 Task: Use the "Honey" extension to automatically apply coupon codes at checkout.
Action: Mouse moved to (1016, 27)
Screenshot: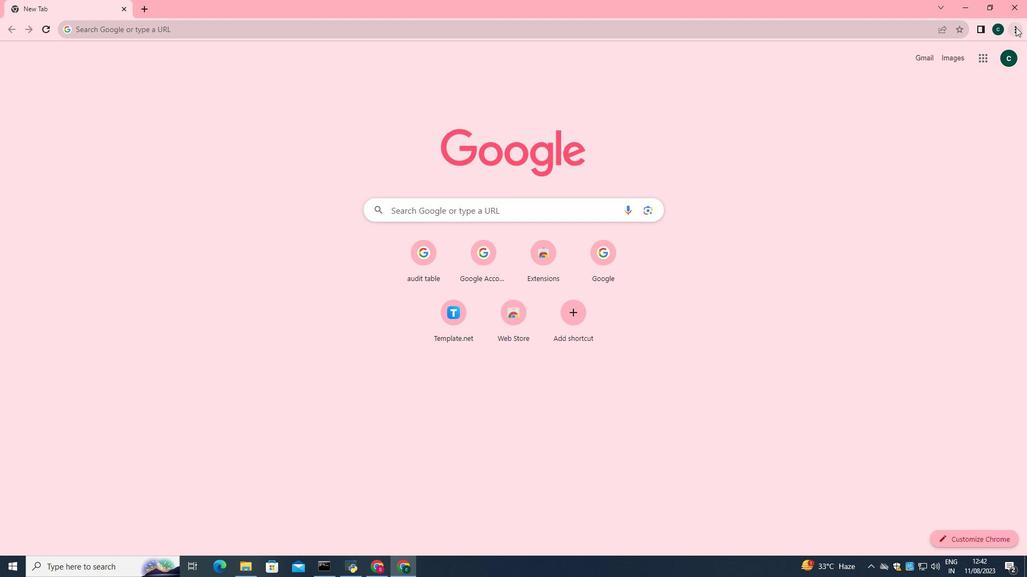 
Action: Mouse pressed left at (1016, 27)
Screenshot: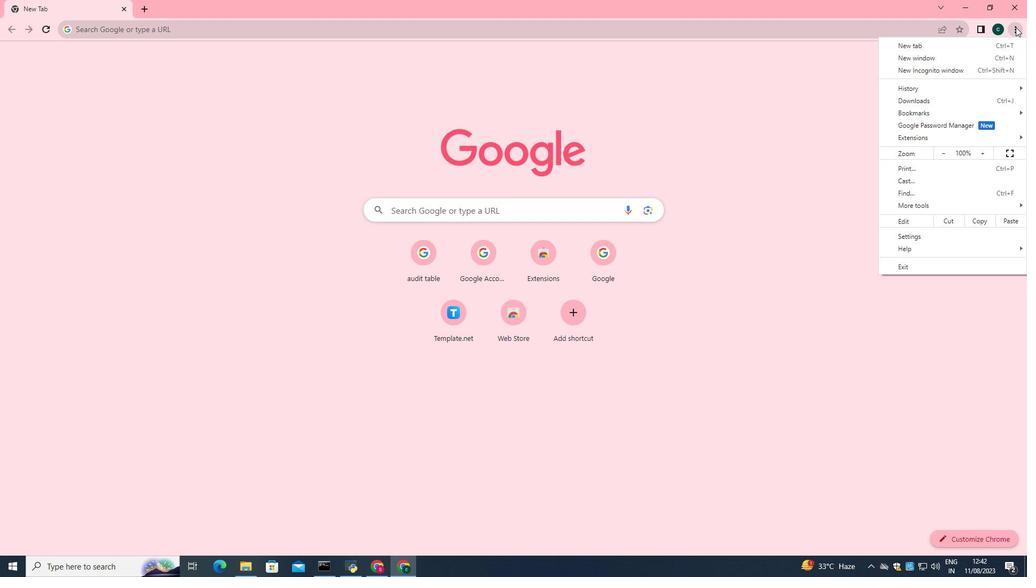 
Action: Mouse moved to (919, 136)
Screenshot: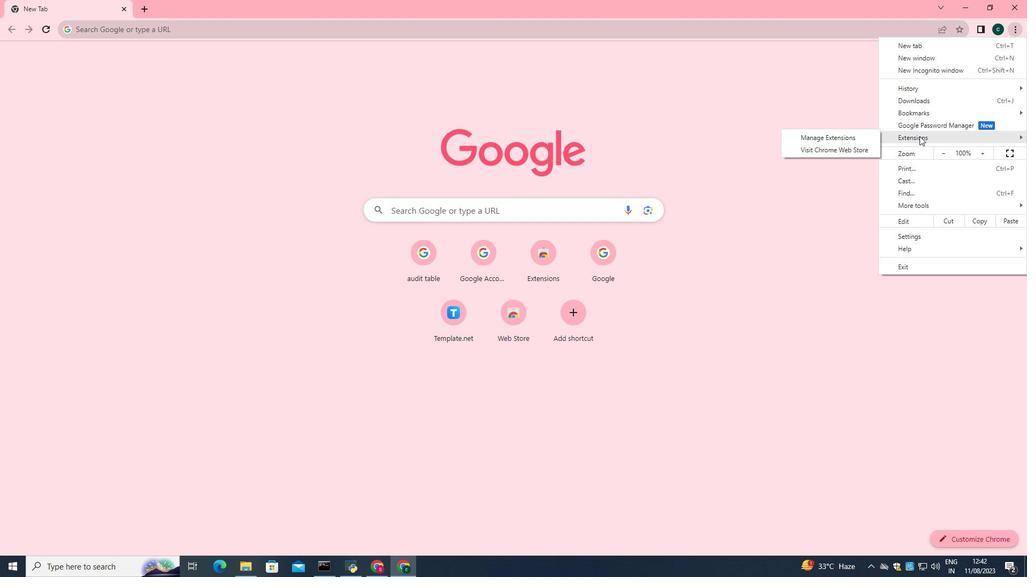 
Action: Mouse pressed left at (919, 136)
Screenshot: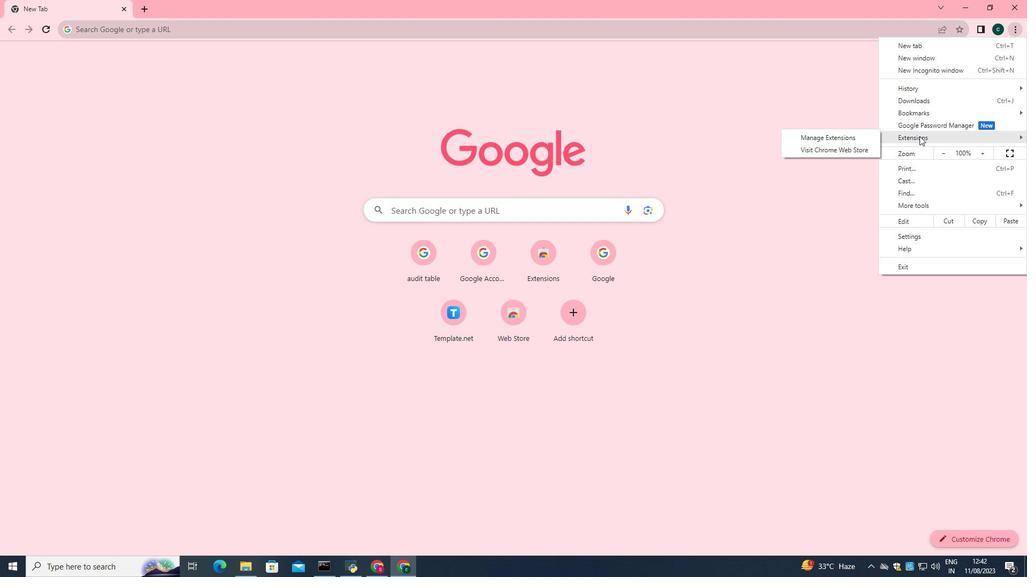 
Action: Mouse moved to (830, 150)
Screenshot: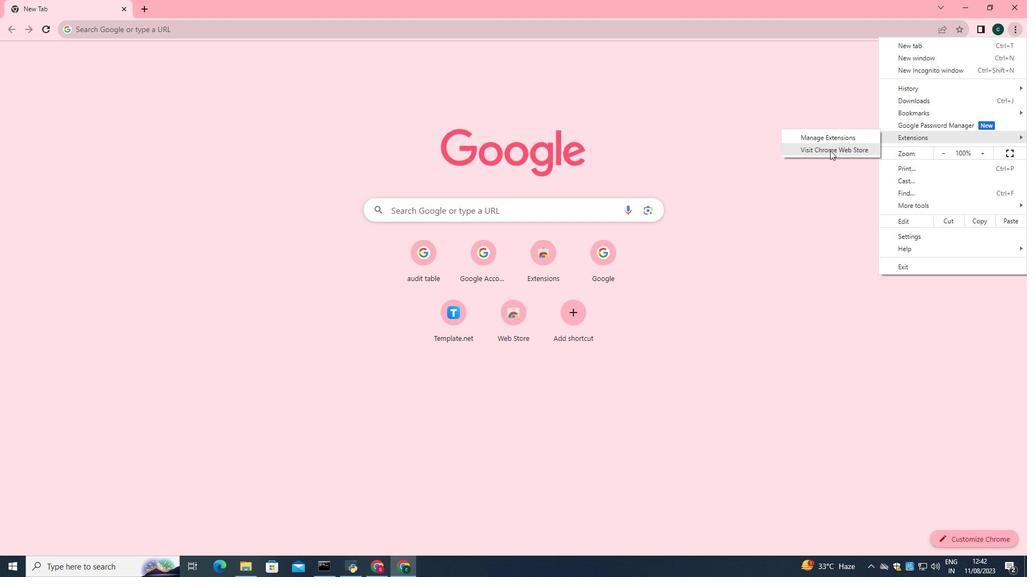 
Action: Mouse pressed left at (830, 150)
Screenshot: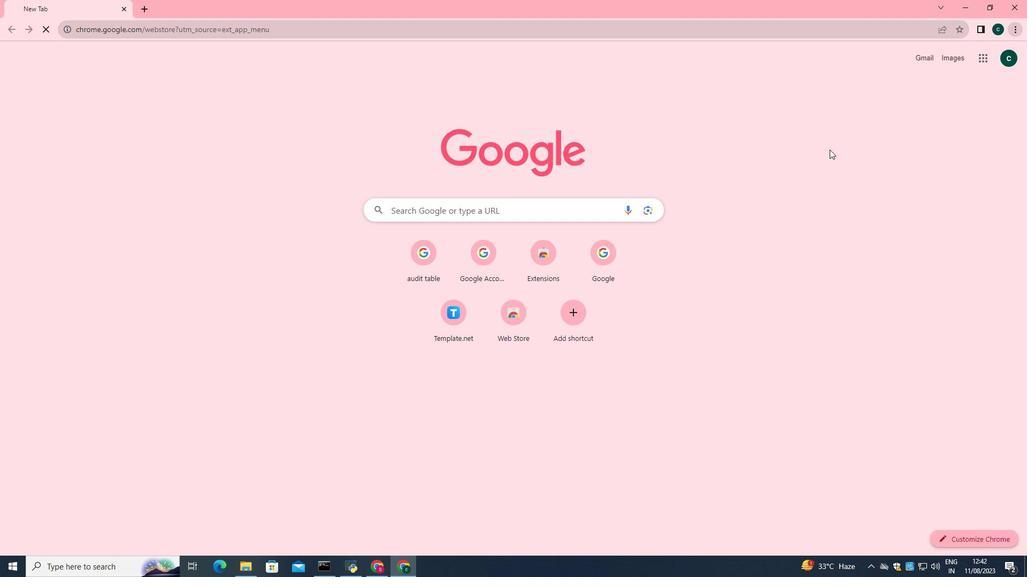 
Action: Mouse moved to (284, 92)
Screenshot: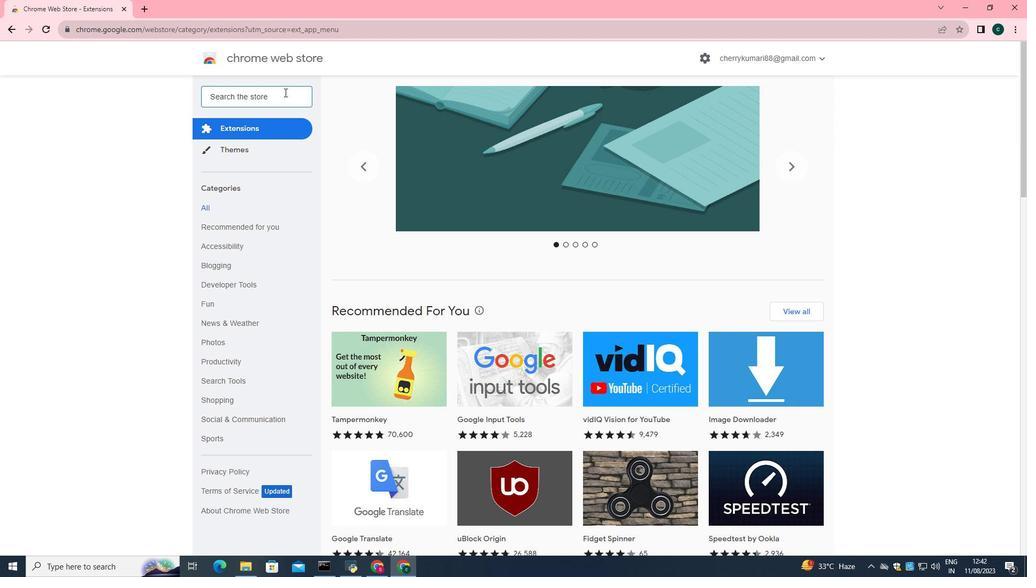 
Action: Mouse pressed left at (284, 92)
Screenshot: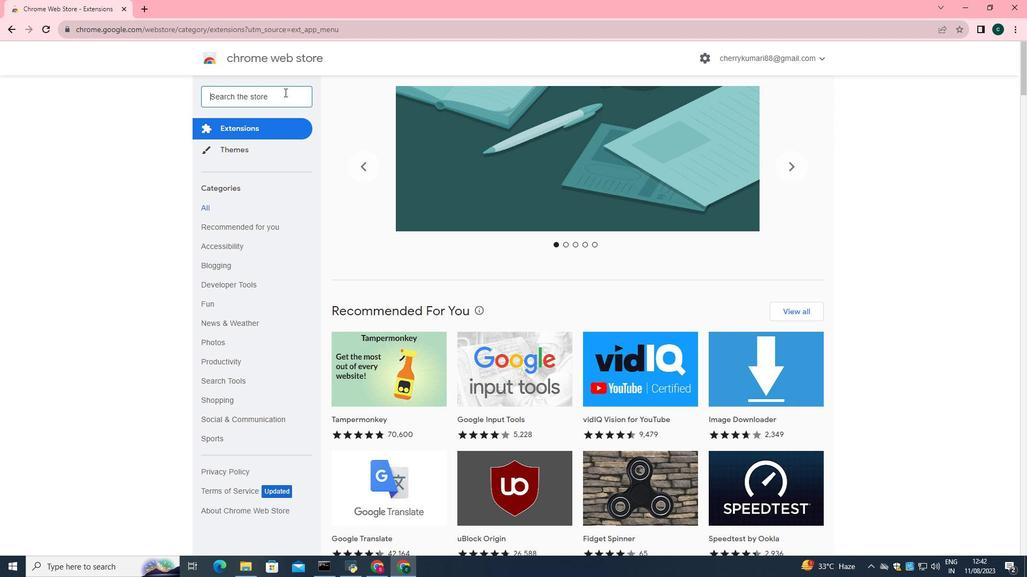 
Action: Key pressed <Key.shift>Honey<Key.enter>
Screenshot: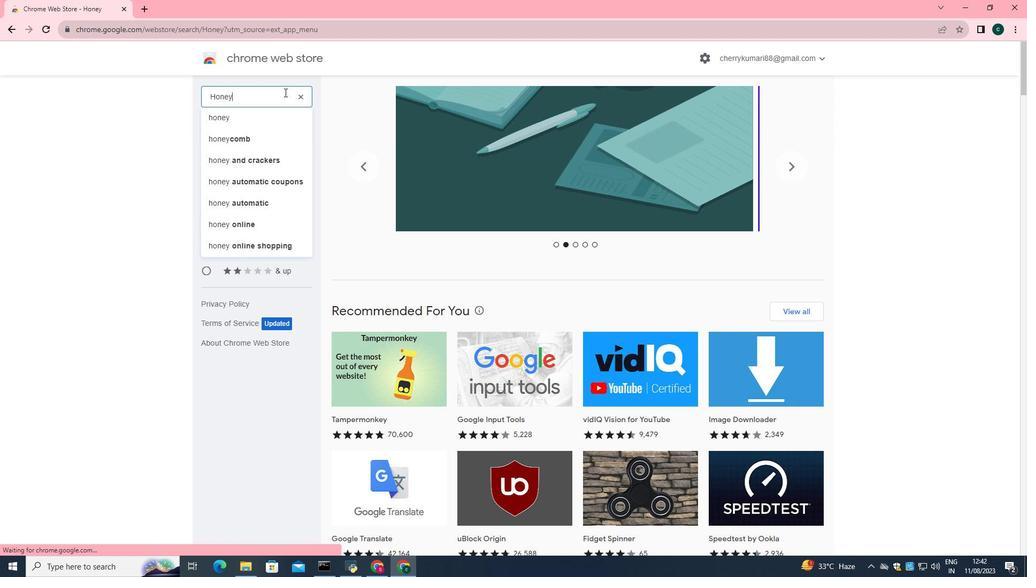 
Action: Mouse moved to (600, 250)
Screenshot: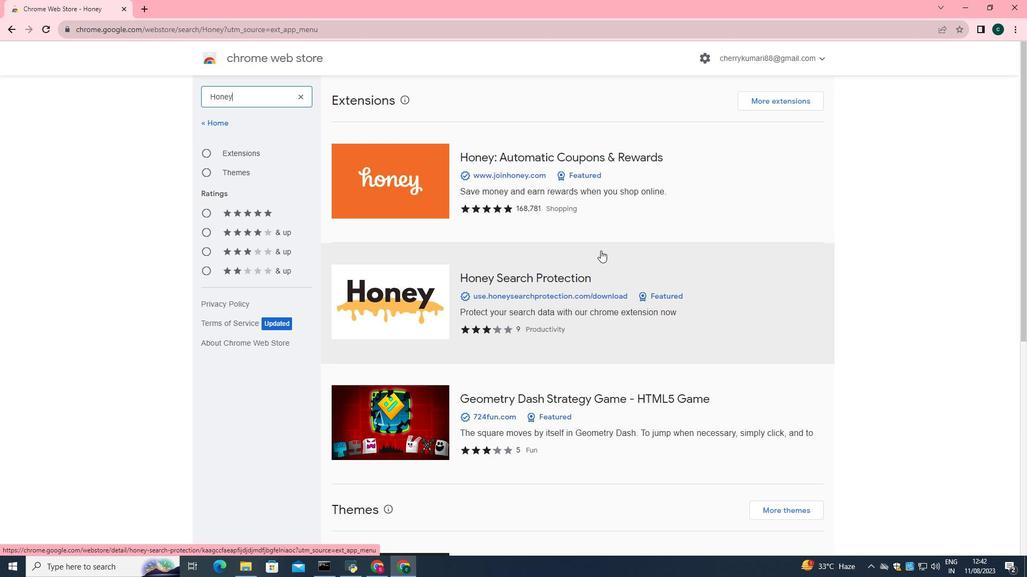 
Action: Mouse scrolled (600, 250) with delta (0, 0)
Screenshot: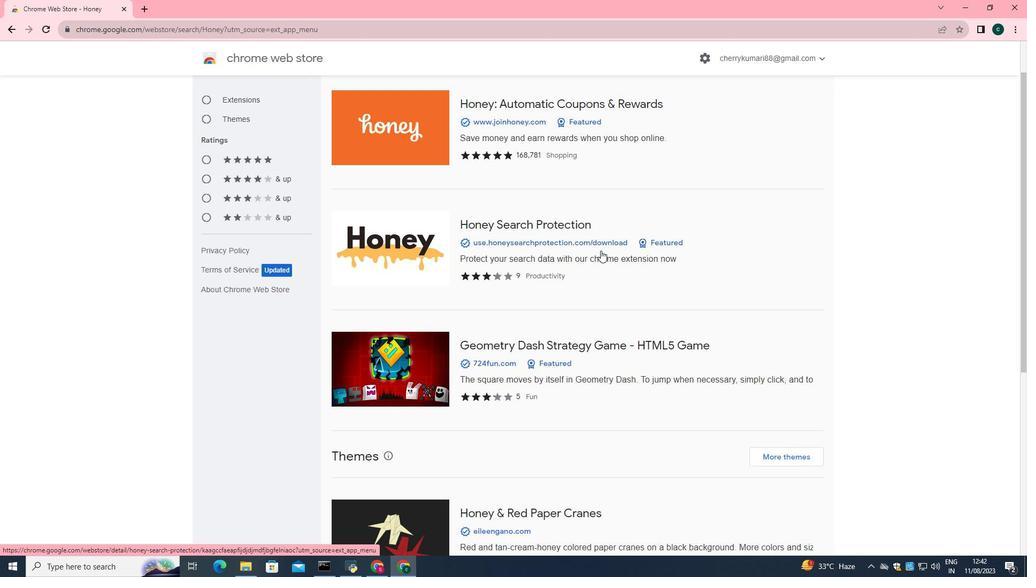 
Action: Mouse moved to (600, 246)
Screenshot: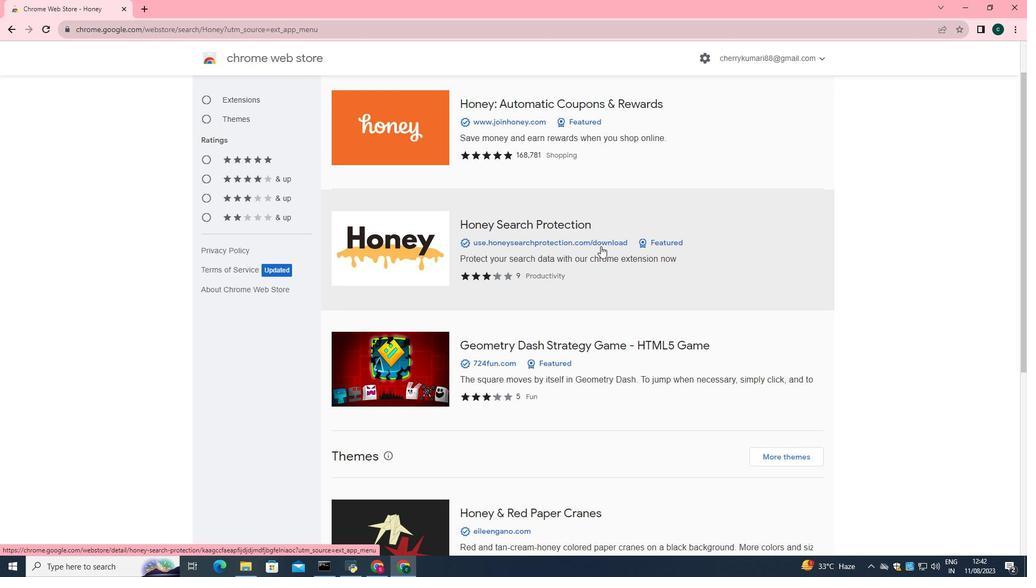 
Action: Mouse scrolled (600, 246) with delta (0, 0)
Screenshot: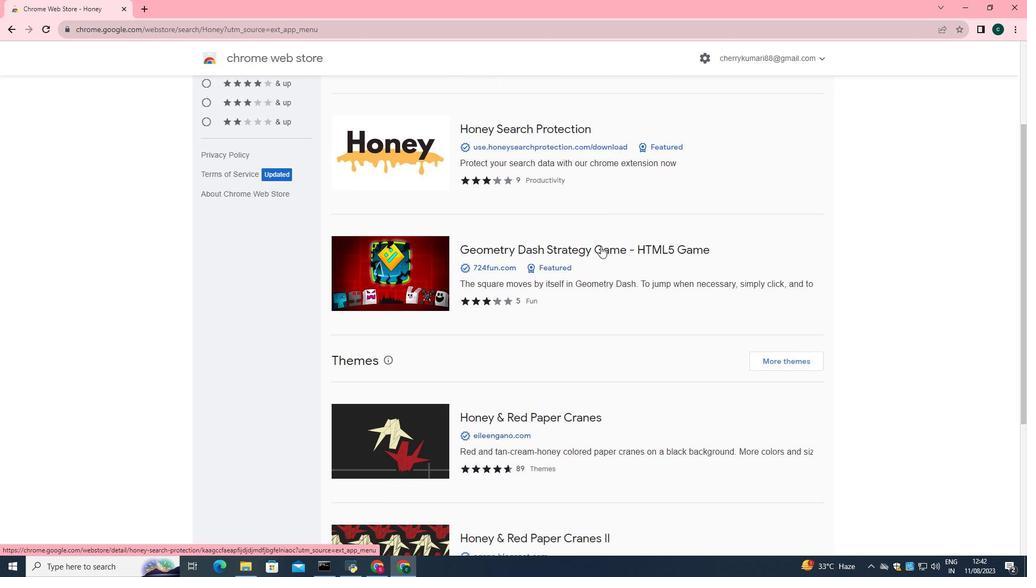 
Action: Mouse scrolled (600, 246) with delta (0, 0)
Screenshot: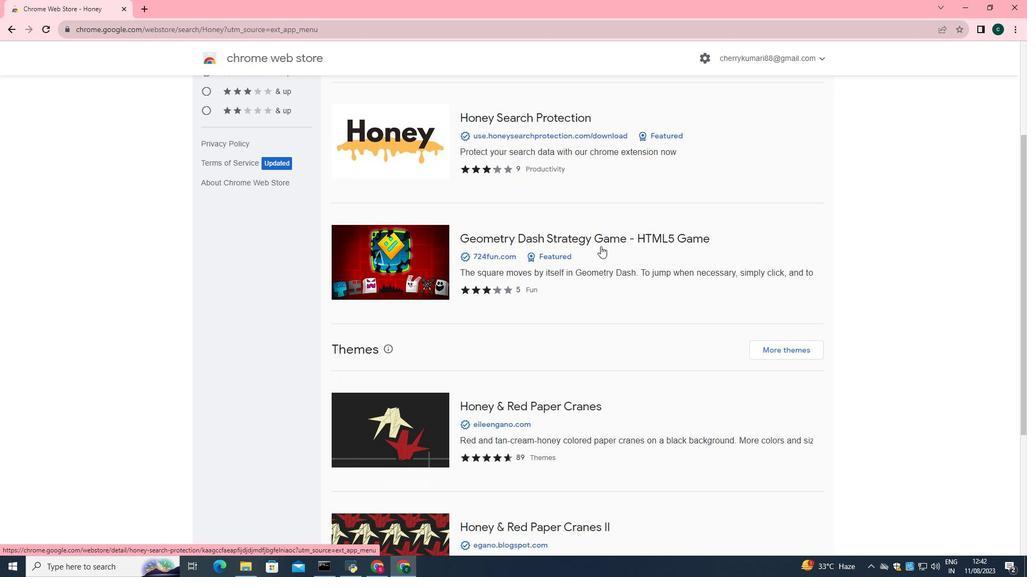 
Action: Mouse moved to (637, 248)
Screenshot: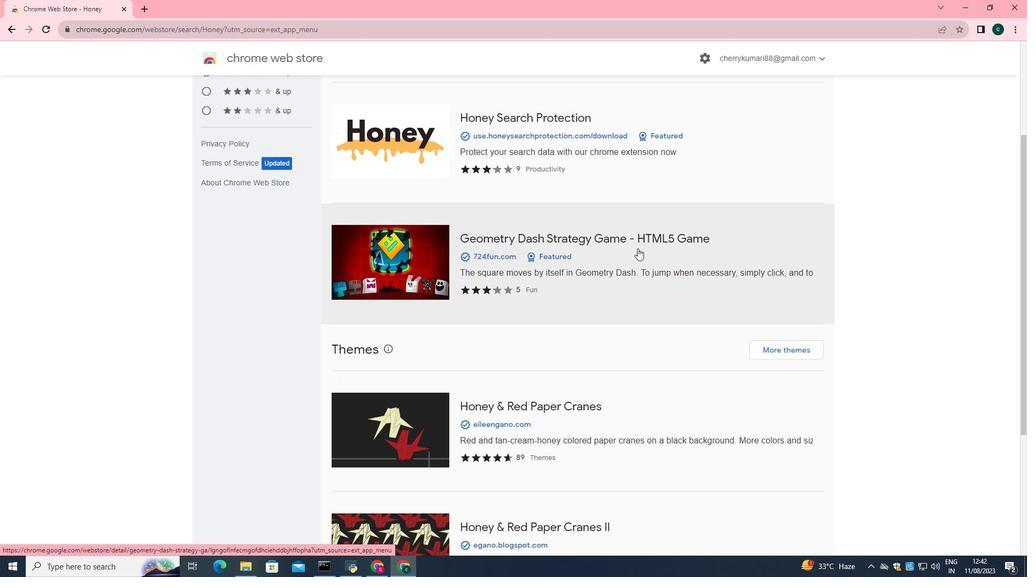 
Action: Mouse scrolled (637, 248) with delta (0, 0)
Screenshot: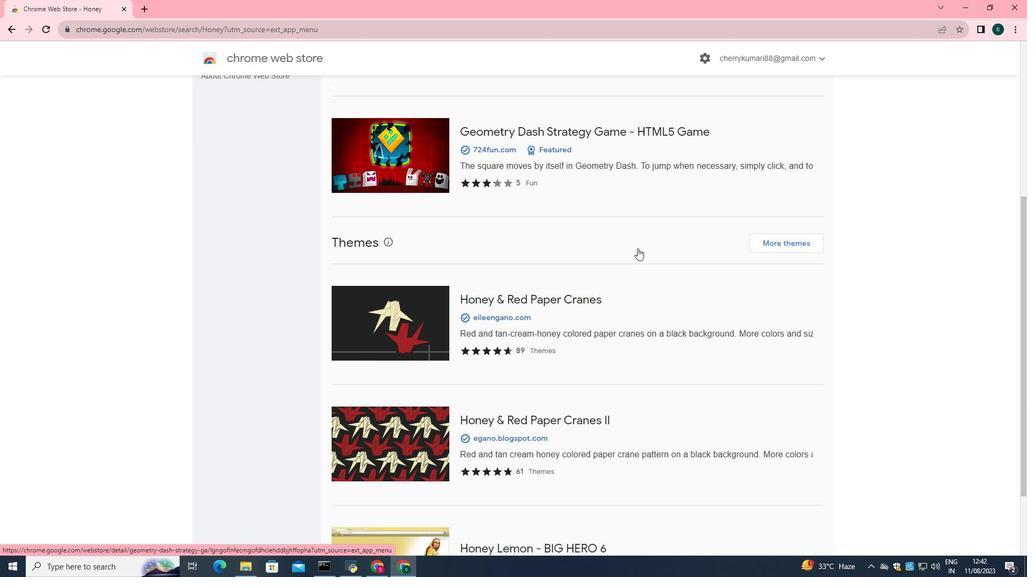 
Action: Mouse scrolled (637, 248) with delta (0, 0)
Screenshot: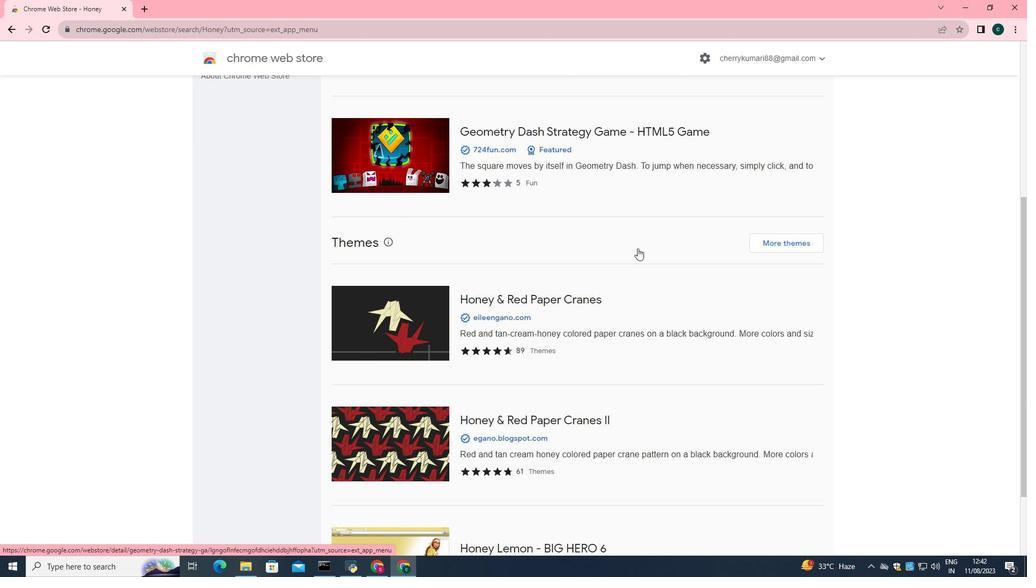 
Action: Mouse moved to (634, 250)
Screenshot: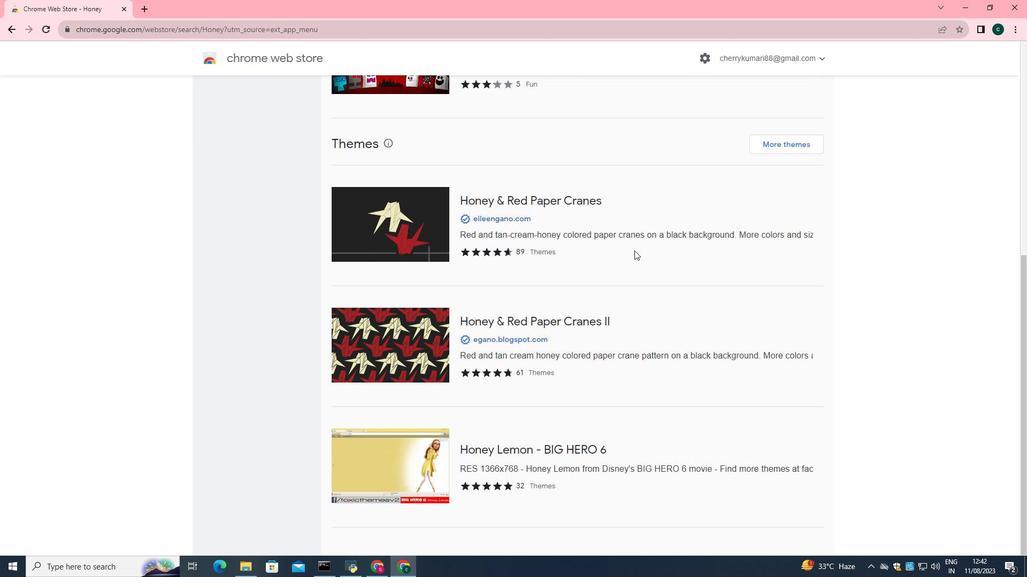 
Action: Mouse scrolled (634, 250) with delta (0, 0)
Screenshot: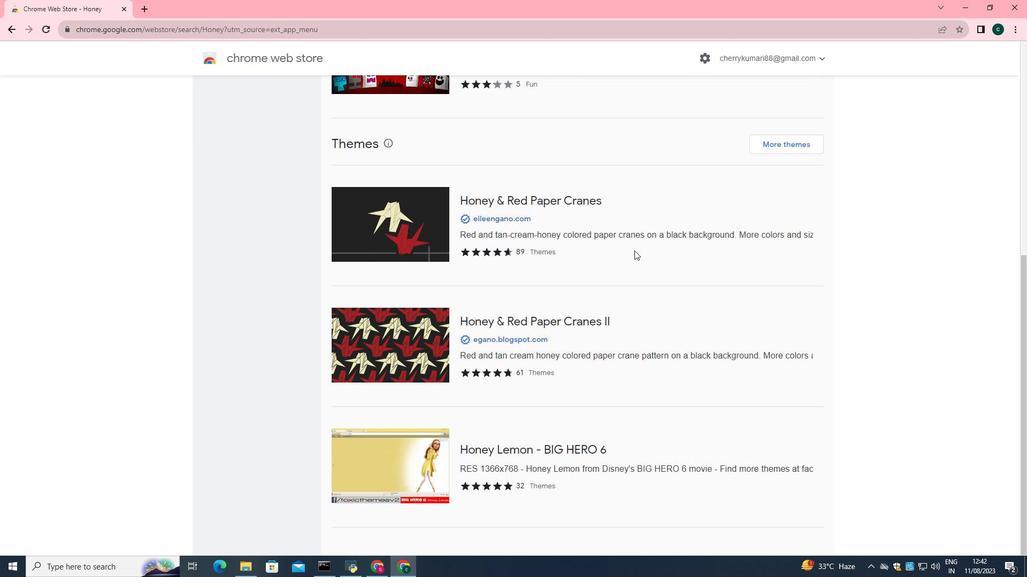 
Action: Mouse scrolled (634, 250) with delta (0, 0)
Screenshot: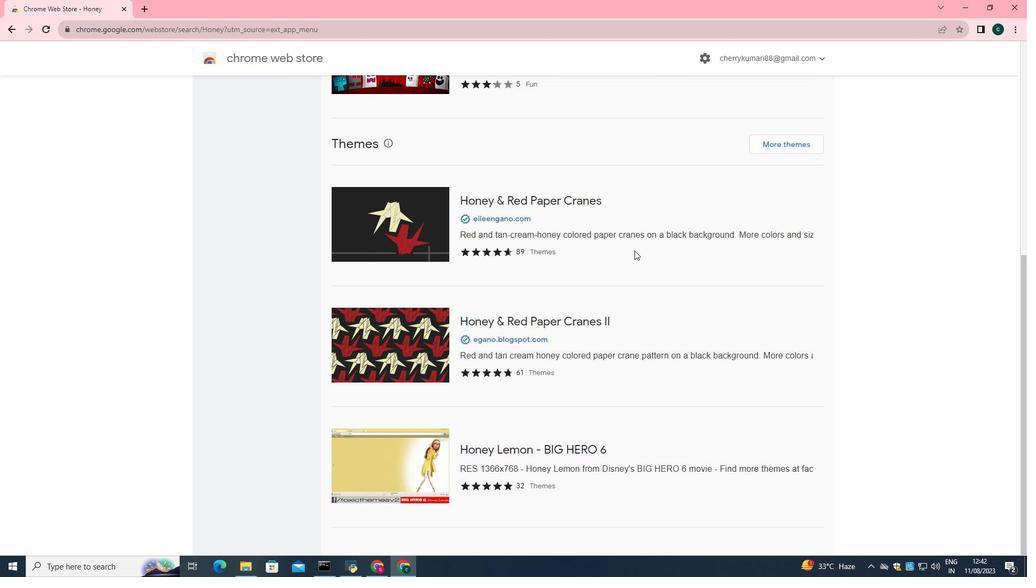 
Action: Mouse moved to (634, 249)
Screenshot: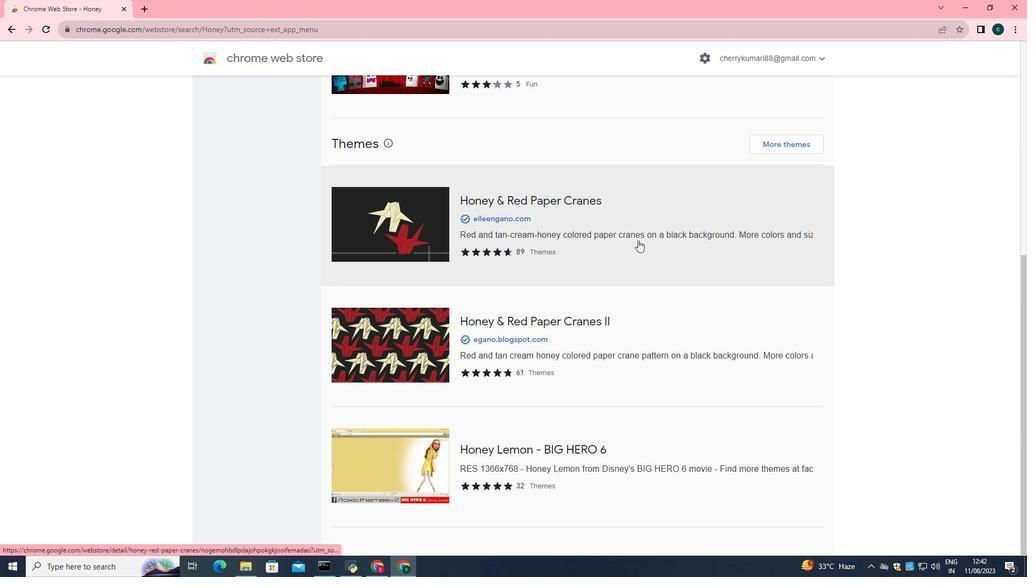 
Action: Mouse scrolled (634, 248) with delta (0, 0)
Screenshot: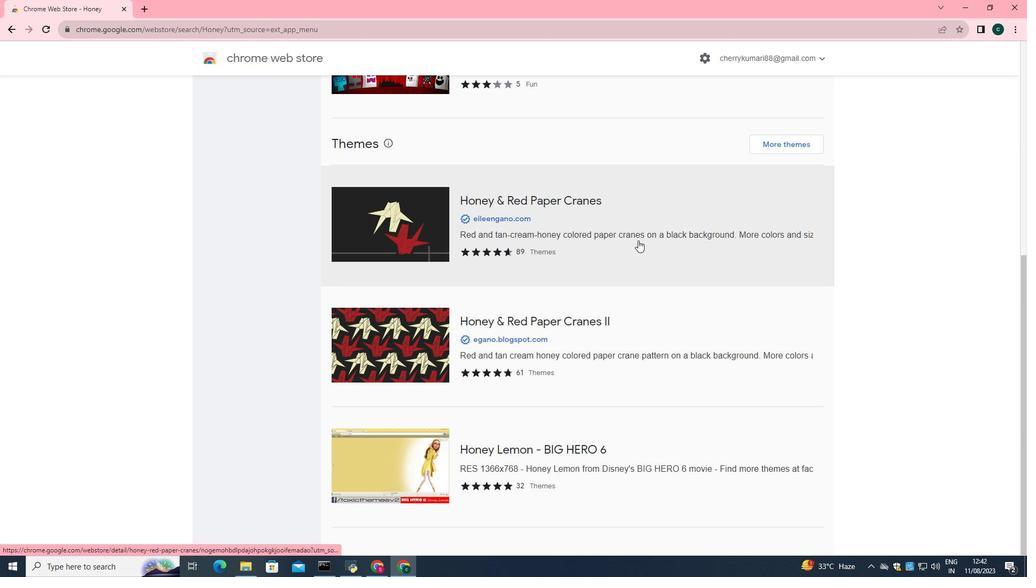 
Action: Mouse scrolled (634, 248) with delta (0, 0)
Screenshot: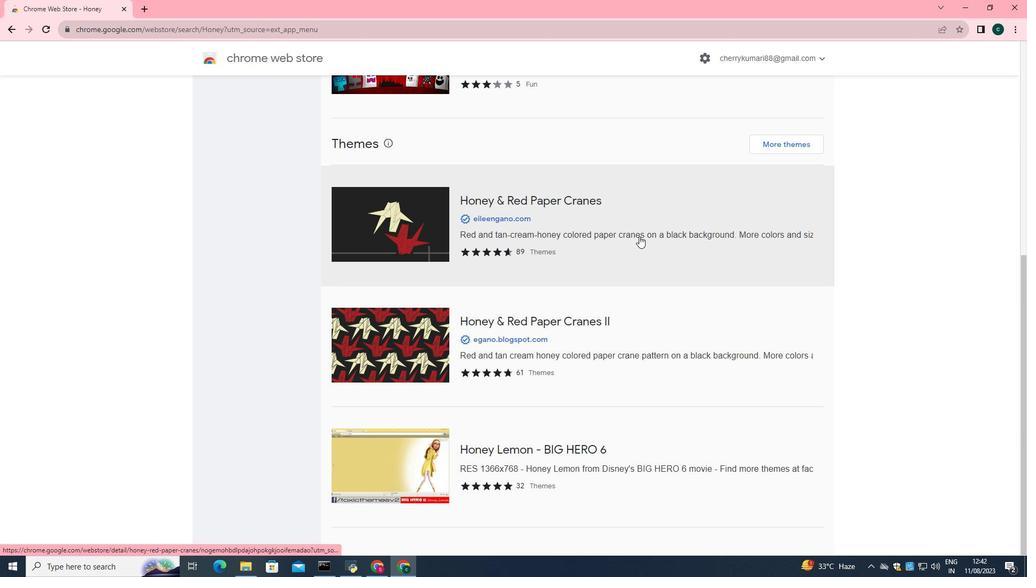 
Action: Mouse moved to (639, 236)
Screenshot: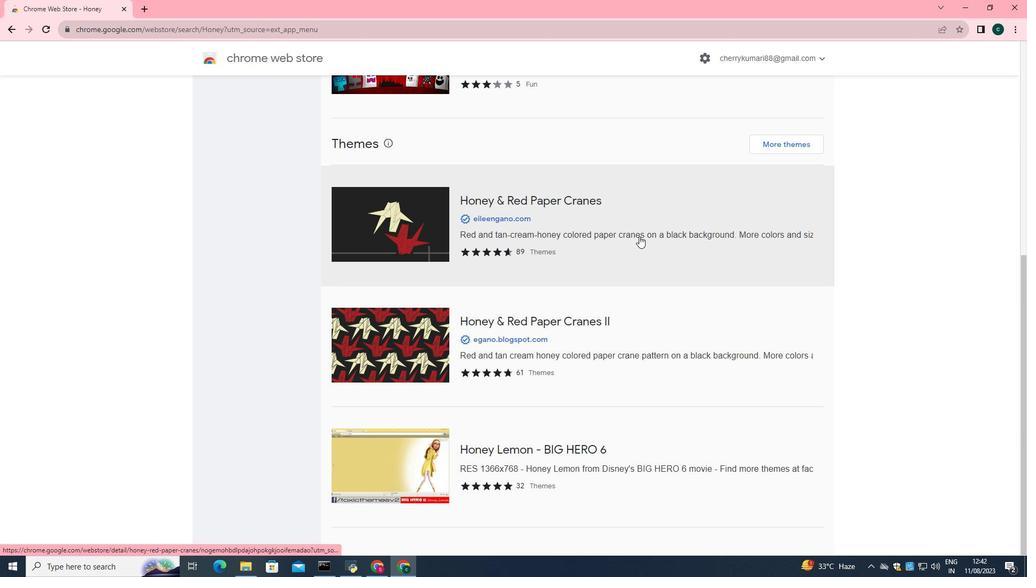 
Action: Mouse scrolled (638, 236) with delta (0, 0)
Screenshot: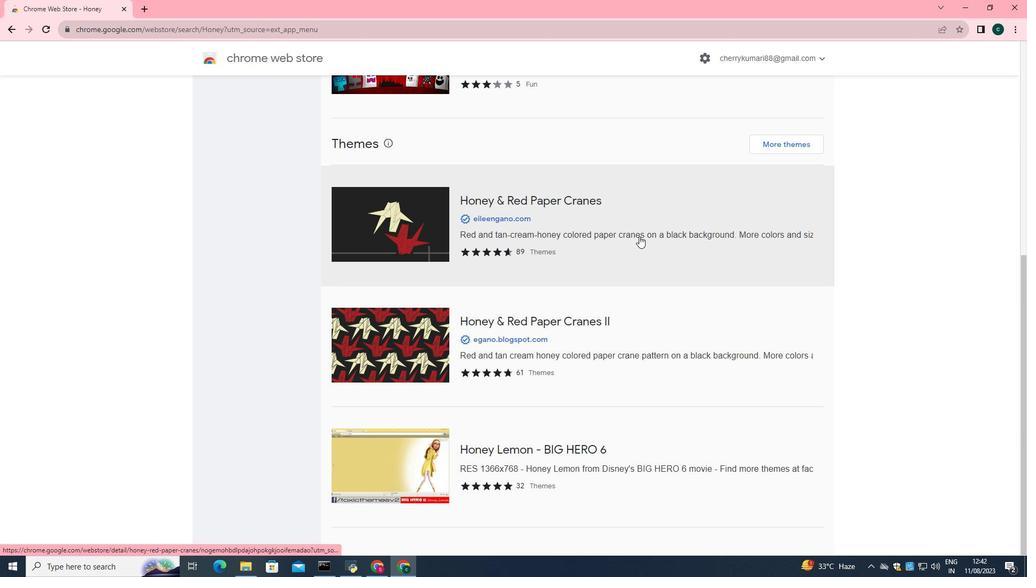 
Action: Mouse scrolled (639, 235) with delta (0, 0)
Screenshot: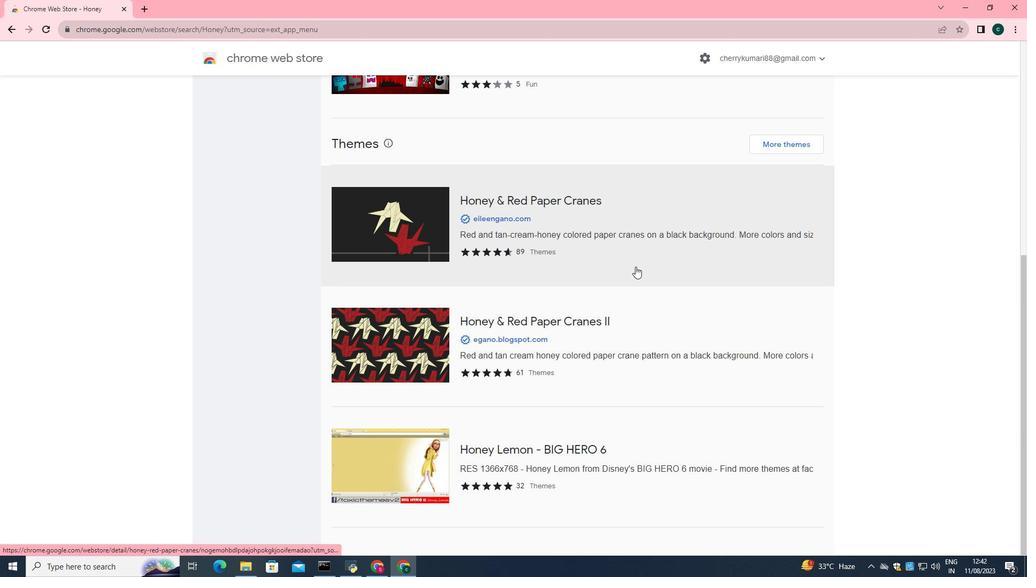 
Action: Mouse moved to (609, 331)
Screenshot: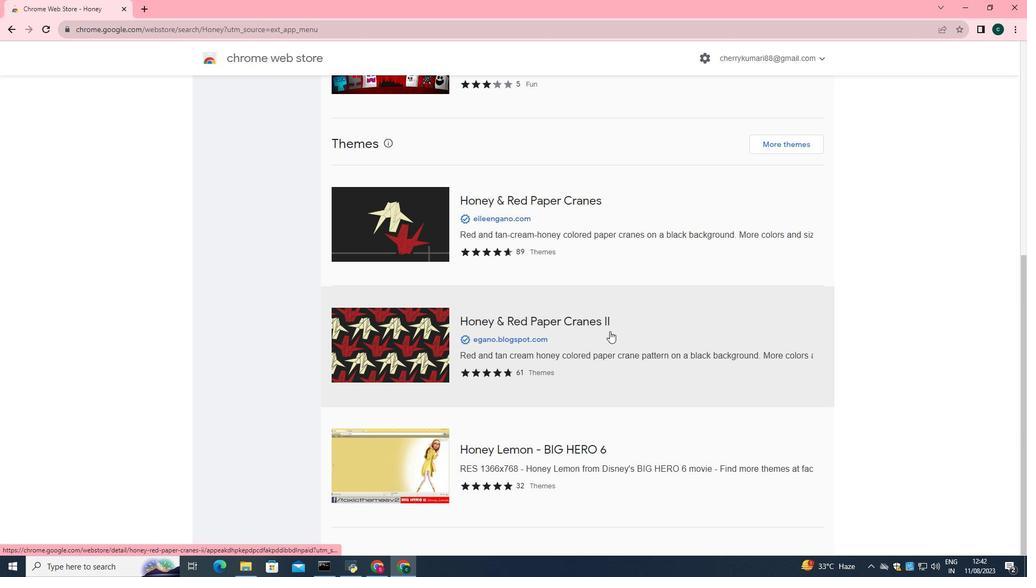 
Action: Mouse scrolled (609, 331) with delta (0, 0)
Screenshot: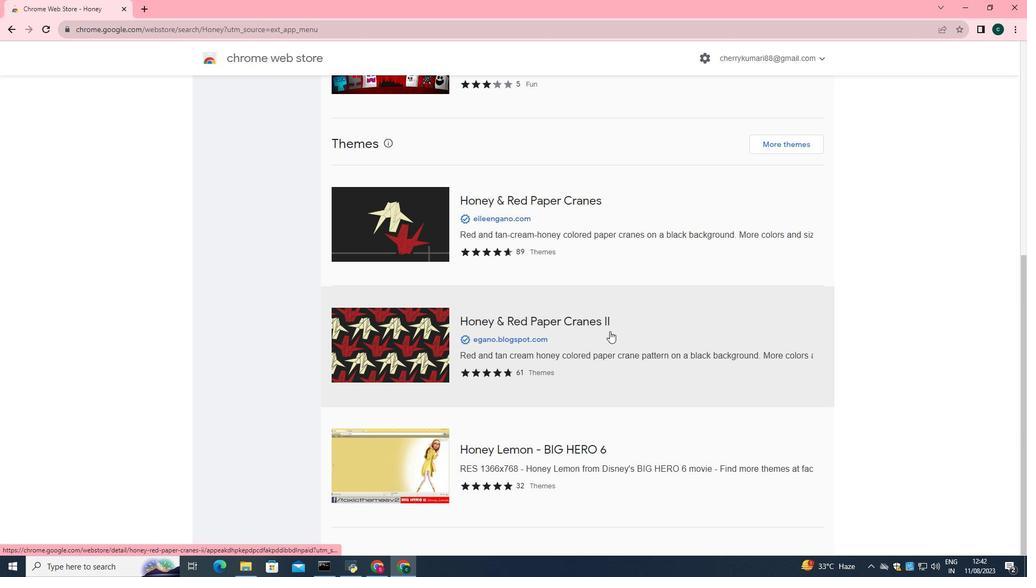 
Action: Mouse scrolled (609, 331) with delta (0, 0)
Screenshot: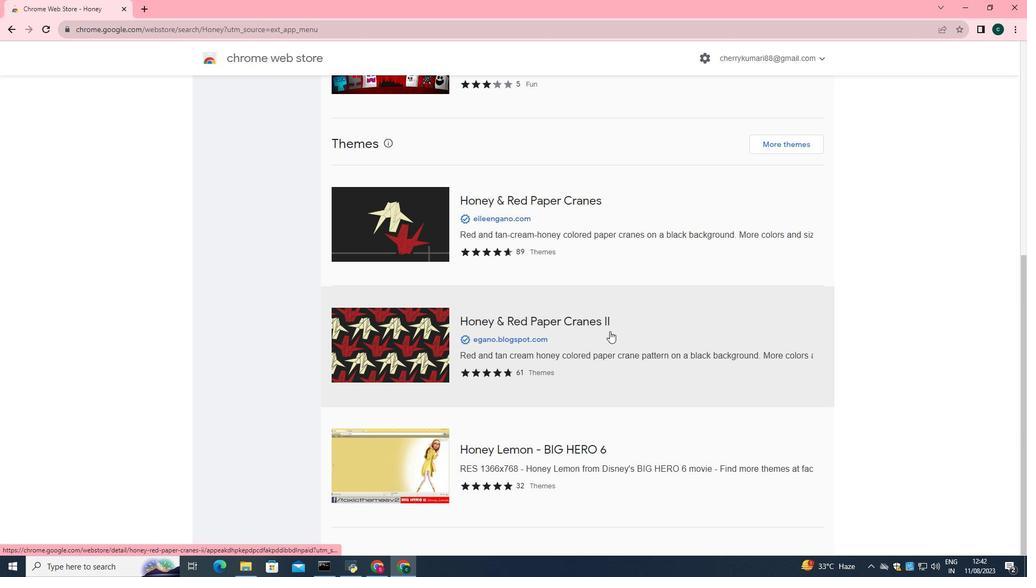 
Action: Mouse scrolled (609, 331) with delta (0, 0)
Screenshot: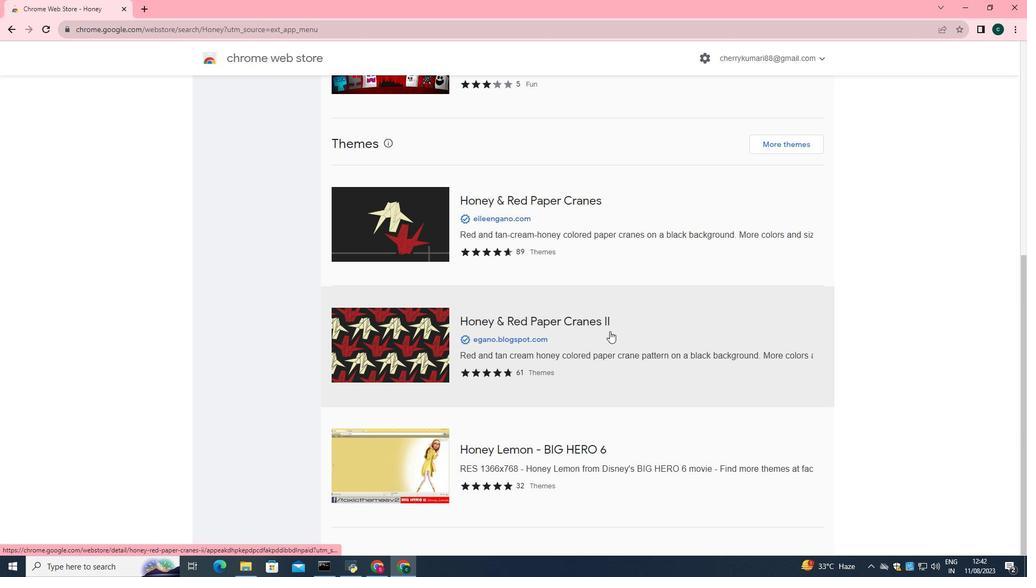 
Action: Mouse scrolled (609, 332) with delta (0, 0)
Screenshot: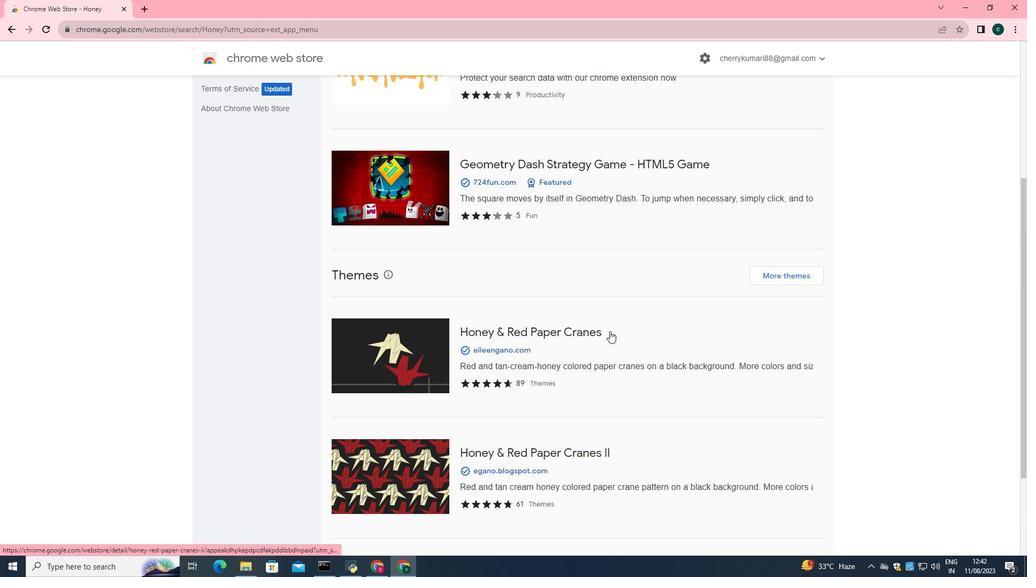 
Action: Mouse scrolled (609, 332) with delta (0, 0)
Screenshot: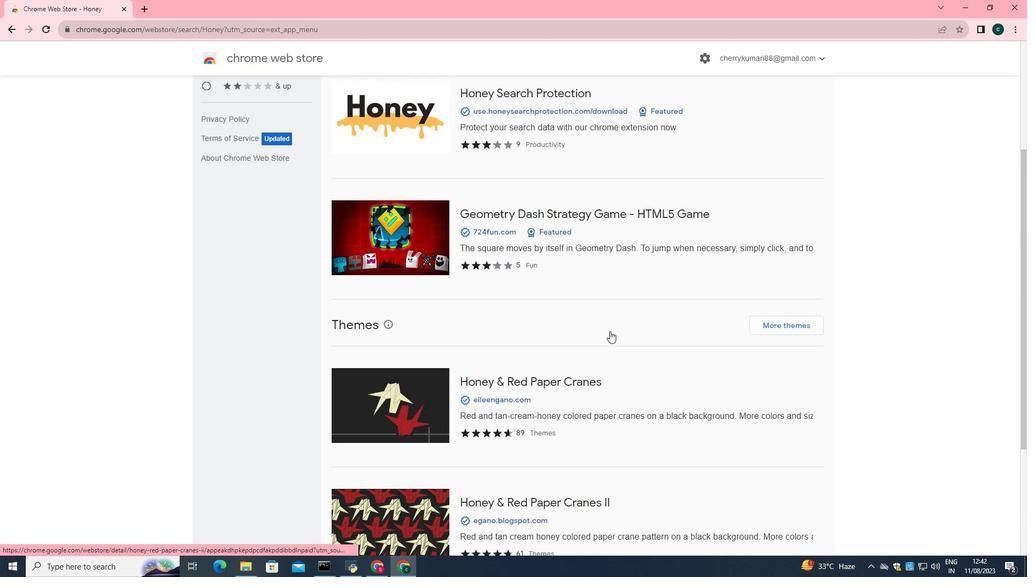 
Action: Mouse scrolled (609, 332) with delta (0, 0)
Screenshot: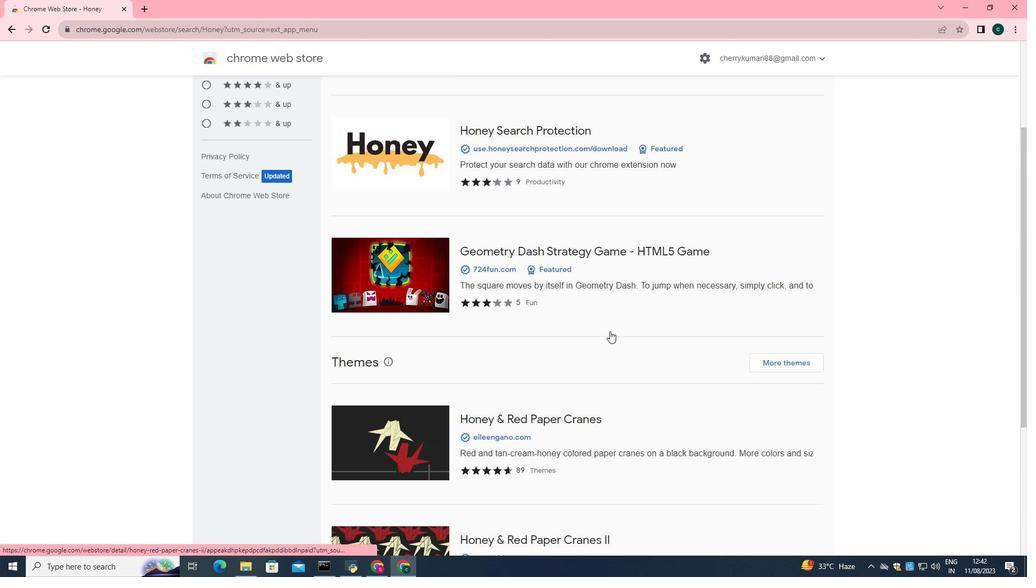 
Action: Mouse scrolled (609, 332) with delta (0, 0)
Screenshot: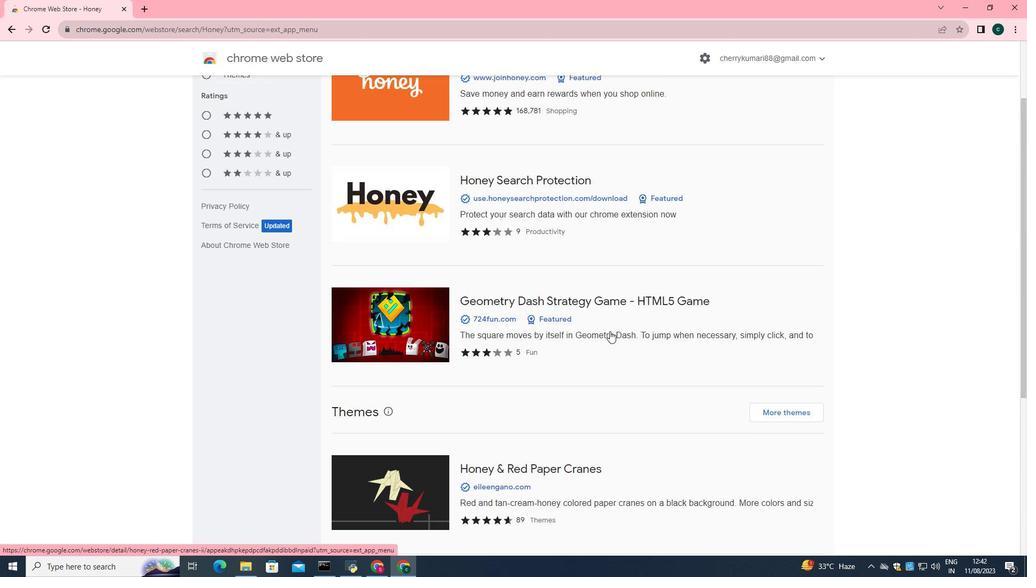 
Action: Mouse scrolled (609, 332) with delta (0, 0)
Screenshot: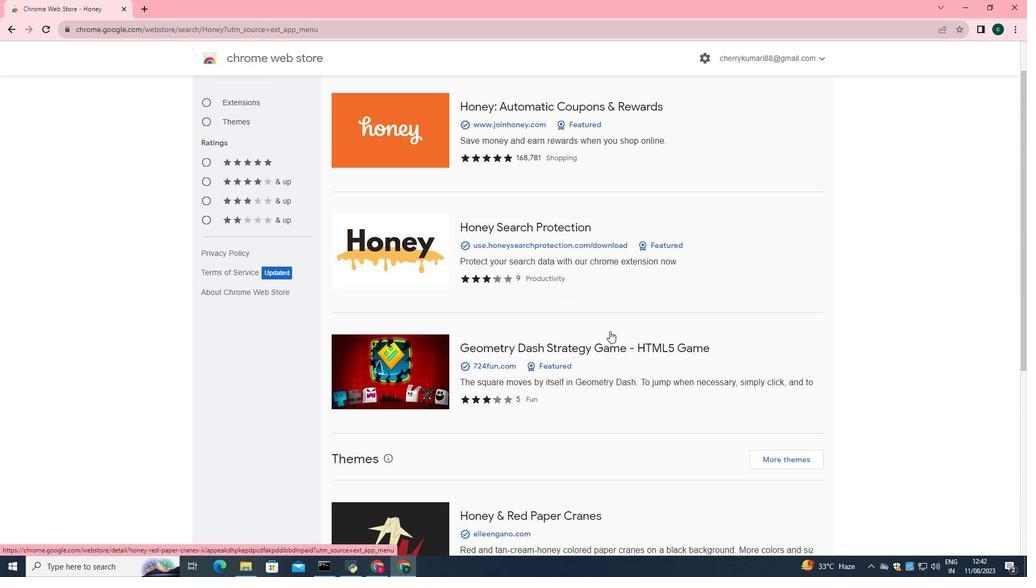 
Action: Mouse scrolled (609, 332) with delta (0, 0)
Screenshot: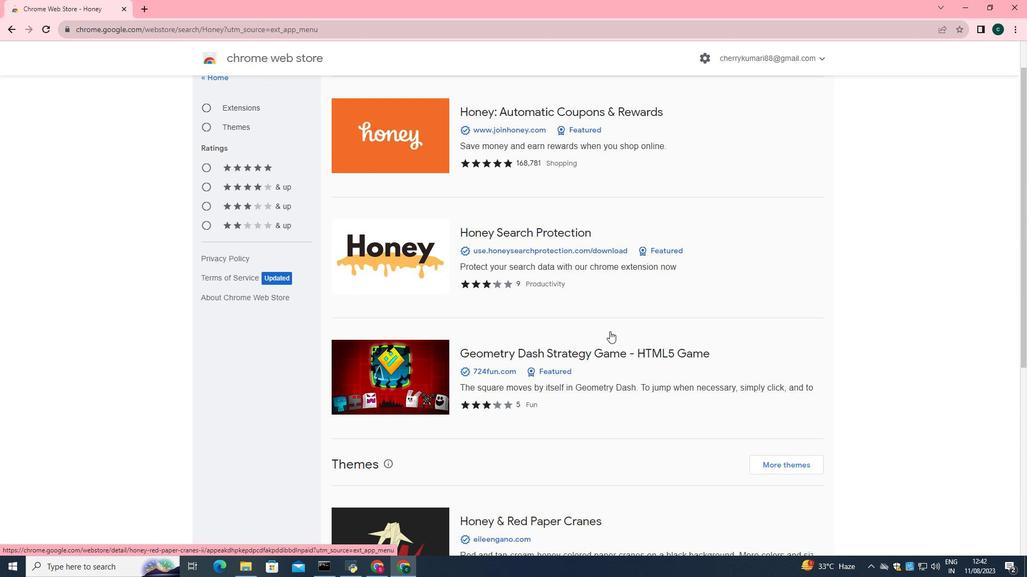 
Action: Mouse scrolled (609, 332) with delta (0, 0)
Screenshot: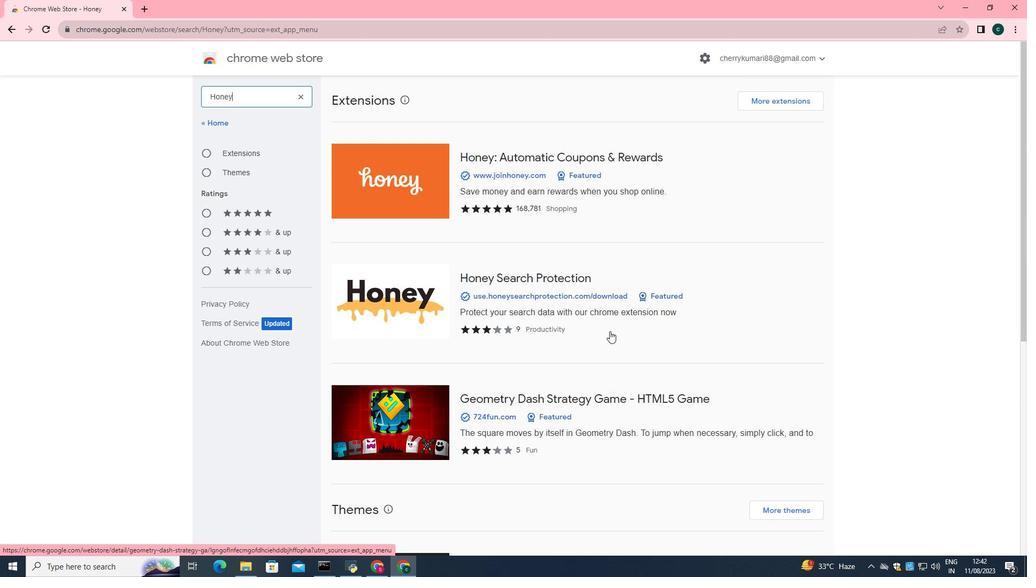 
Action: Mouse scrolled (609, 332) with delta (0, 0)
Screenshot: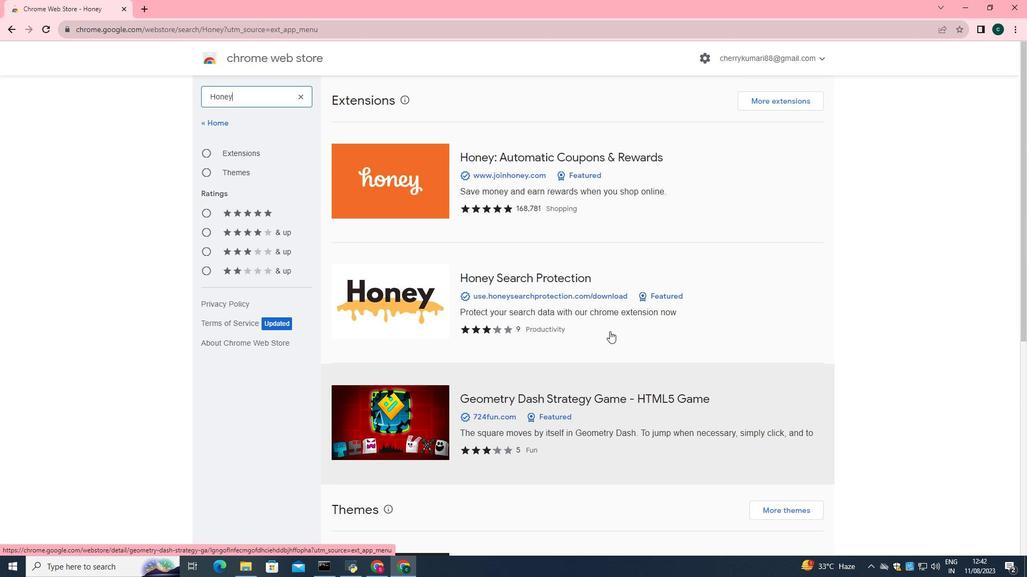 
Action: Mouse scrolled (609, 332) with delta (0, 0)
Screenshot: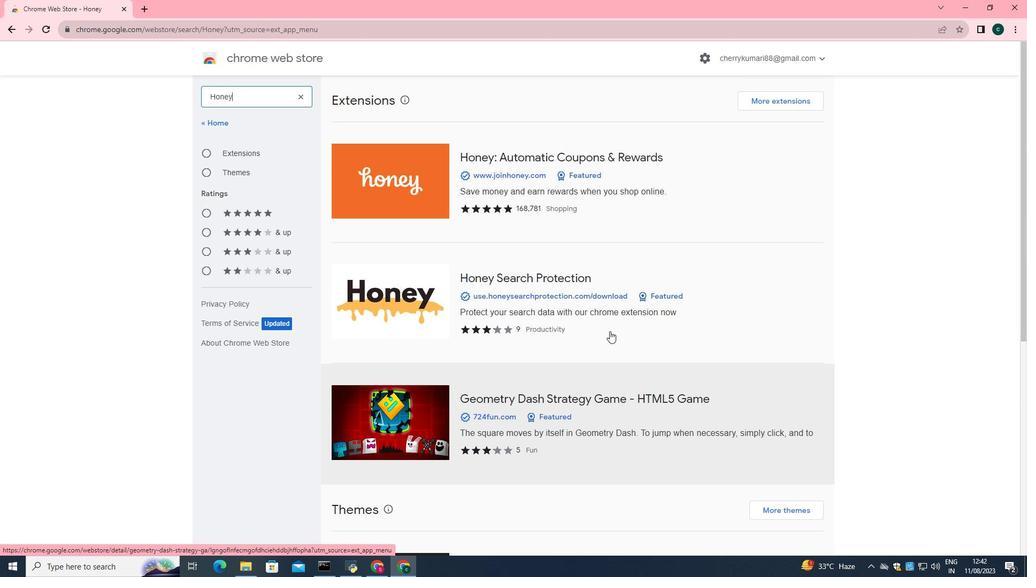 
Action: Mouse scrolled (609, 332) with delta (0, 0)
Screenshot: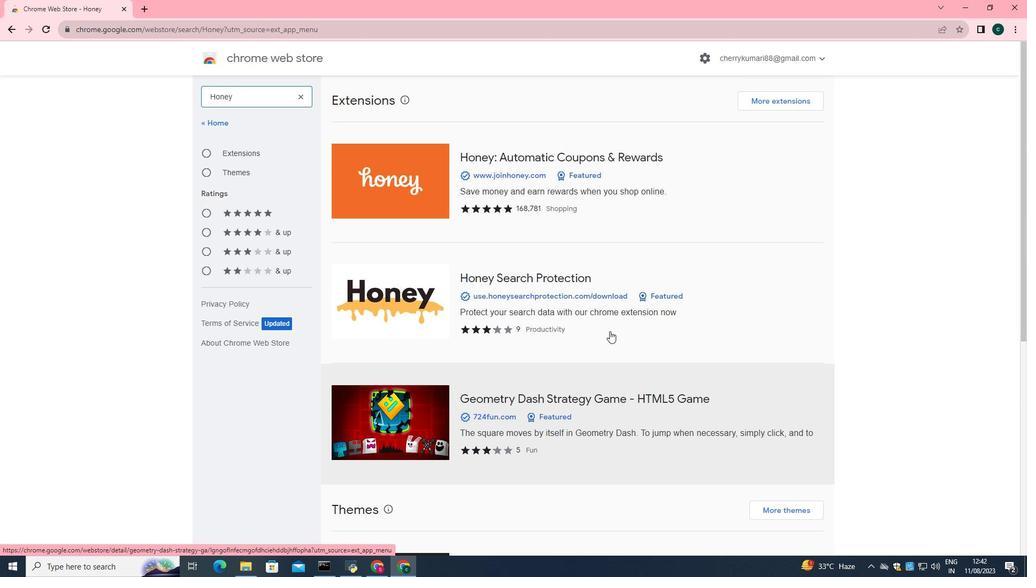 
Action: Mouse moved to (754, 98)
Screenshot: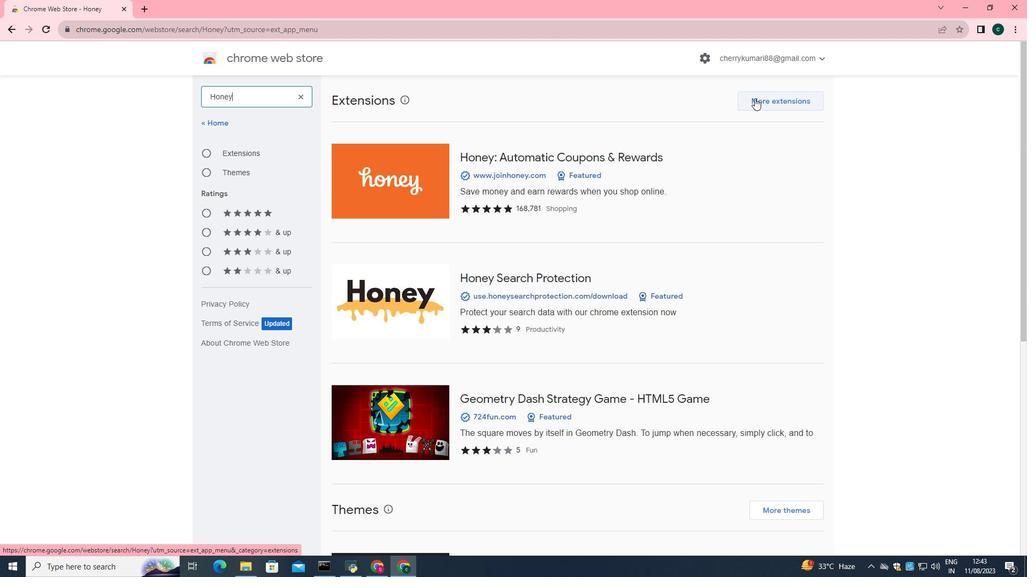 
Action: Mouse pressed left at (754, 98)
Screenshot: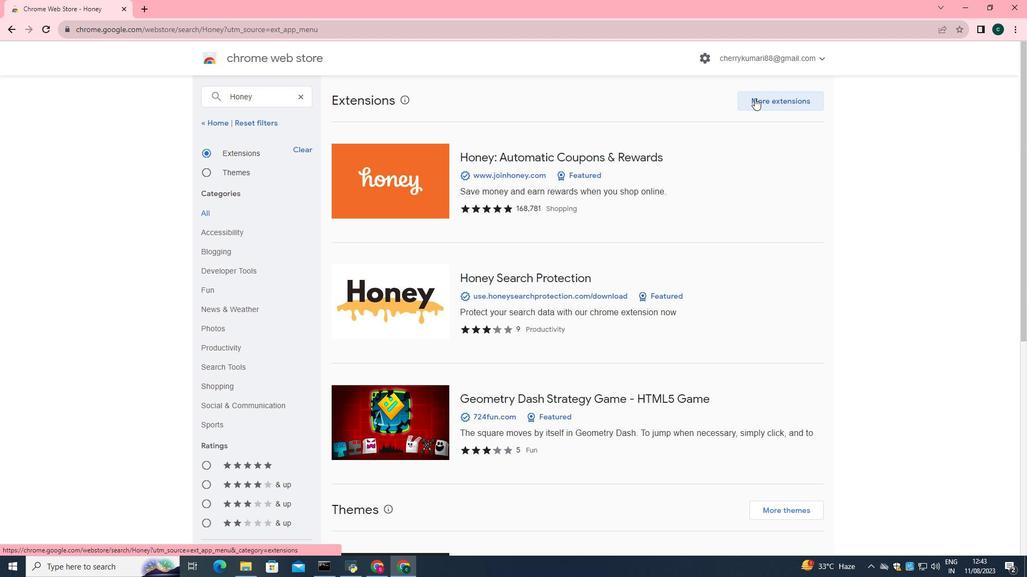 
Action: Mouse moved to (616, 226)
Screenshot: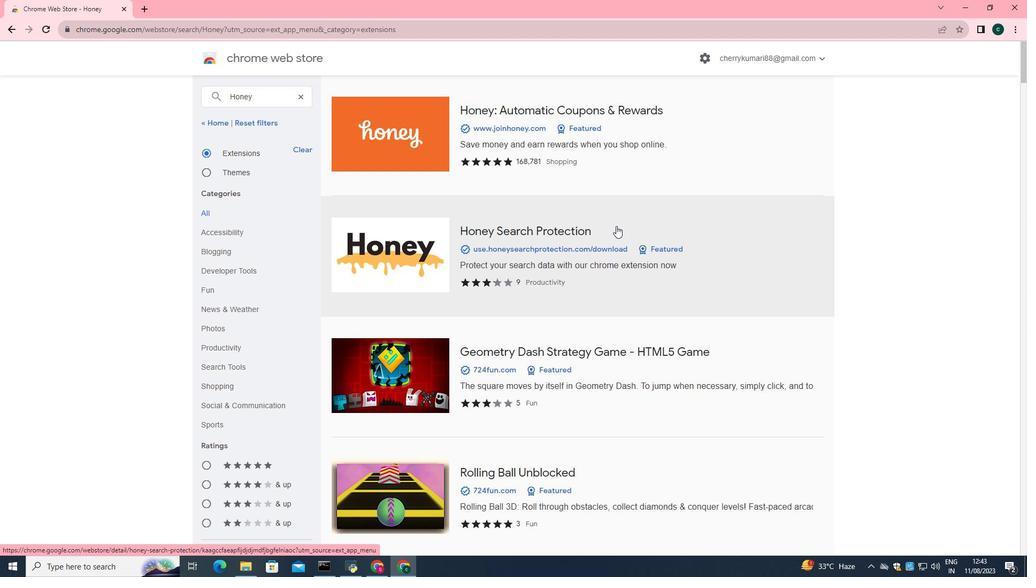 
Action: Mouse scrolled (616, 225) with delta (0, 0)
Screenshot: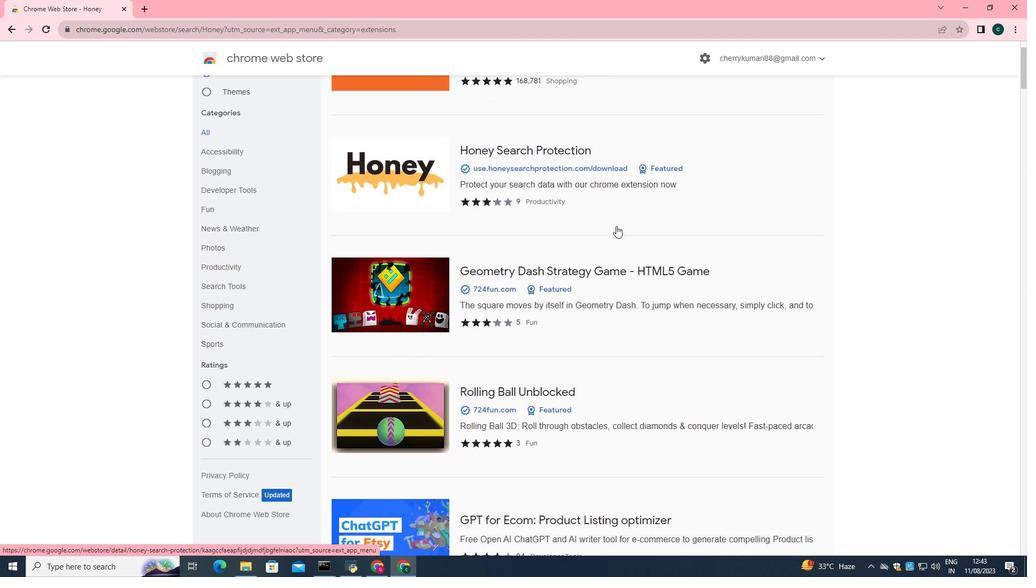 
Action: Mouse scrolled (616, 225) with delta (0, 0)
Screenshot: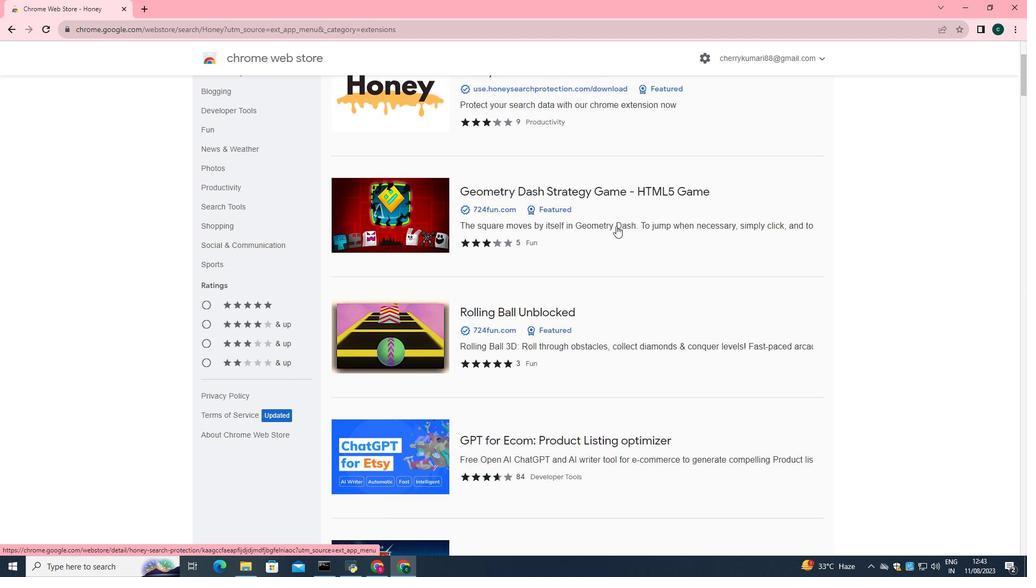 
Action: Mouse scrolled (616, 225) with delta (0, 0)
Screenshot: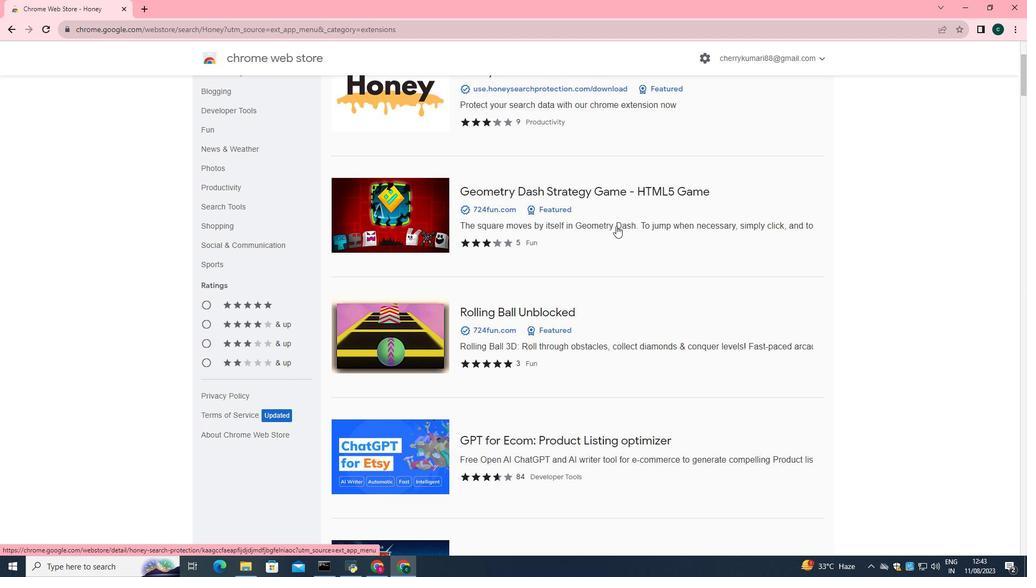 
Action: Mouse moved to (616, 226)
Screenshot: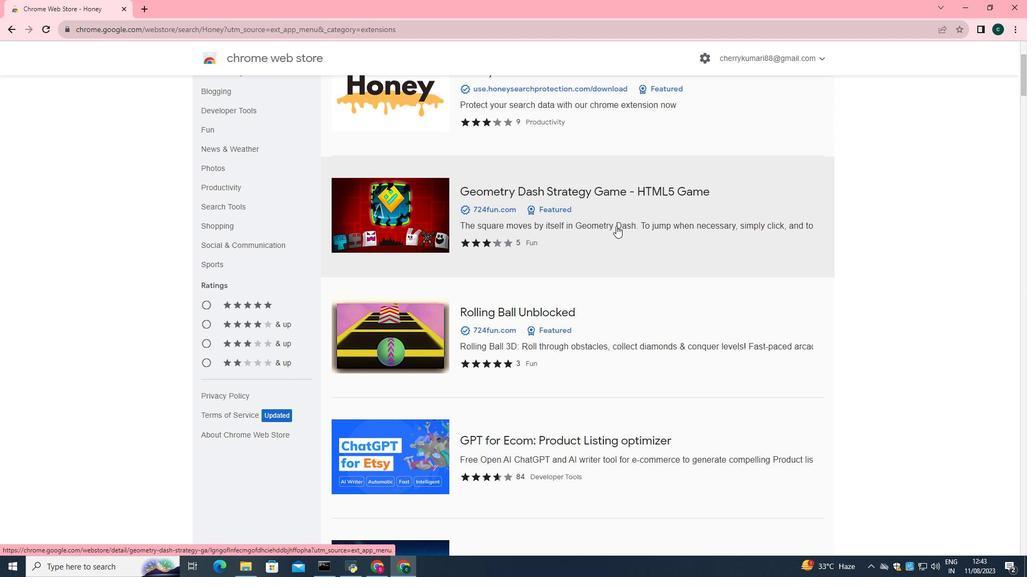
Action: Mouse scrolled (616, 225) with delta (0, 0)
Screenshot: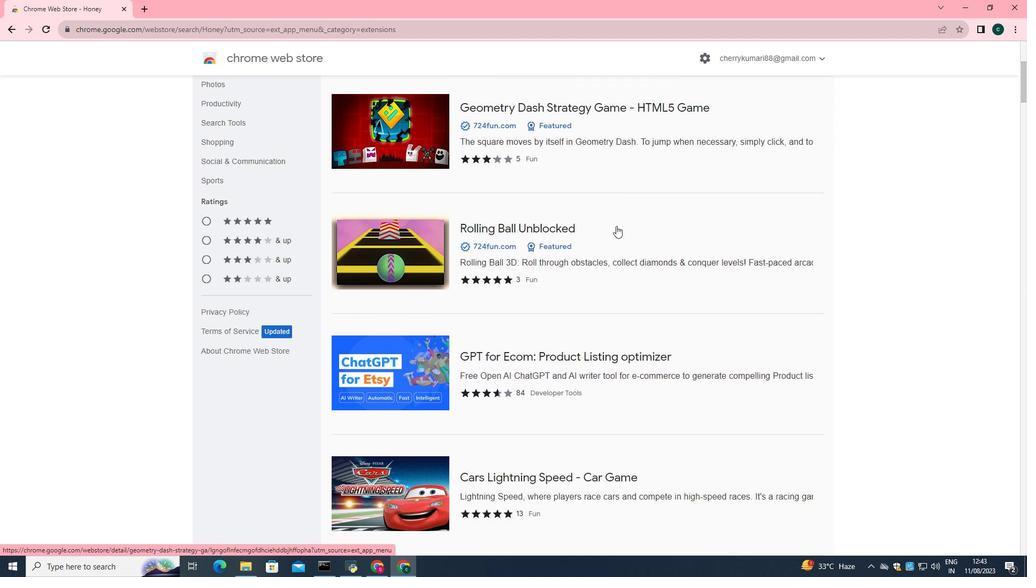 
Action: Mouse scrolled (616, 225) with delta (0, 0)
Screenshot: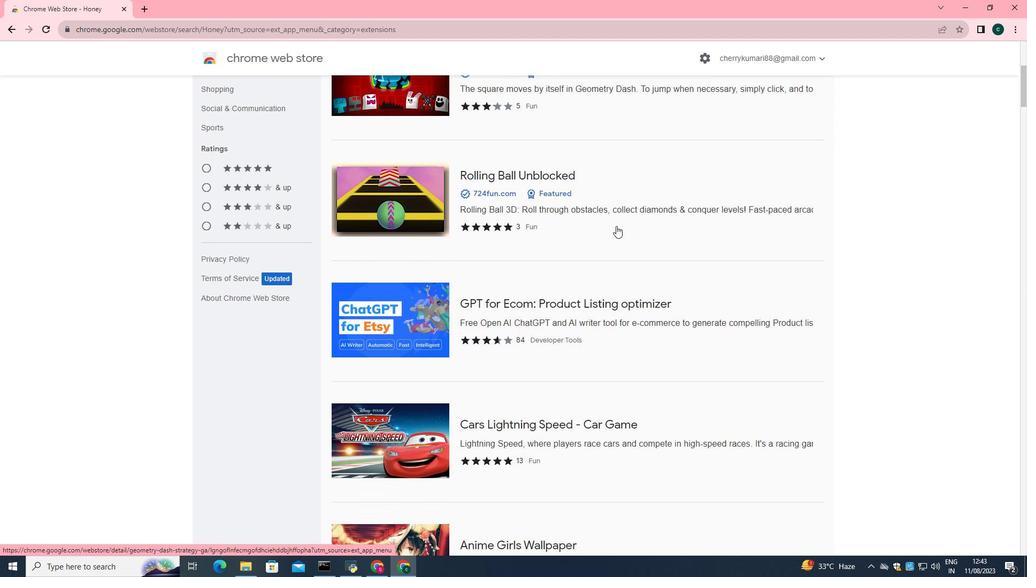 
Action: Mouse scrolled (616, 225) with delta (0, 0)
Screenshot: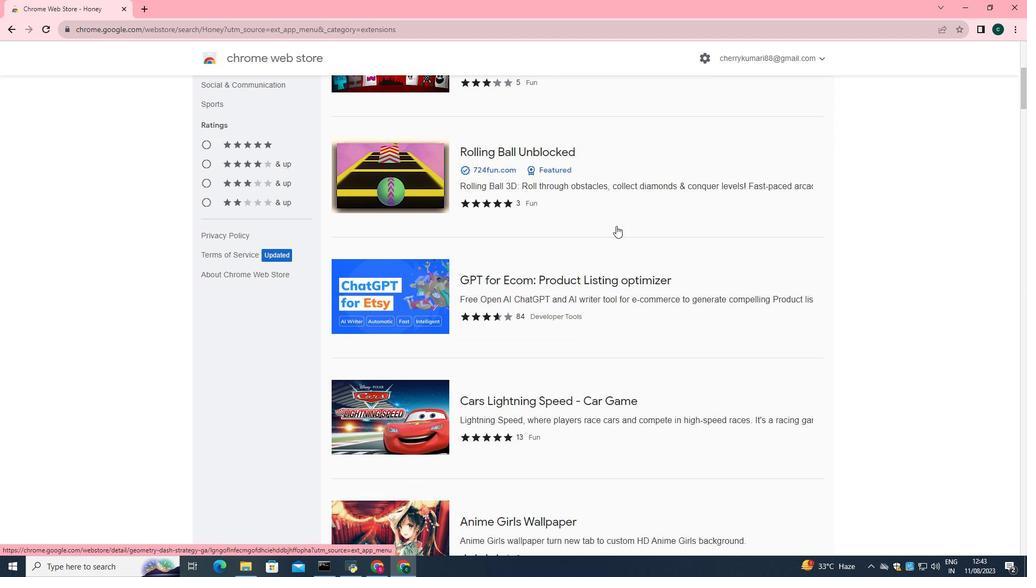 
Action: Mouse scrolled (616, 225) with delta (0, 0)
Screenshot: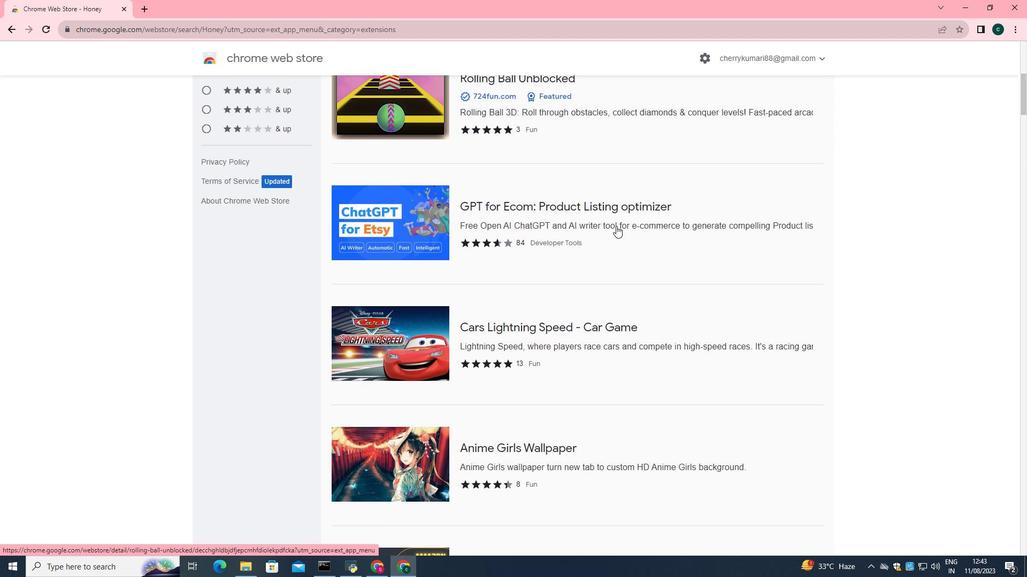 
Action: Mouse scrolled (616, 225) with delta (0, 0)
Screenshot: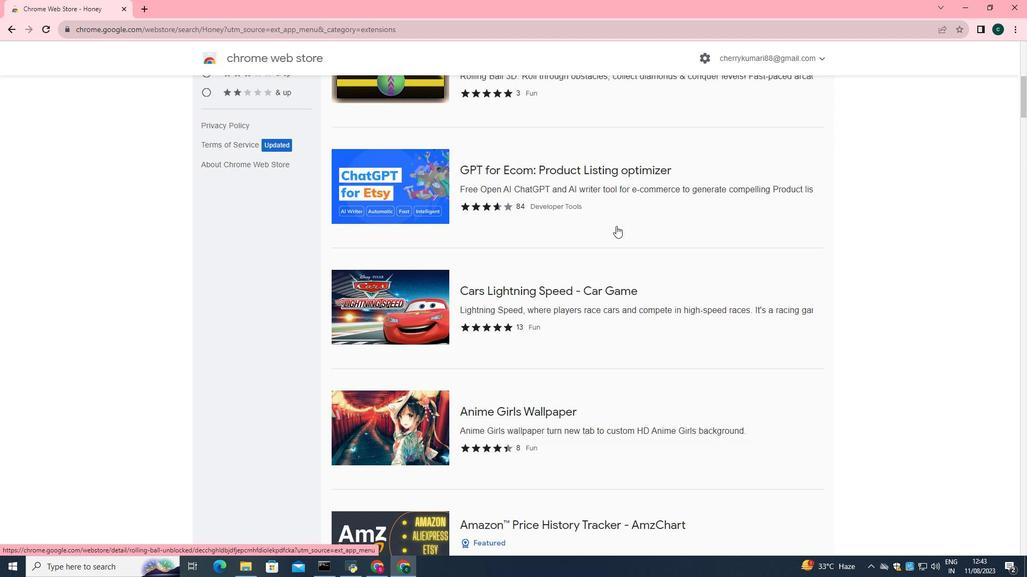 
Action: Mouse scrolled (616, 225) with delta (0, 0)
Screenshot: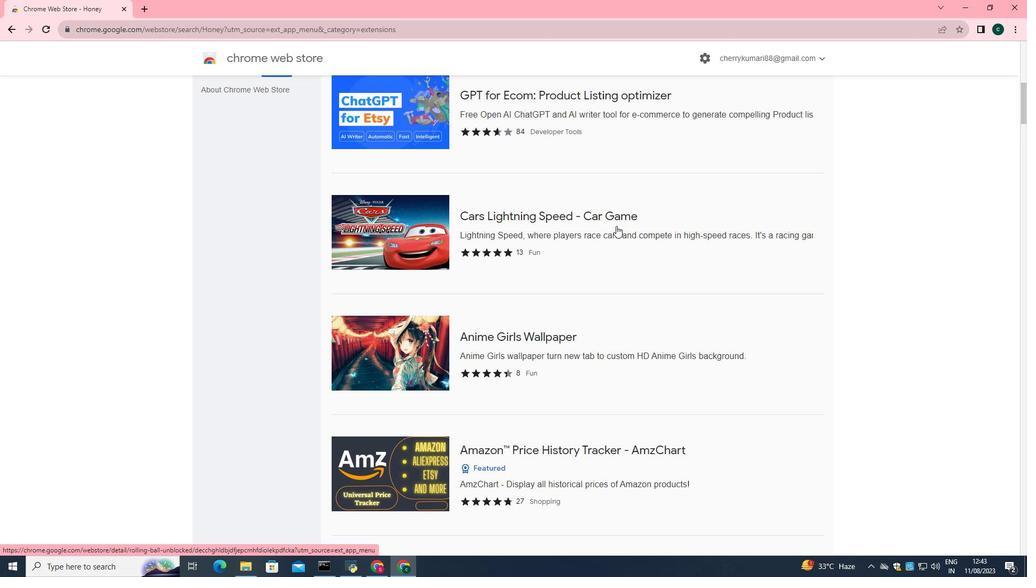
Action: Mouse scrolled (616, 225) with delta (0, 0)
Screenshot: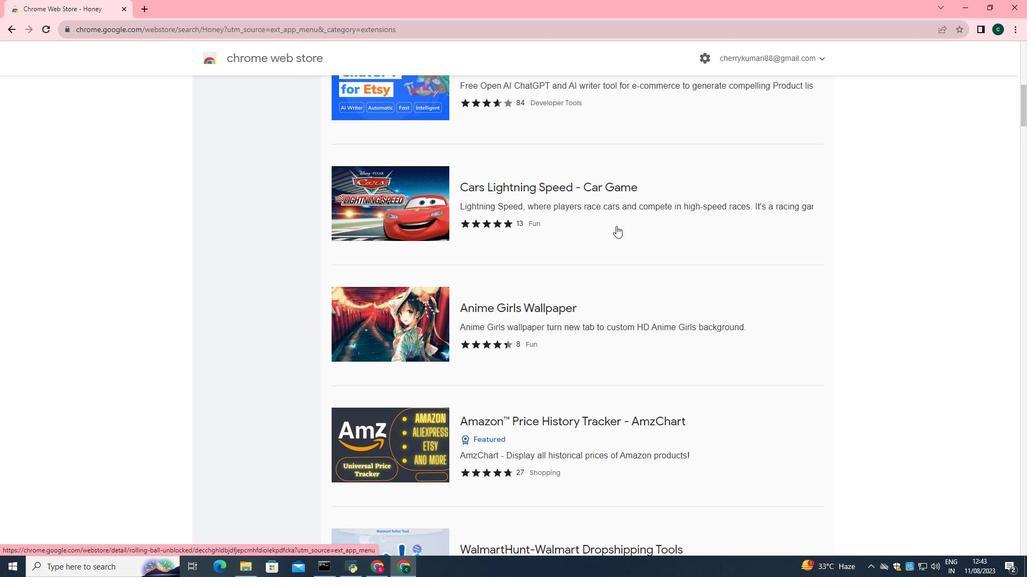 
Action: Mouse scrolled (616, 225) with delta (0, 0)
Screenshot: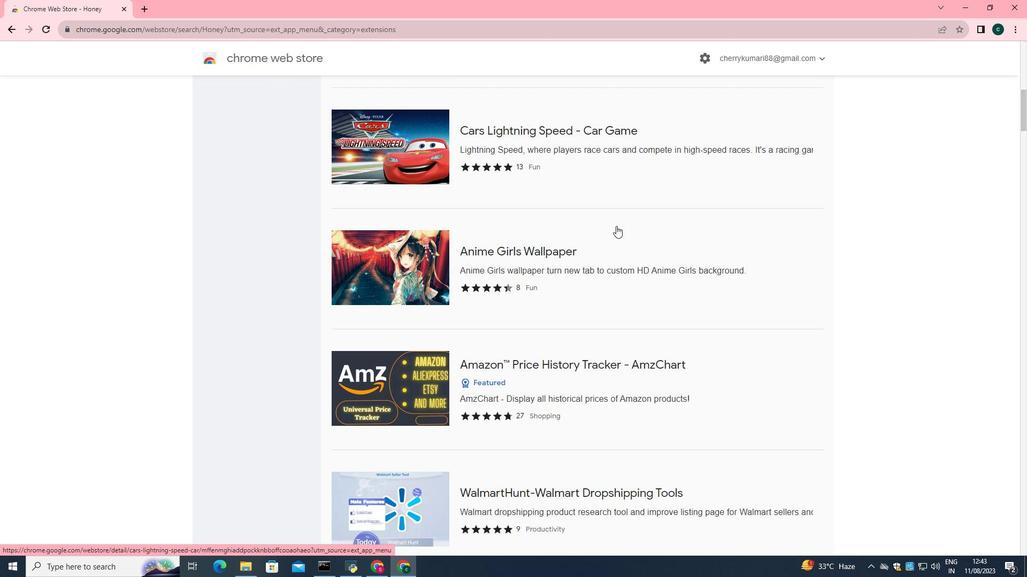 
Action: Mouse scrolled (616, 225) with delta (0, 0)
Screenshot: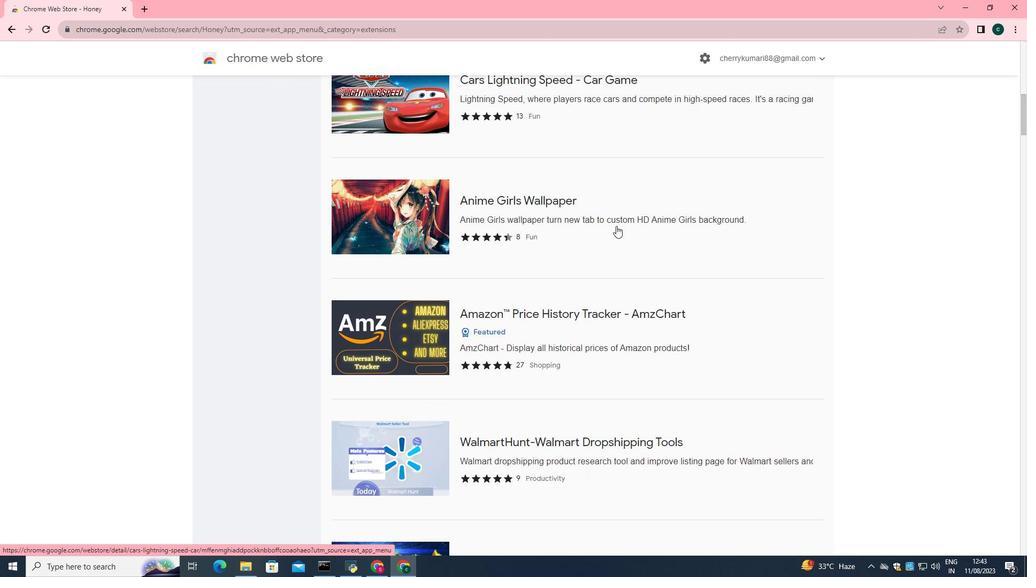 
Action: Mouse scrolled (616, 225) with delta (0, 0)
Screenshot: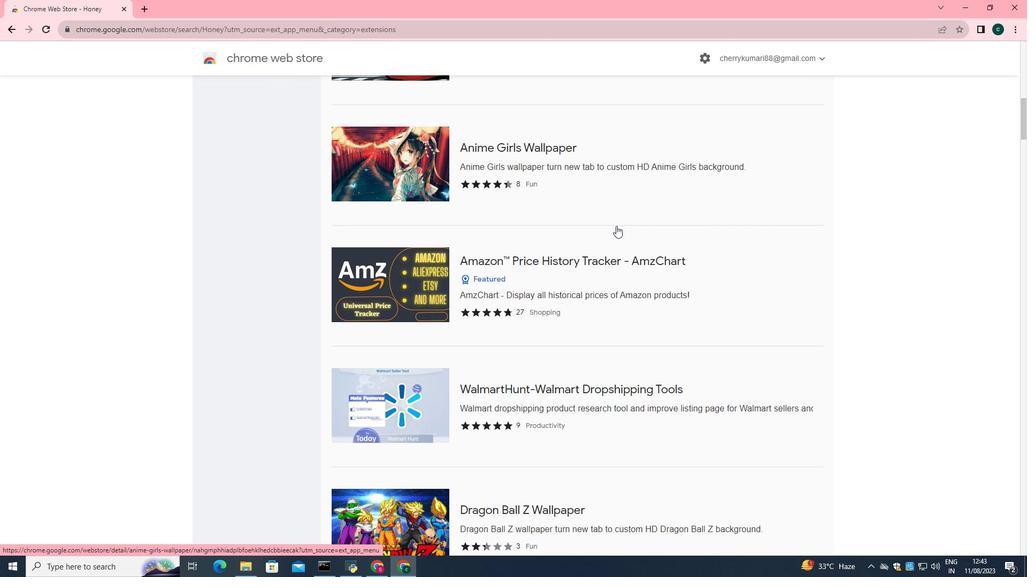 
Action: Mouse scrolled (616, 225) with delta (0, 0)
Screenshot: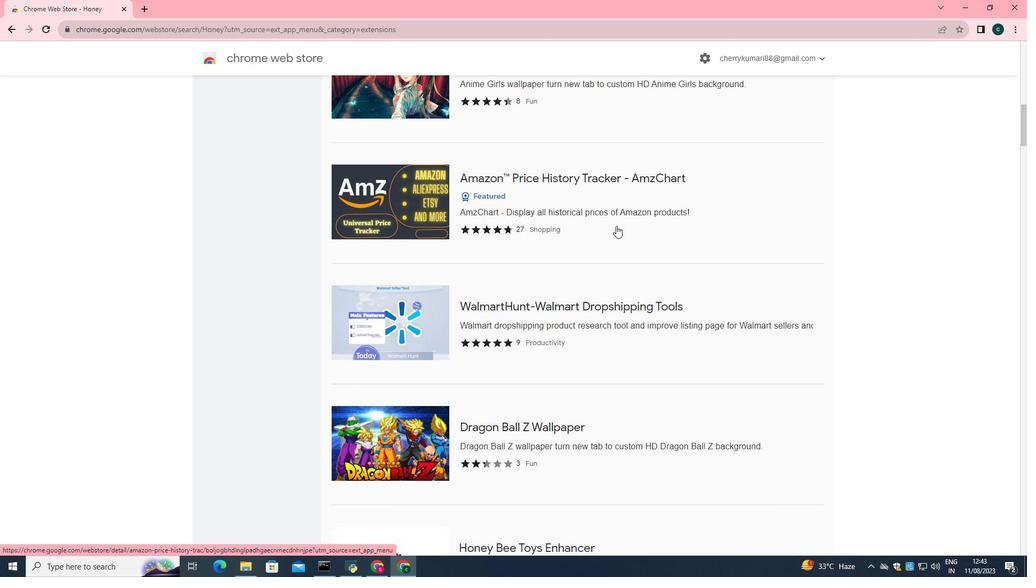 
Action: Mouse scrolled (616, 225) with delta (0, 0)
Screenshot: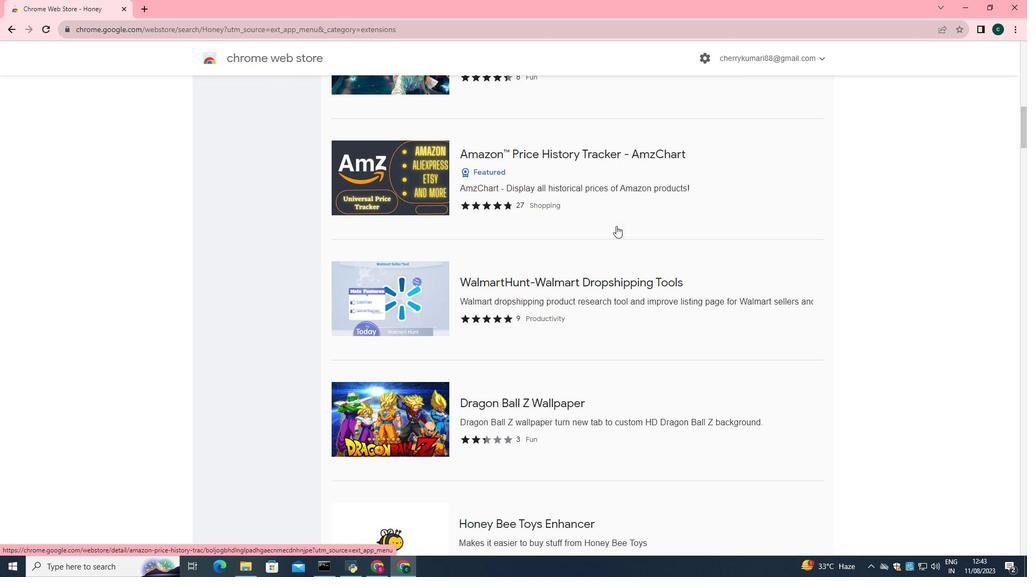 
Action: Mouse scrolled (616, 225) with delta (0, 0)
Screenshot: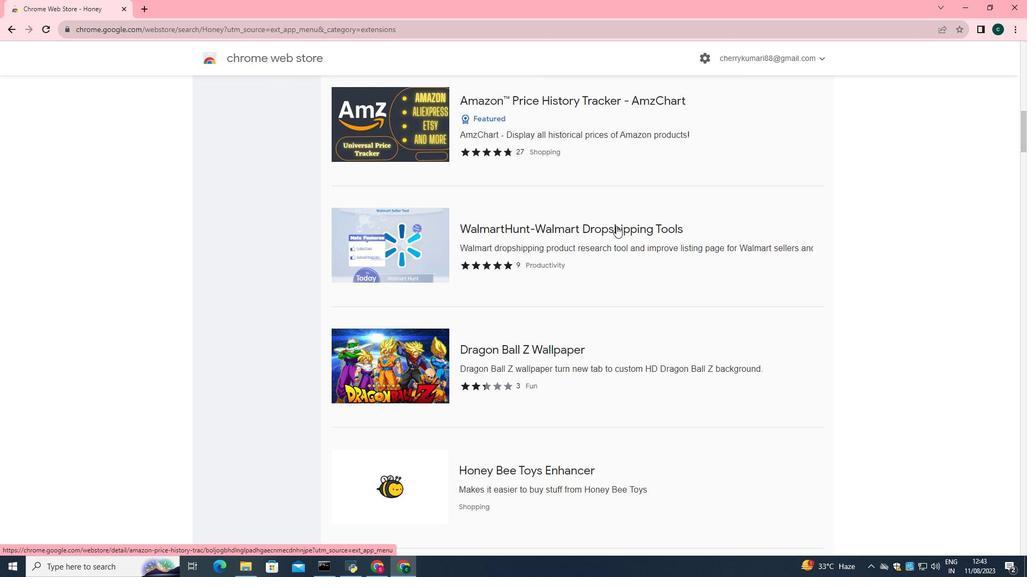 
Action: Mouse scrolled (616, 225) with delta (0, 0)
Screenshot: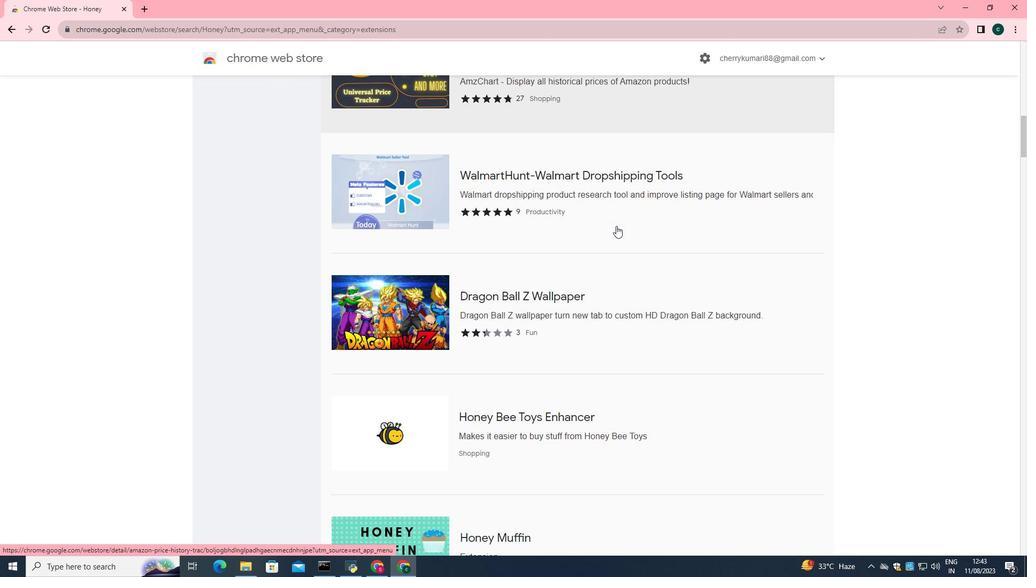 
Action: Mouse scrolled (616, 225) with delta (0, 0)
Screenshot: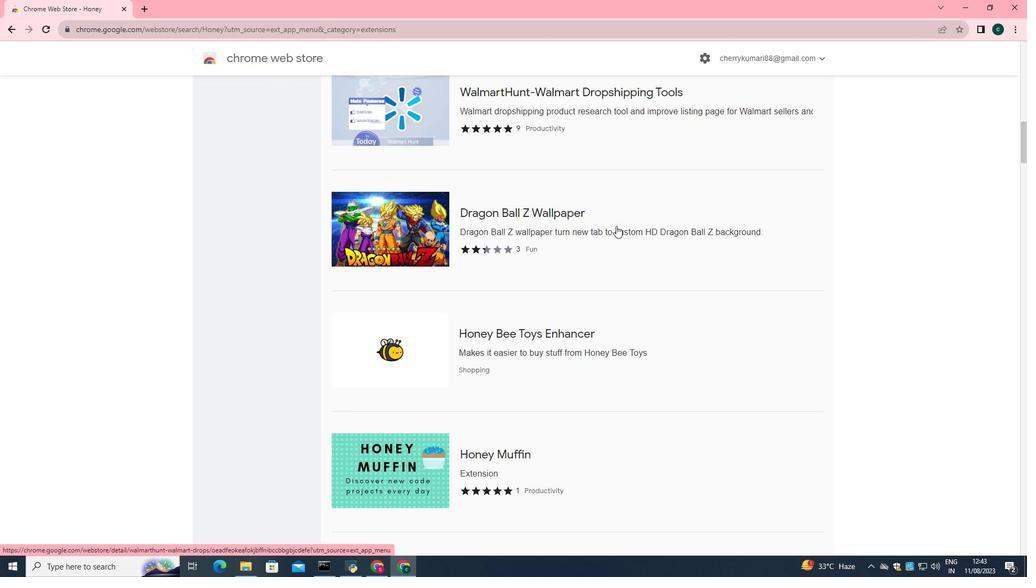 
Action: Mouse scrolled (616, 225) with delta (0, 0)
Screenshot: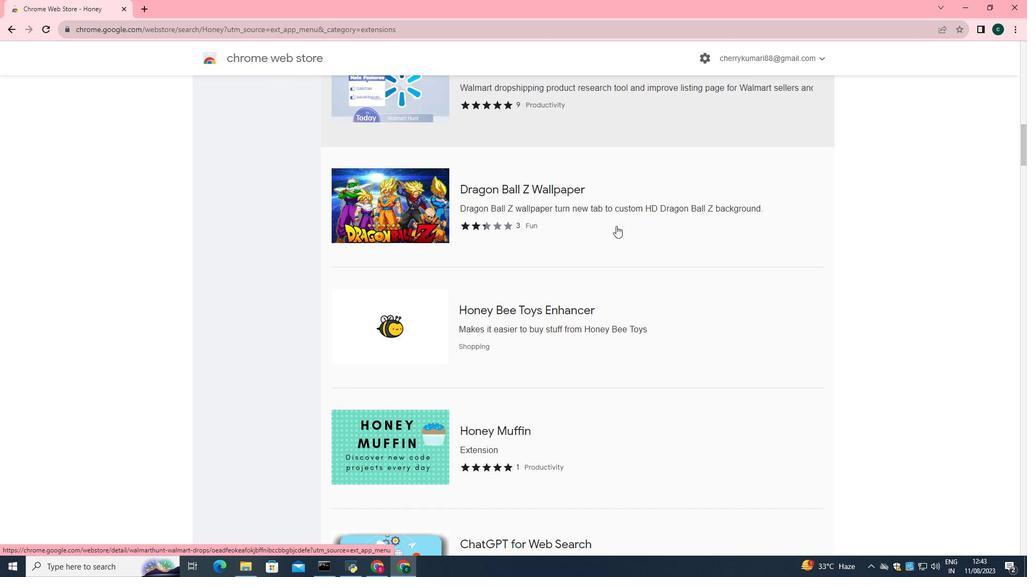 
Action: Mouse scrolled (616, 225) with delta (0, 0)
Screenshot: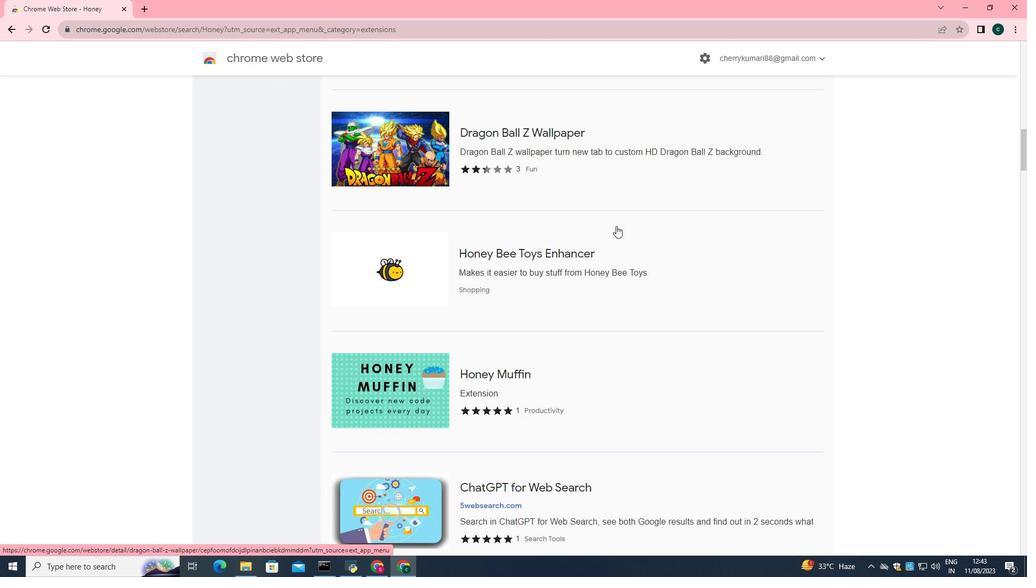 
Action: Mouse scrolled (616, 225) with delta (0, 0)
Screenshot: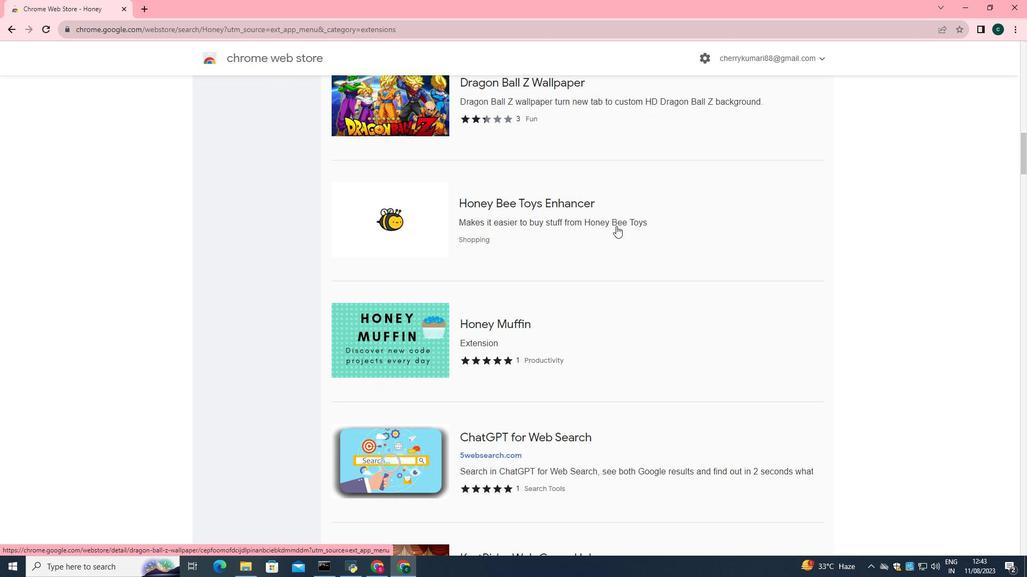 
Action: Mouse scrolled (616, 225) with delta (0, 0)
Screenshot: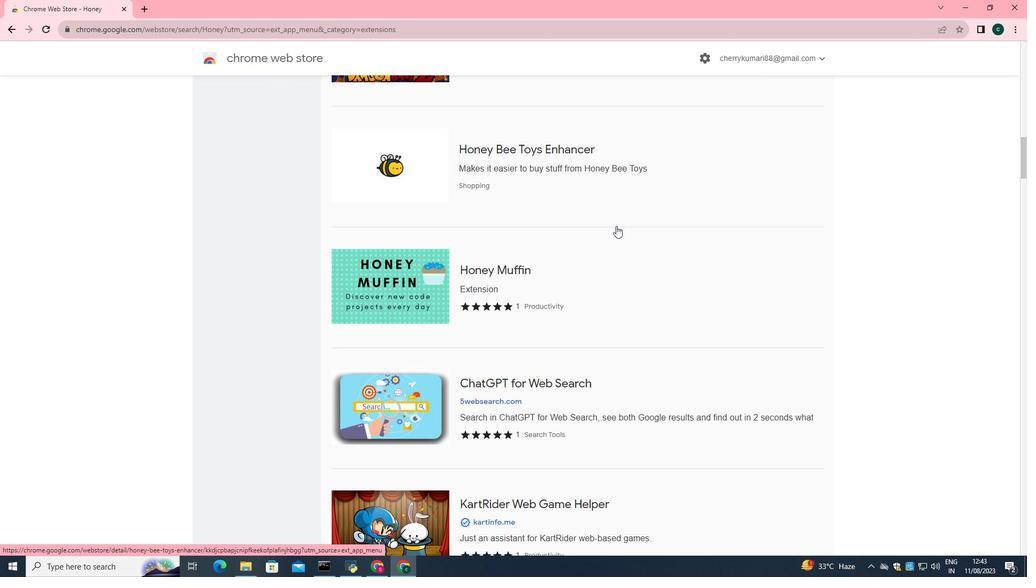 
Action: Mouse scrolled (616, 225) with delta (0, 0)
Screenshot: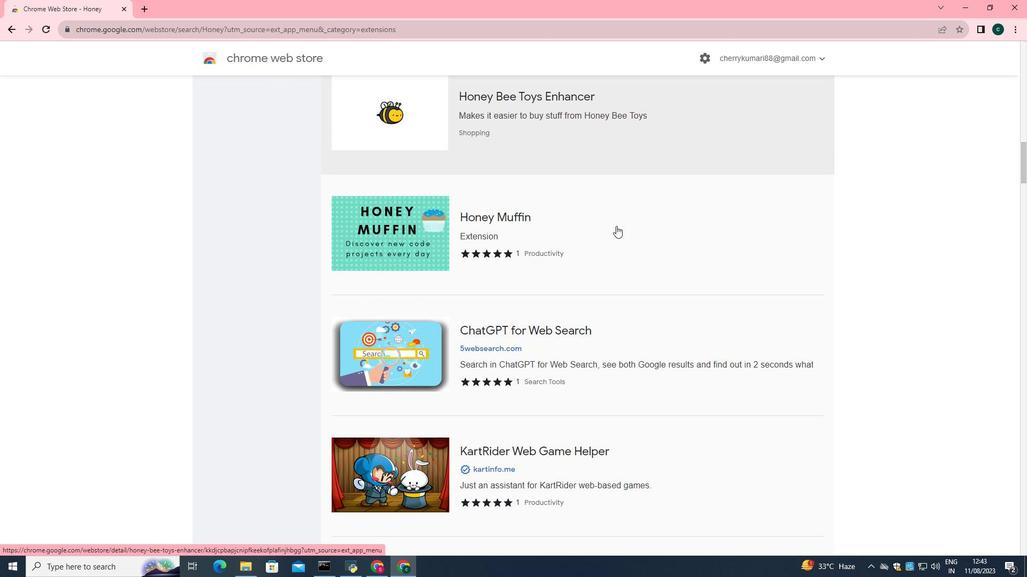 
Action: Mouse scrolled (616, 225) with delta (0, 0)
Screenshot: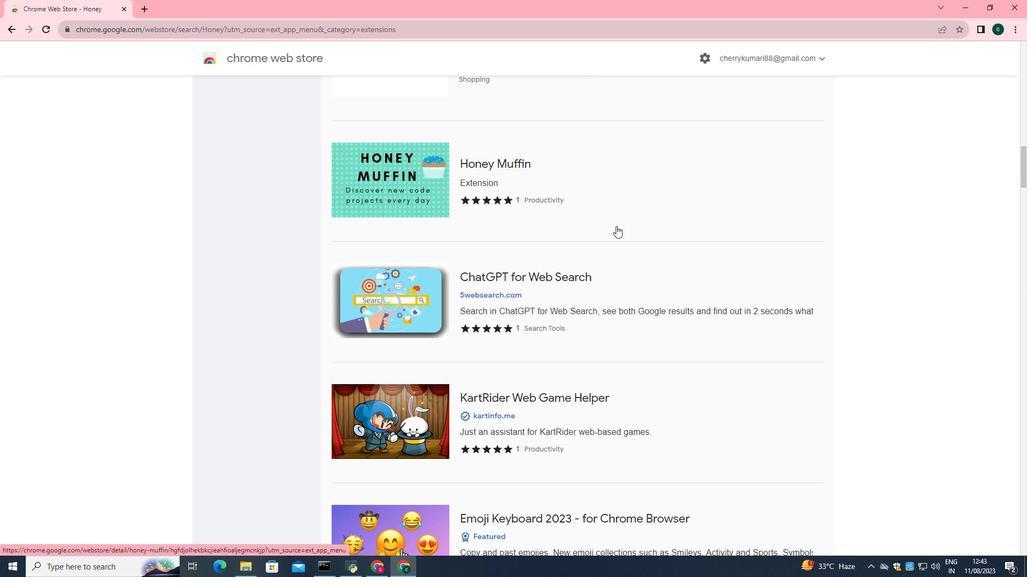 
Action: Mouse scrolled (616, 225) with delta (0, 0)
Screenshot: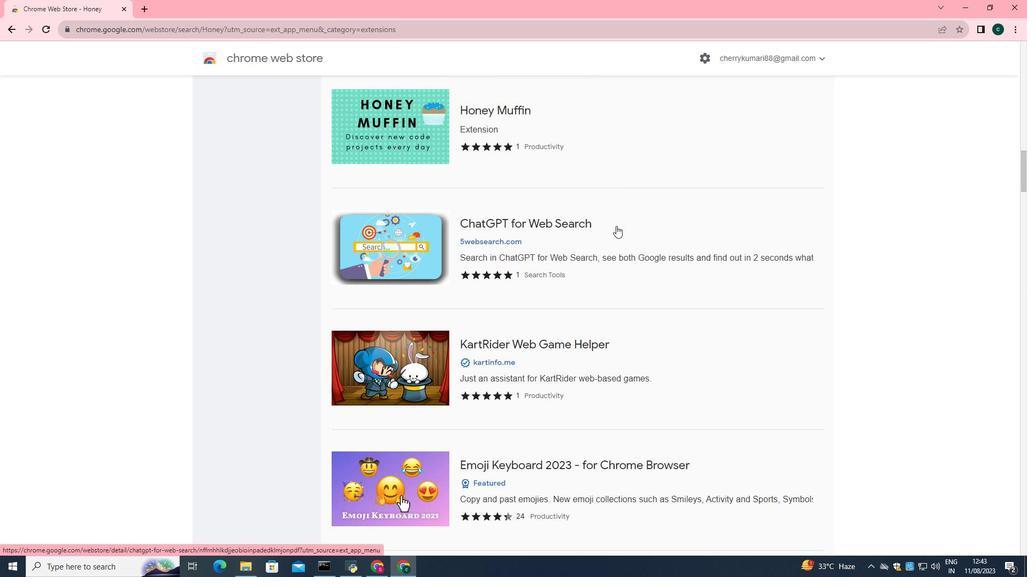 
Action: Mouse scrolled (616, 225) with delta (0, 0)
Screenshot: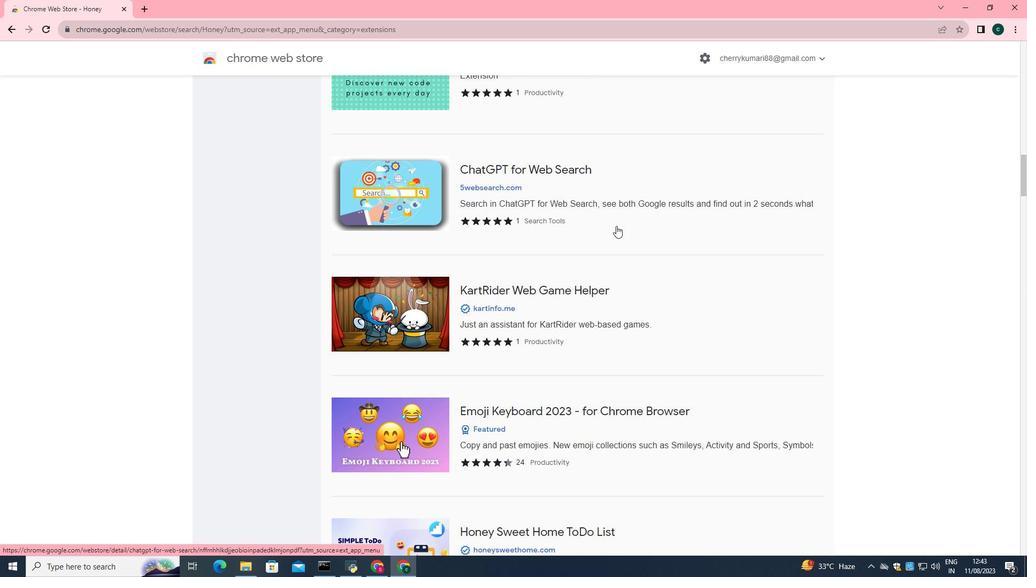 
Action: Mouse scrolled (616, 225) with delta (0, 0)
Screenshot: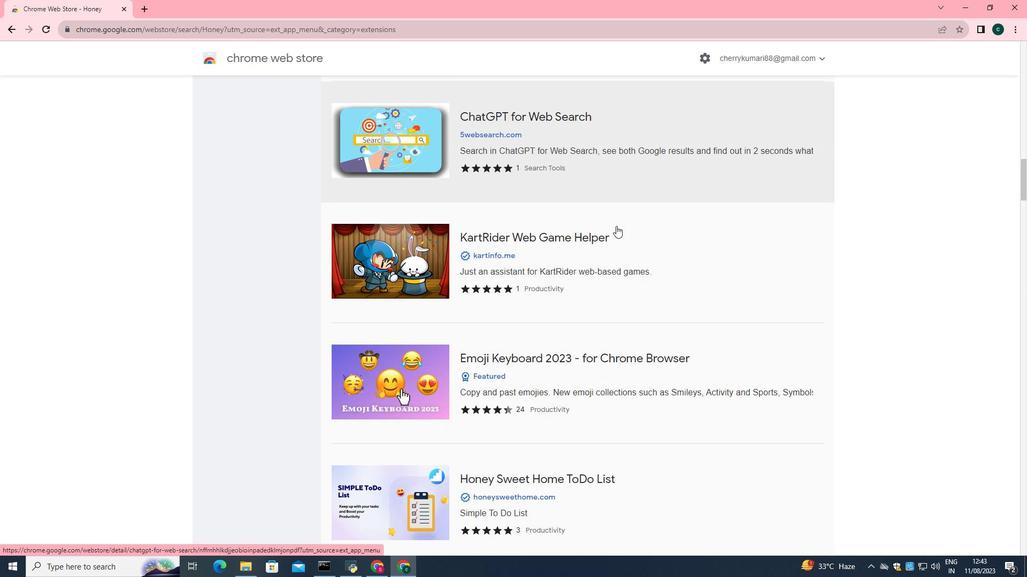
Action: Mouse scrolled (616, 225) with delta (0, 0)
Screenshot: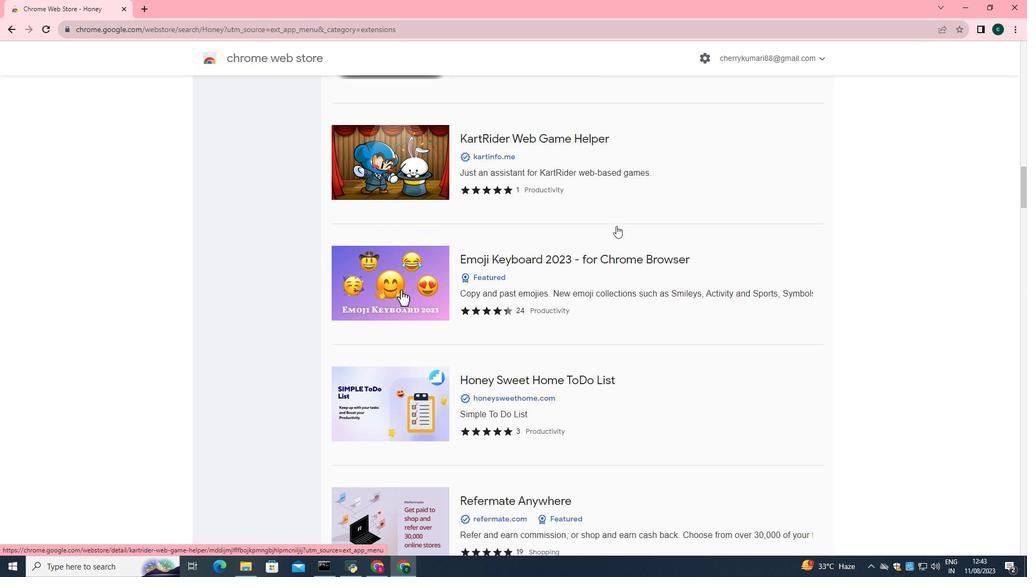 
Action: Mouse scrolled (616, 225) with delta (0, 0)
Screenshot: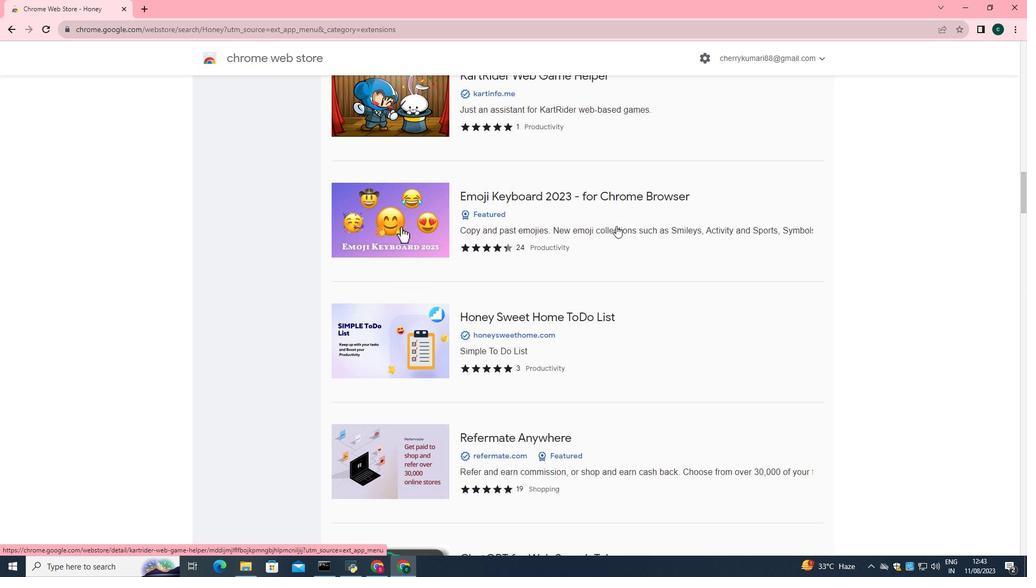 
Action: Mouse scrolled (616, 225) with delta (0, 0)
Screenshot: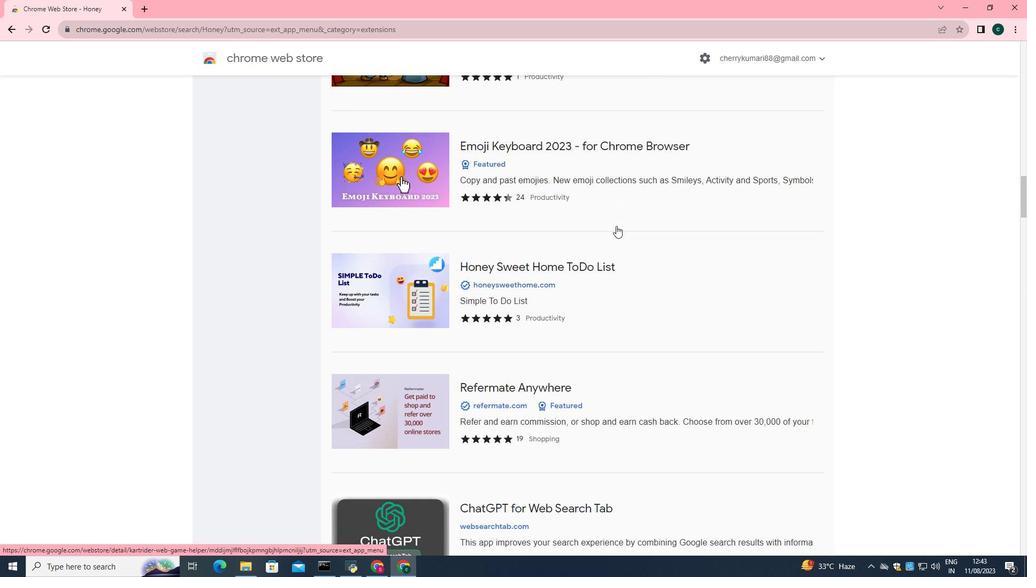
Action: Mouse scrolled (616, 225) with delta (0, 0)
Screenshot: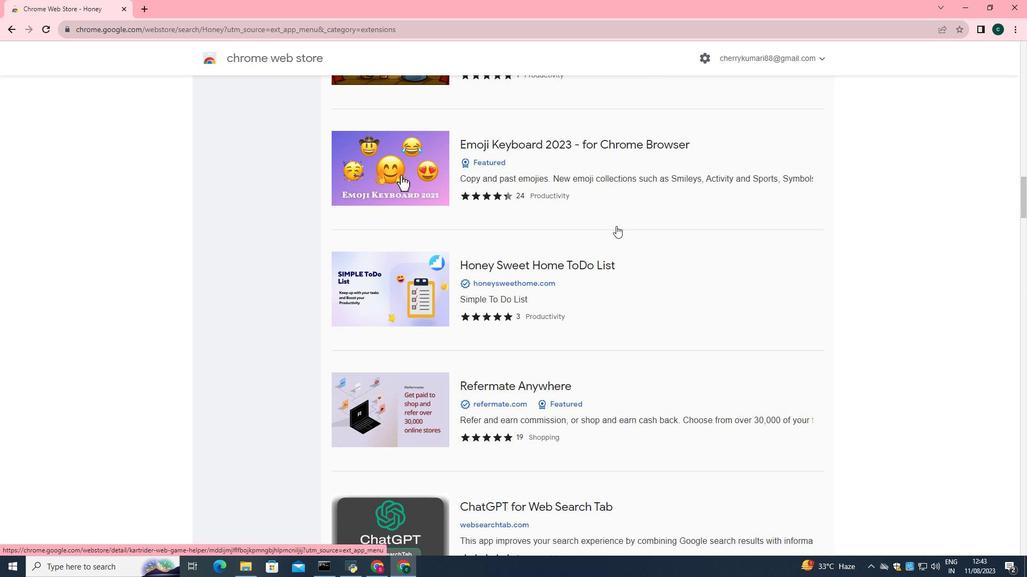 
Action: Mouse scrolled (616, 225) with delta (0, 0)
Screenshot: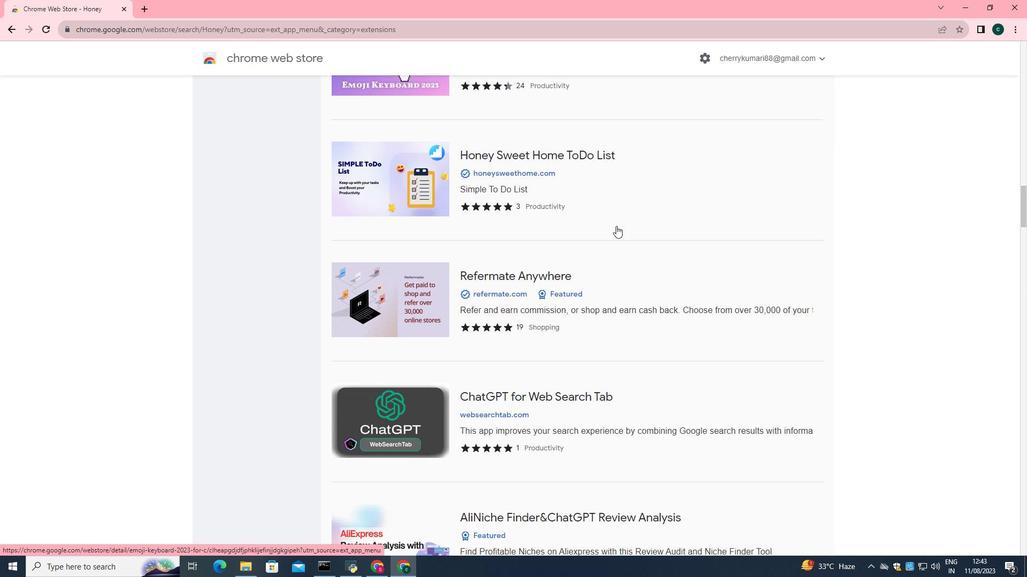 
Action: Mouse scrolled (616, 225) with delta (0, 0)
Screenshot: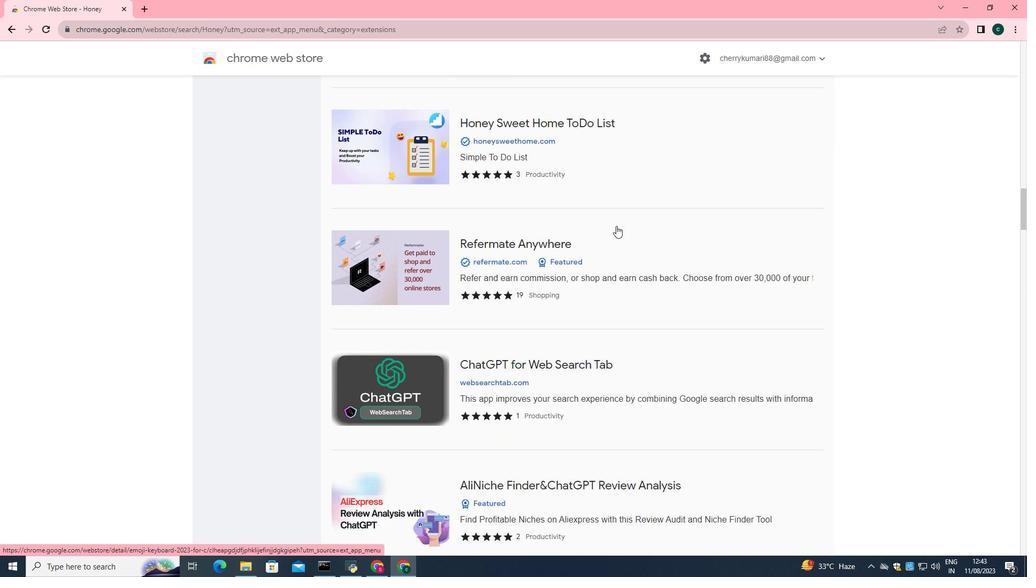 
Action: Mouse scrolled (616, 225) with delta (0, 0)
Screenshot: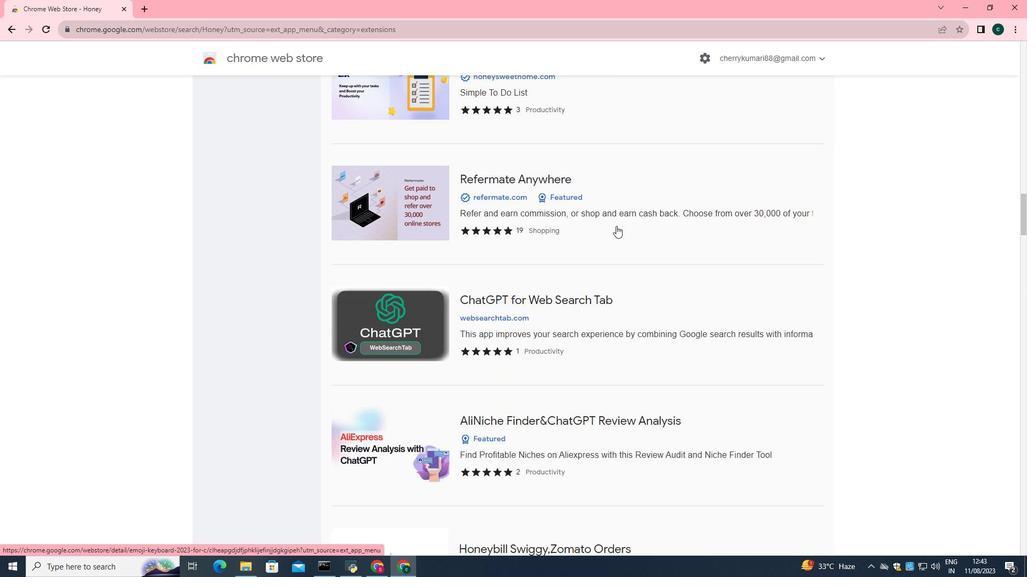
Action: Mouse scrolled (616, 225) with delta (0, 0)
Screenshot: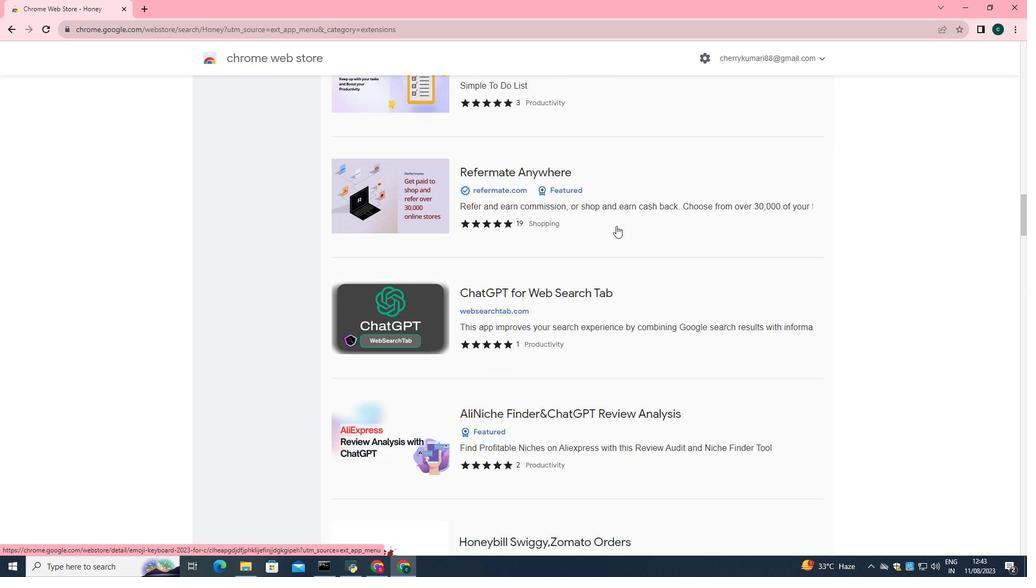 
Action: Mouse scrolled (616, 225) with delta (0, 0)
Screenshot: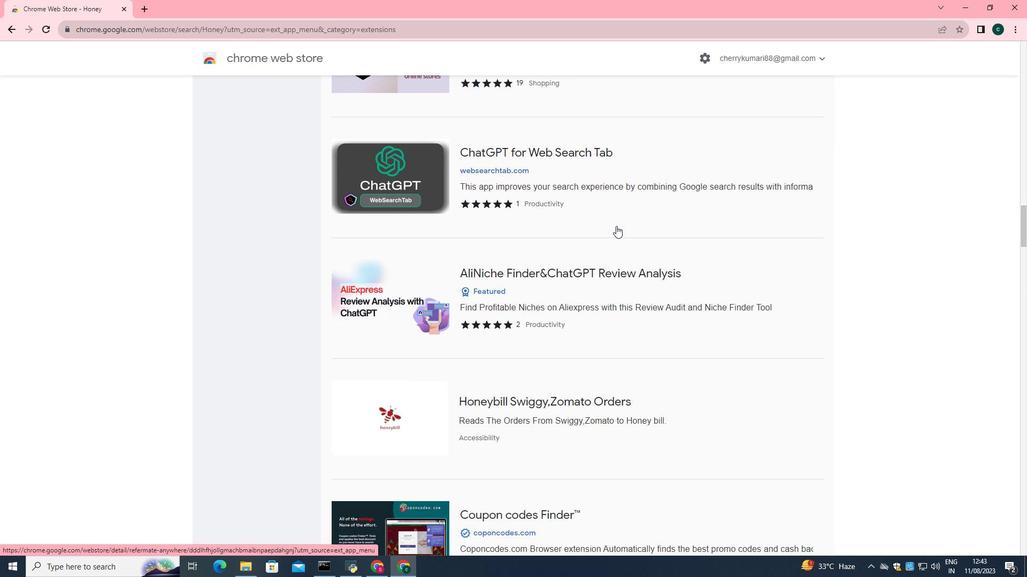 
Action: Mouse scrolled (616, 225) with delta (0, 0)
Screenshot: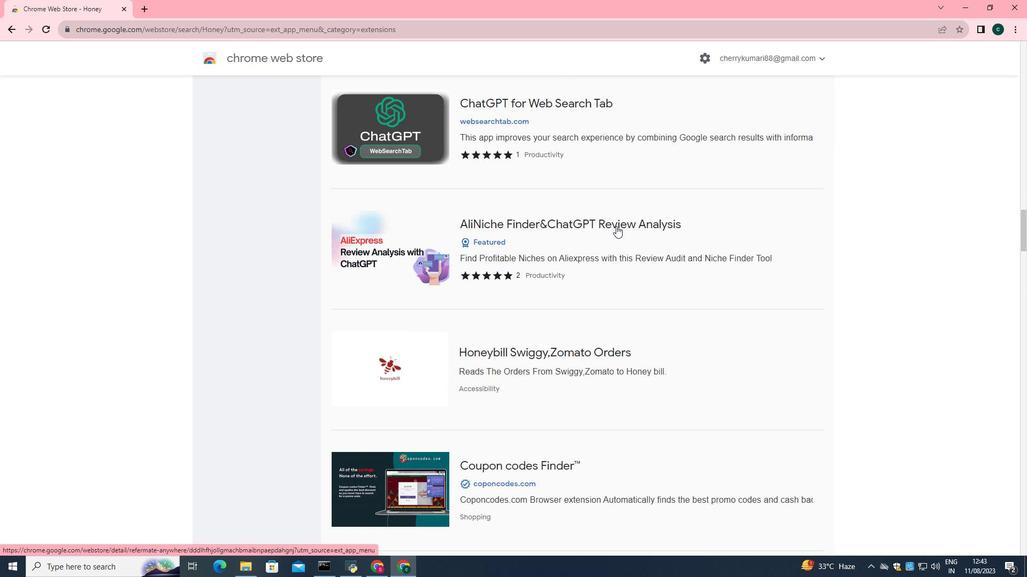 
Action: Mouse scrolled (616, 225) with delta (0, 0)
Screenshot: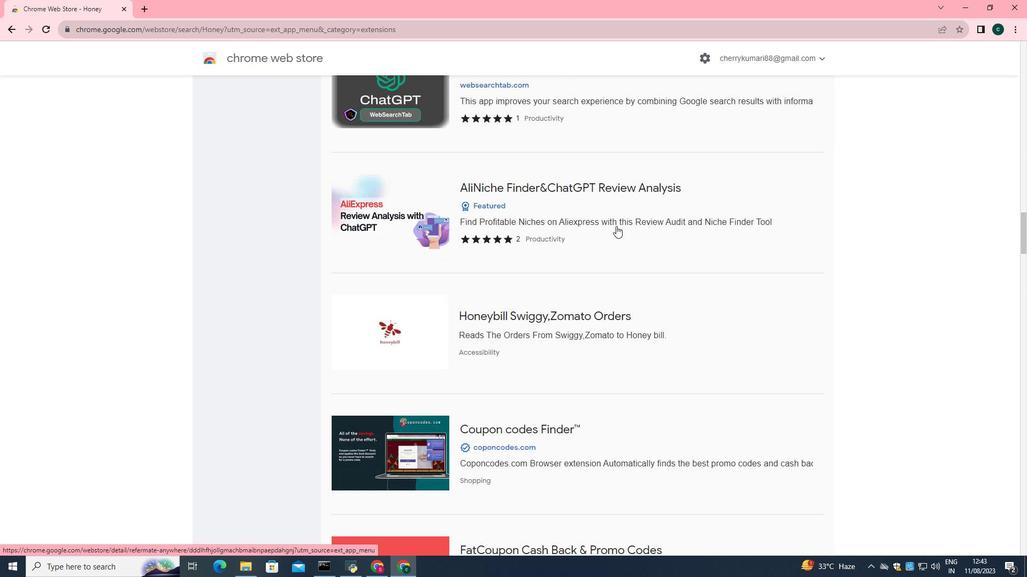 
Action: Mouse scrolled (616, 225) with delta (0, 0)
Screenshot: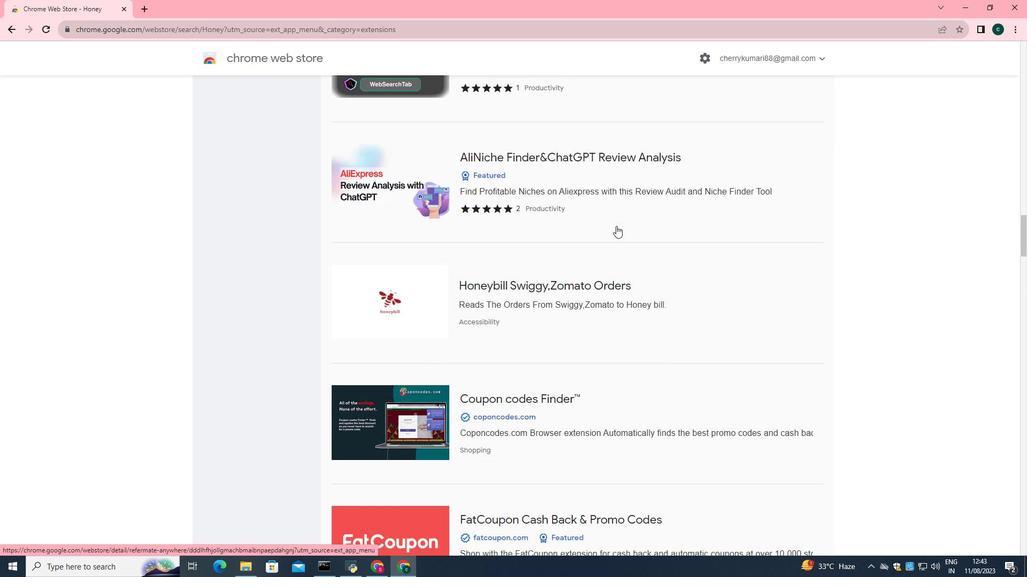 
Action: Mouse scrolled (616, 225) with delta (0, 0)
Screenshot: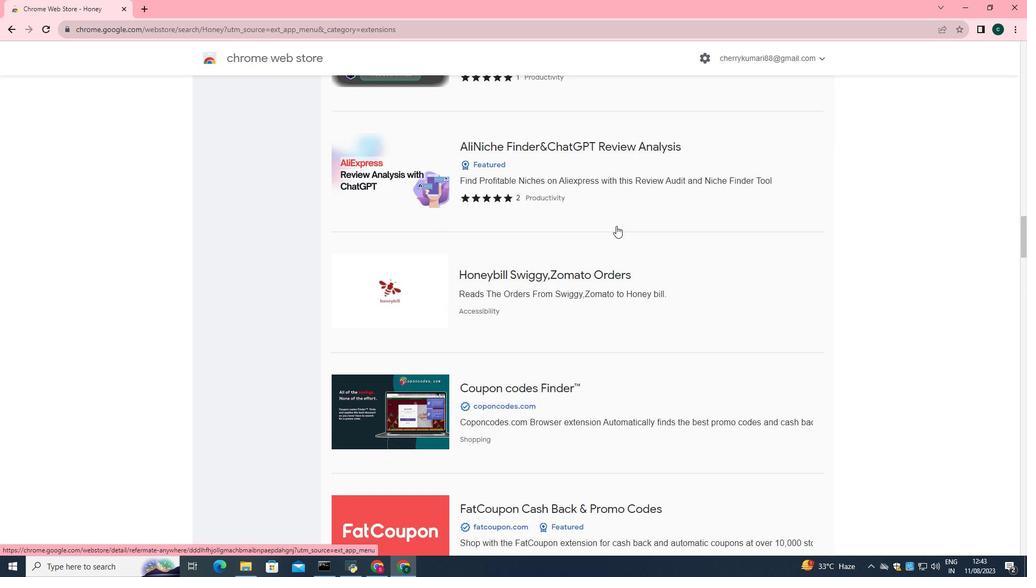 
Action: Mouse scrolled (616, 225) with delta (0, 0)
Screenshot: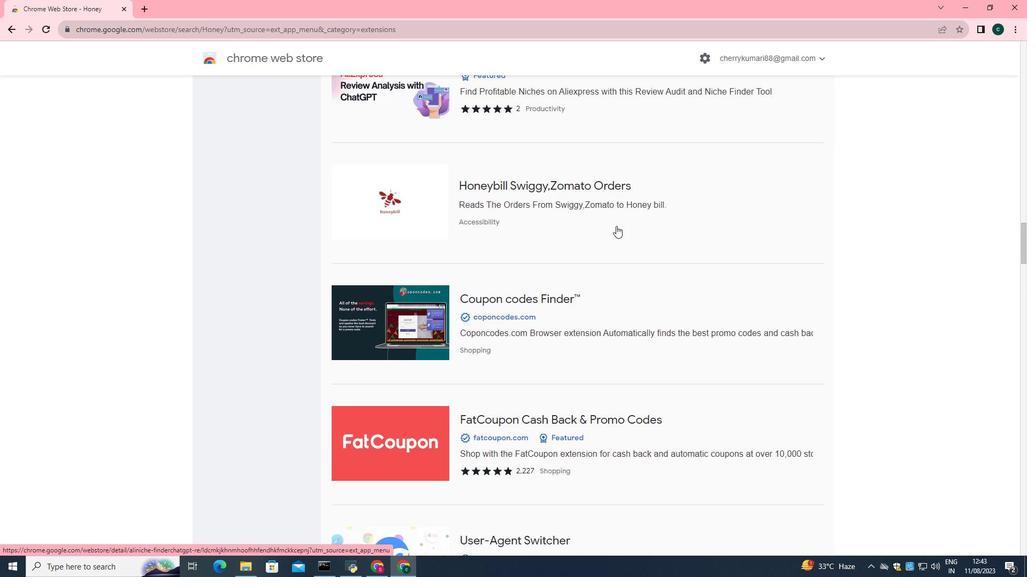 
Action: Mouse scrolled (616, 225) with delta (0, 0)
Screenshot: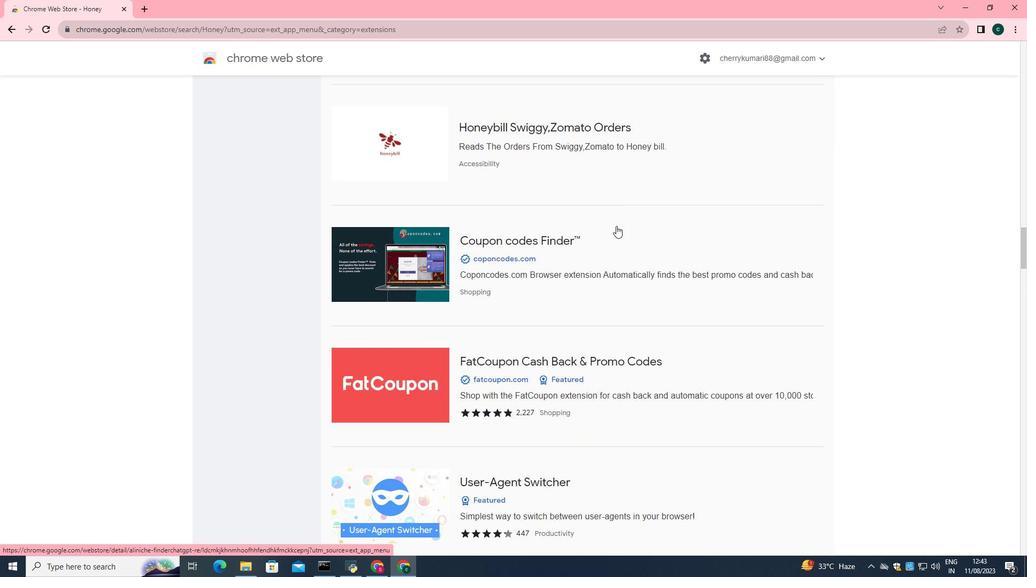 
Action: Mouse scrolled (616, 225) with delta (0, 0)
Screenshot: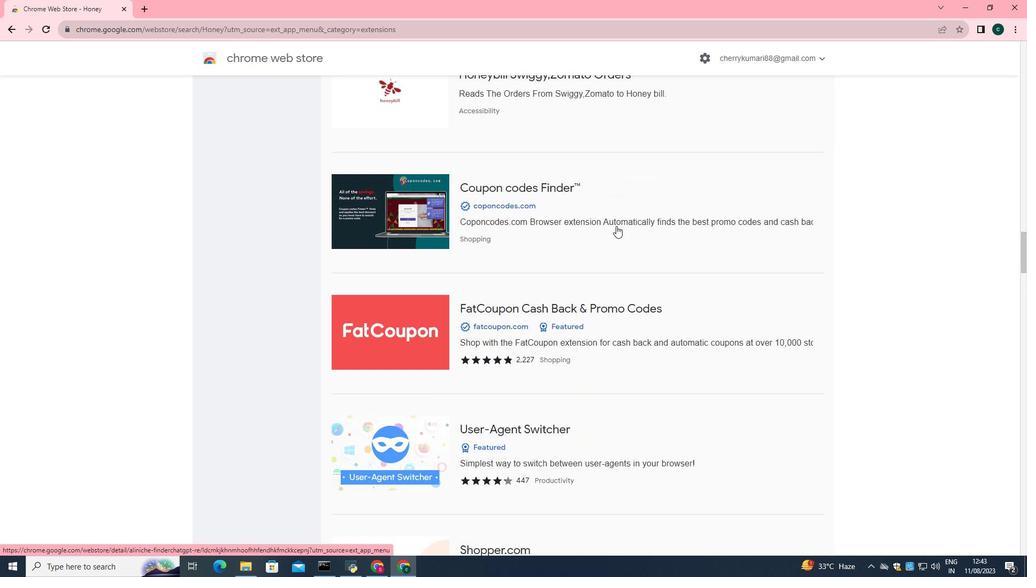 
Action: Mouse scrolled (616, 225) with delta (0, 0)
Screenshot: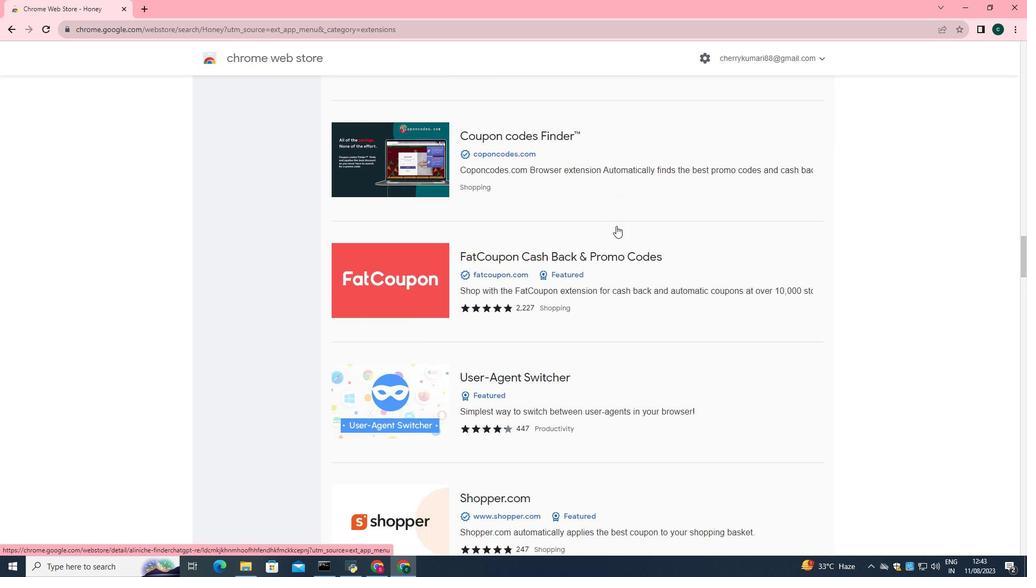 
Action: Mouse scrolled (616, 225) with delta (0, 0)
Screenshot: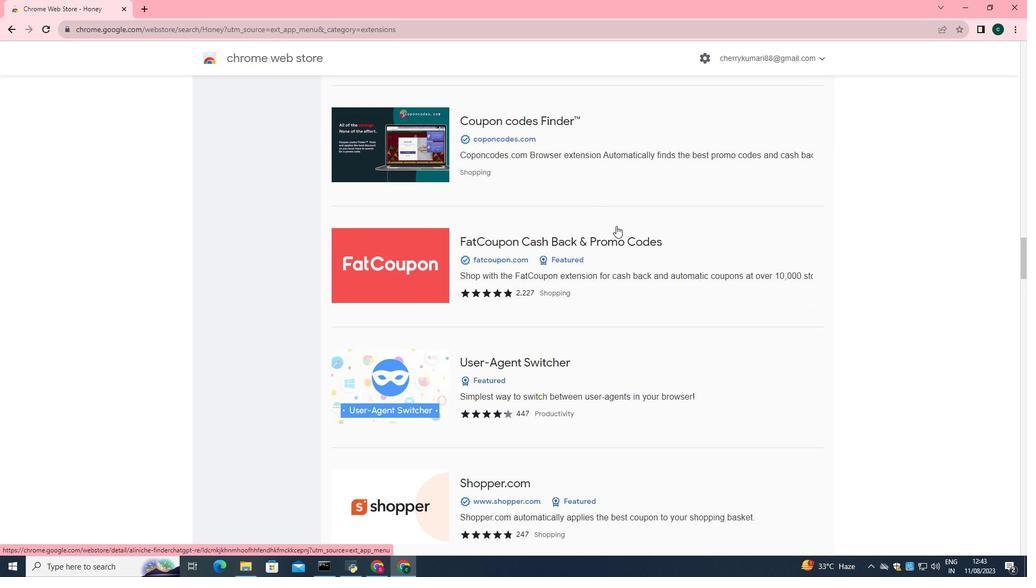 
Action: Mouse scrolled (616, 225) with delta (0, 0)
Screenshot: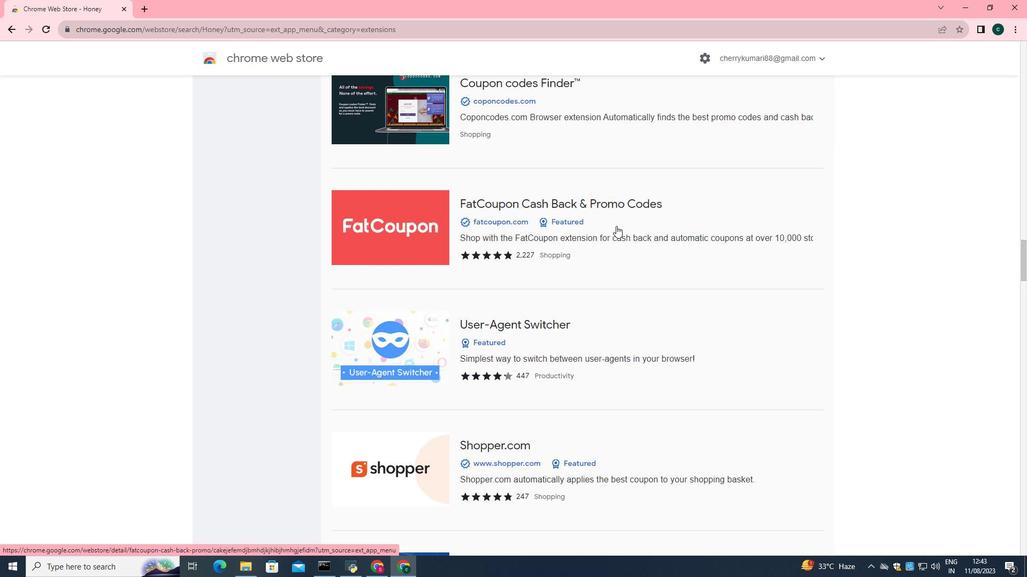 
Action: Mouse scrolled (616, 225) with delta (0, 0)
Screenshot: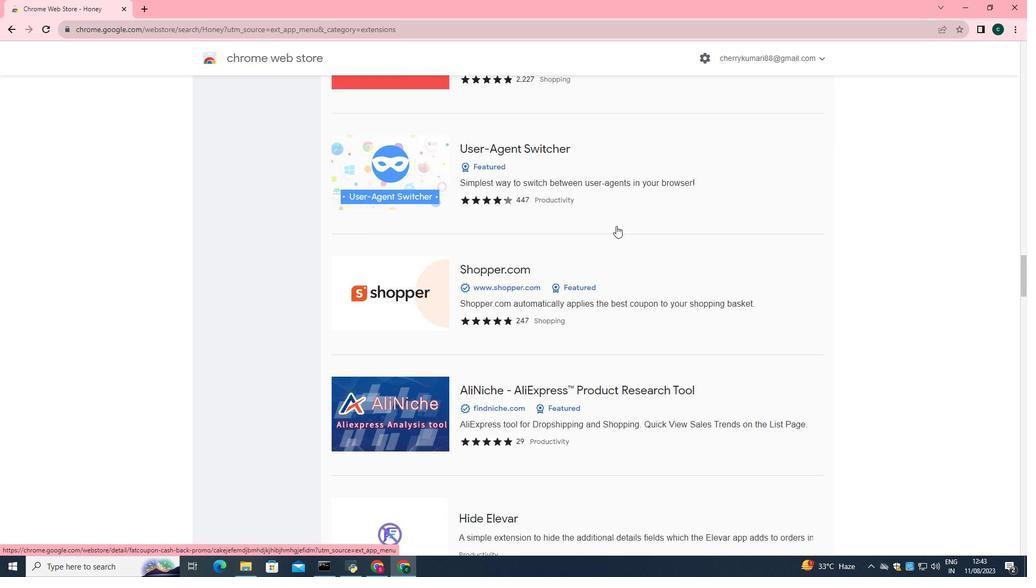 
Action: Mouse scrolled (616, 225) with delta (0, 0)
Screenshot: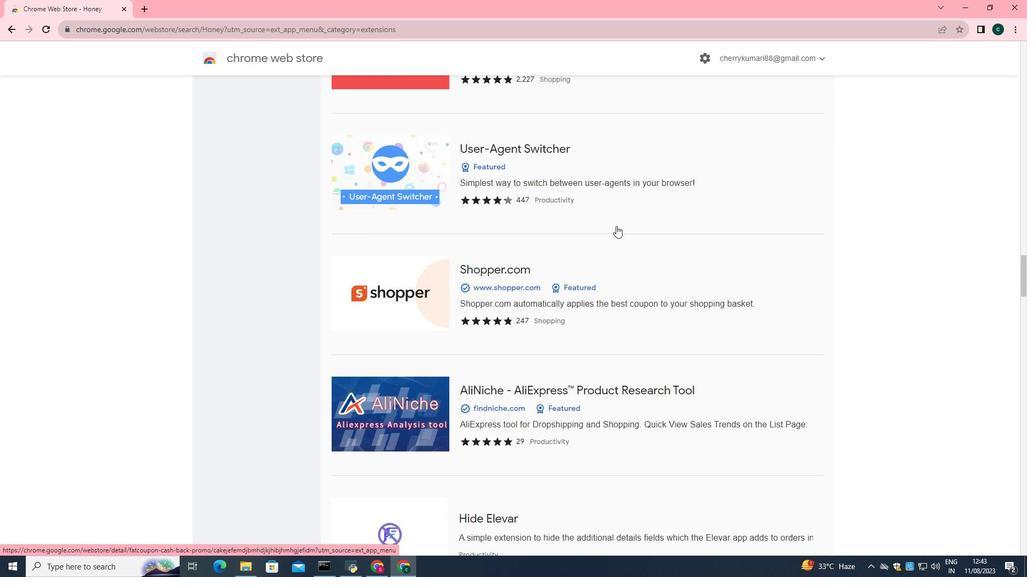 
Action: Mouse scrolled (616, 225) with delta (0, 0)
Screenshot: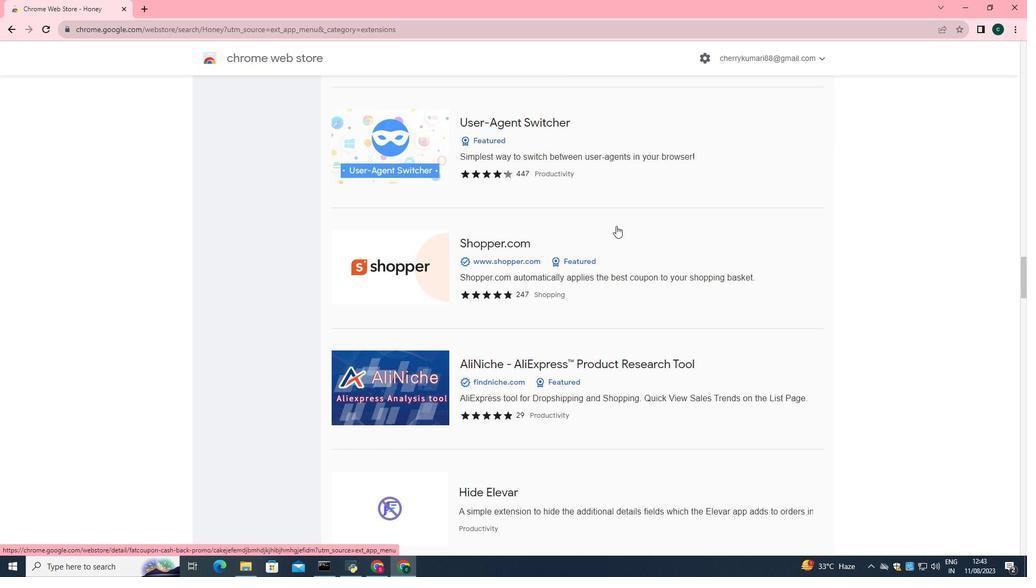 
Action: Mouse scrolled (616, 225) with delta (0, 0)
Screenshot: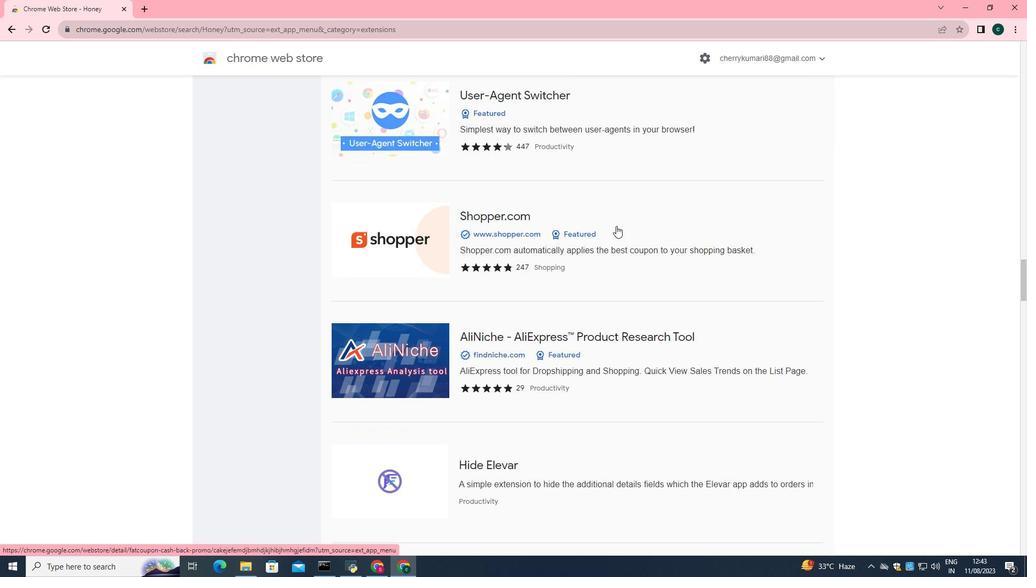 
Action: Mouse moved to (618, 224)
Screenshot: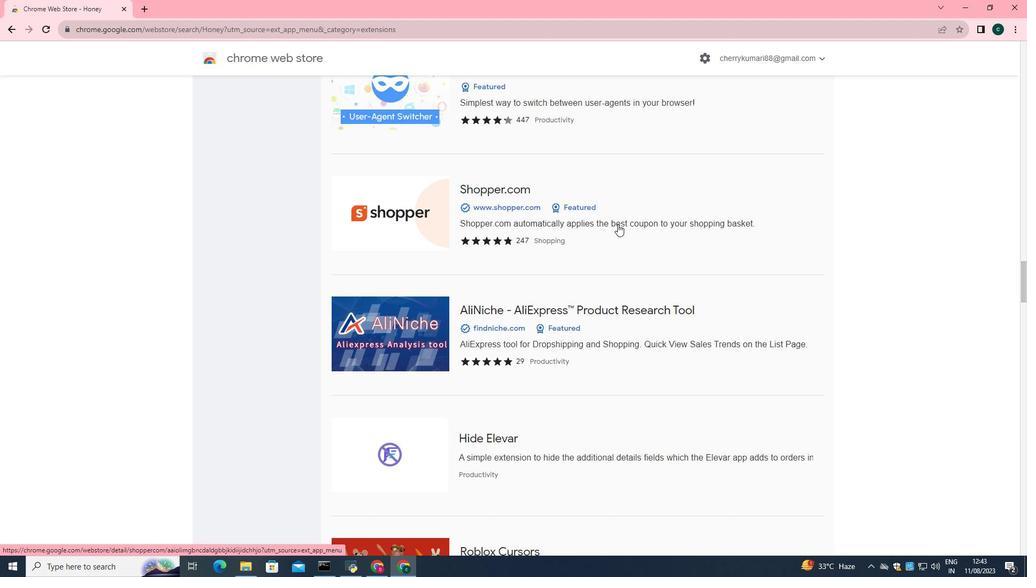 
Action: Mouse scrolled (618, 224) with delta (0, 0)
Screenshot: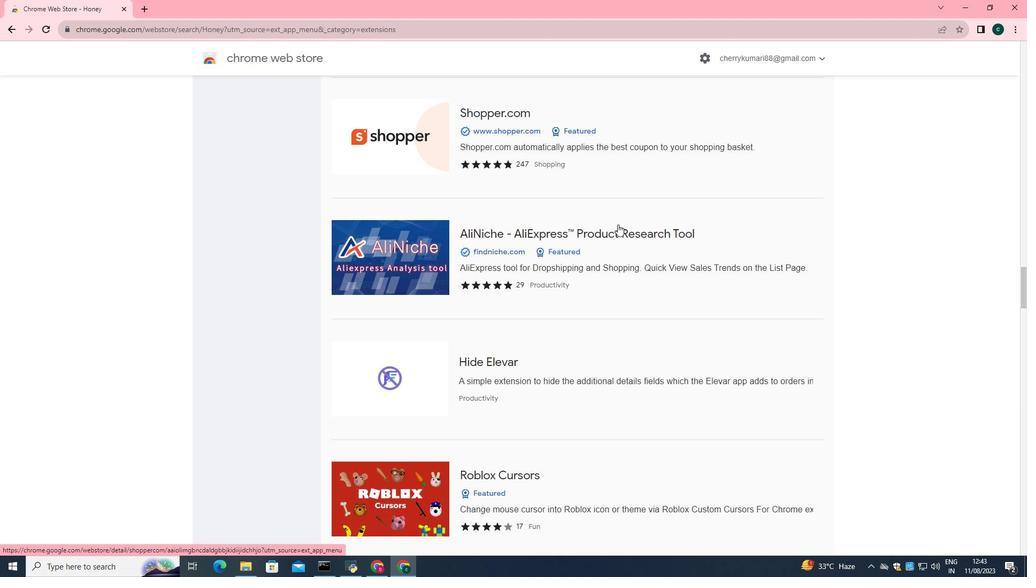 
Action: Mouse scrolled (618, 224) with delta (0, 0)
Screenshot: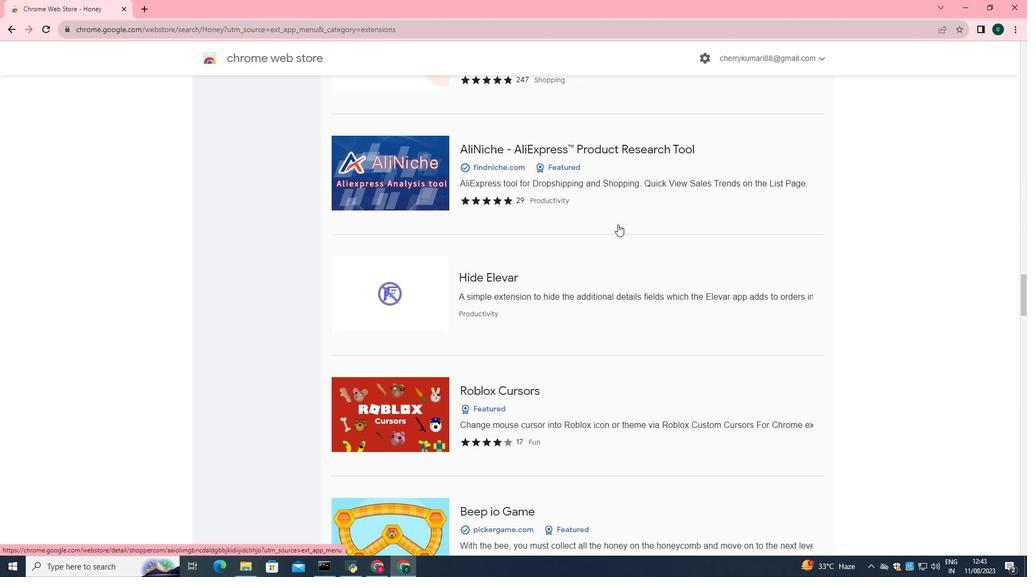 
Action: Mouse scrolled (618, 224) with delta (0, 0)
Screenshot: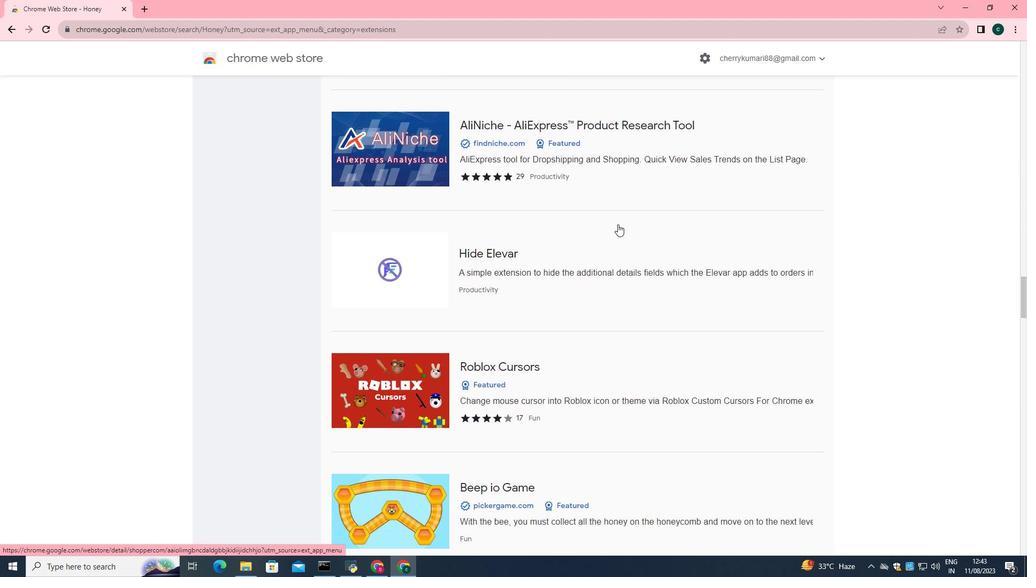 
Action: Mouse scrolled (618, 224) with delta (0, 0)
Screenshot: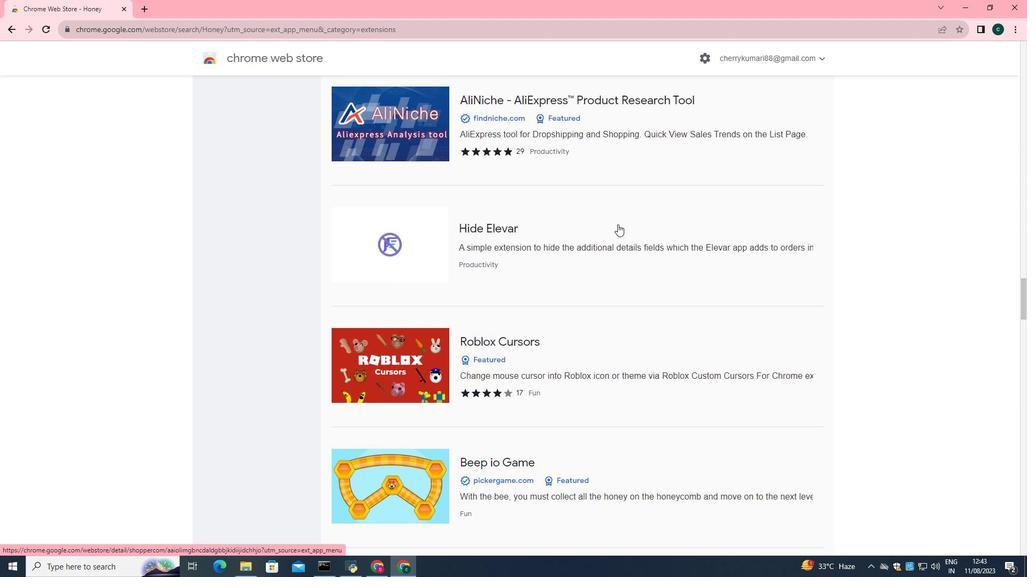 
Action: Mouse scrolled (618, 224) with delta (0, 0)
Screenshot: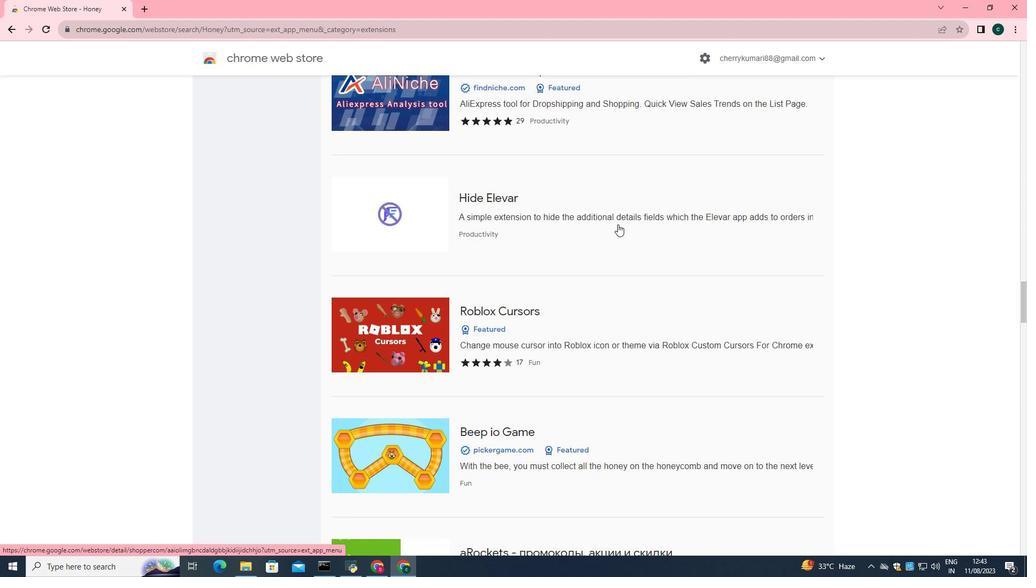 
Action: Mouse moved to (618, 224)
Screenshot: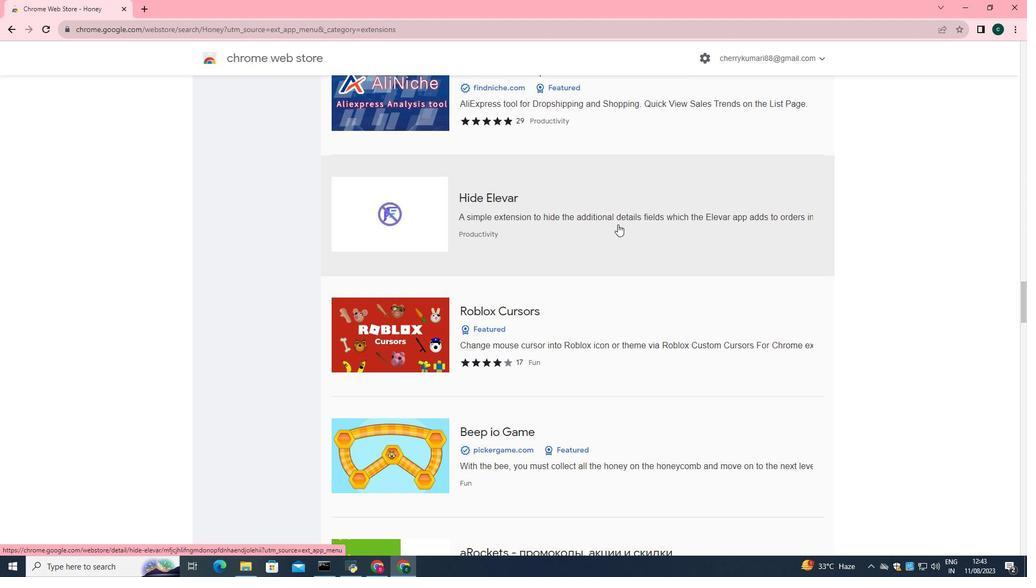 
Action: Mouse scrolled (618, 224) with delta (0, 0)
Screenshot: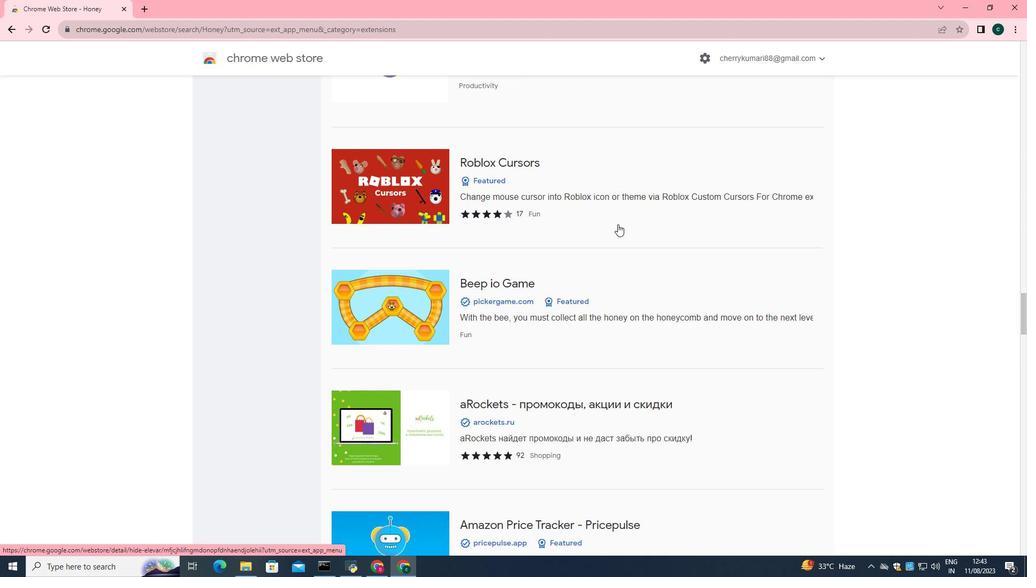 
Action: Mouse scrolled (618, 224) with delta (0, 0)
Screenshot: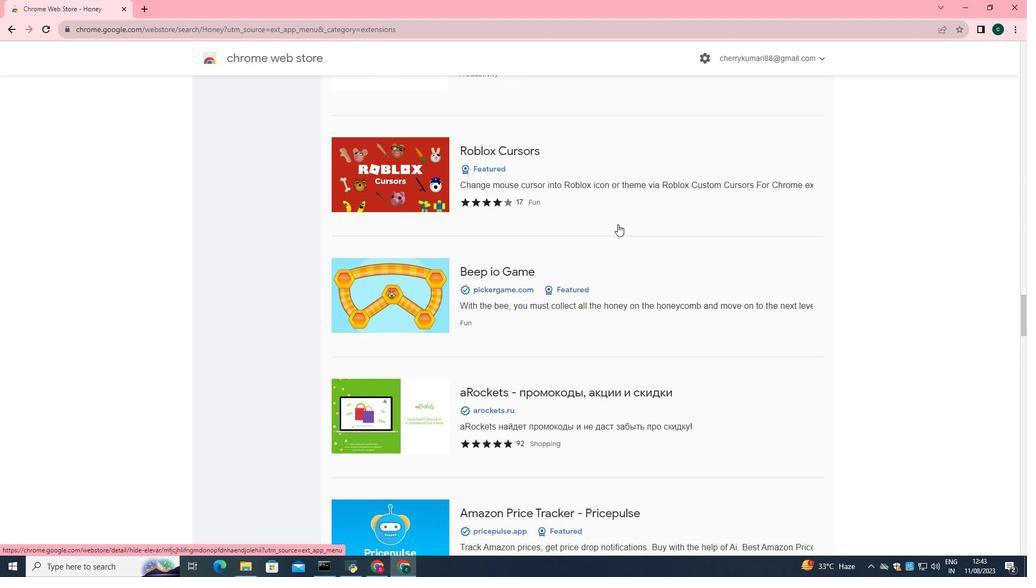 
Action: Mouse scrolled (618, 224) with delta (0, 0)
Screenshot: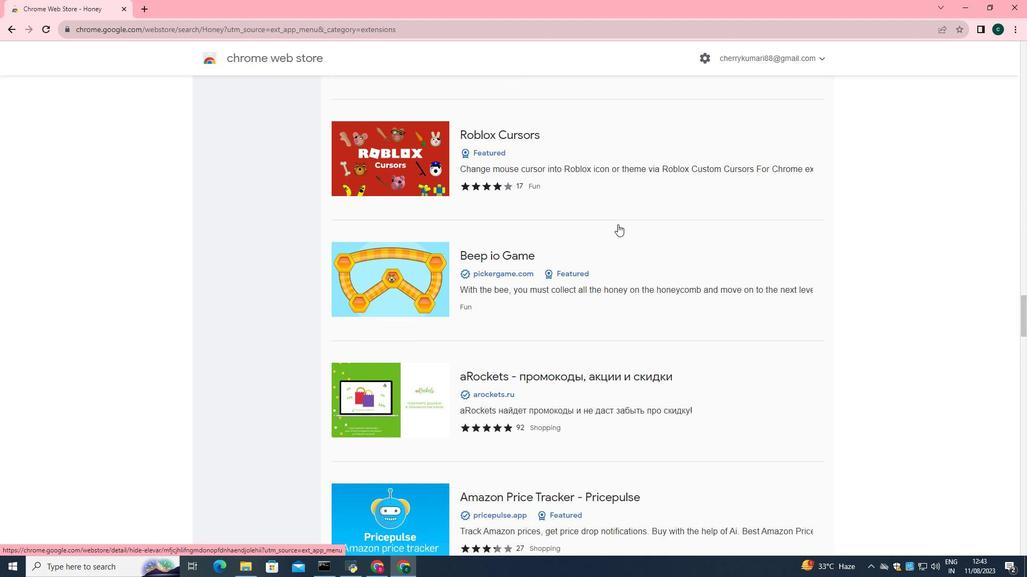 
Action: Mouse scrolled (618, 224) with delta (0, 0)
Screenshot: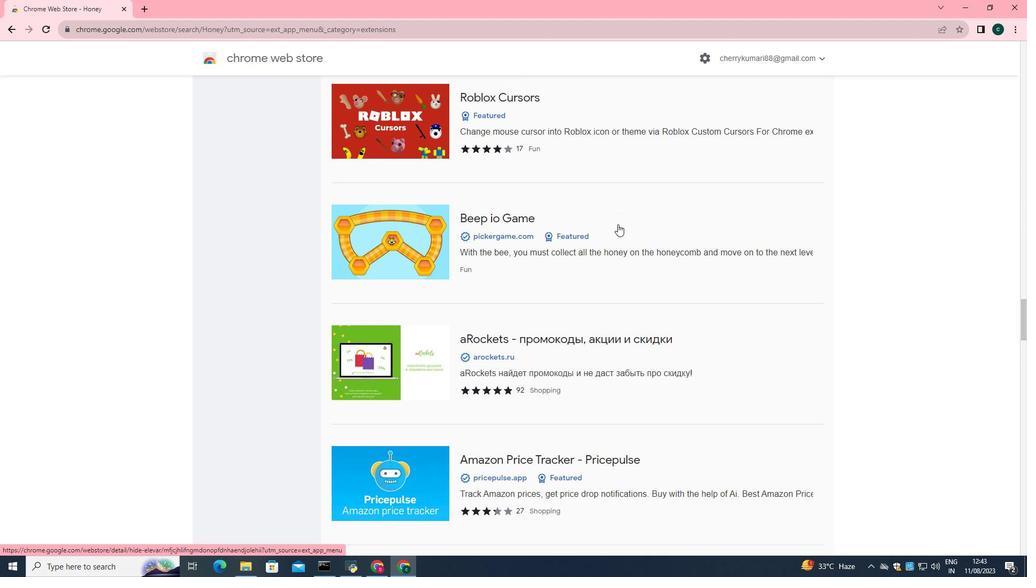 
Action: Mouse scrolled (618, 224) with delta (0, 0)
Screenshot: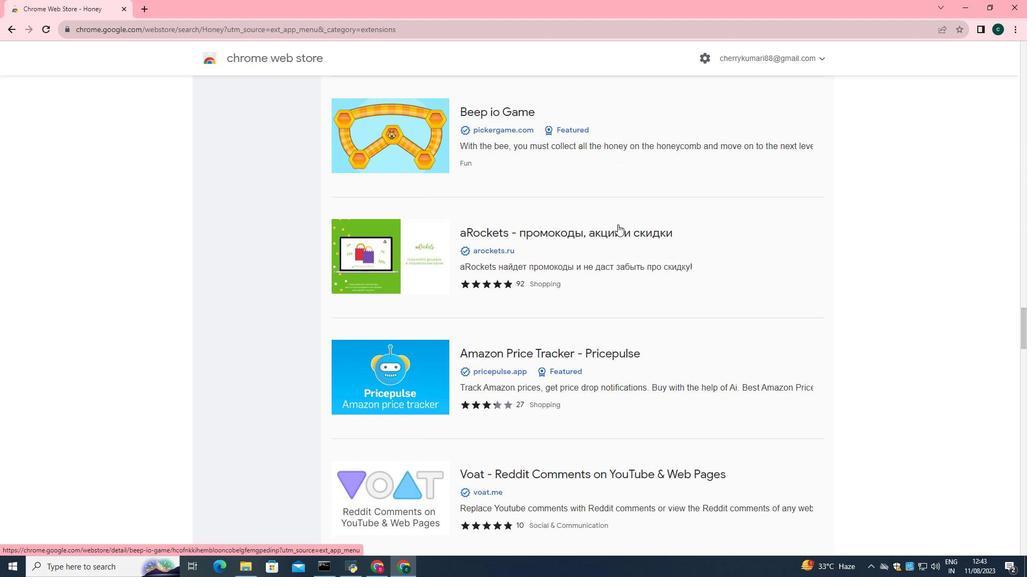 
Action: Mouse scrolled (618, 224) with delta (0, 0)
Screenshot: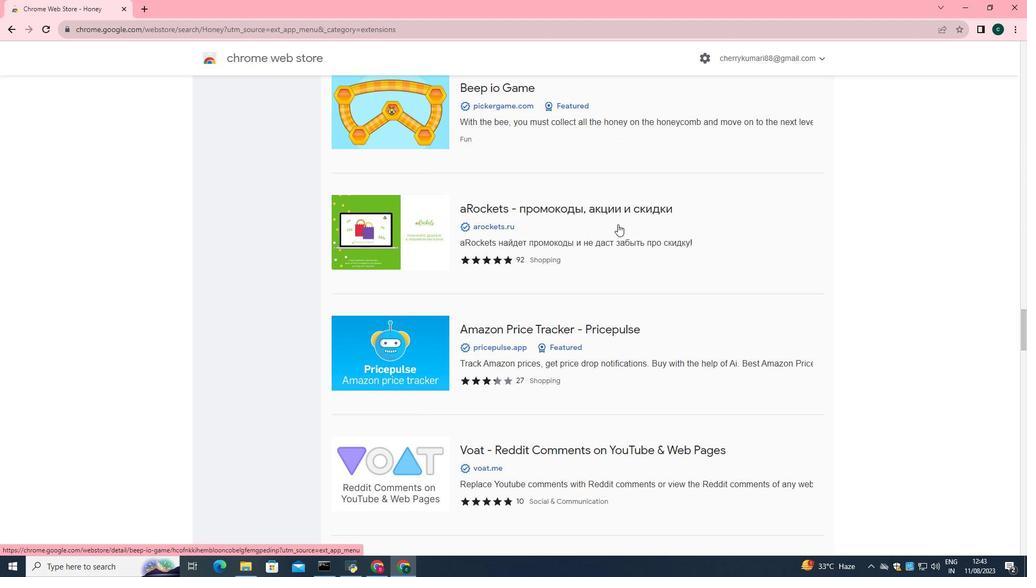 
Action: Mouse scrolled (618, 224) with delta (0, 0)
Screenshot: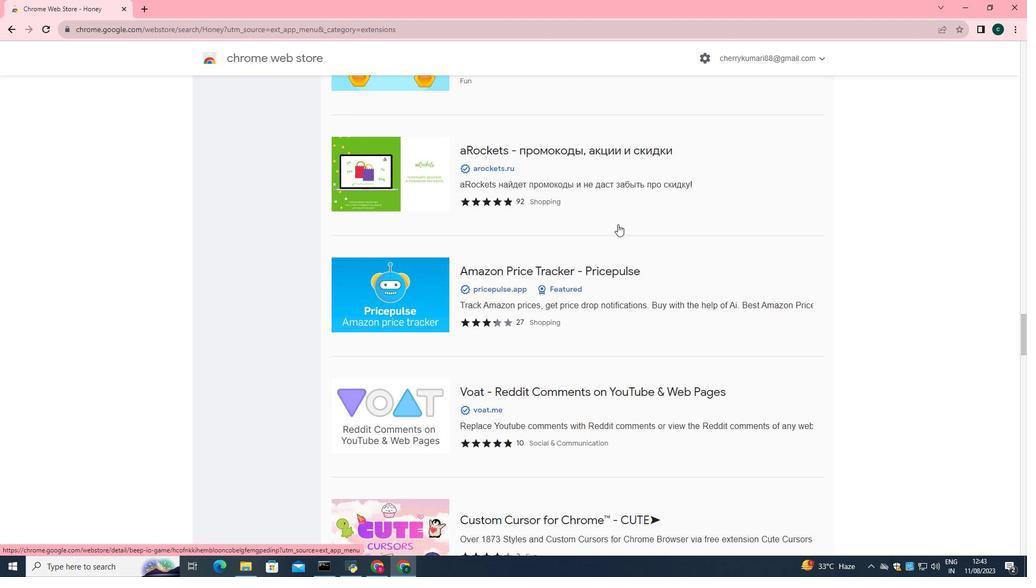 
Action: Mouse scrolled (618, 224) with delta (0, 0)
Screenshot: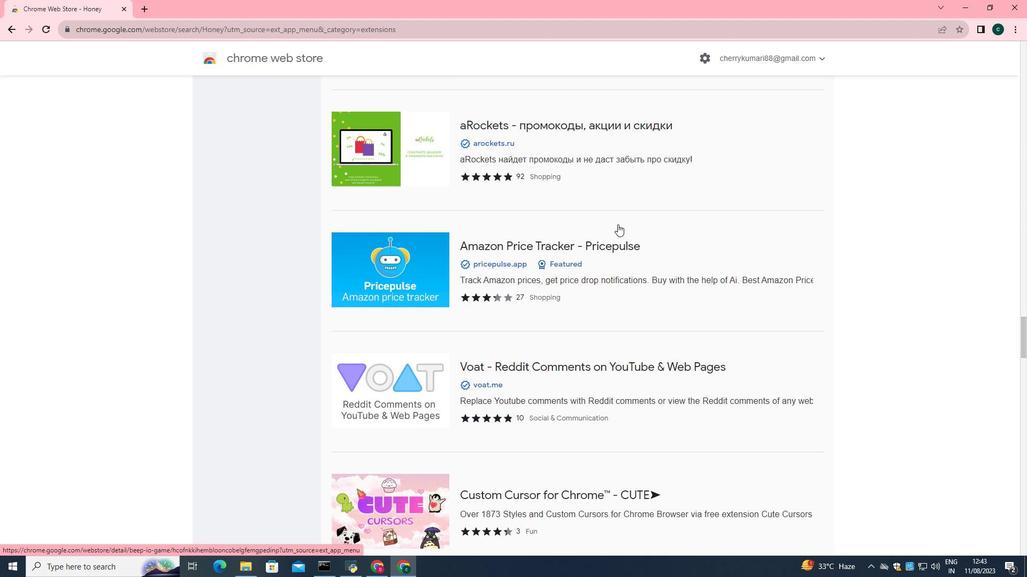 
Action: Mouse scrolled (618, 224) with delta (0, 0)
Screenshot: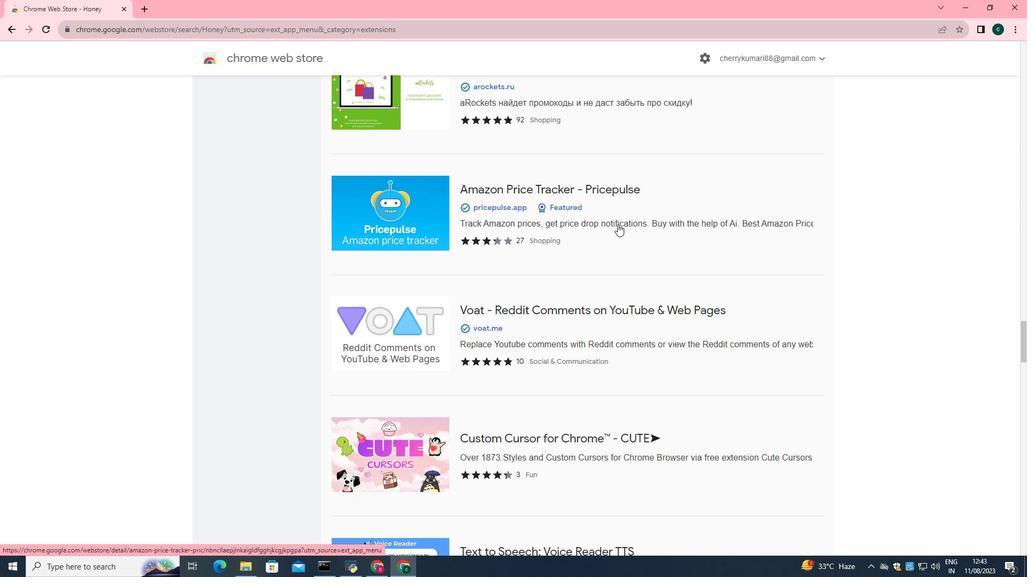 
Action: Mouse scrolled (618, 224) with delta (0, 0)
Screenshot: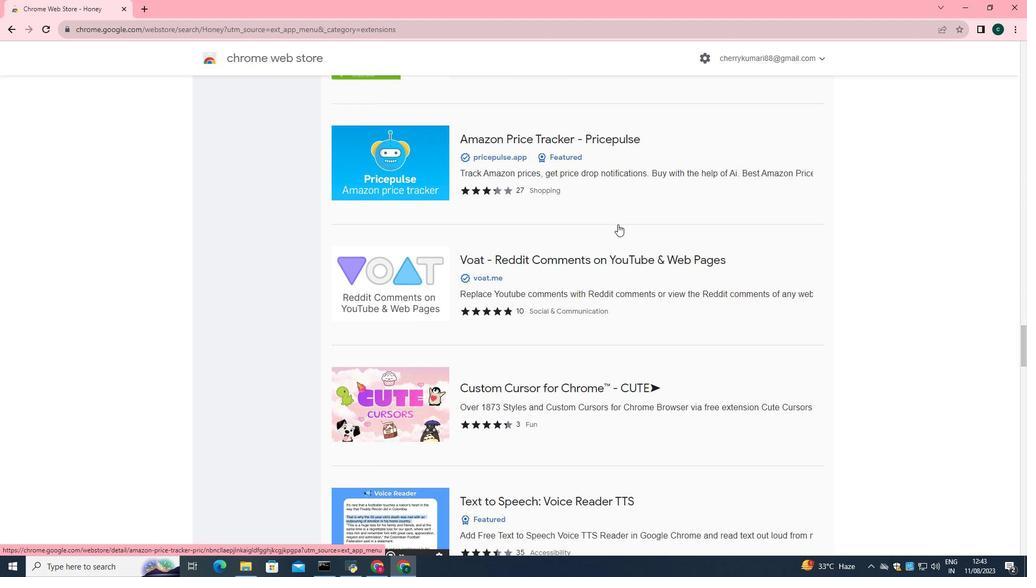 
Action: Mouse scrolled (618, 224) with delta (0, 0)
Screenshot: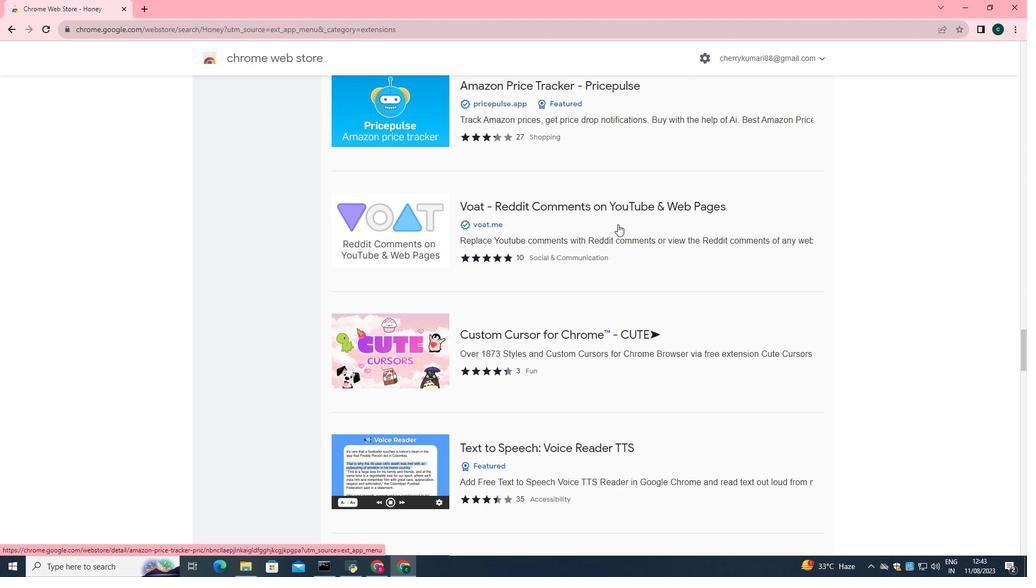 
Action: Mouse scrolled (618, 224) with delta (0, 0)
Screenshot: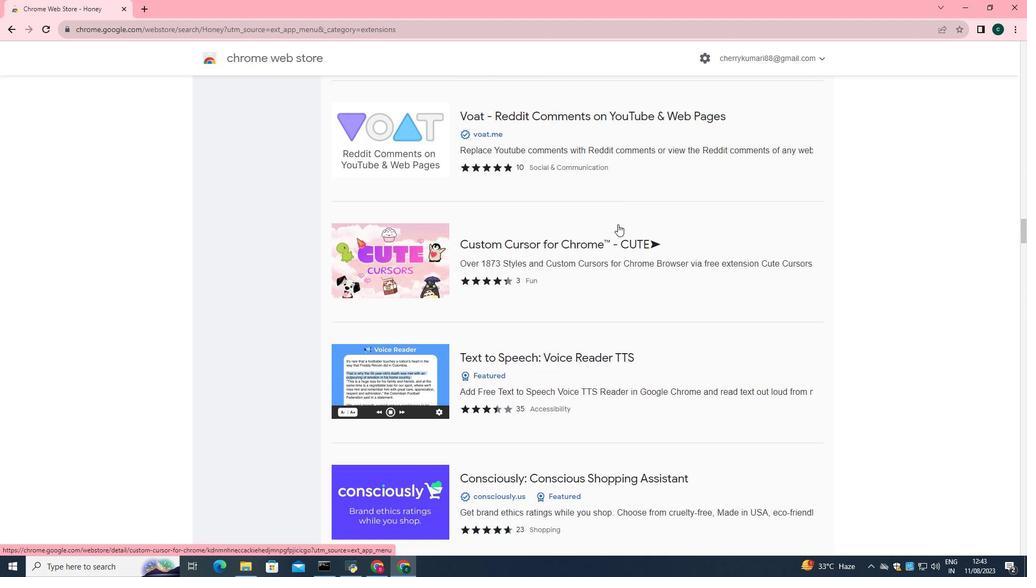 
Action: Mouse scrolled (618, 224) with delta (0, 0)
Screenshot: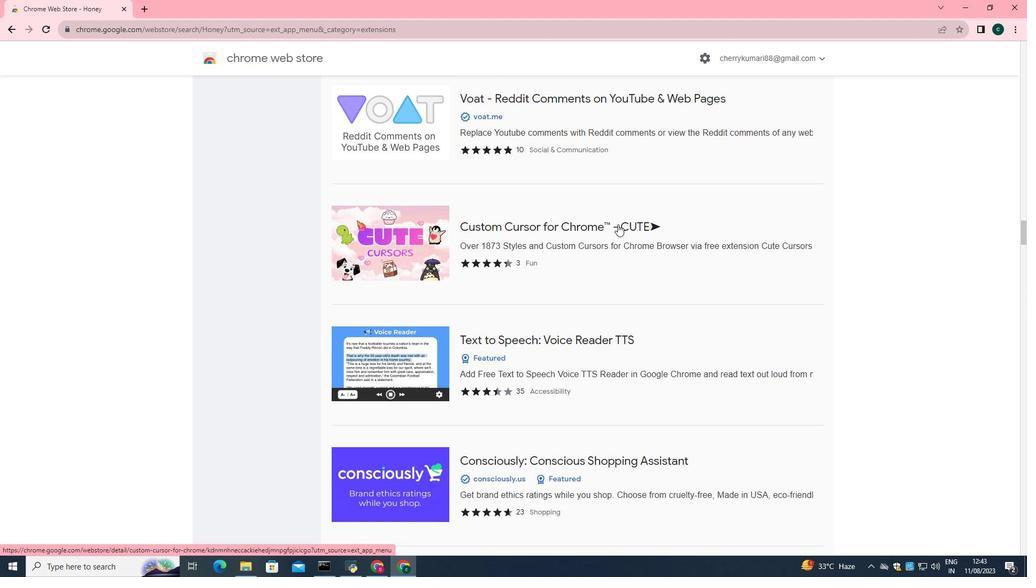 
Action: Mouse scrolled (618, 224) with delta (0, 0)
Screenshot: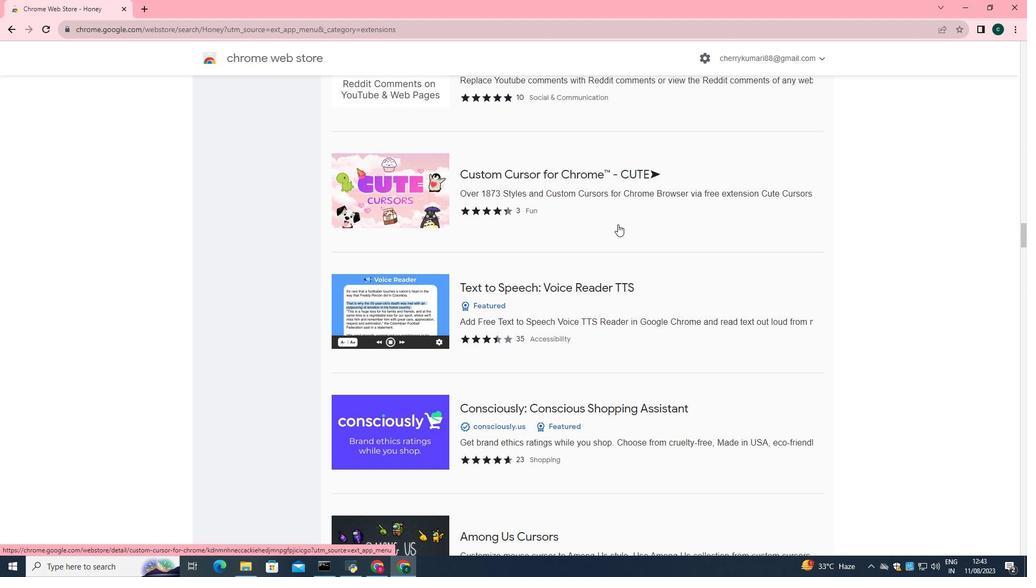 
Action: Mouse scrolled (618, 224) with delta (0, 0)
Screenshot: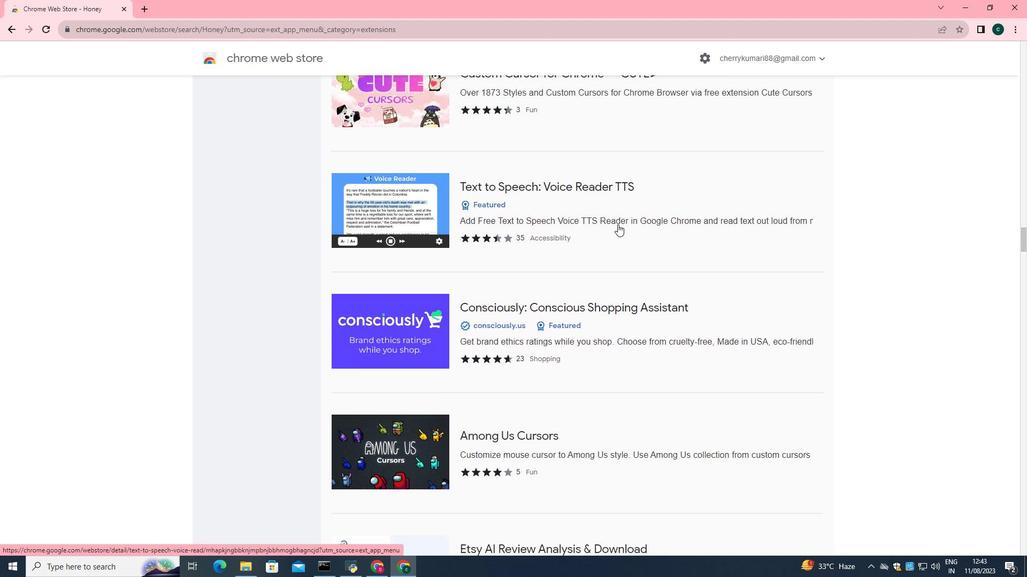 
Action: Mouse scrolled (618, 224) with delta (0, 0)
Screenshot: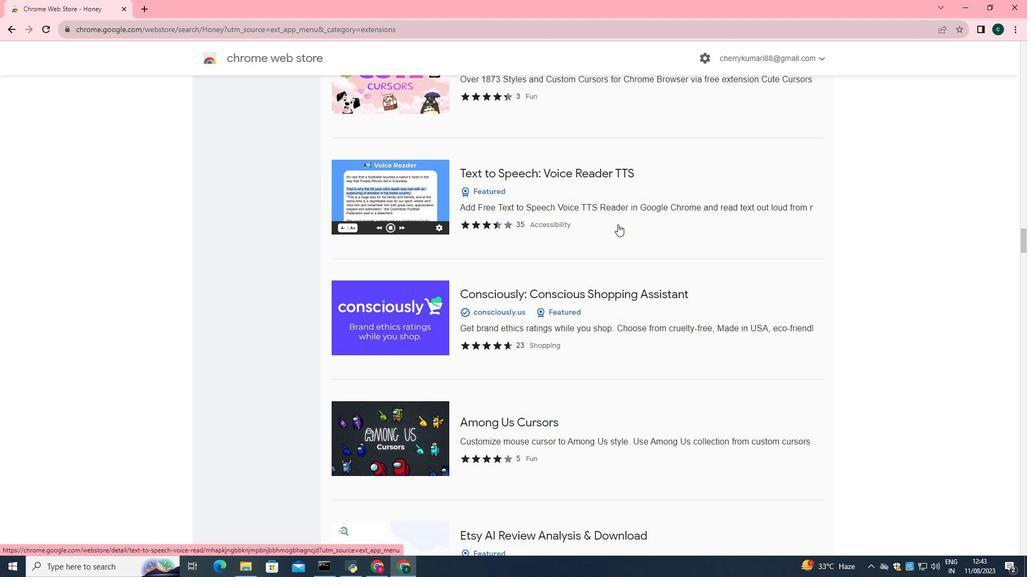 
Action: Mouse scrolled (618, 224) with delta (0, 0)
Screenshot: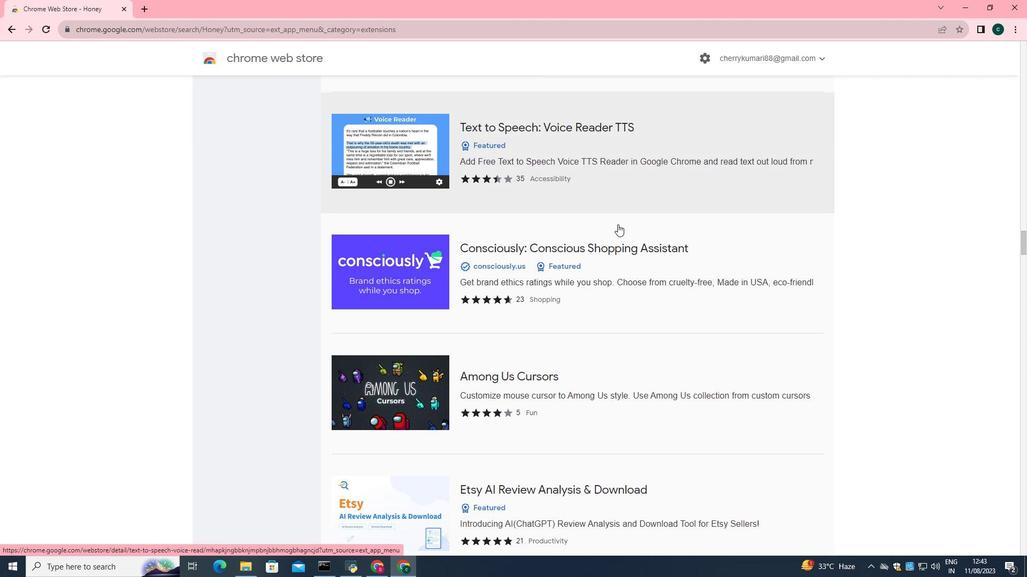 
Action: Mouse scrolled (618, 224) with delta (0, 0)
Screenshot: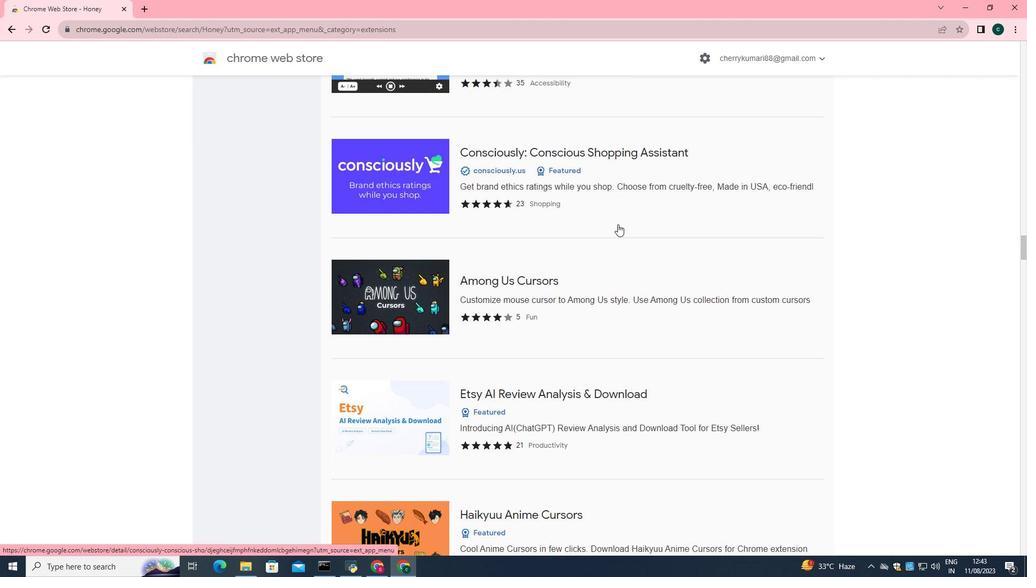 
Action: Mouse scrolled (618, 224) with delta (0, 0)
Screenshot: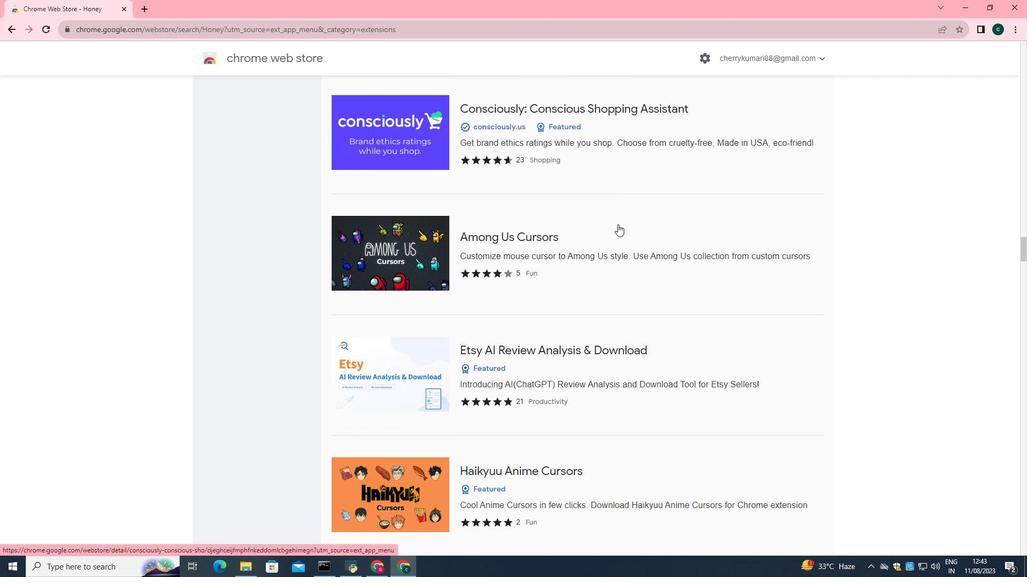 
Action: Mouse scrolled (618, 224) with delta (0, 0)
Screenshot: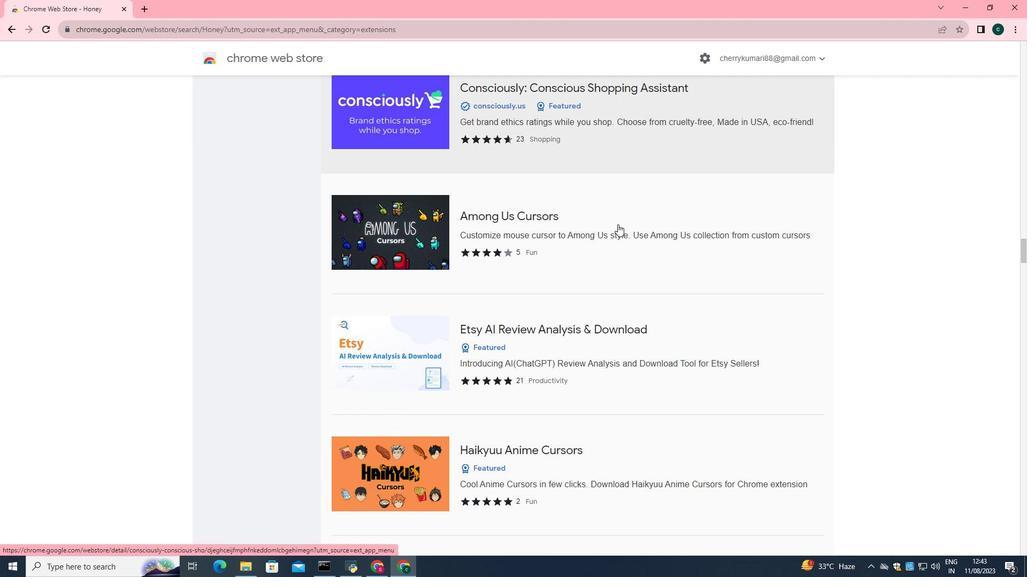
Action: Mouse scrolled (618, 224) with delta (0, 0)
Screenshot: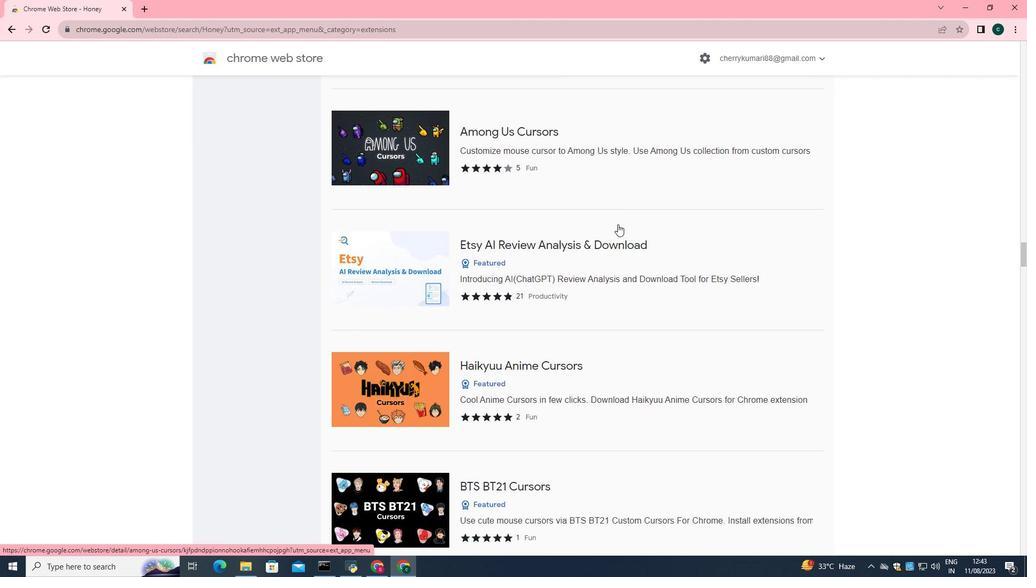 
Action: Mouse scrolled (618, 224) with delta (0, 0)
Screenshot: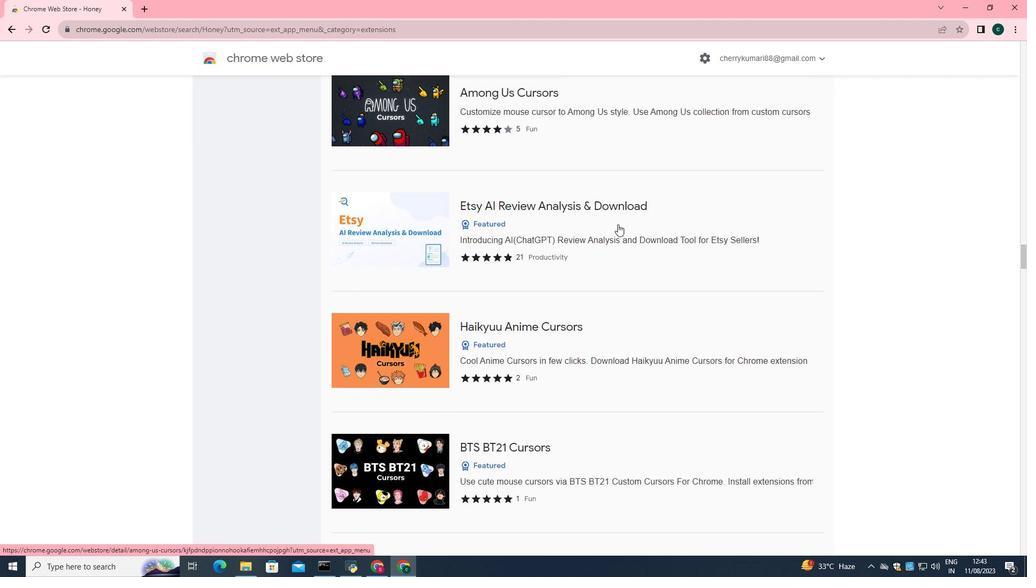 
Action: Mouse scrolled (618, 224) with delta (0, 0)
Screenshot: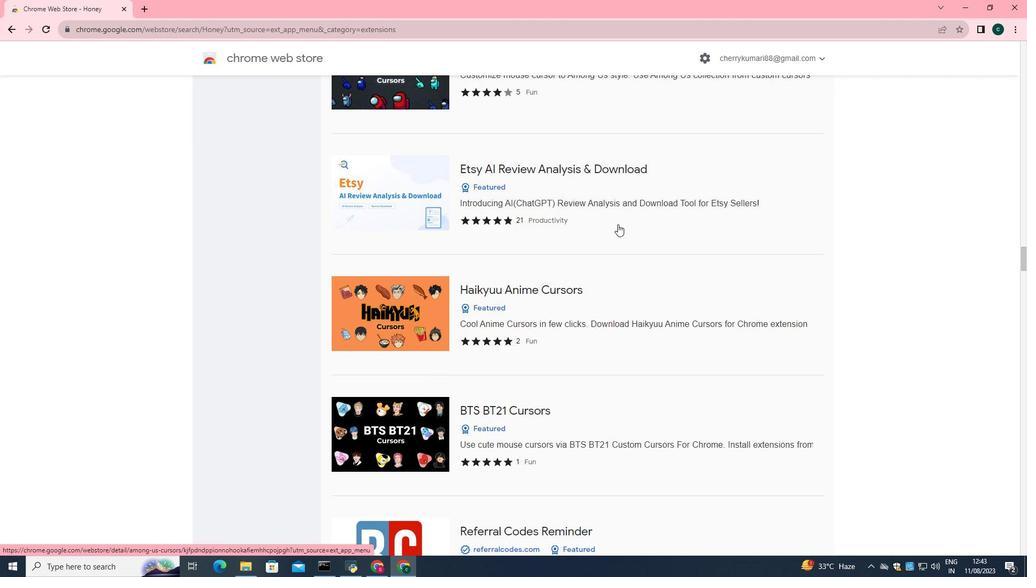 
Action: Mouse scrolled (618, 224) with delta (0, 0)
Screenshot: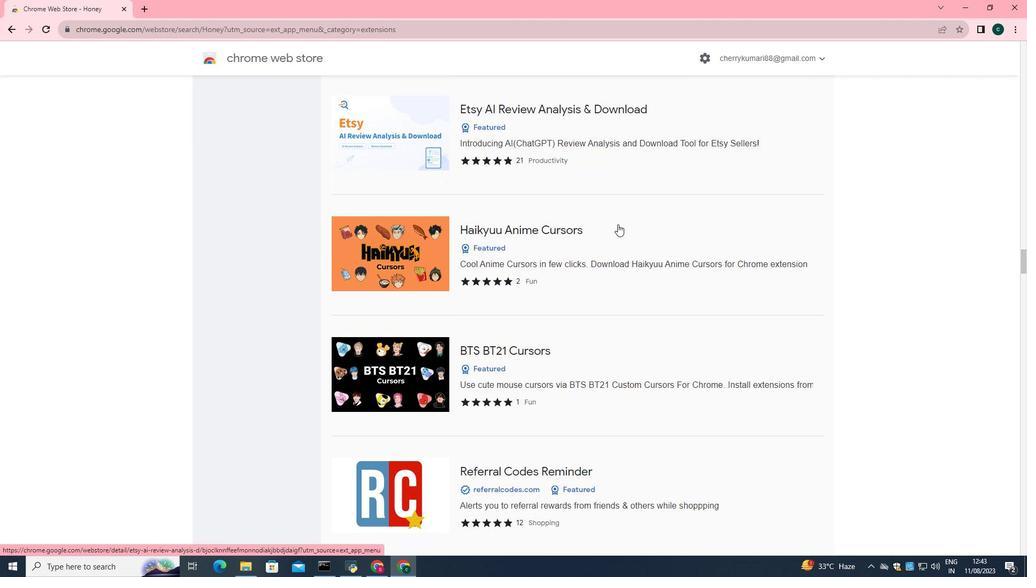 
Action: Mouse scrolled (618, 224) with delta (0, 0)
Screenshot: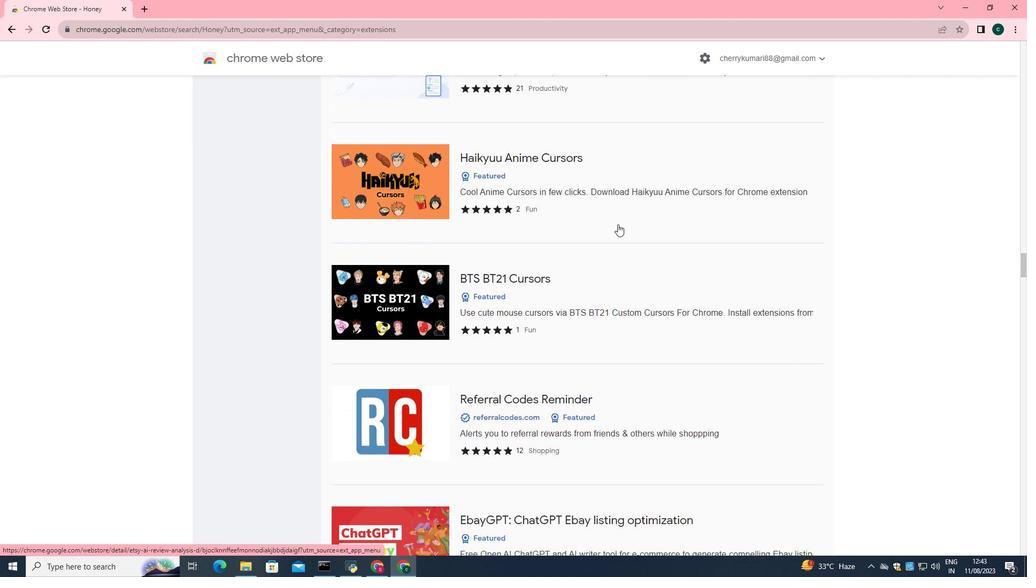 
Action: Mouse scrolled (618, 224) with delta (0, 0)
Screenshot: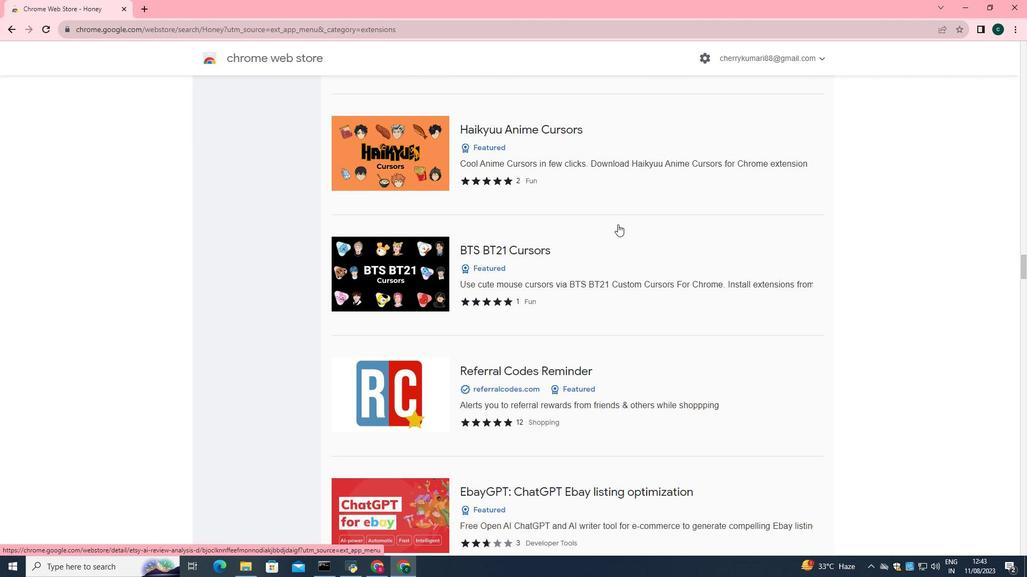 
Action: Mouse scrolled (618, 224) with delta (0, 0)
Screenshot: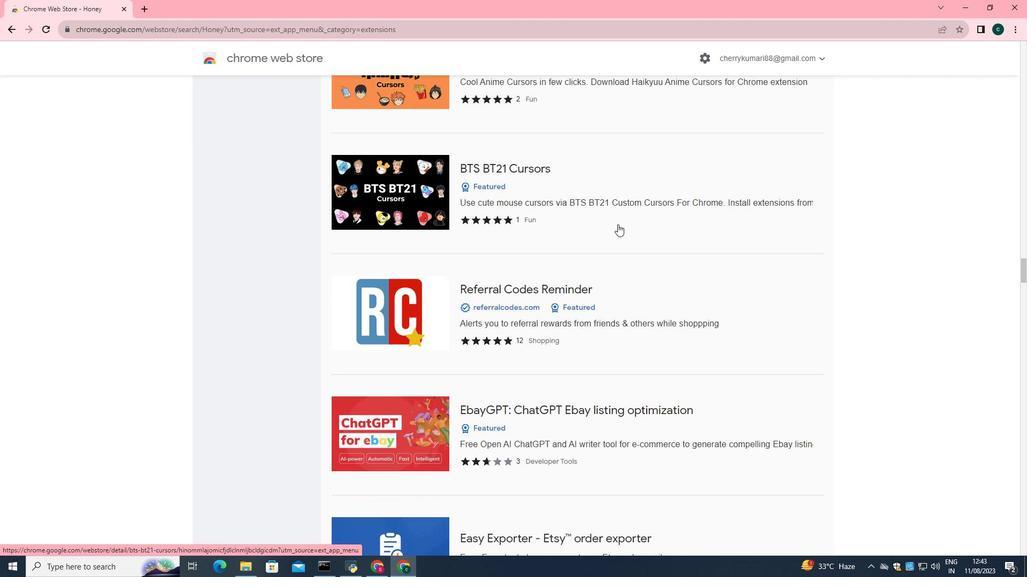 
Action: Mouse scrolled (618, 224) with delta (0, 0)
Screenshot: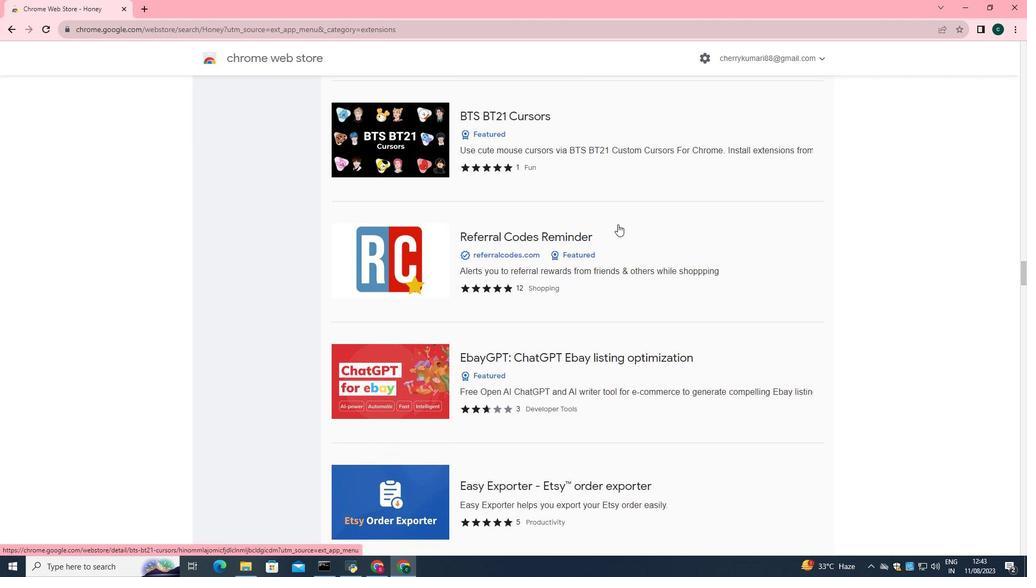 
Action: Mouse scrolled (618, 224) with delta (0, 0)
Screenshot: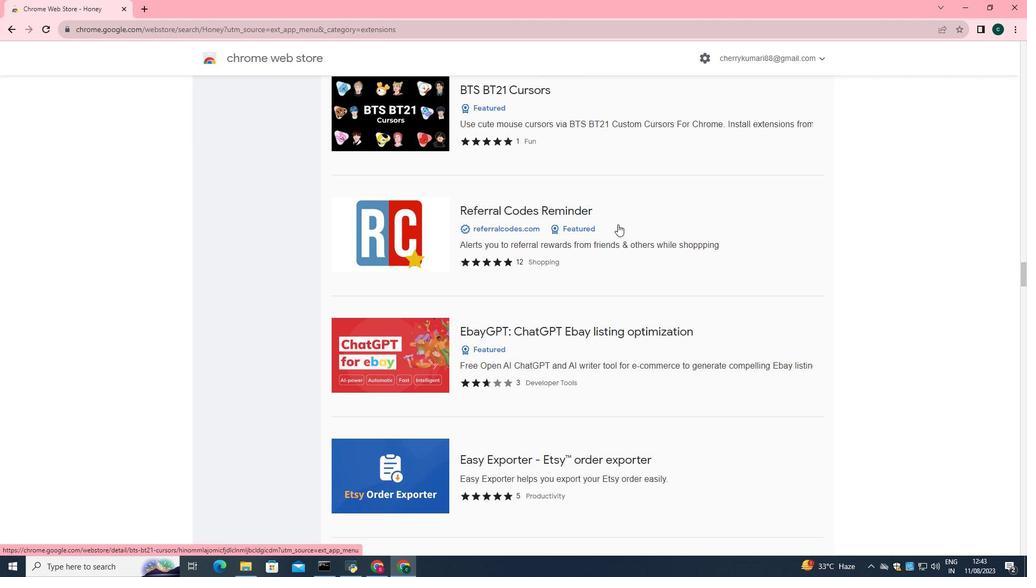 
Action: Mouse scrolled (618, 224) with delta (0, 0)
Screenshot: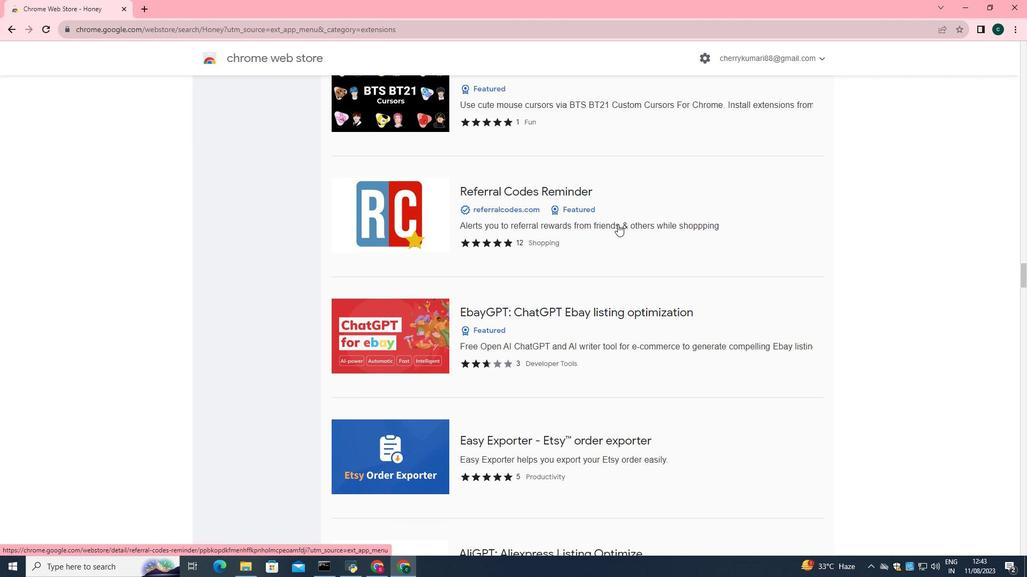 
Action: Mouse scrolled (618, 224) with delta (0, 0)
Screenshot: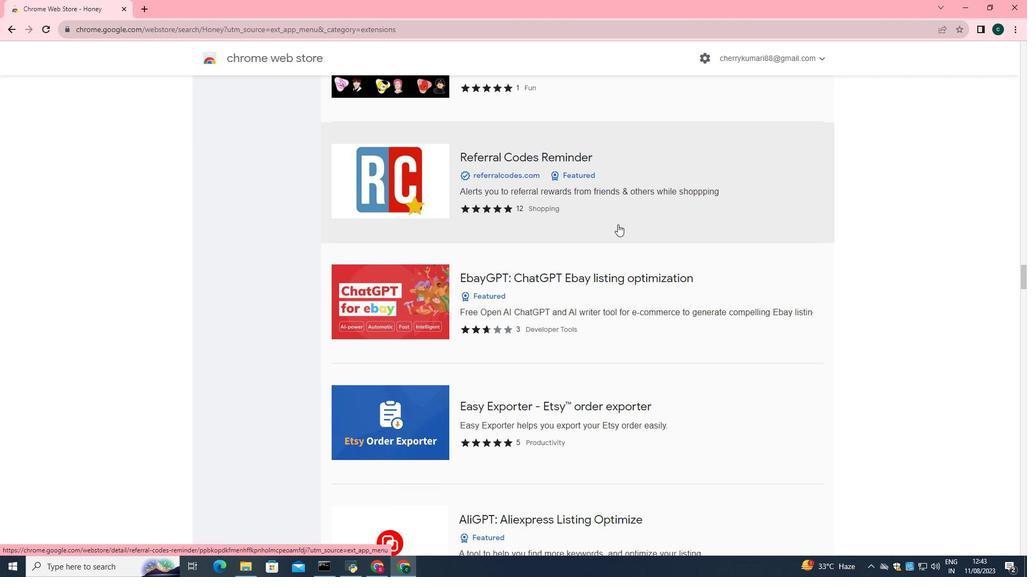 
Action: Mouse scrolled (618, 224) with delta (0, 0)
Screenshot: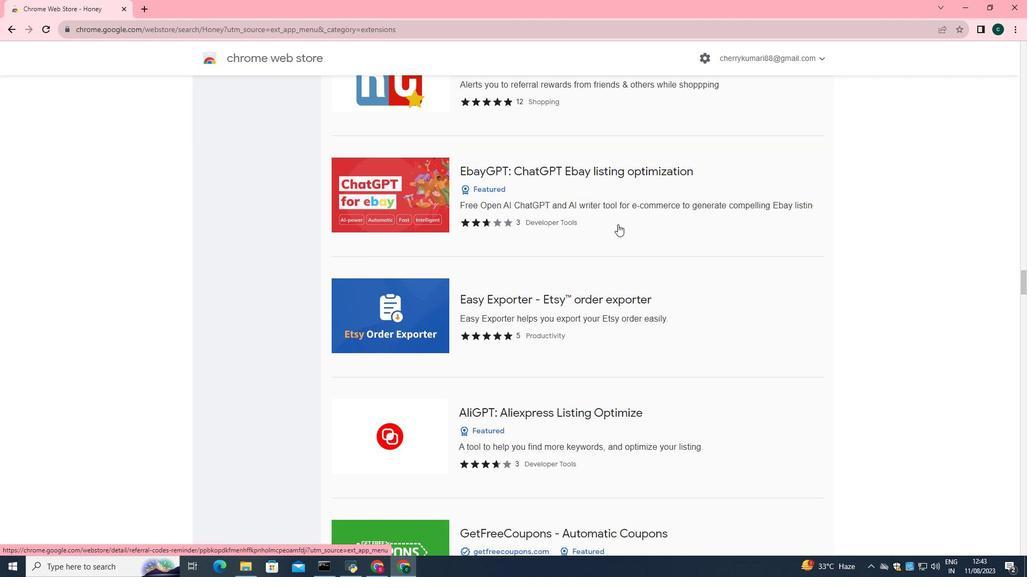 
Action: Mouse scrolled (618, 224) with delta (0, 0)
Screenshot: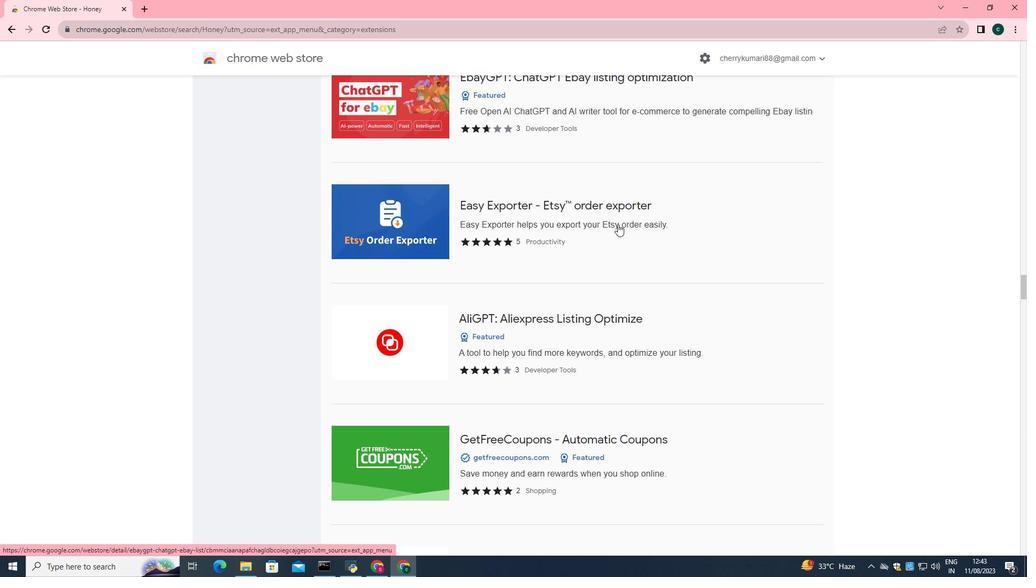 
Action: Mouse scrolled (618, 224) with delta (0, 0)
Screenshot: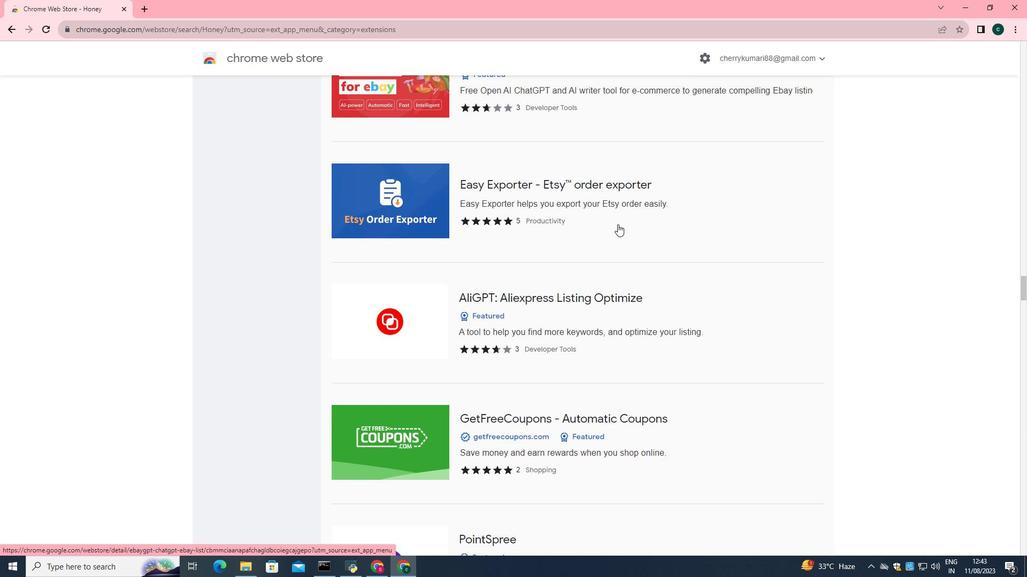 
Action: Mouse scrolled (618, 224) with delta (0, 0)
Screenshot: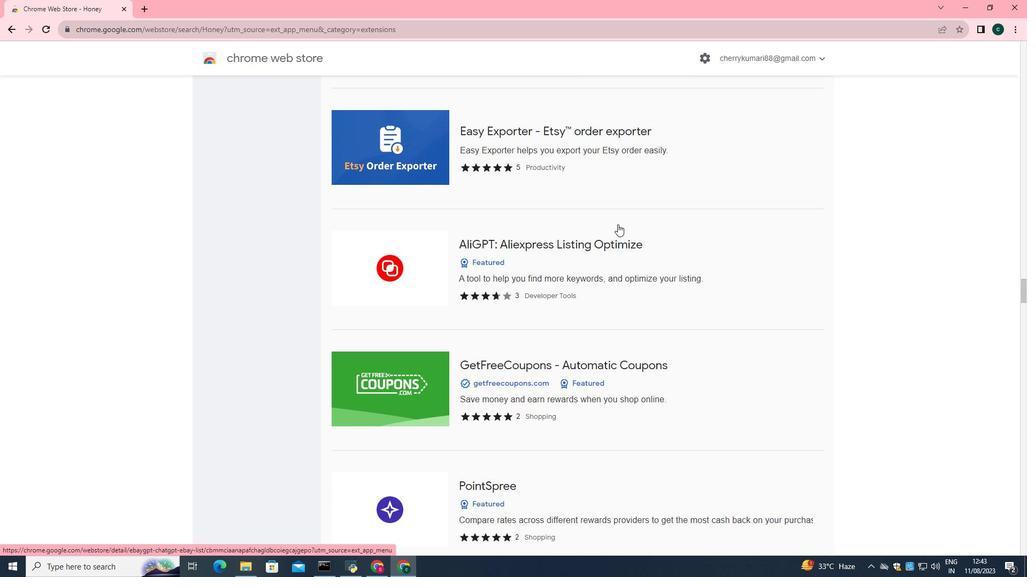
Action: Mouse scrolled (618, 224) with delta (0, 0)
Screenshot: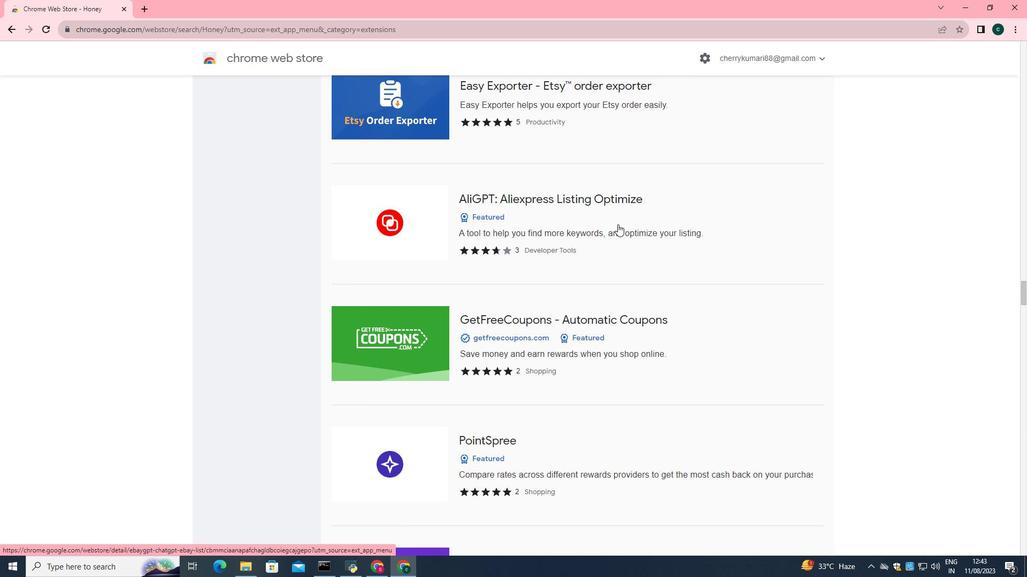 
Action: Mouse scrolled (618, 224) with delta (0, 0)
Screenshot: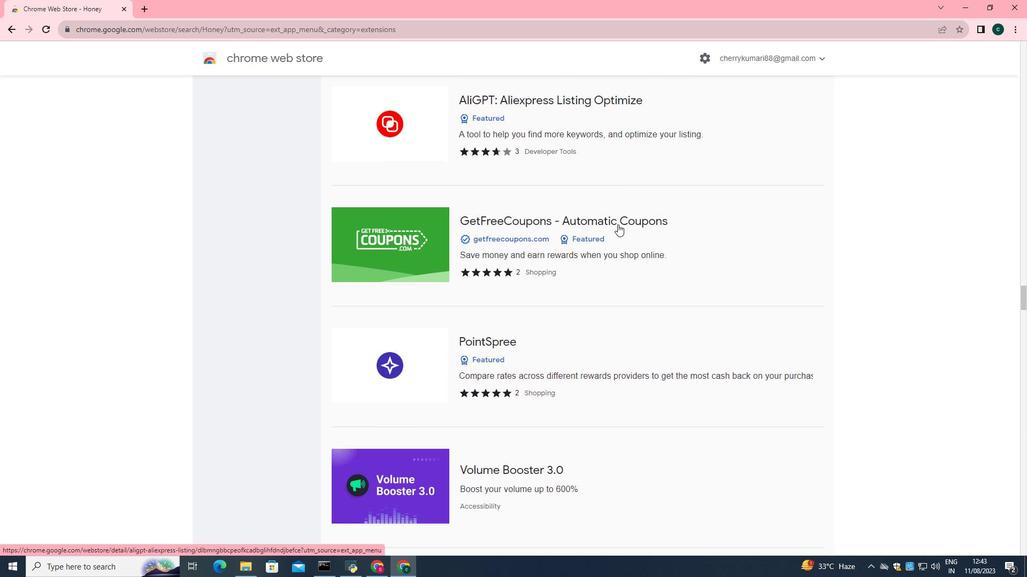
Action: Mouse scrolled (618, 224) with delta (0, 0)
Screenshot: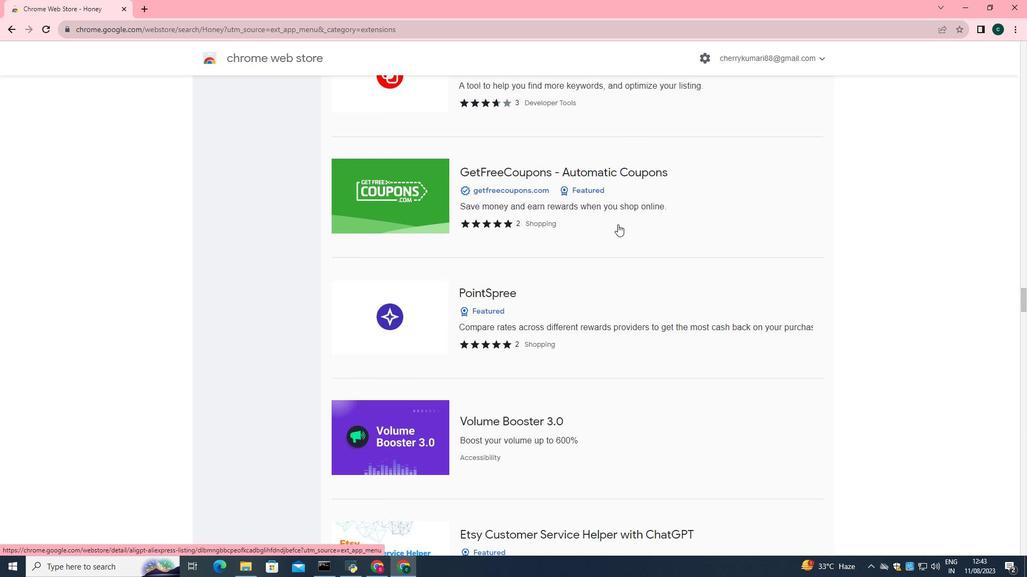 
Action: Mouse scrolled (618, 224) with delta (0, 0)
Screenshot: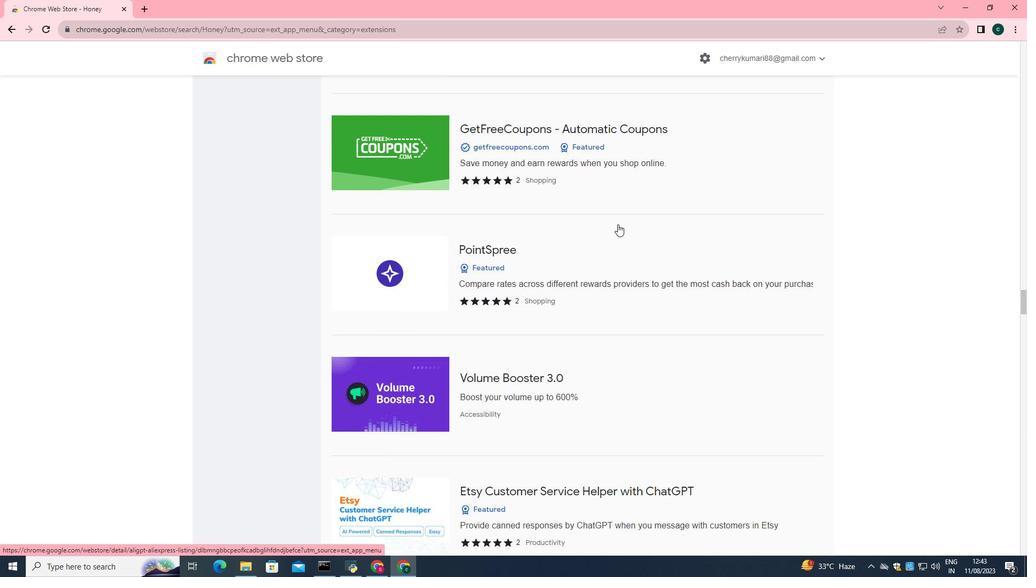 
Action: Mouse scrolled (618, 224) with delta (0, 0)
Screenshot: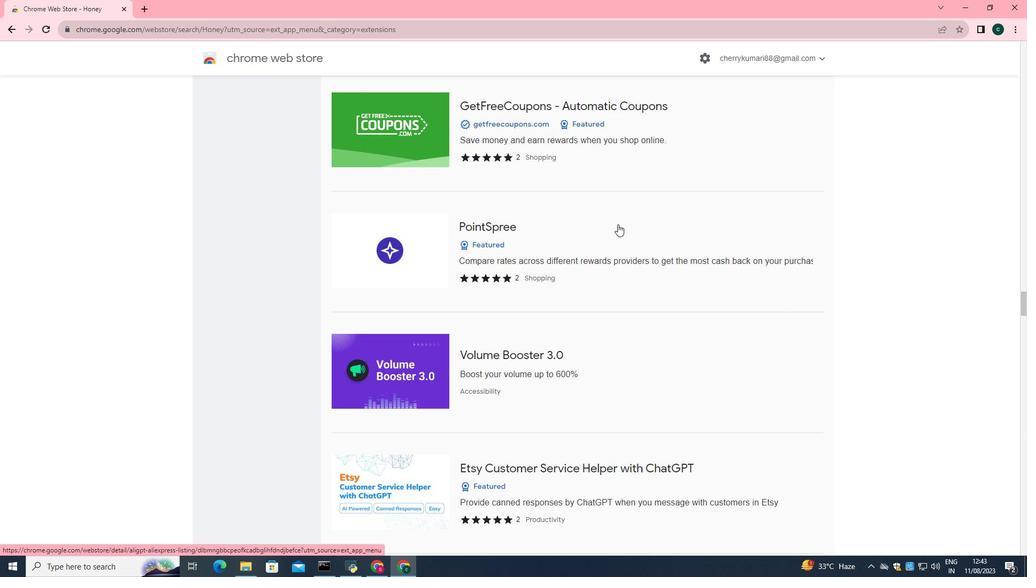
Action: Mouse scrolled (618, 224) with delta (0, 0)
Screenshot: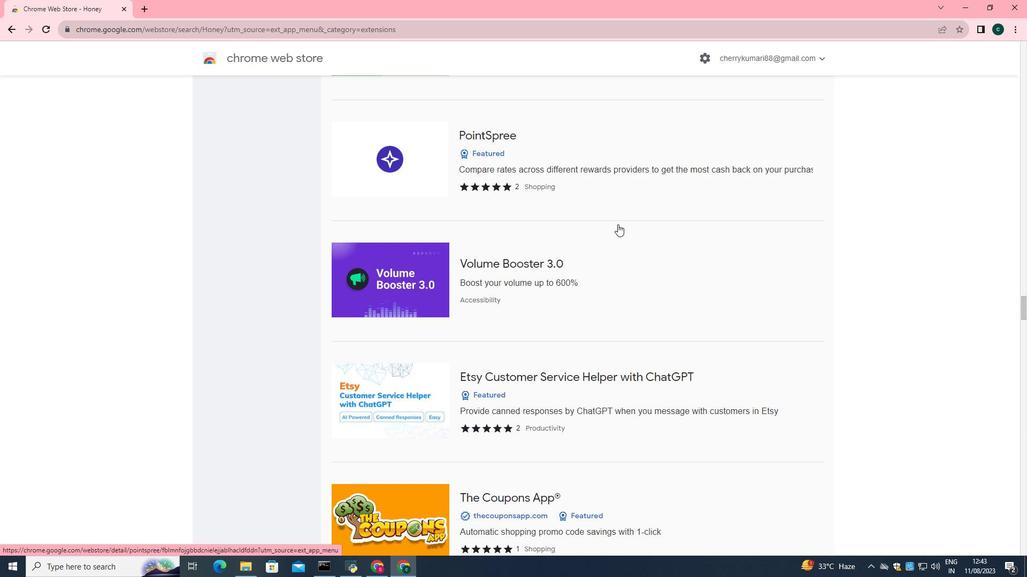 
Action: Mouse scrolled (618, 224) with delta (0, 0)
Screenshot: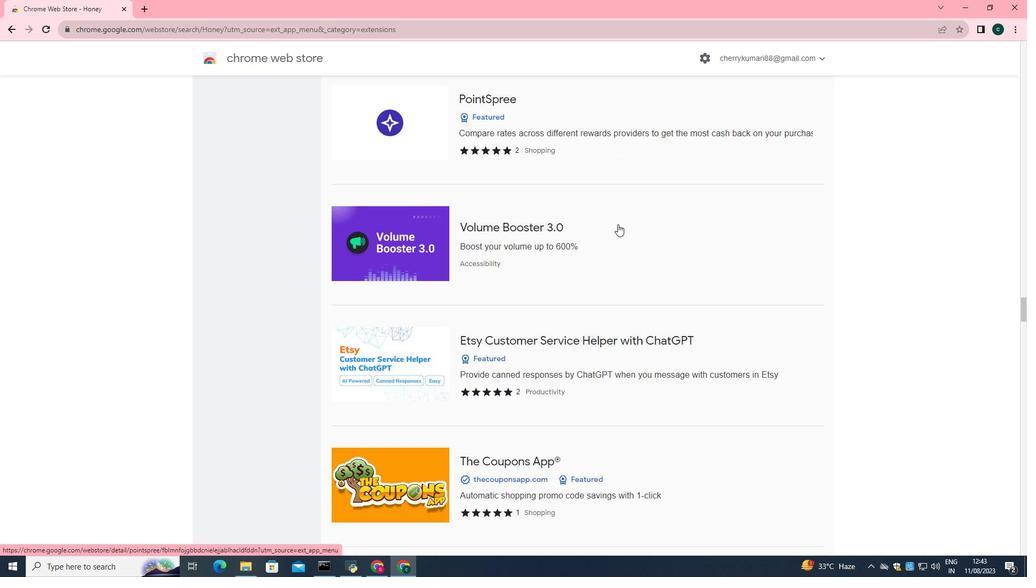 
Action: Mouse scrolled (618, 224) with delta (0, 0)
Screenshot: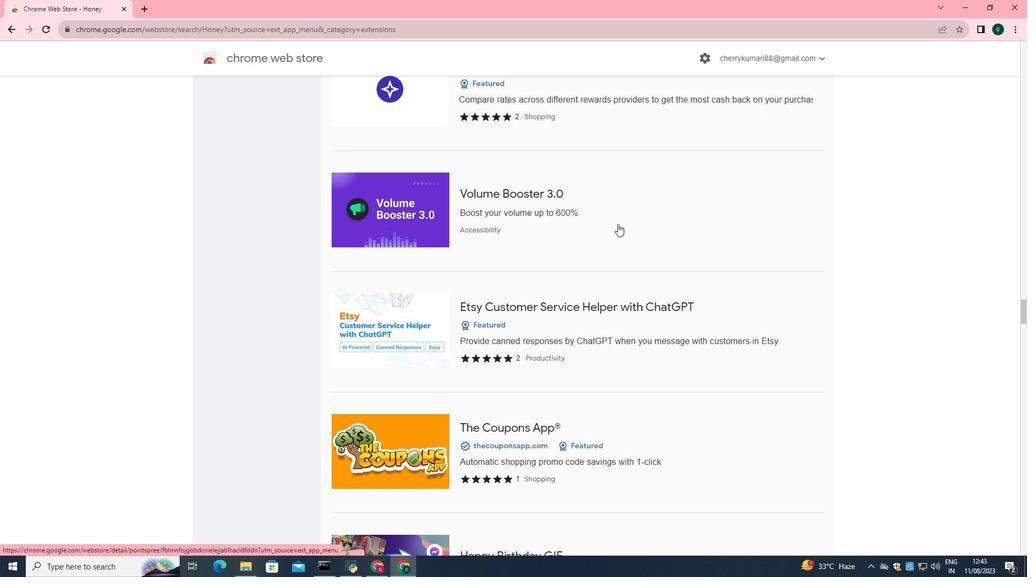 
Action: Mouse scrolled (618, 224) with delta (0, 0)
Screenshot: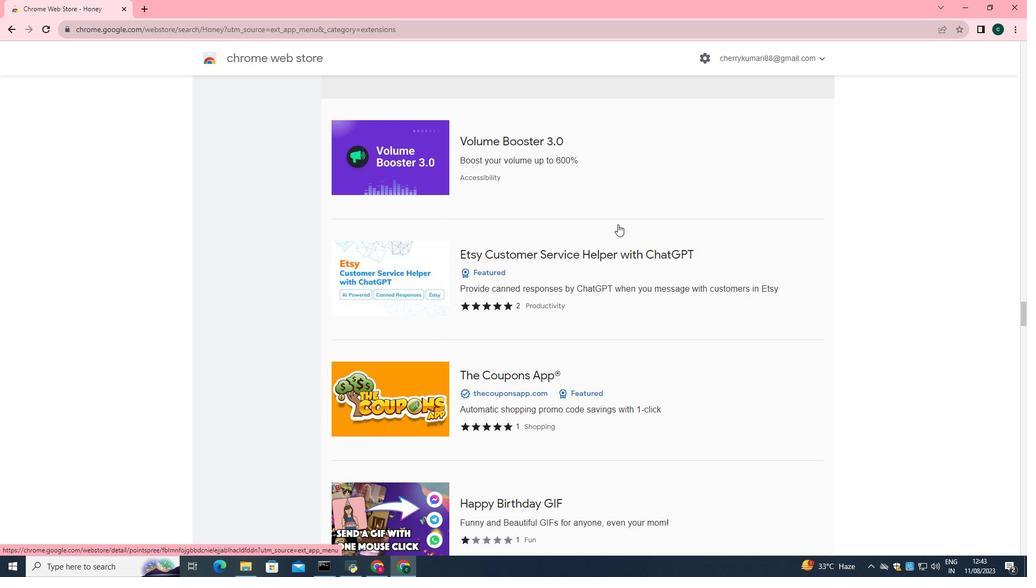 
Action: Mouse moved to (619, 223)
Screenshot: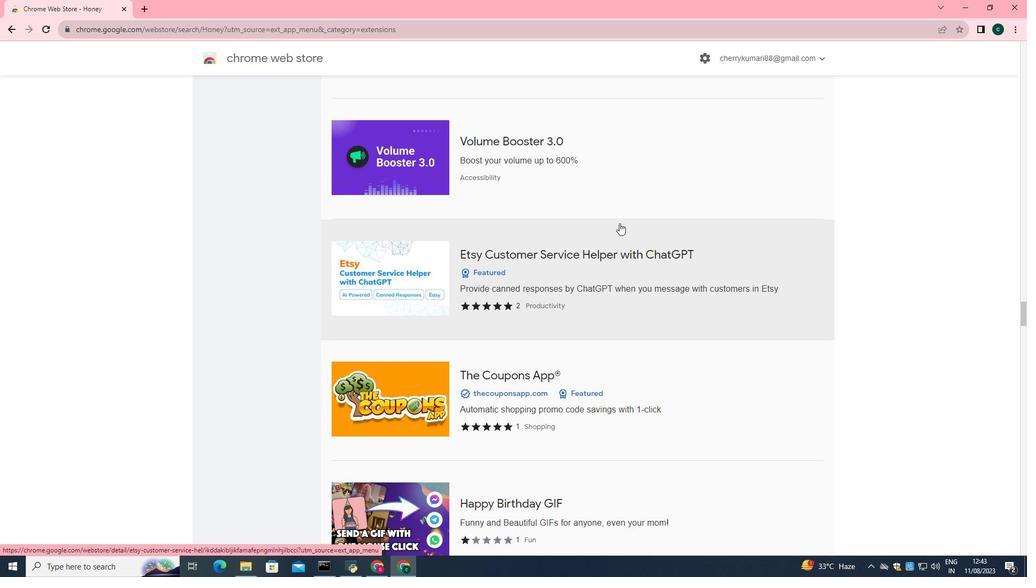 
Action: Mouse scrolled (619, 223) with delta (0, 0)
Screenshot: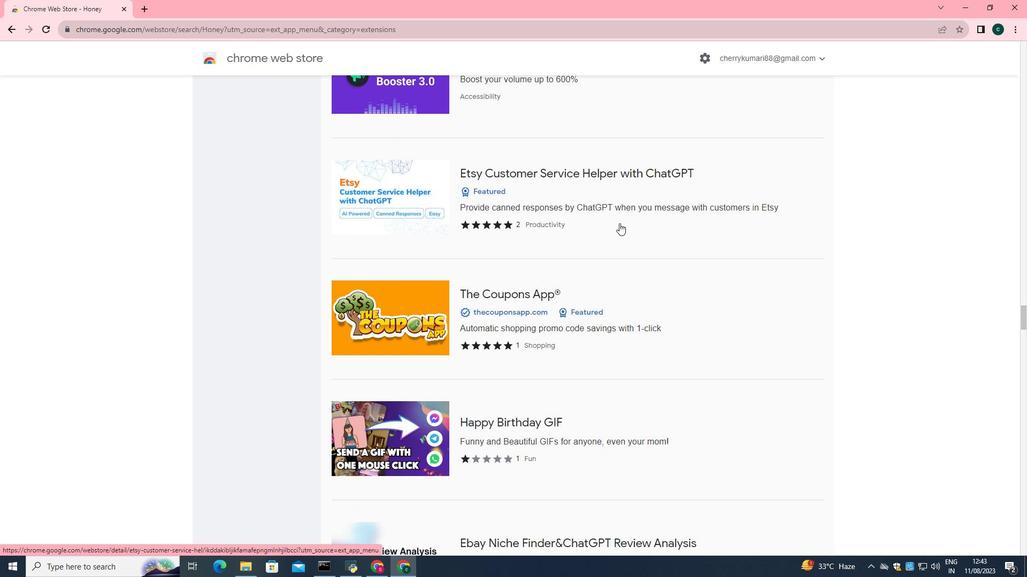 
Action: Mouse scrolled (619, 223) with delta (0, 0)
Screenshot: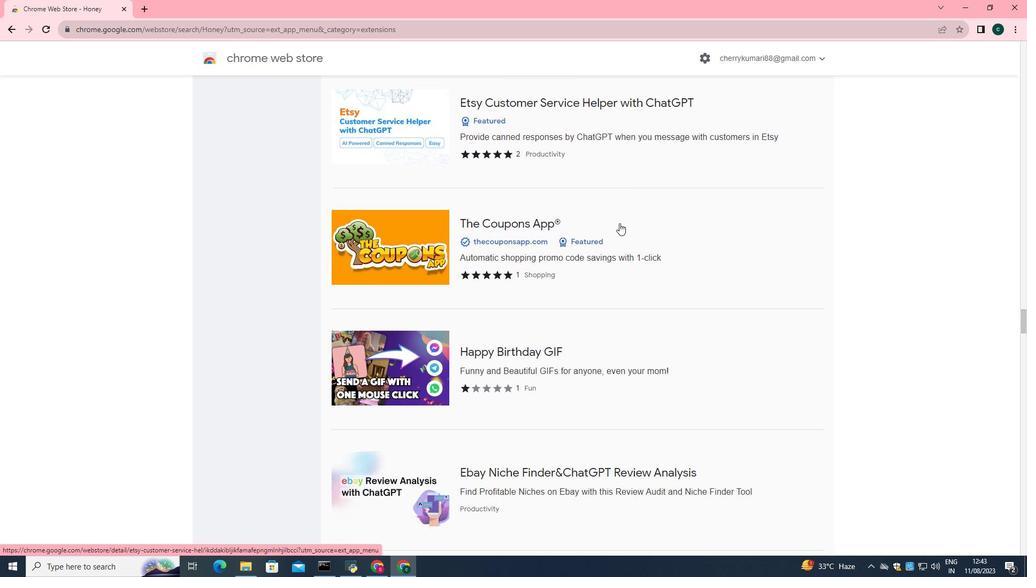
Action: Mouse scrolled (619, 223) with delta (0, 0)
Screenshot: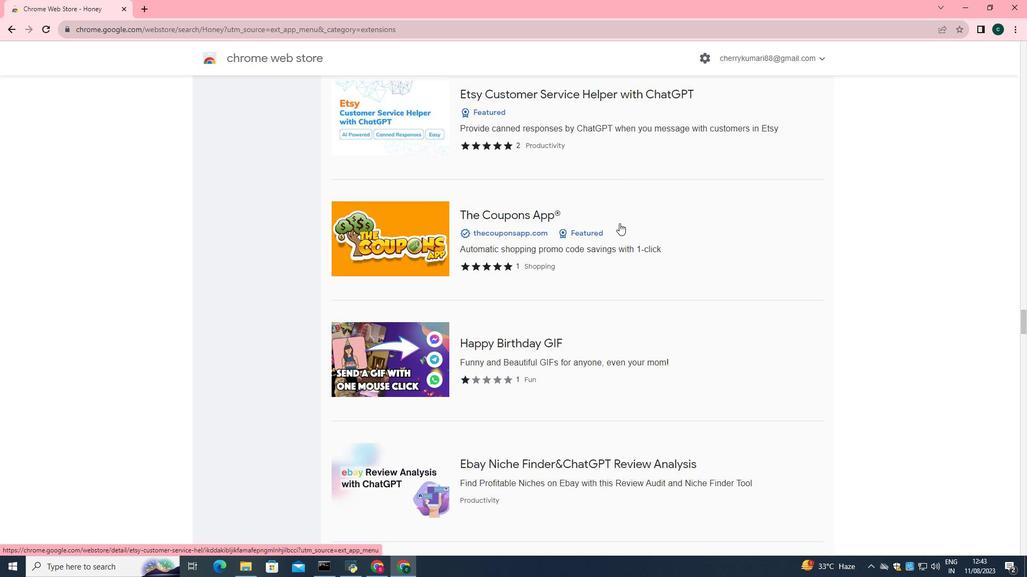 
Action: Mouse scrolled (619, 223) with delta (0, 0)
Screenshot: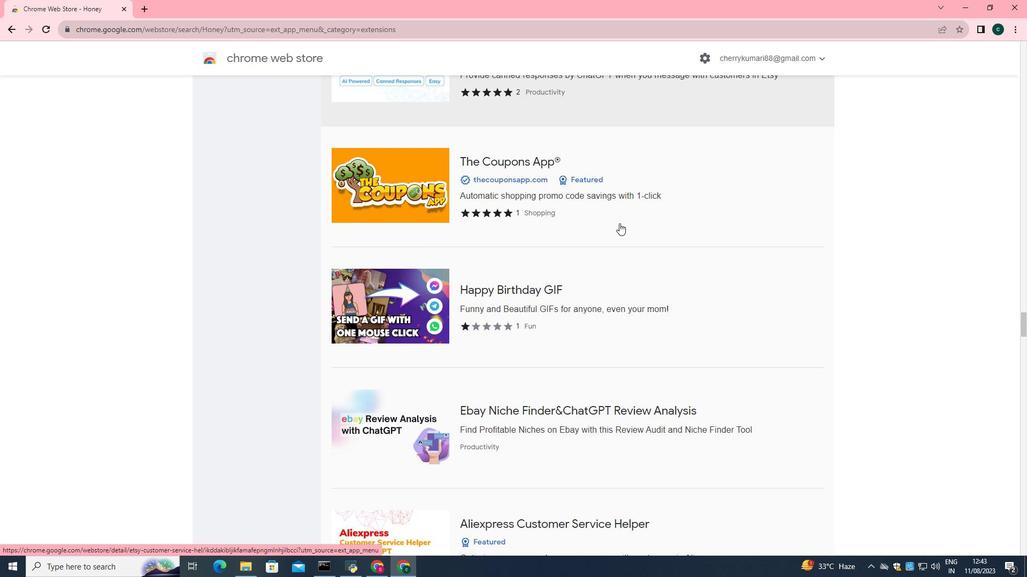 
Action: Mouse scrolled (619, 223) with delta (0, 0)
Screenshot: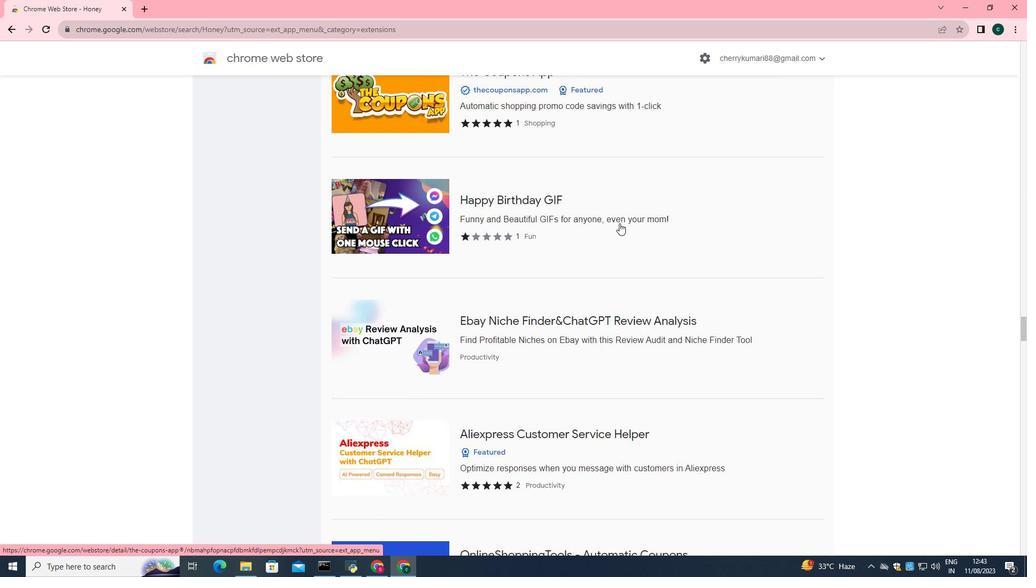 
Action: Mouse scrolled (619, 223) with delta (0, 0)
Screenshot: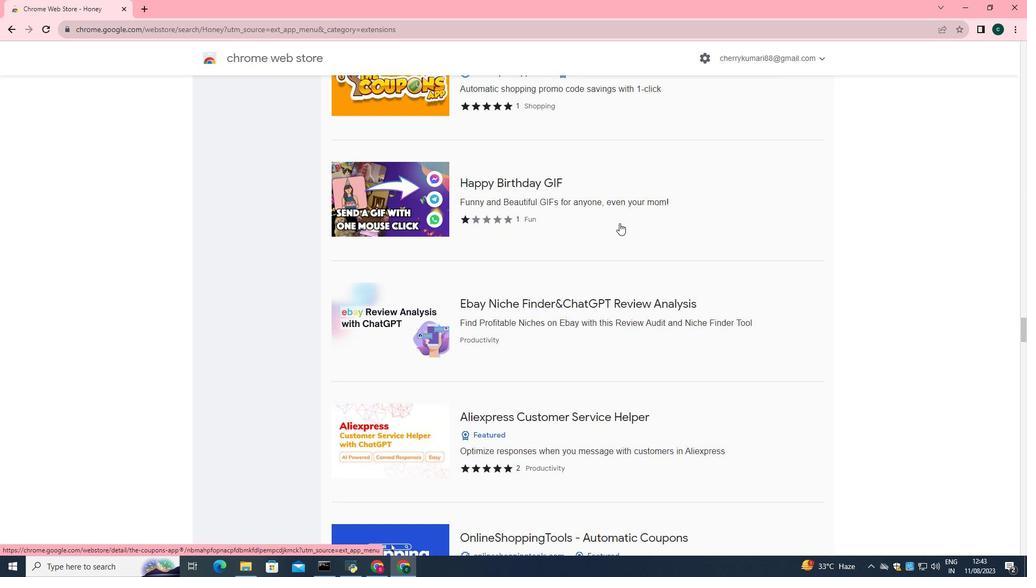 
Action: Mouse scrolled (619, 223) with delta (0, 0)
Screenshot: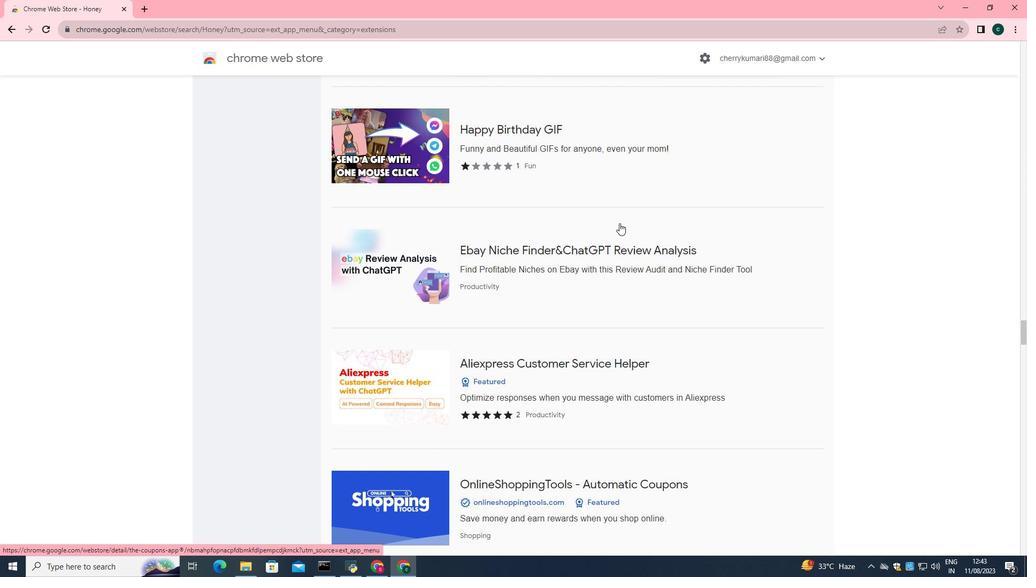 
Action: Mouse scrolled (619, 223) with delta (0, 0)
Screenshot: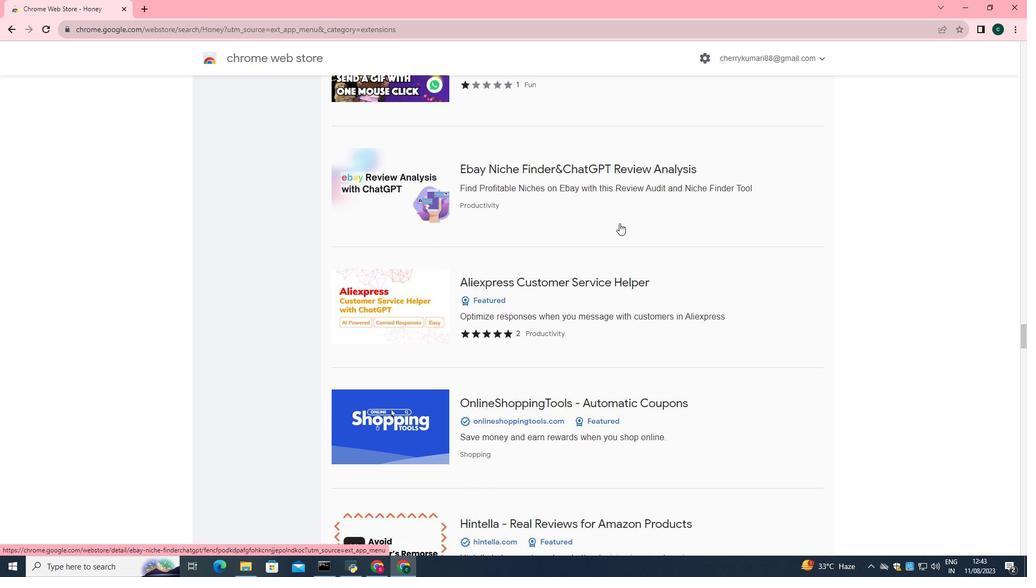 
Action: Mouse scrolled (619, 223) with delta (0, 0)
Screenshot: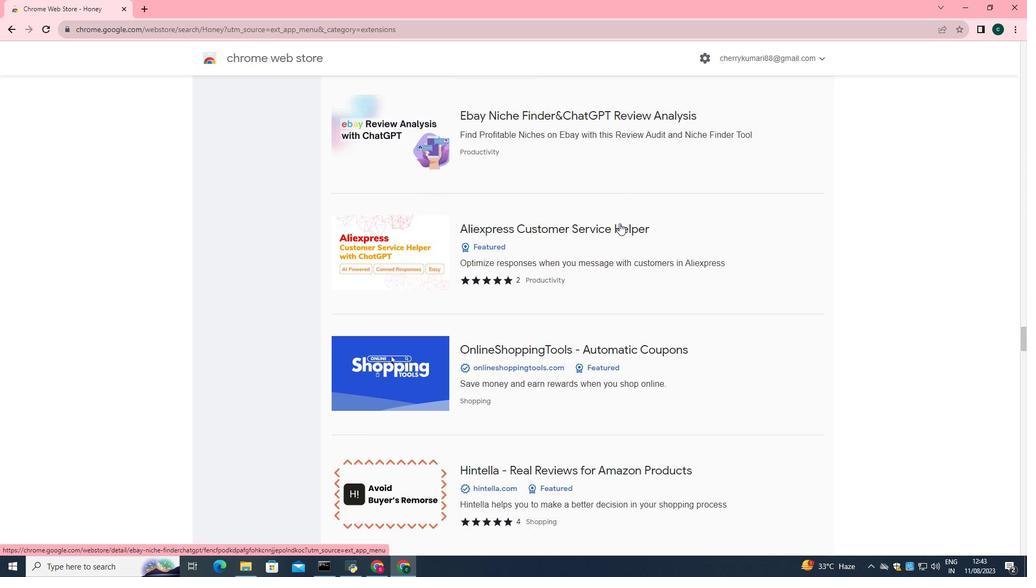 
Action: Mouse scrolled (619, 223) with delta (0, 0)
Screenshot: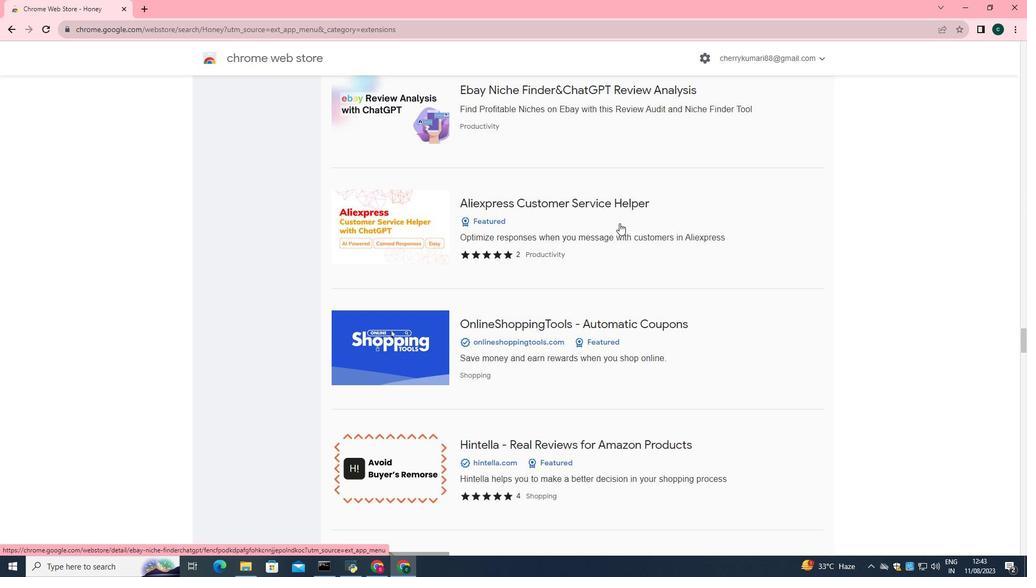 
Action: Mouse scrolled (619, 224) with delta (0, 0)
Screenshot: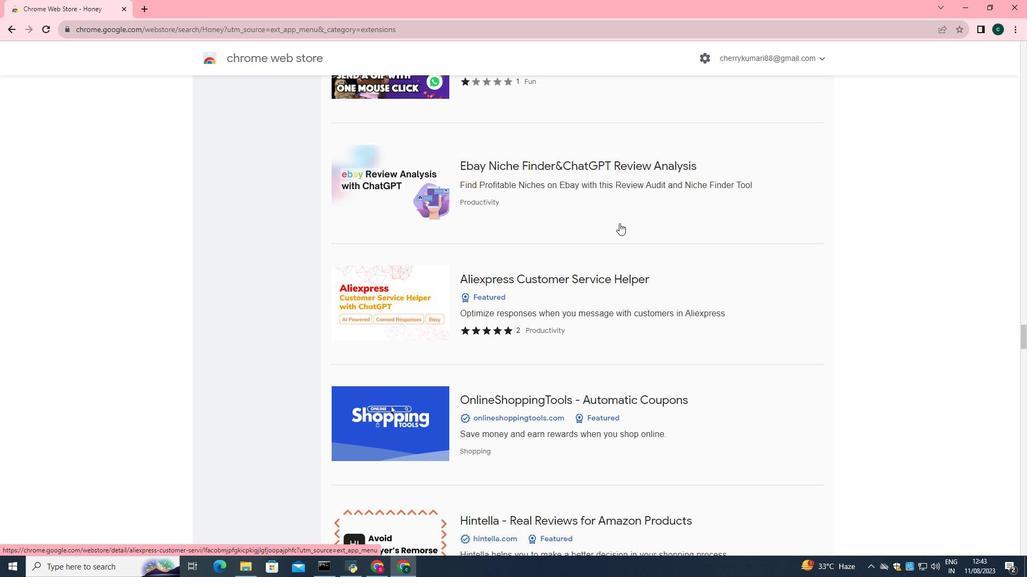 
Action: Mouse scrolled (619, 224) with delta (0, 0)
Screenshot: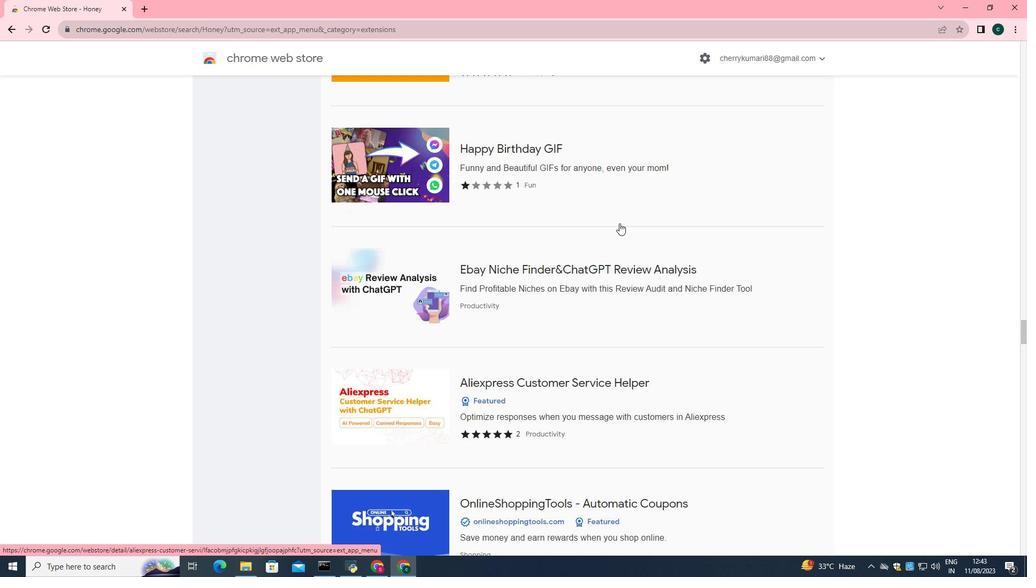 
Action: Mouse scrolled (619, 224) with delta (0, 0)
Screenshot: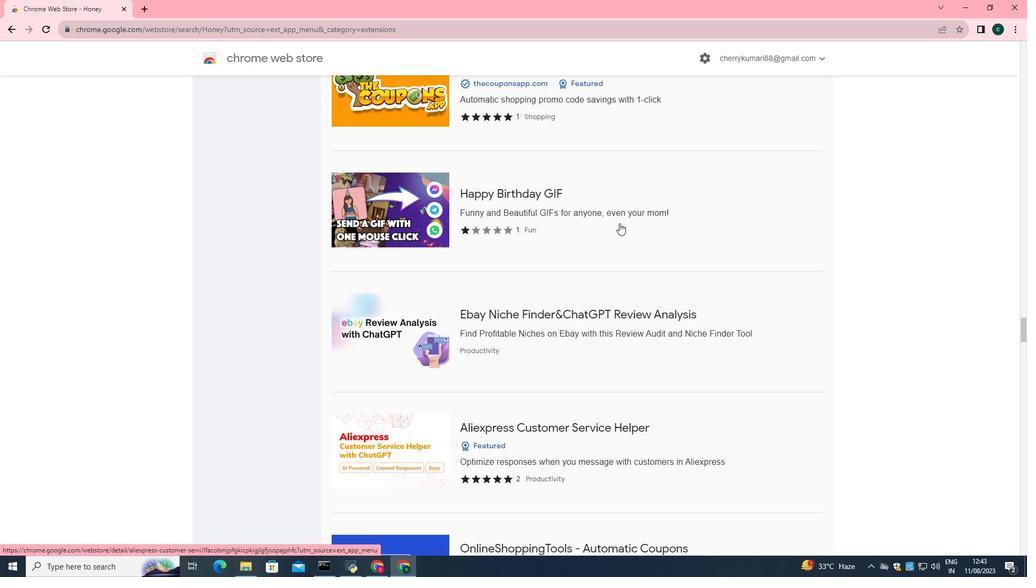 
Action: Mouse scrolled (619, 224) with delta (0, 0)
Screenshot: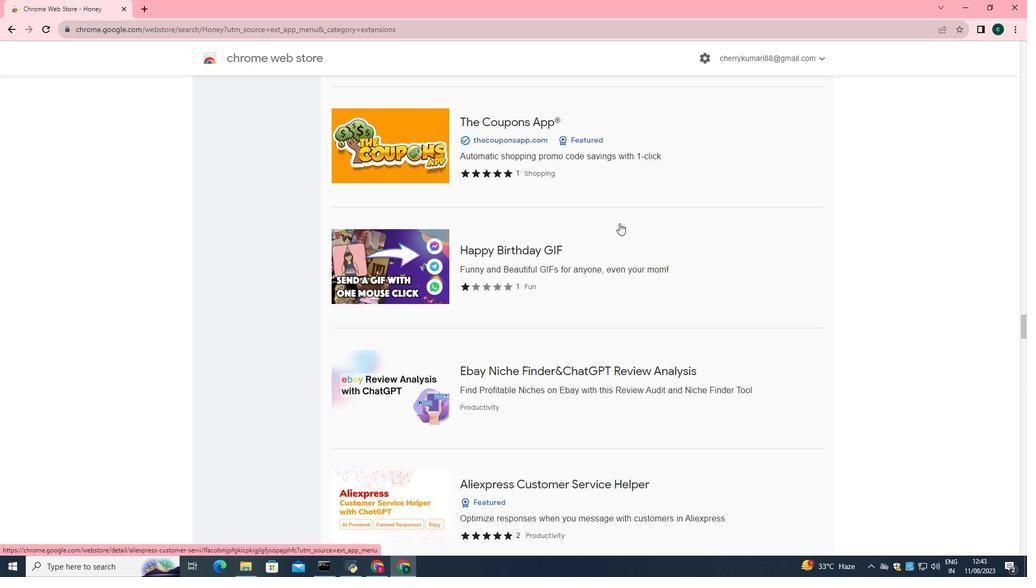 
Action: Mouse scrolled (619, 224) with delta (0, 0)
Screenshot: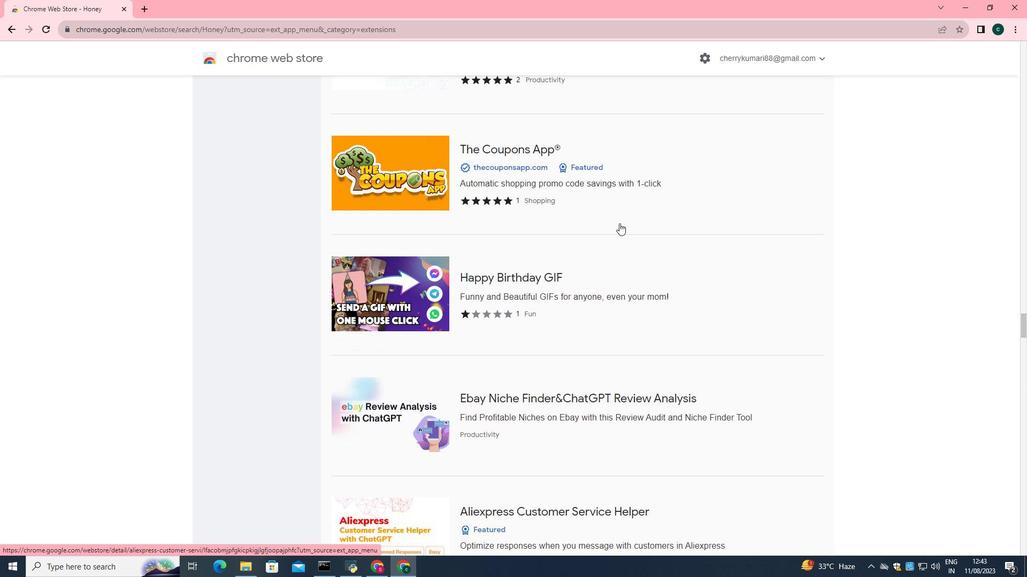 
Action: Mouse scrolled (619, 224) with delta (0, 0)
Screenshot: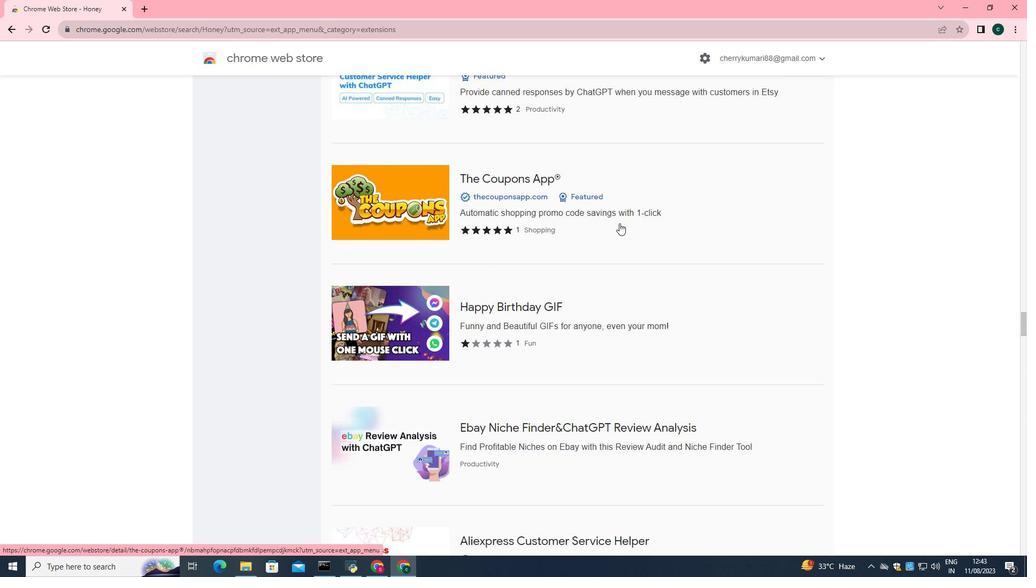 
Action: Mouse scrolled (619, 224) with delta (0, 0)
Screenshot: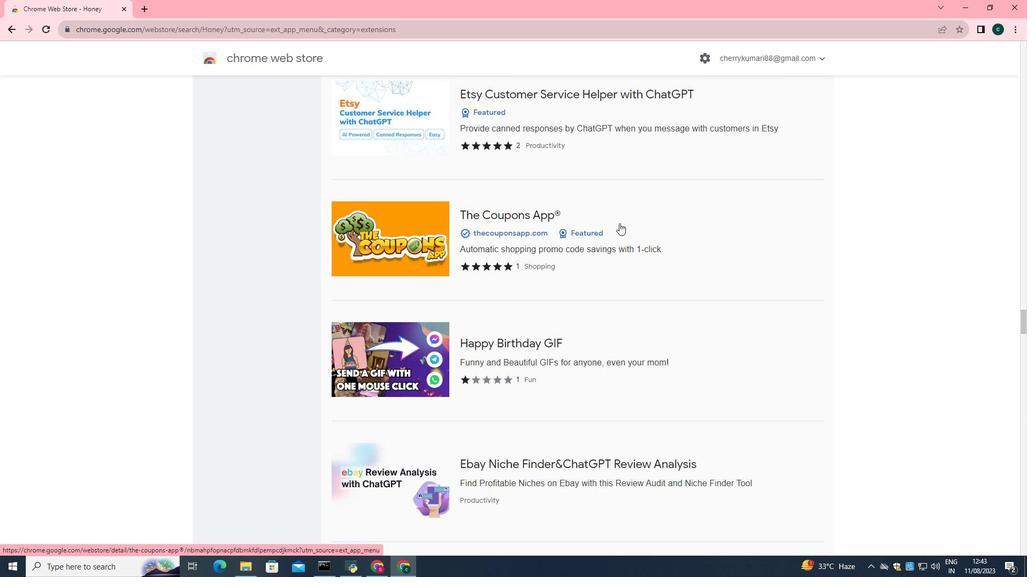 
Action: Mouse scrolled (619, 224) with delta (0, 0)
Screenshot: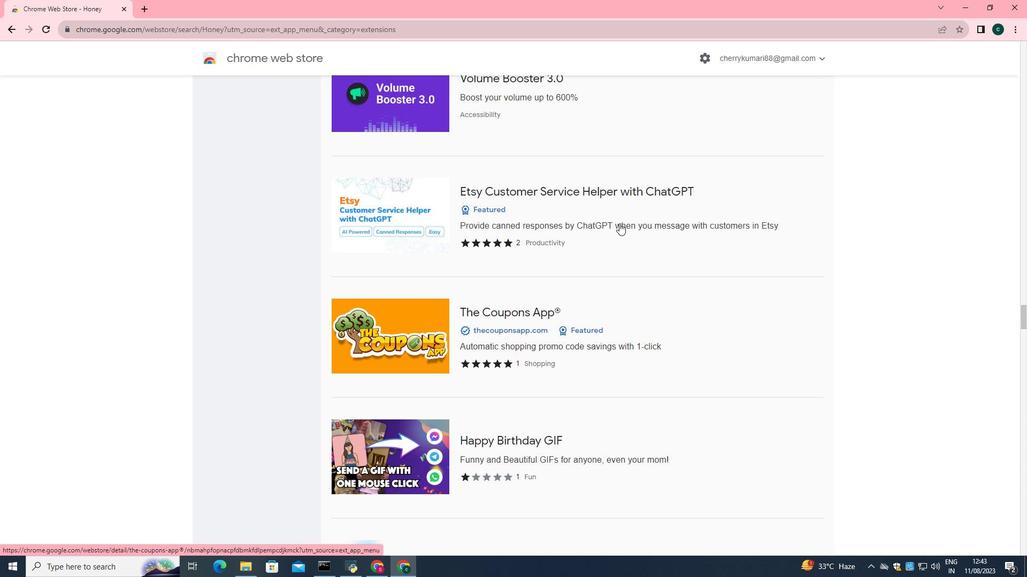 
Action: Mouse scrolled (619, 224) with delta (0, 0)
Screenshot: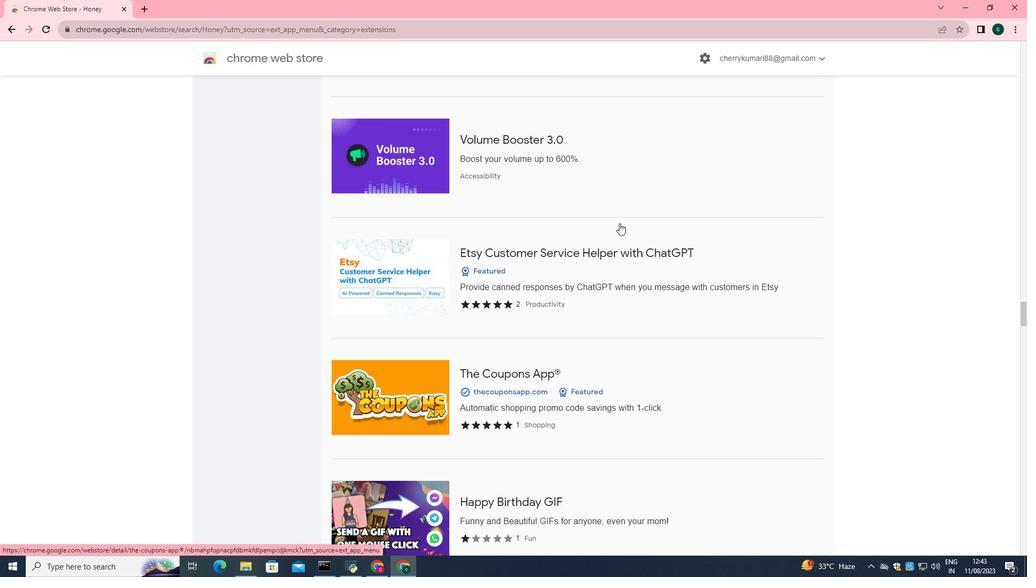 
Action: Mouse scrolled (619, 224) with delta (0, 0)
Screenshot: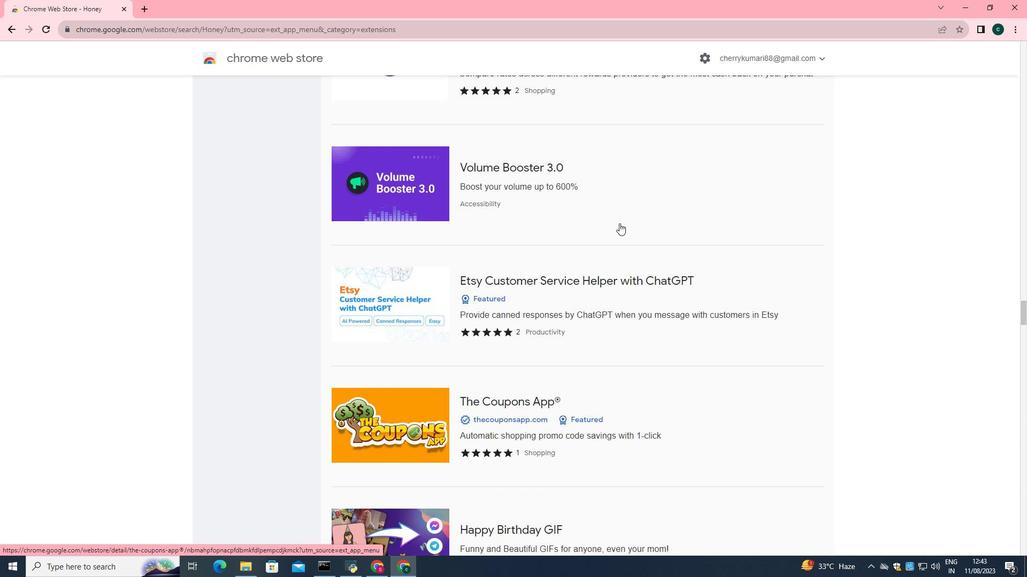 
Action: Mouse scrolled (619, 224) with delta (0, 0)
Screenshot: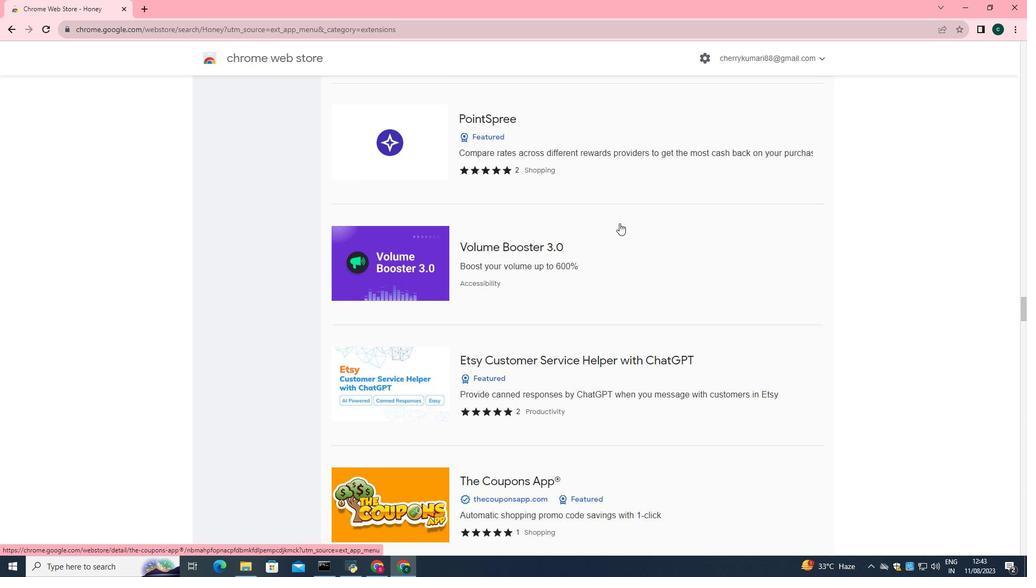 
Action: Mouse scrolled (619, 224) with delta (0, 0)
Screenshot: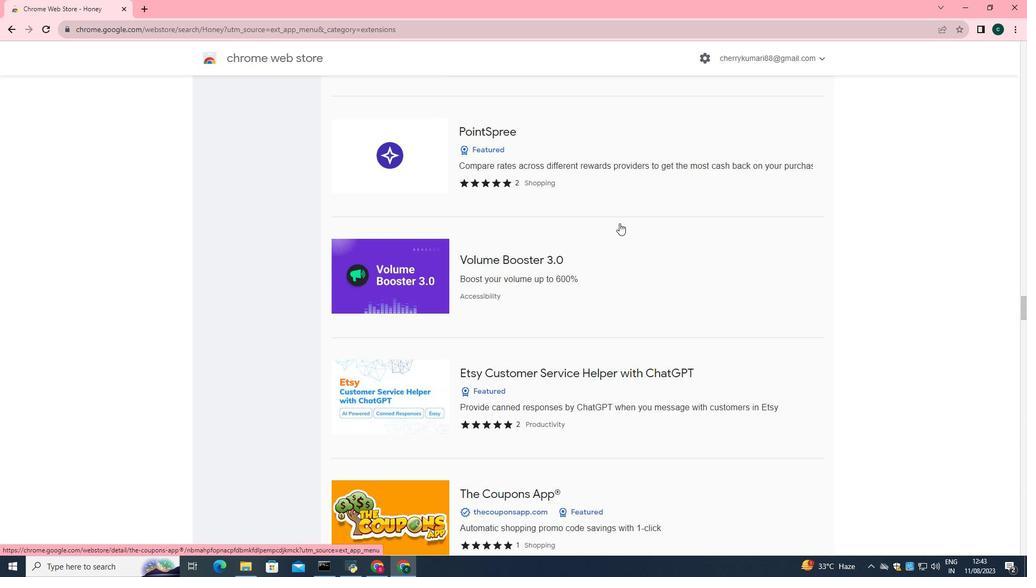 
Action: Mouse scrolled (619, 224) with delta (0, 0)
Screenshot: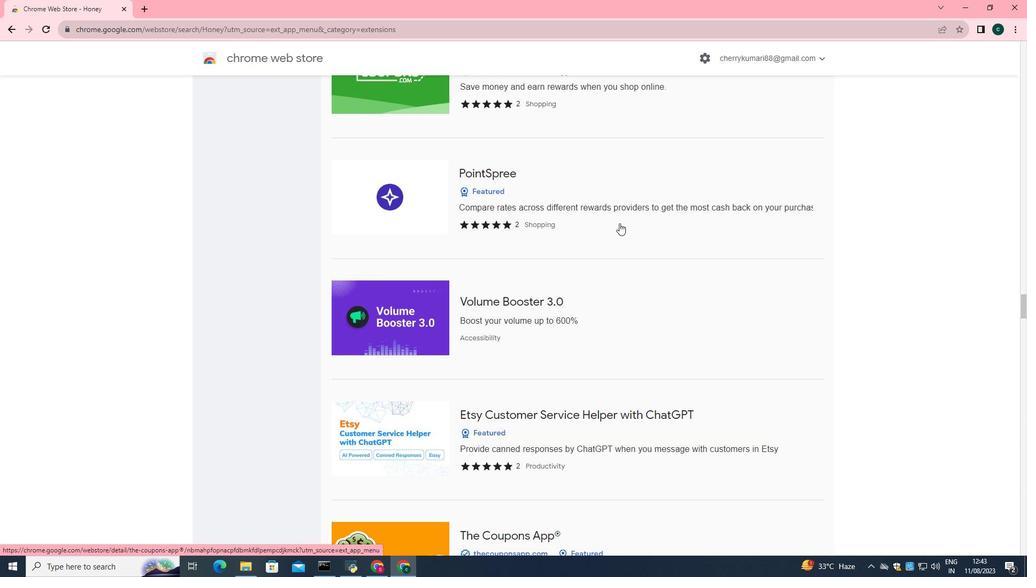 
Action: Mouse scrolled (619, 224) with delta (0, 0)
Screenshot: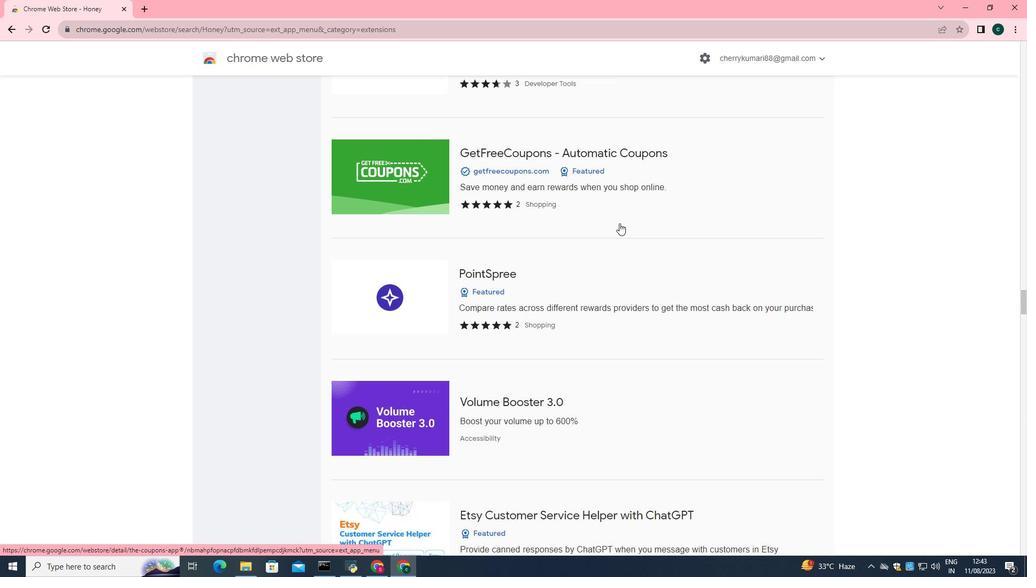 
Action: Mouse scrolled (619, 224) with delta (0, 0)
Screenshot: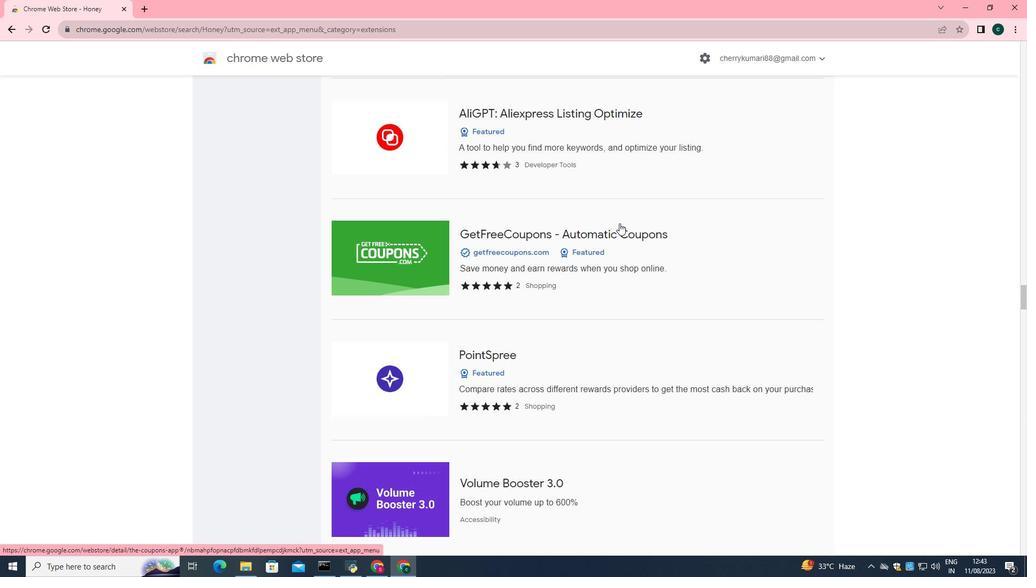 
Action: Mouse scrolled (619, 224) with delta (0, 0)
Screenshot: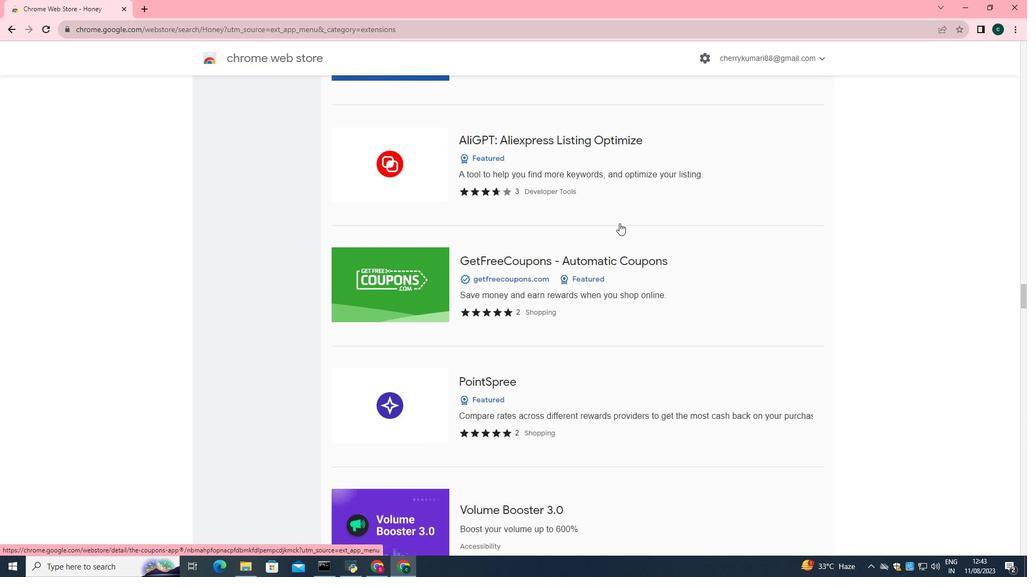 
Action: Mouse scrolled (619, 224) with delta (0, 0)
Screenshot: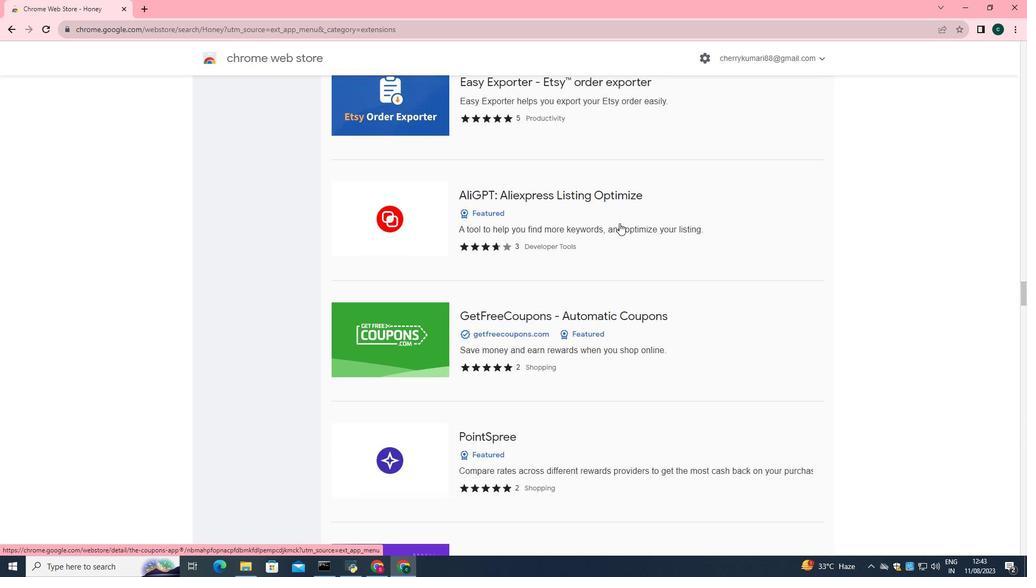
Action: Mouse scrolled (619, 224) with delta (0, 0)
Screenshot: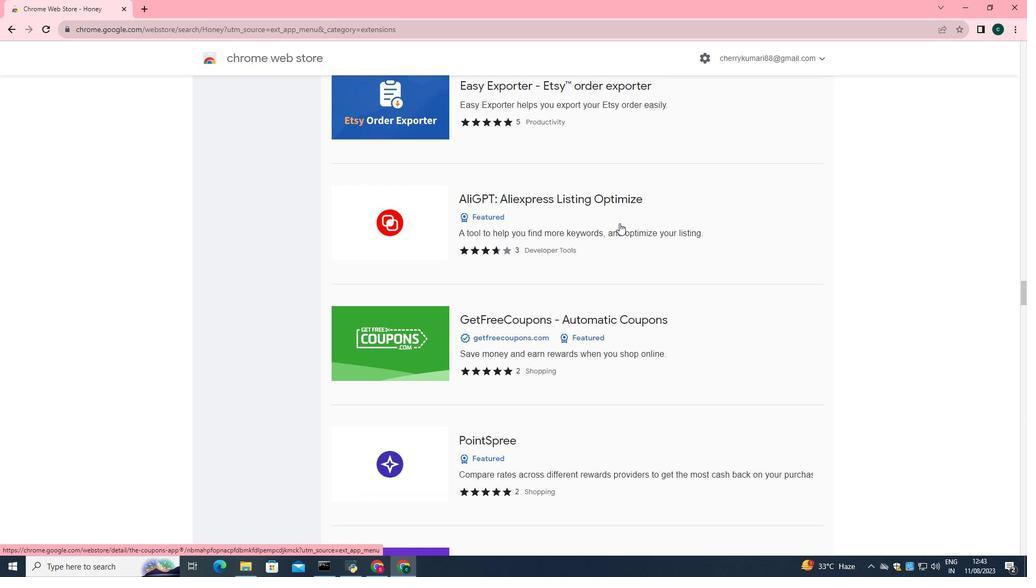 
Action: Mouse scrolled (619, 224) with delta (0, 0)
Screenshot: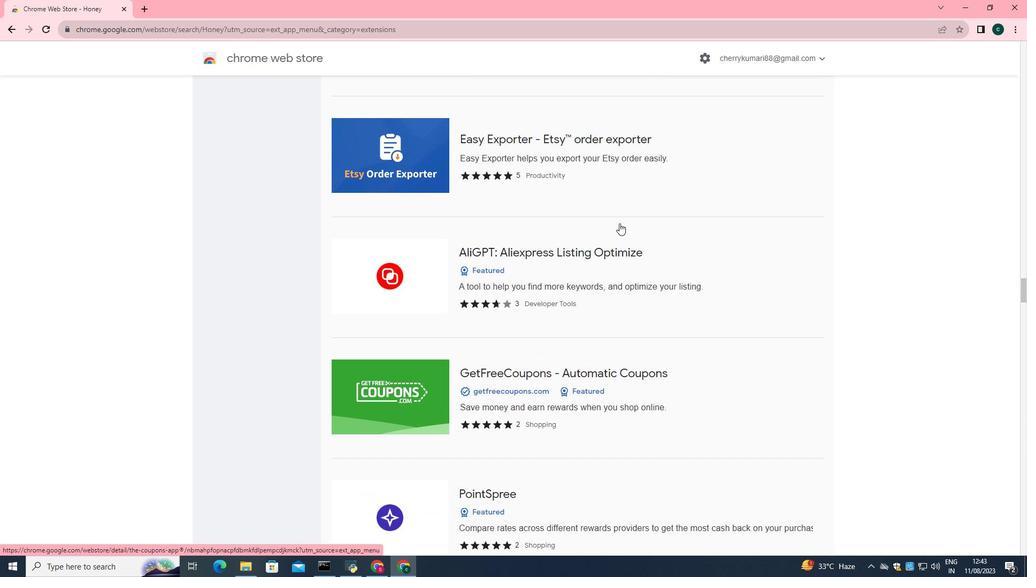 
Action: Mouse scrolled (619, 224) with delta (0, 0)
Screenshot: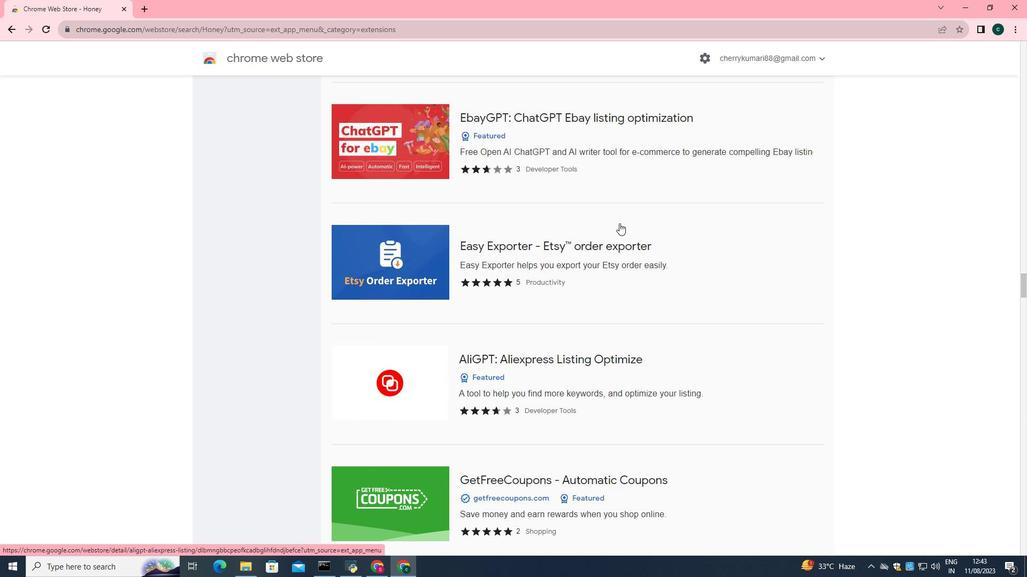 
Action: Mouse scrolled (619, 224) with delta (0, 0)
Screenshot: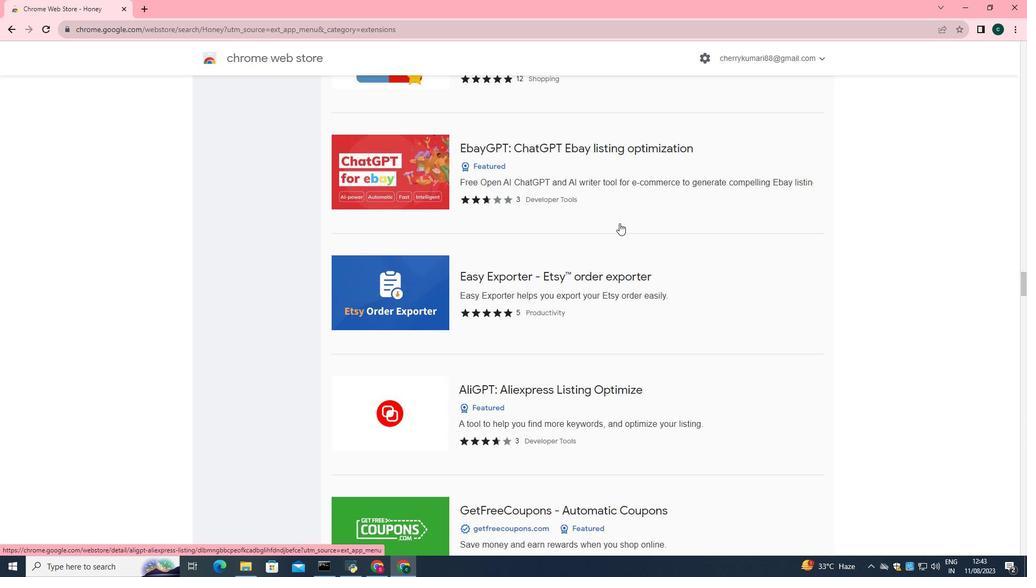 
Action: Mouse scrolled (619, 224) with delta (0, 0)
Screenshot: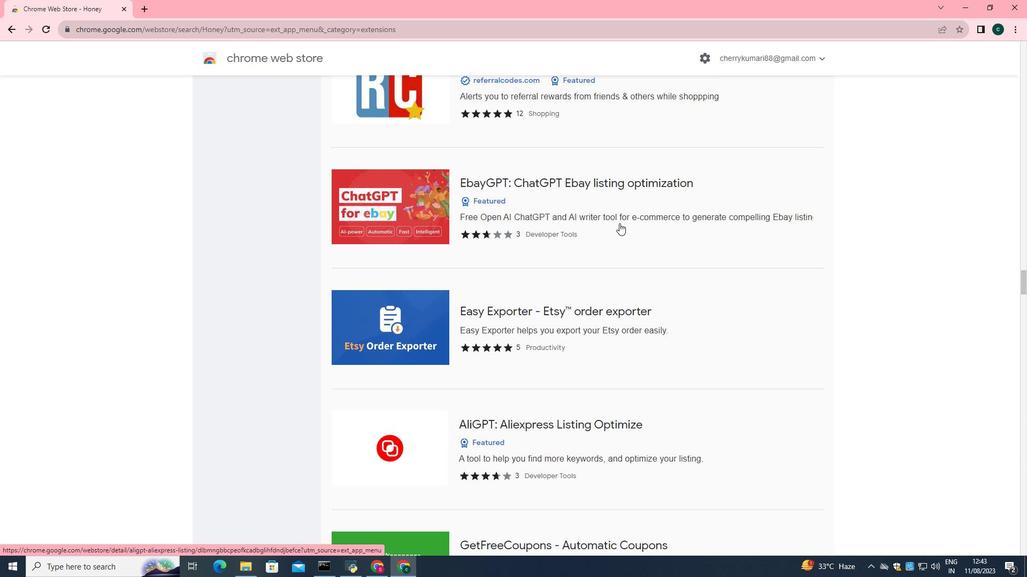 
Action: Mouse scrolled (619, 224) with delta (0, 0)
Screenshot: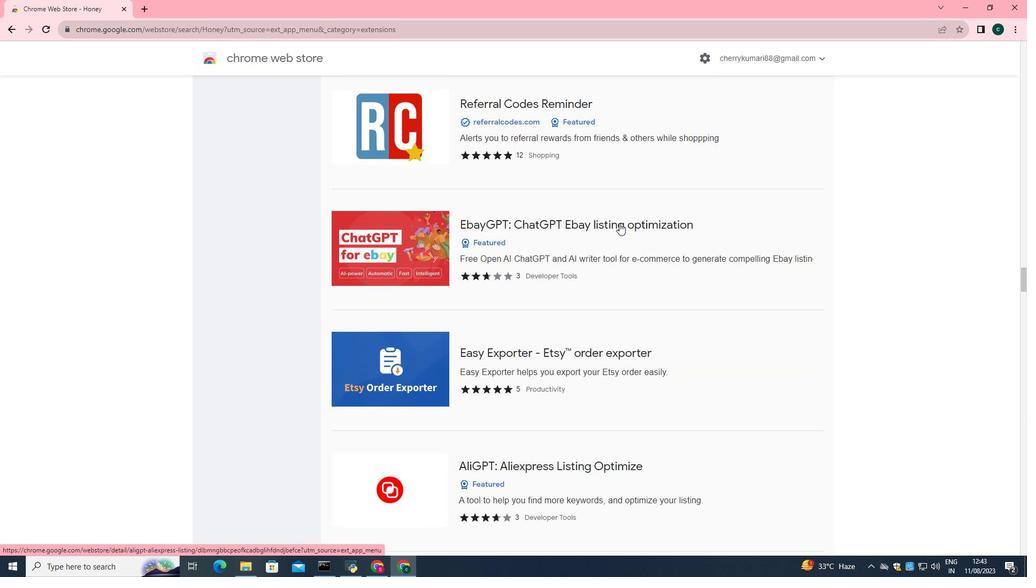 
Action: Mouse scrolled (619, 224) with delta (0, 0)
Screenshot: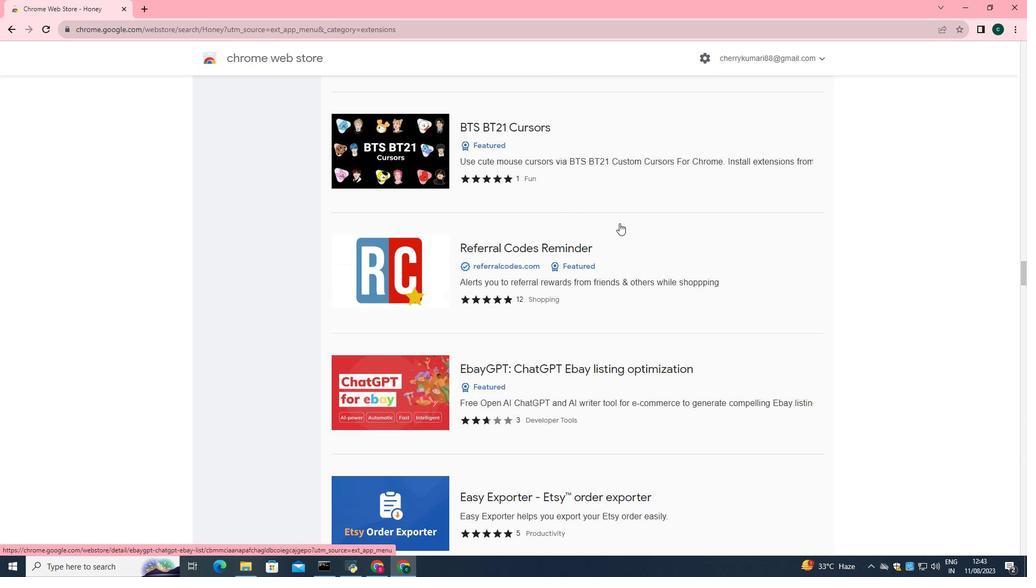 
Action: Mouse scrolled (619, 224) with delta (0, 0)
Screenshot: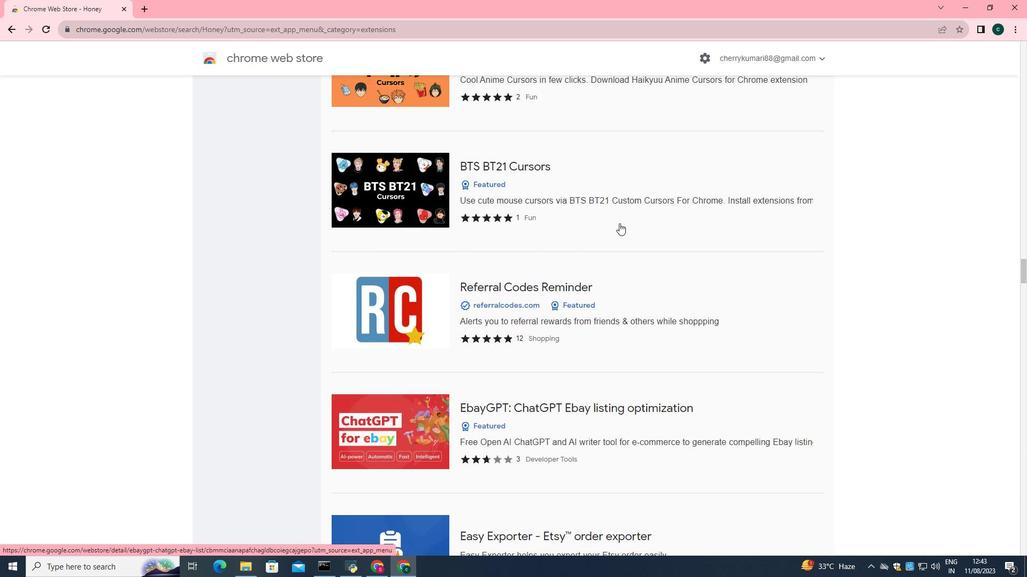 
Action: Mouse scrolled (619, 224) with delta (0, 0)
Screenshot: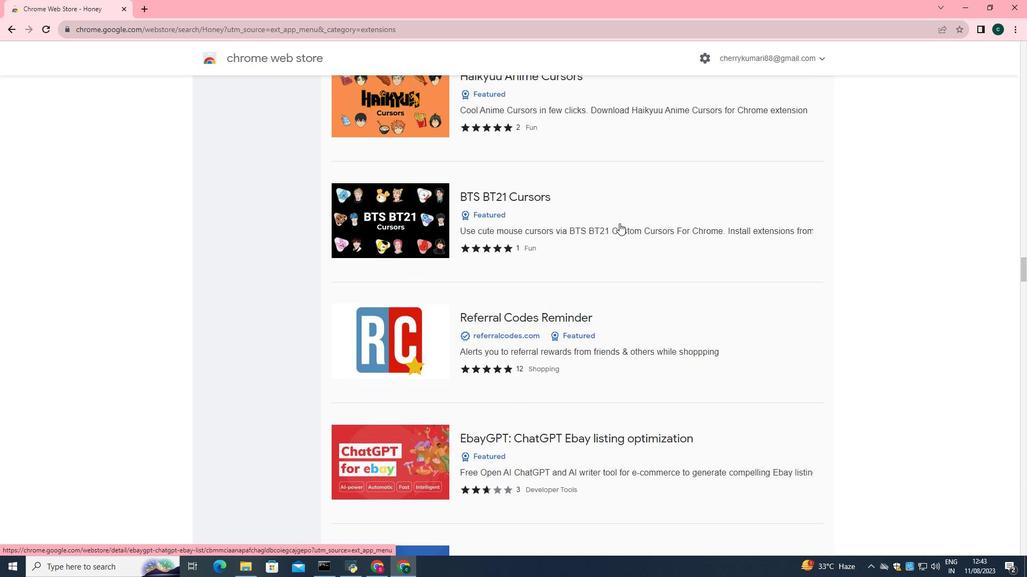
Action: Mouse scrolled (619, 224) with delta (0, 0)
Screenshot: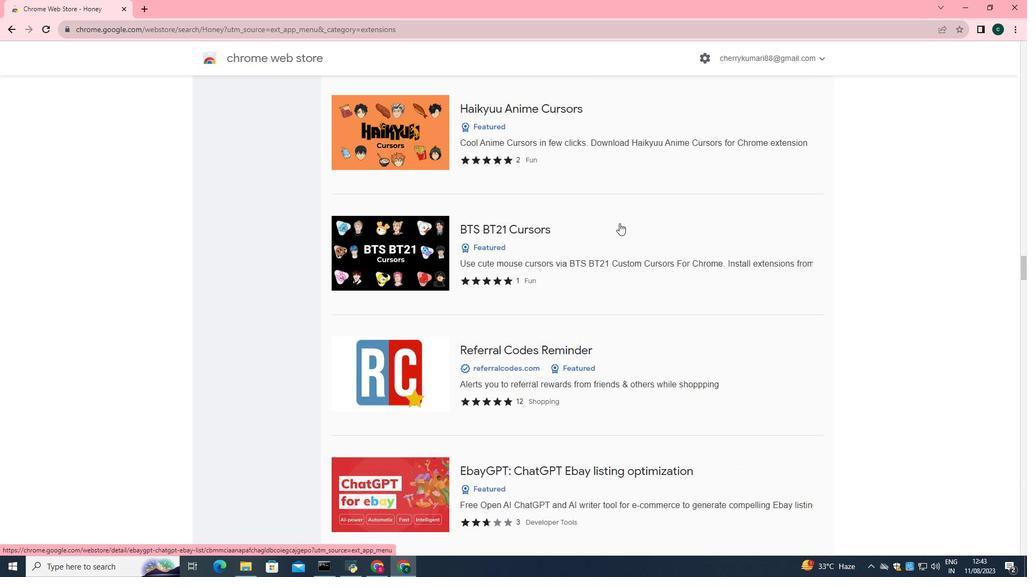 
Action: Mouse scrolled (619, 224) with delta (0, 0)
Screenshot: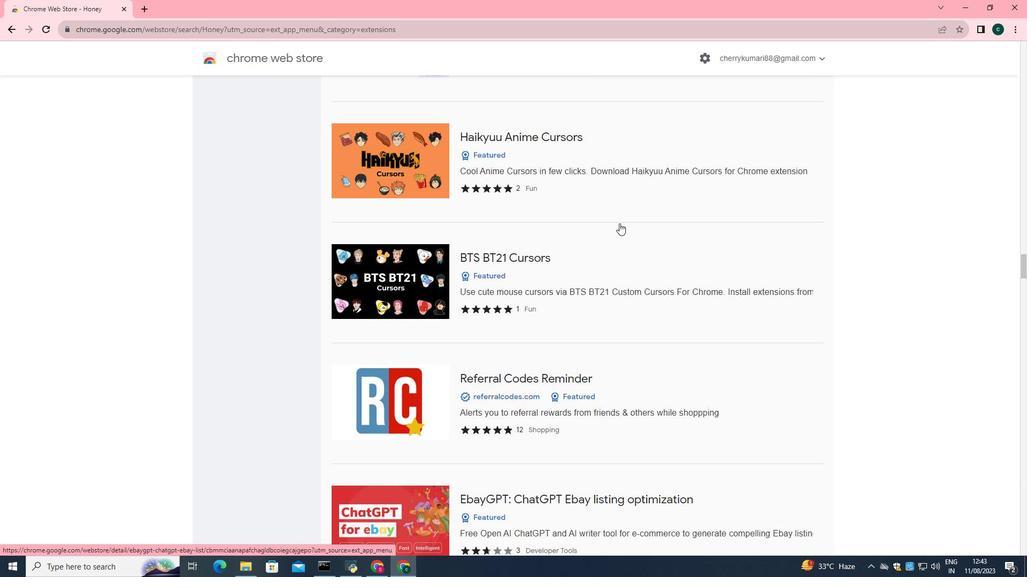 
Action: Mouse scrolled (619, 224) with delta (0, 0)
Screenshot: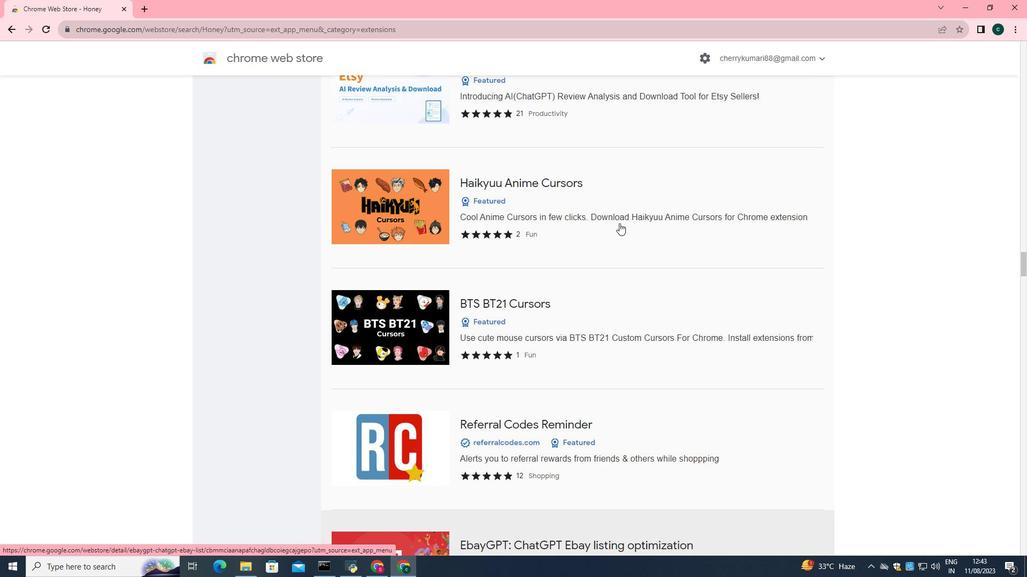 
Action: Mouse scrolled (619, 224) with delta (0, 0)
Screenshot: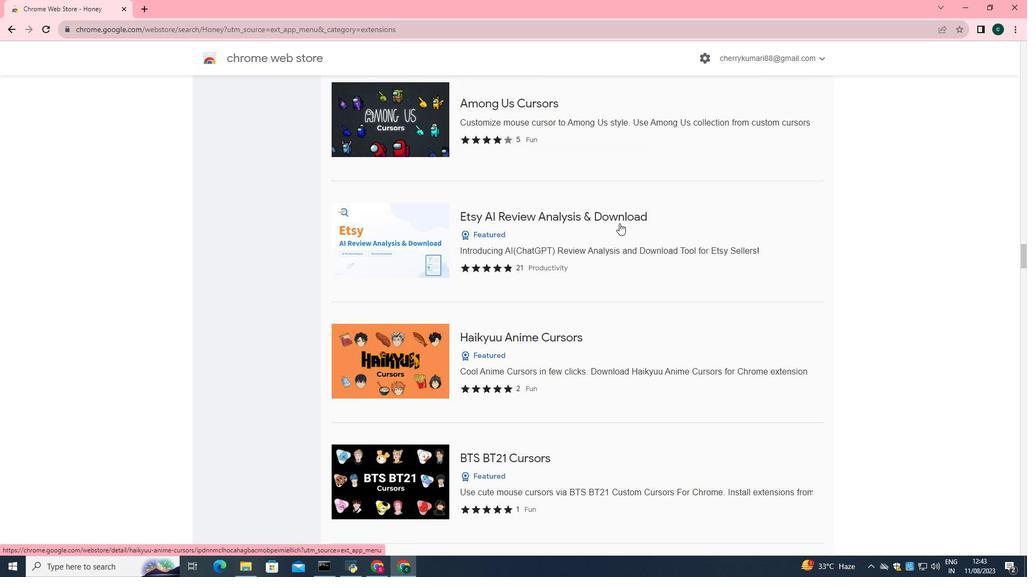 
Action: Mouse scrolled (619, 224) with delta (0, 0)
Screenshot: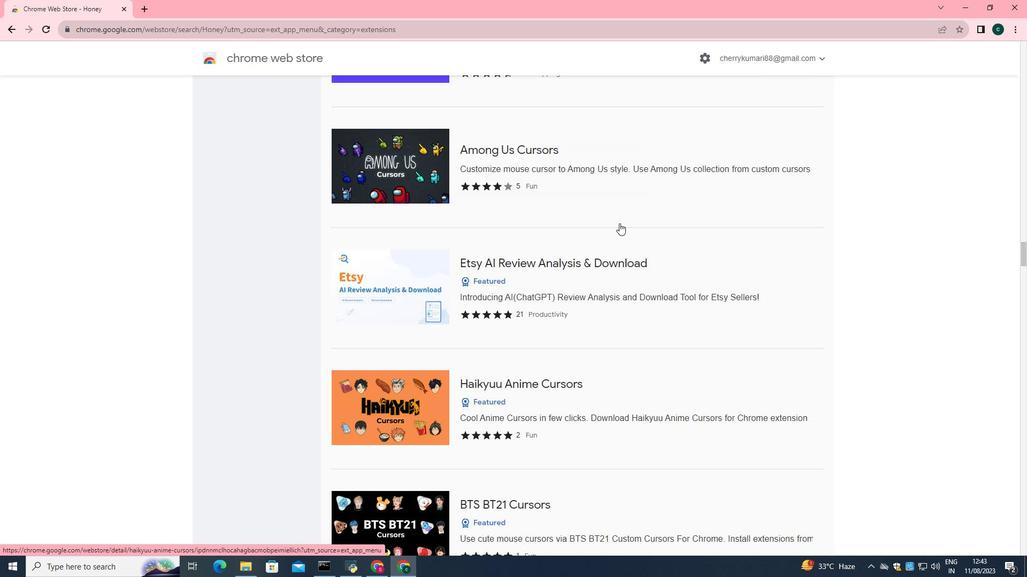 
Action: Mouse scrolled (619, 224) with delta (0, 0)
Screenshot: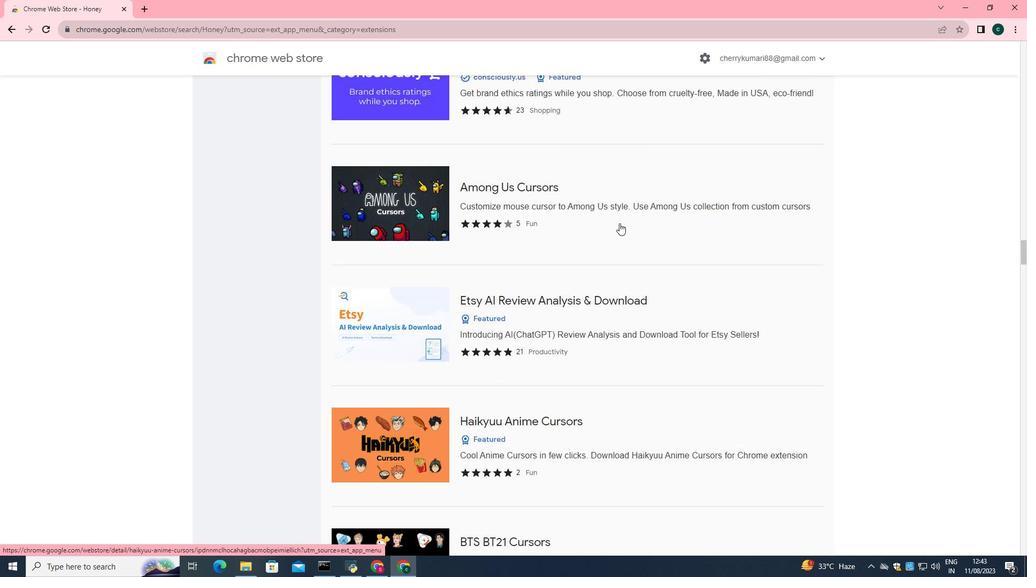 
Action: Mouse scrolled (619, 224) with delta (0, 0)
Screenshot: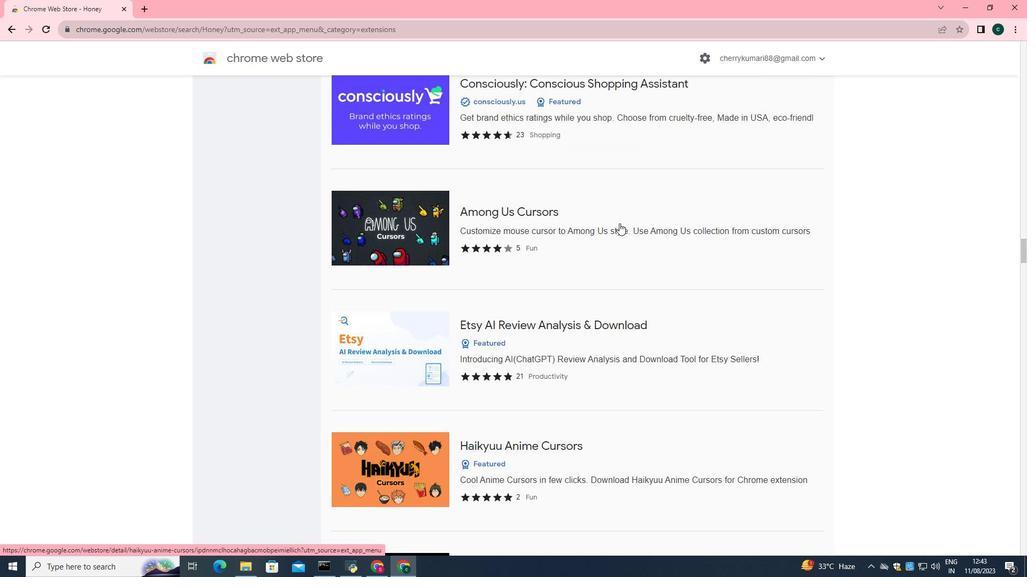 
Action: Mouse scrolled (619, 224) with delta (0, 0)
Screenshot: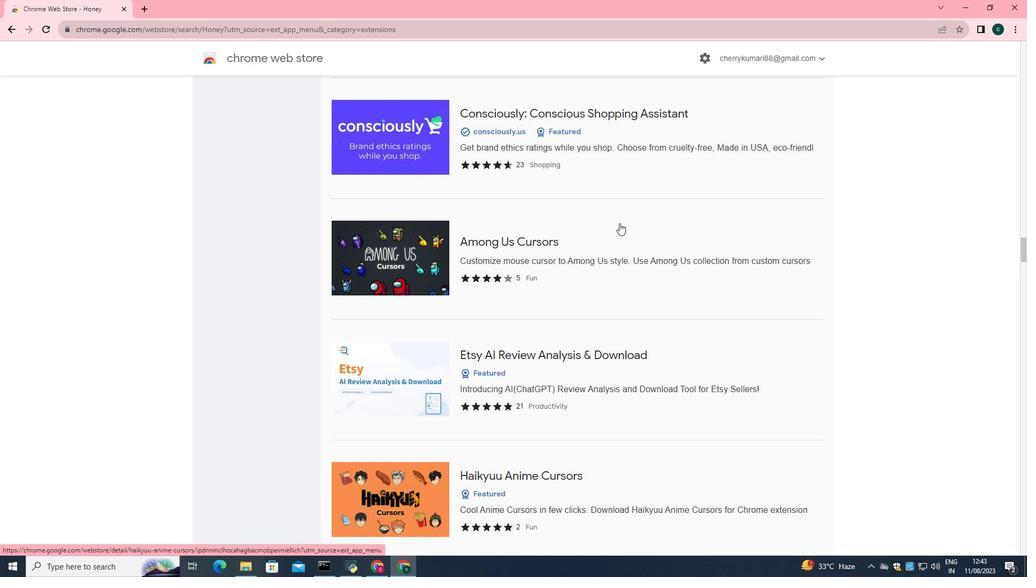 
Action: Mouse scrolled (619, 224) with delta (0, 0)
Screenshot: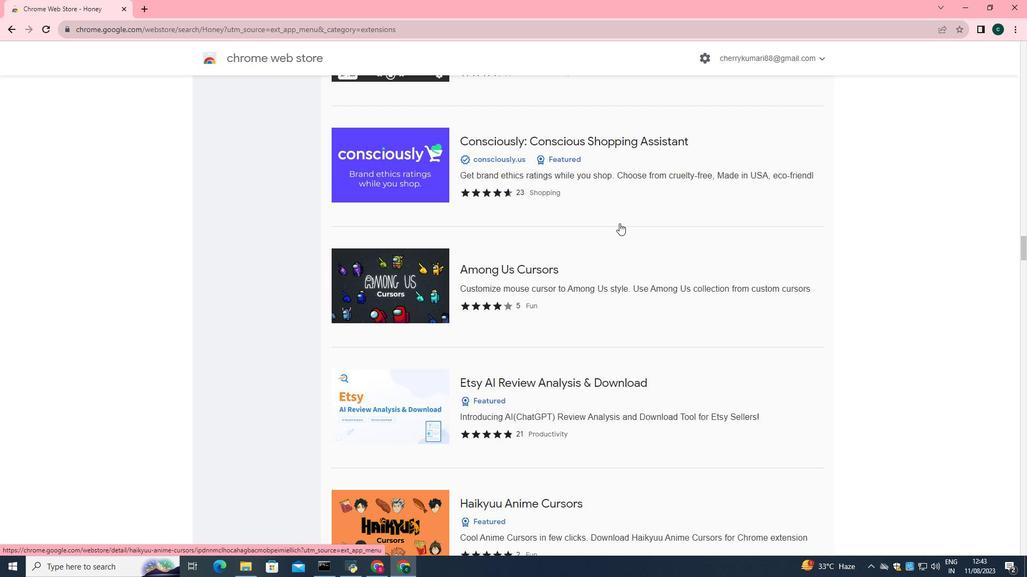 
Action: Mouse scrolled (619, 224) with delta (0, 0)
Screenshot: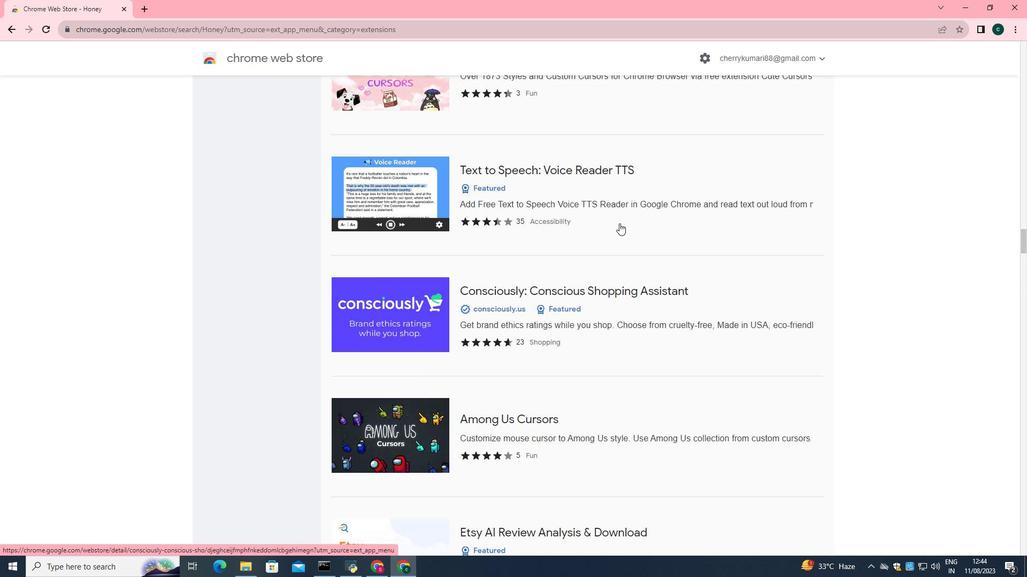 
Action: Mouse scrolled (619, 224) with delta (0, 0)
Screenshot: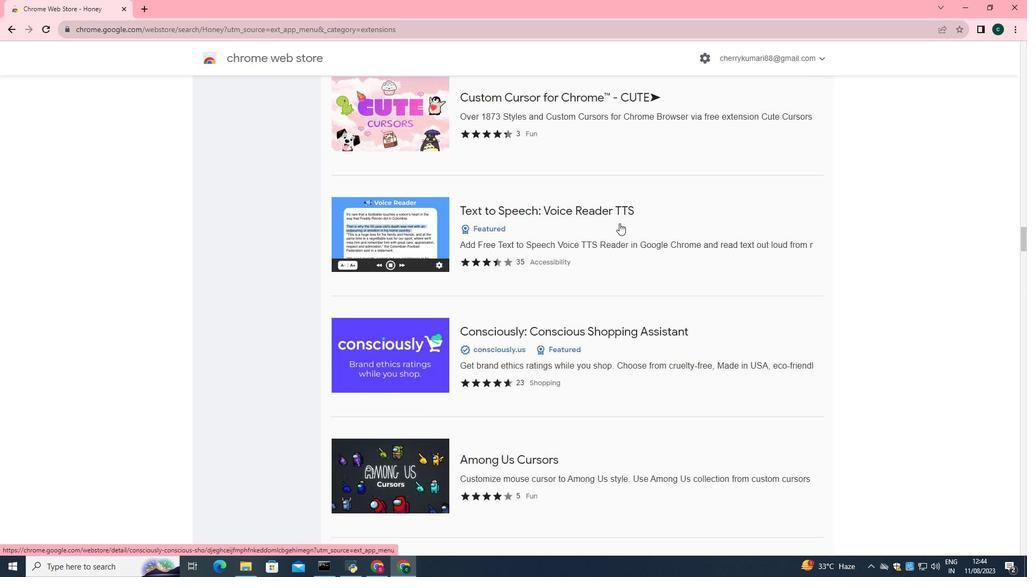 
Action: Mouse scrolled (619, 224) with delta (0, 0)
Screenshot: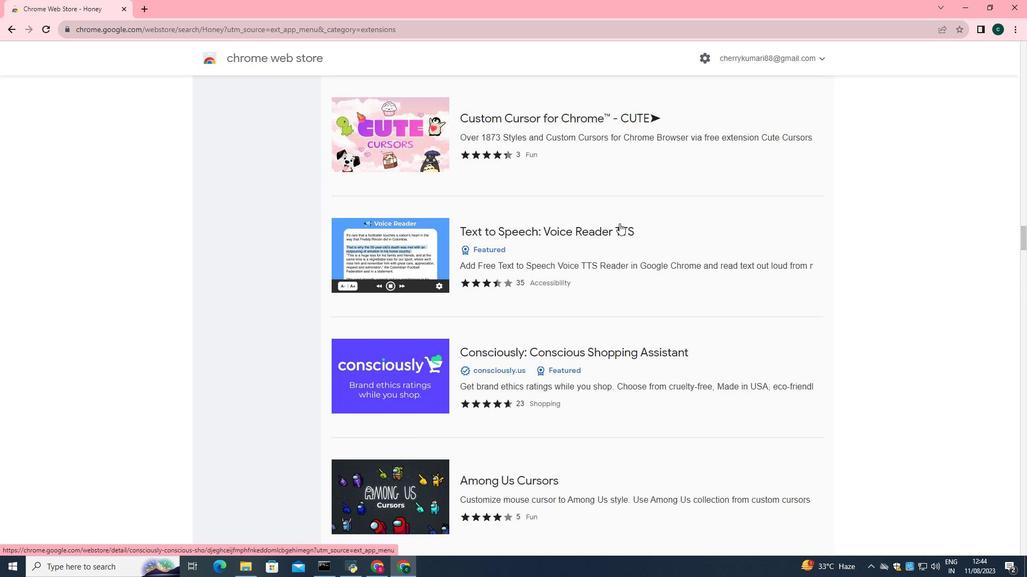 
Action: Mouse scrolled (619, 224) with delta (0, 0)
Screenshot: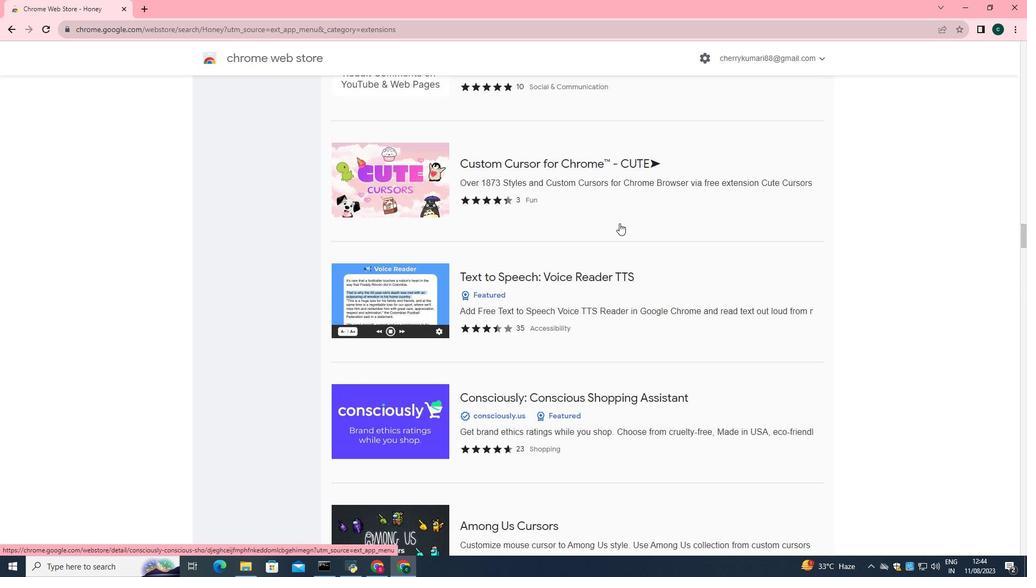 
Action: Mouse scrolled (619, 224) with delta (0, 0)
Screenshot: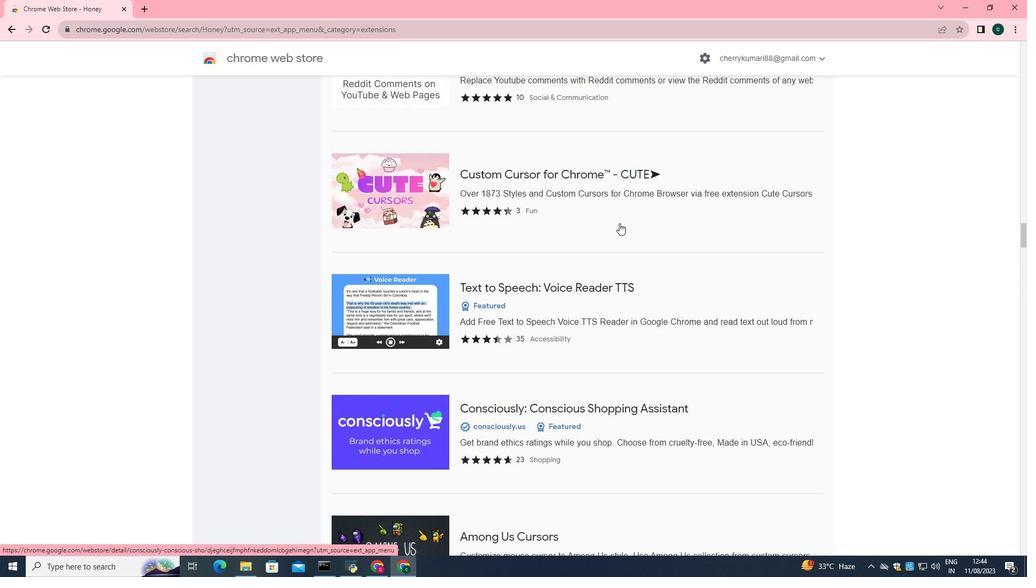 
Action: Mouse scrolled (619, 224) with delta (0, 0)
Screenshot: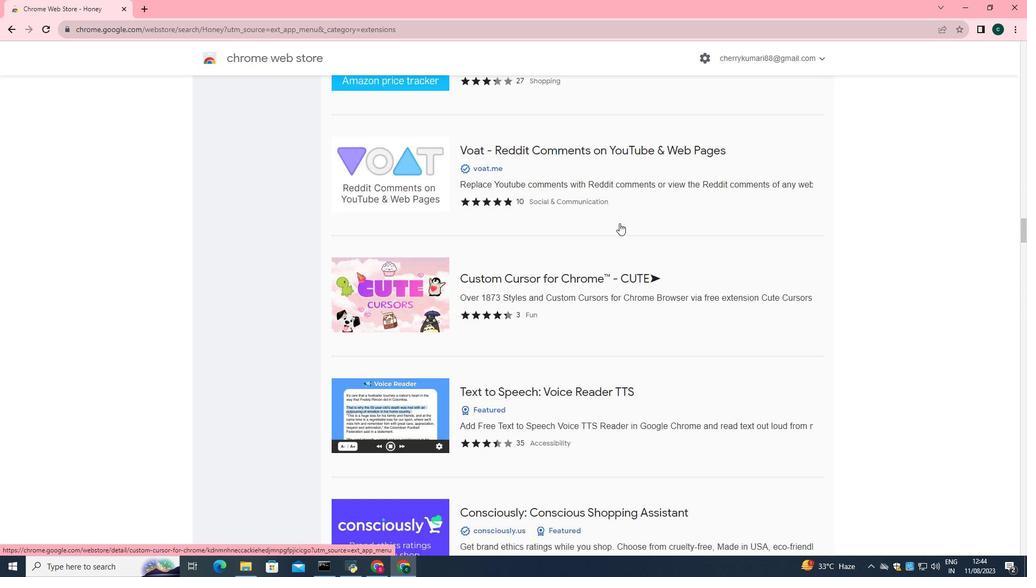 
Action: Mouse scrolled (619, 224) with delta (0, 0)
Screenshot: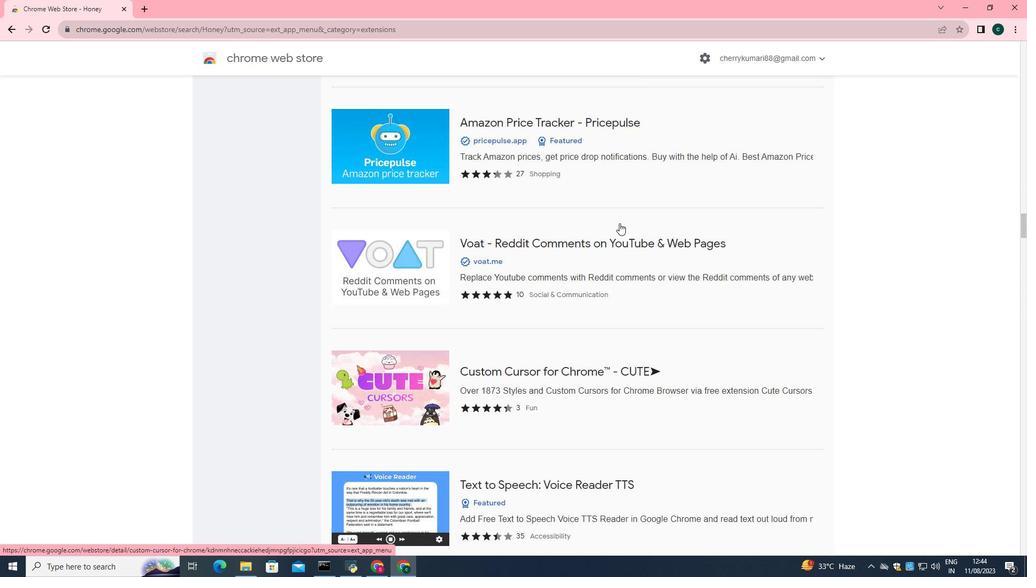 
Action: Mouse scrolled (619, 224) with delta (0, 0)
Screenshot: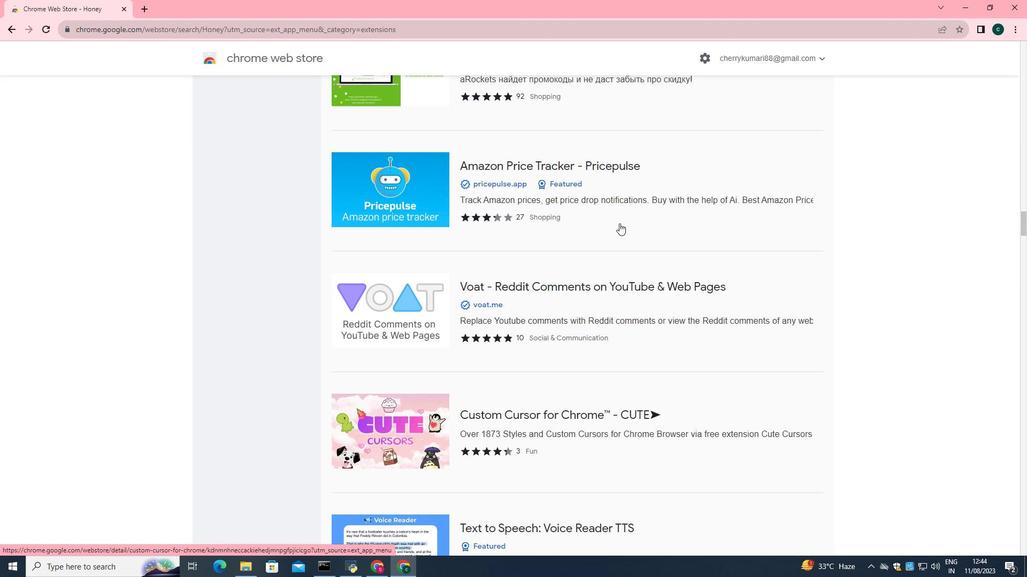 
Action: Mouse scrolled (619, 224) with delta (0, 0)
Screenshot: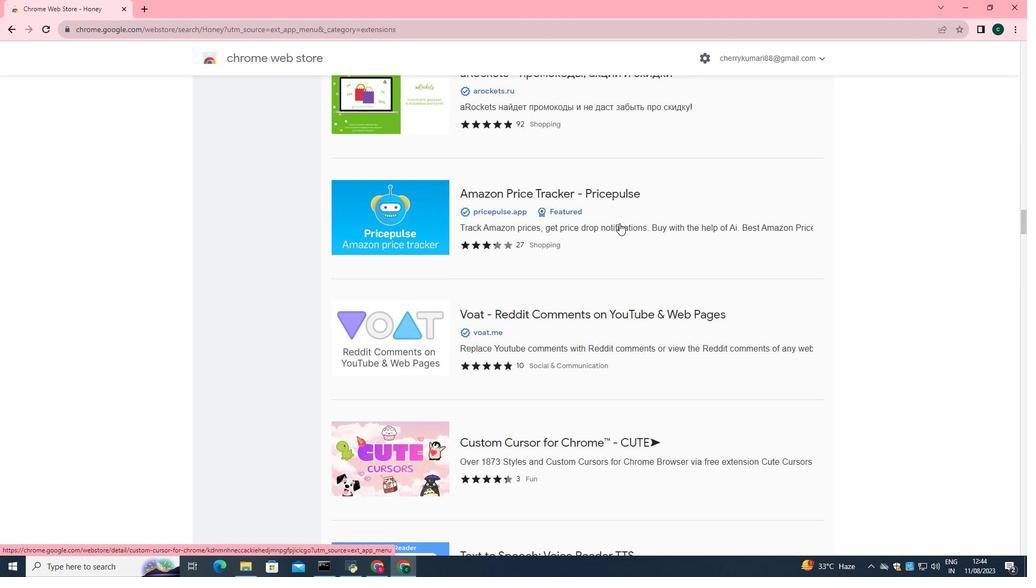 
Action: Mouse scrolled (619, 224) with delta (0, 0)
Screenshot: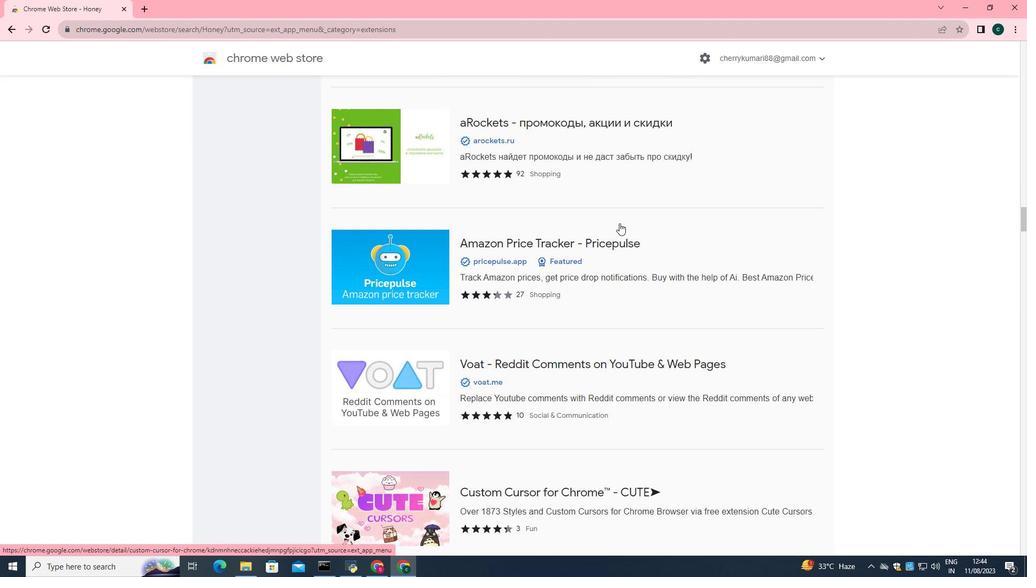 
Action: Mouse scrolled (619, 224) with delta (0, 0)
Screenshot: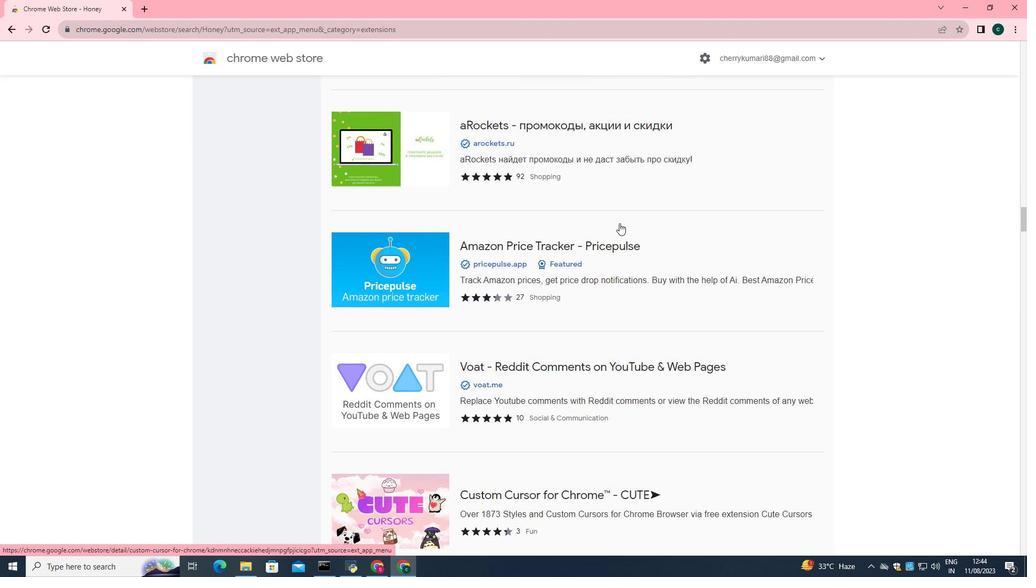 
Action: Mouse scrolled (619, 224) with delta (0, 0)
Screenshot: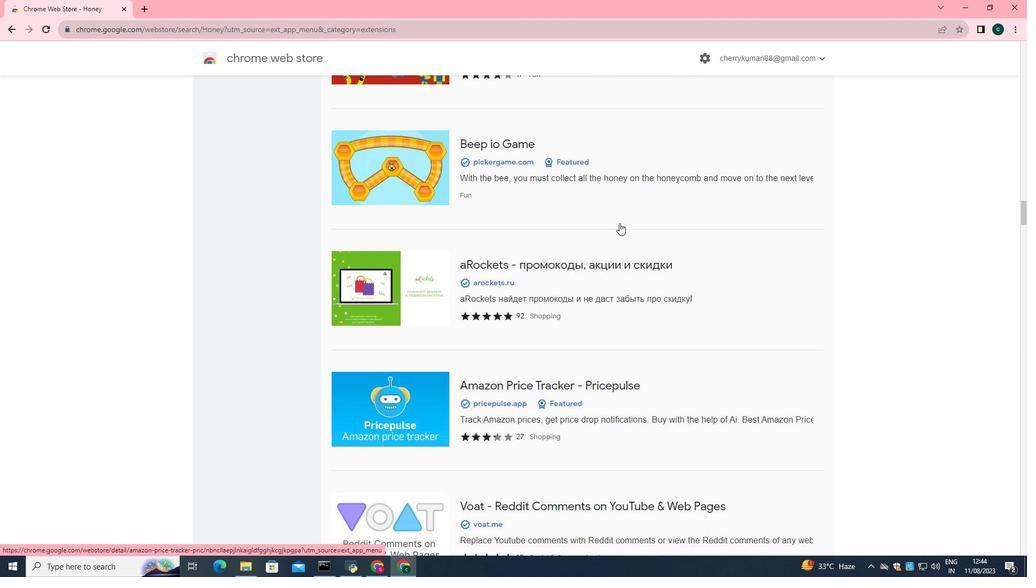 
Action: Mouse scrolled (619, 224) with delta (0, 0)
Screenshot: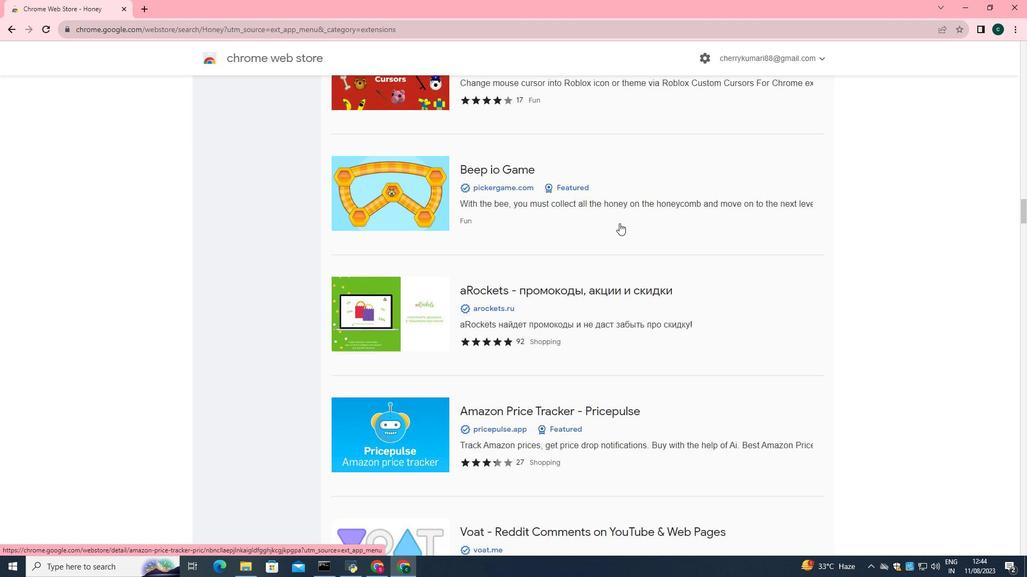 
Action: Mouse scrolled (619, 224) with delta (0, 0)
Screenshot: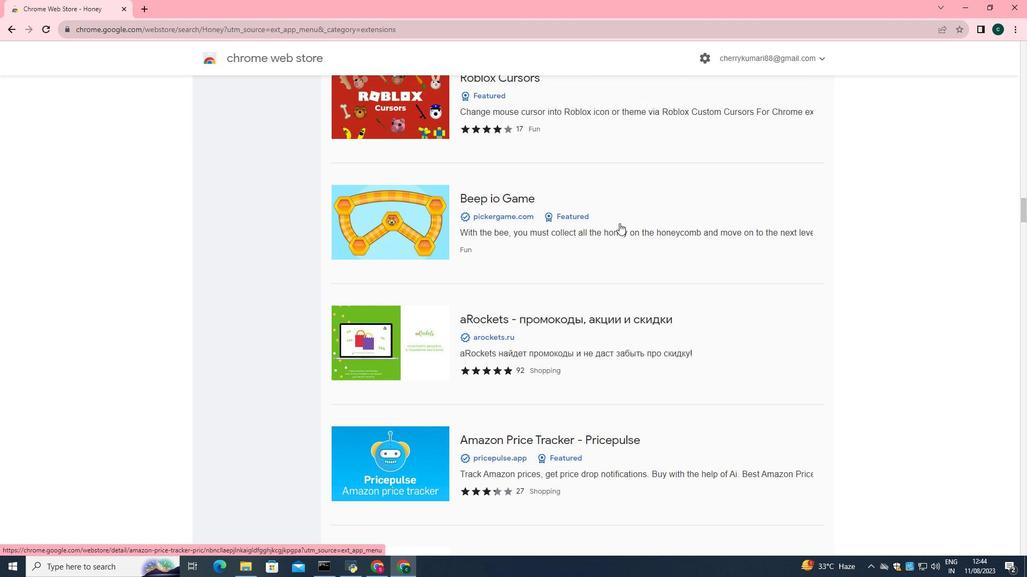 
Action: Mouse scrolled (619, 224) with delta (0, 0)
Screenshot: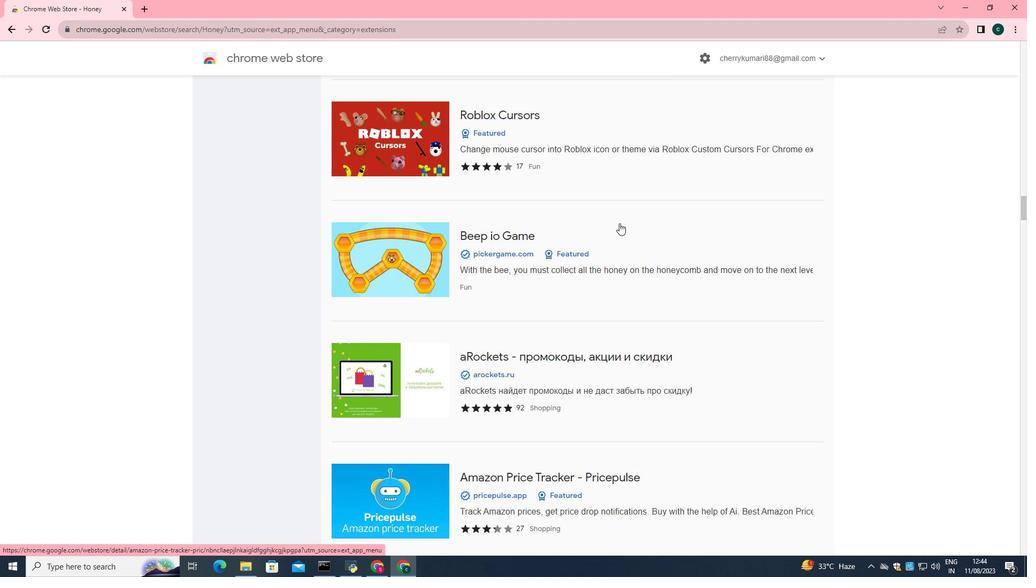 
Action: Mouse scrolled (619, 224) with delta (0, 0)
Screenshot: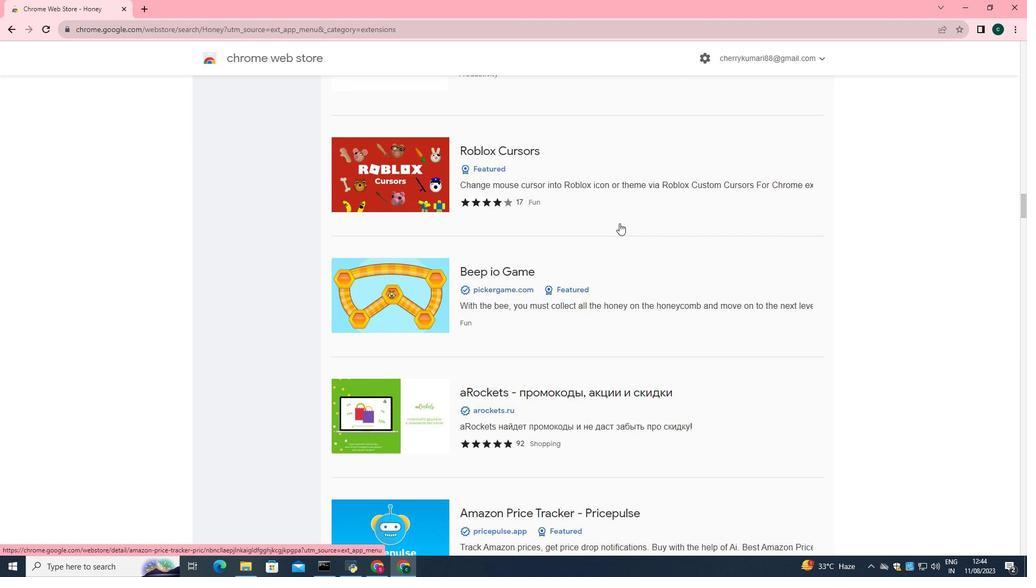 
Action: Mouse scrolled (619, 224) with delta (0, 0)
Screenshot: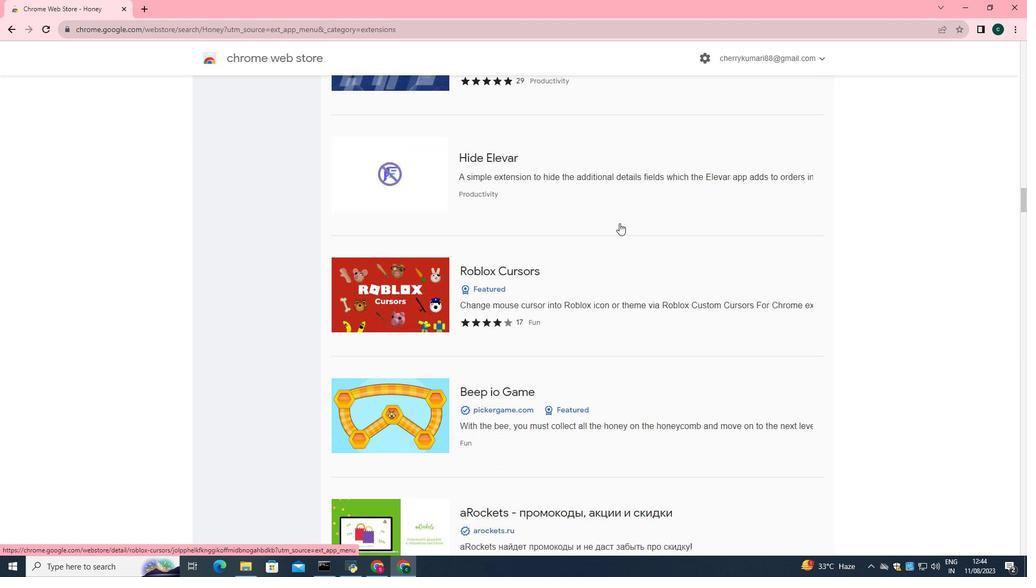 
Action: Mouse scrolled (619, 224) with delta (0, 0)
Screenshot: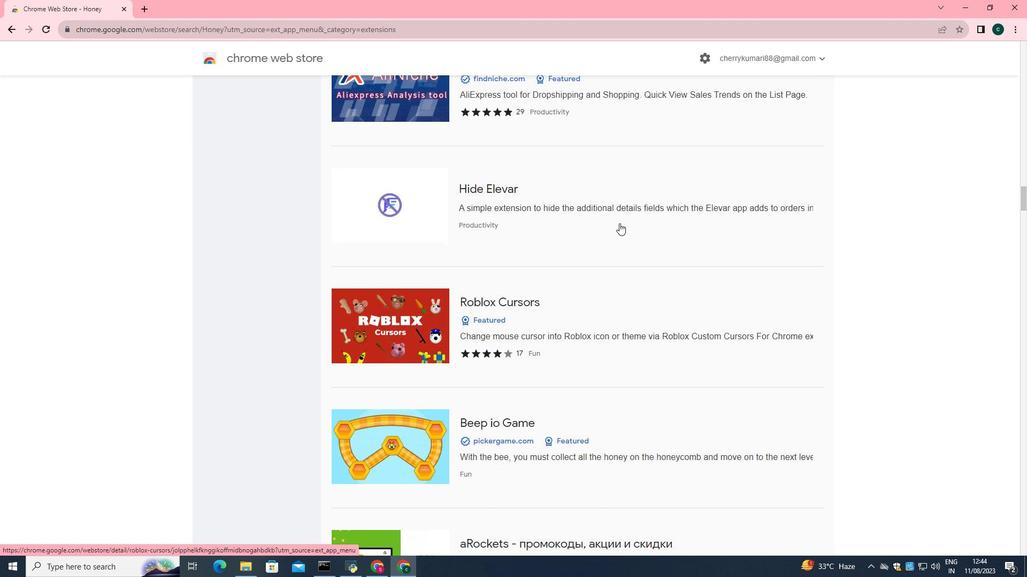 
Action: Mouse scrolled (619, 224) with delta (0, 0)
Screenshot: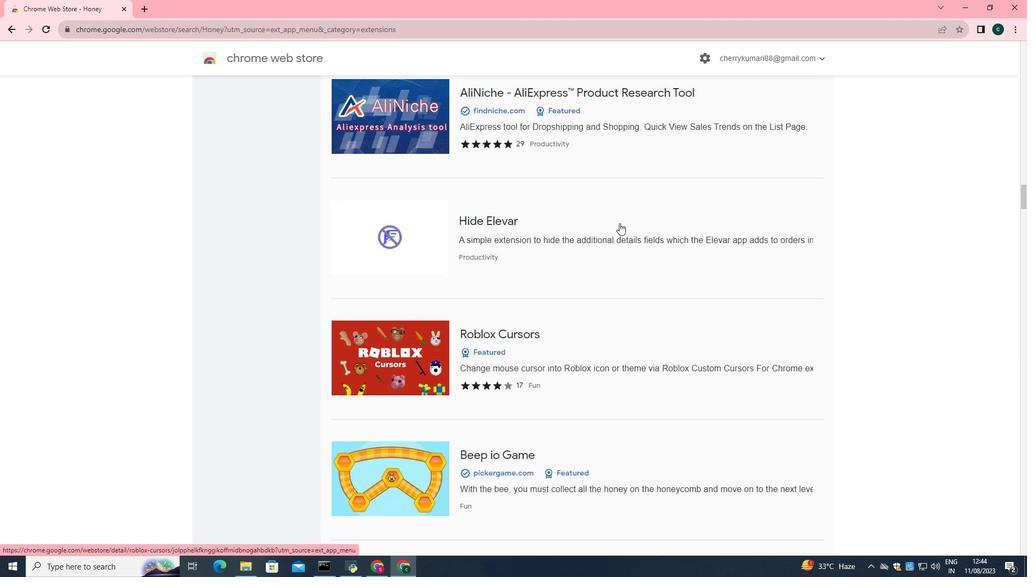 
Action: Mouse scrolled (619, 224) with delta (0, 0)
Screenshot: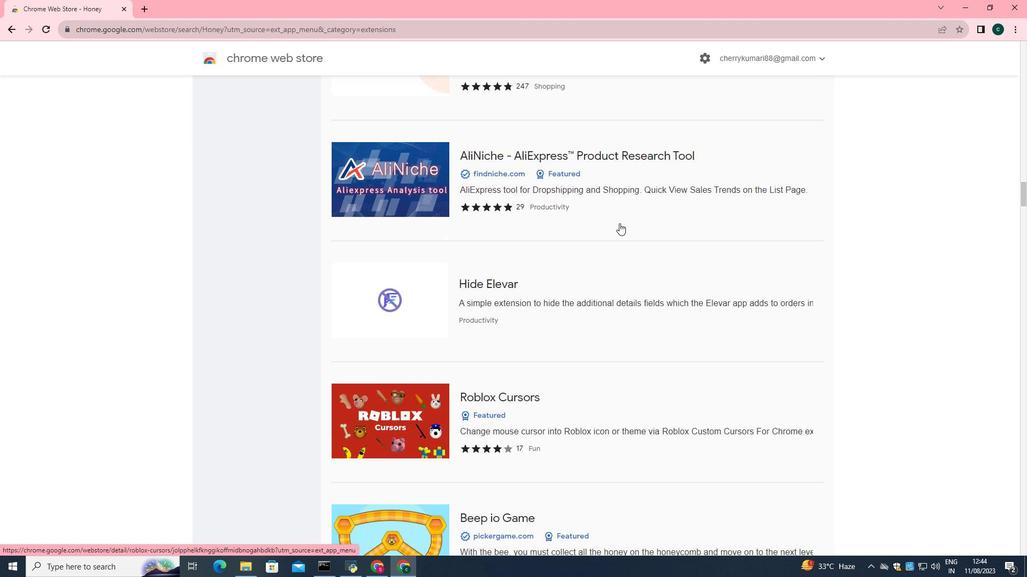
Action: Mouse scrolled (619, 224) with delta (0, 0)
Screenshot: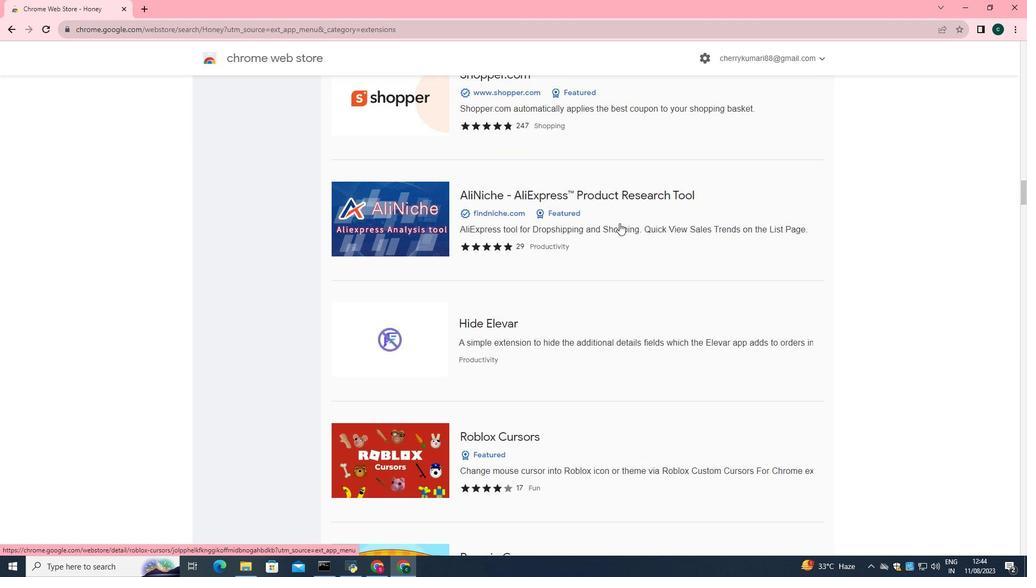
Action: Mouse scrolled (619, 224) with delta (0, 0)
Screenshot: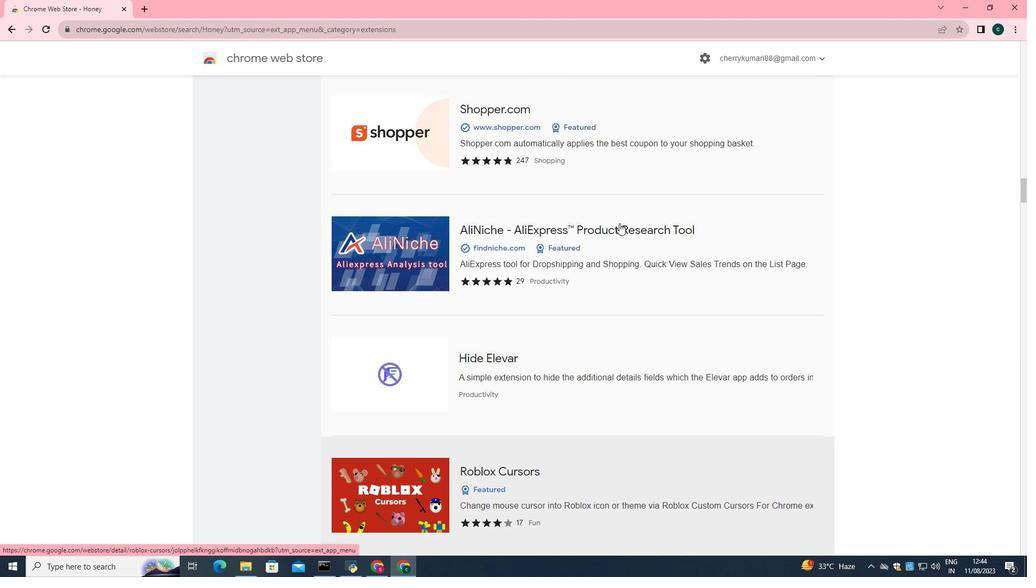 
Action: Mouse scrolled (619, 224) with delta (0, 0)
Screenshot: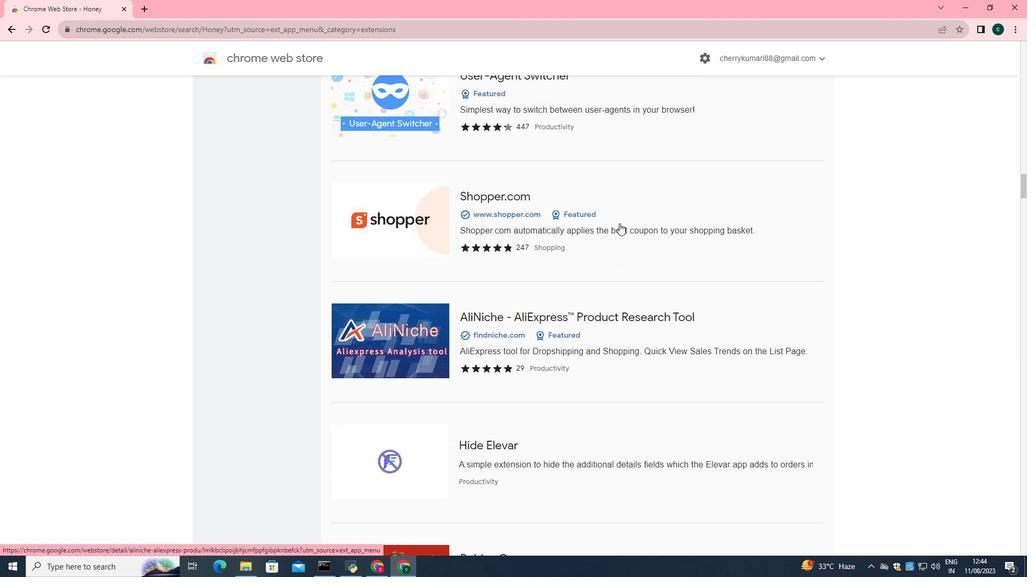 
Action: Mouse scrolled (619, 224) with delta (0, 0)
Screenshot: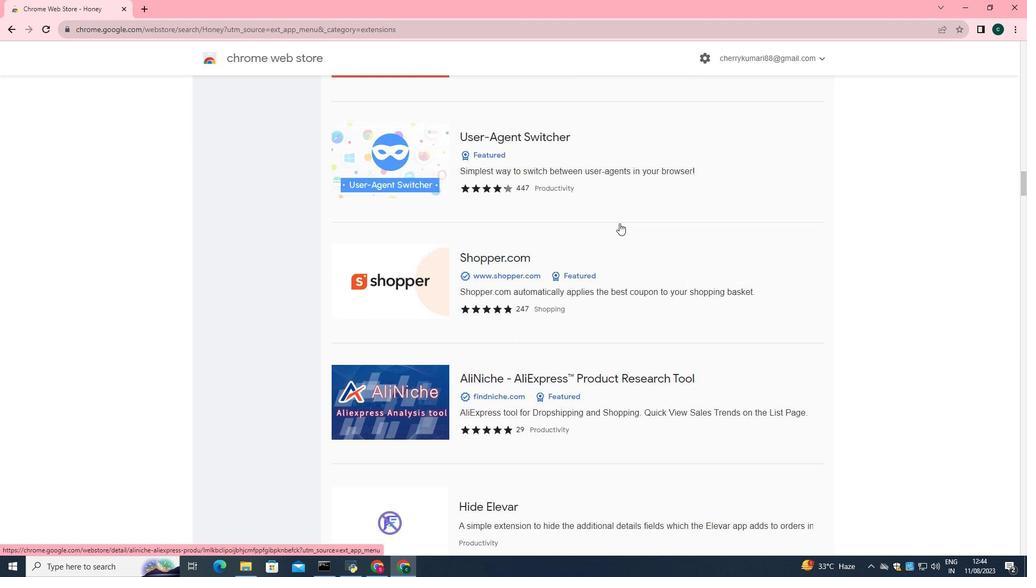 
Action: Mouse scrolled (619, 224) with delta (0, 0)
Screenshot: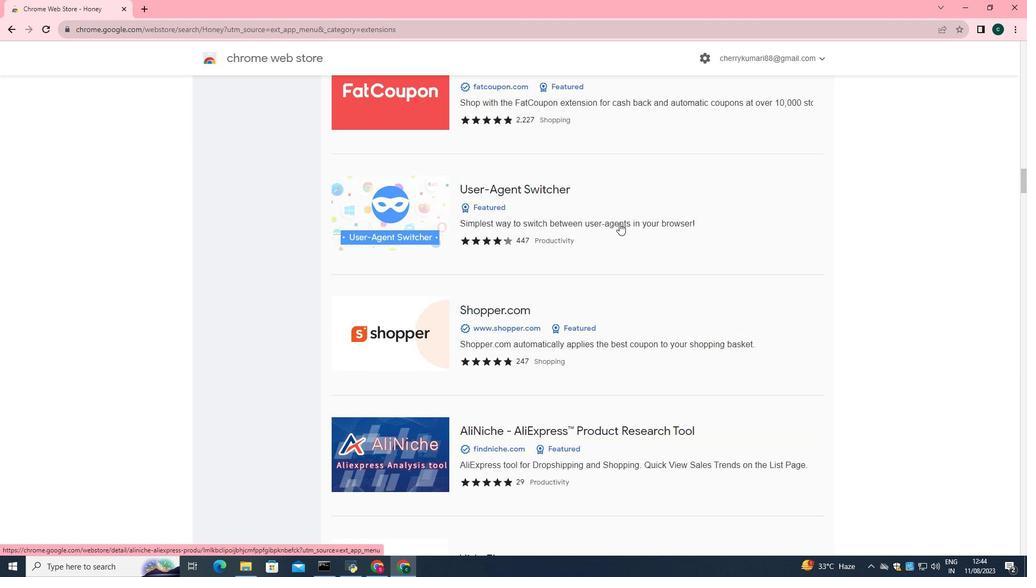 
Action: Mouse scrolled (619, 224) with delta (0, 0)
Screenshot: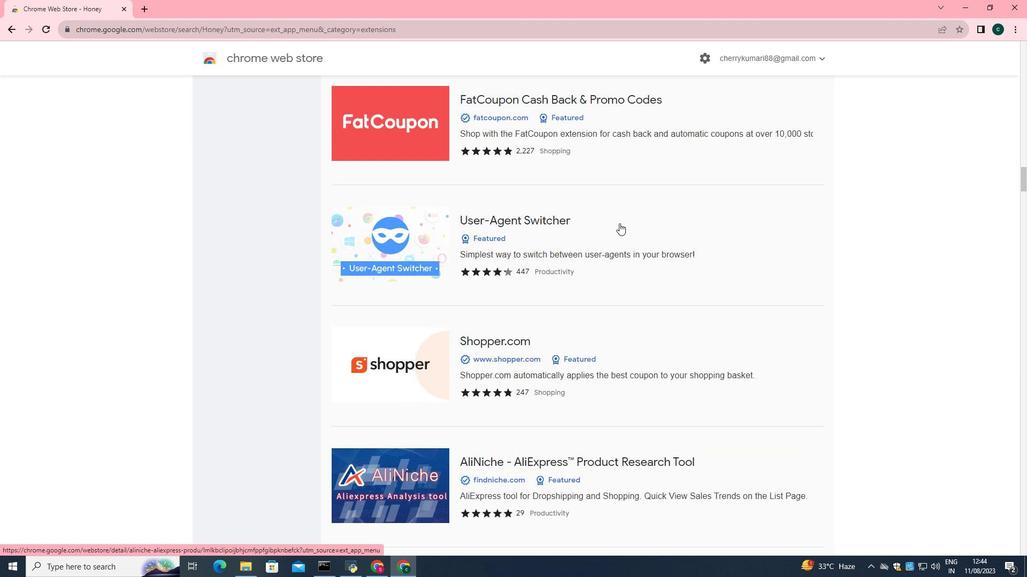 
Action: Mouse scrolled (619, 224) with delta (0, 0)
Screenshot: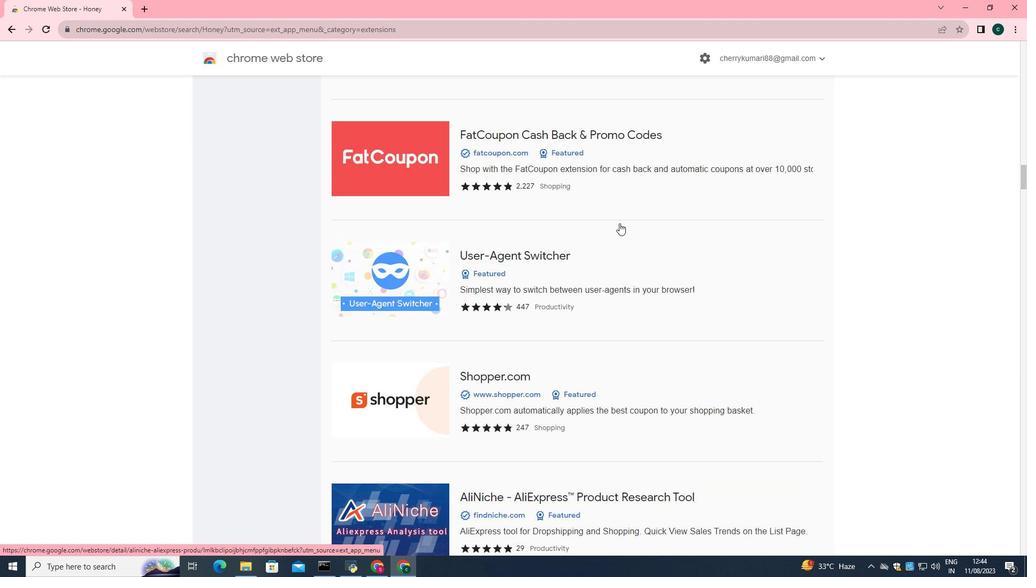 
Action: Mouse scrolled (619, 224) with delta (0, 0)
Screenshot: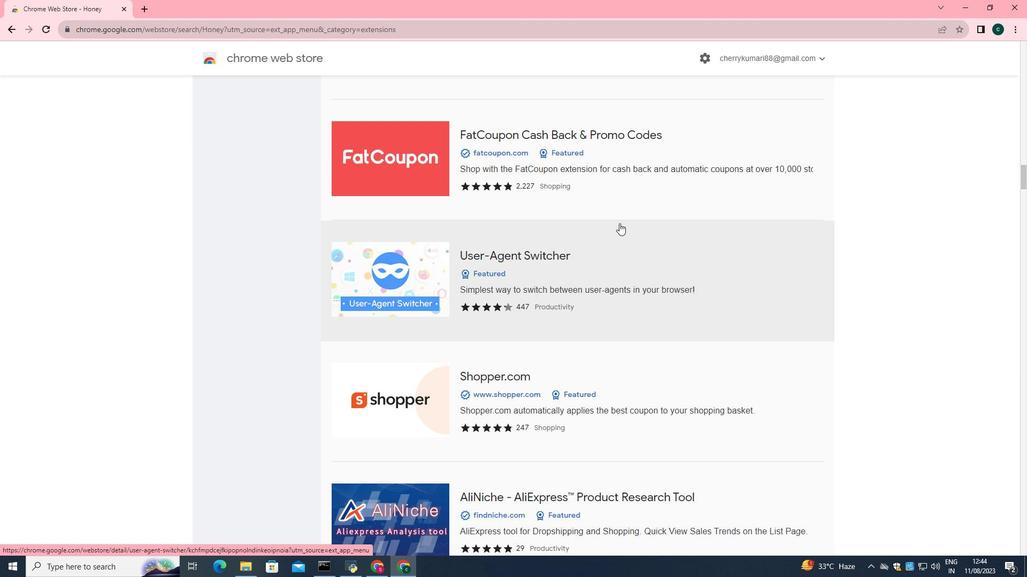
Action: Mouse scrolled (619, 224) with delta (0, 0)
Screenshot: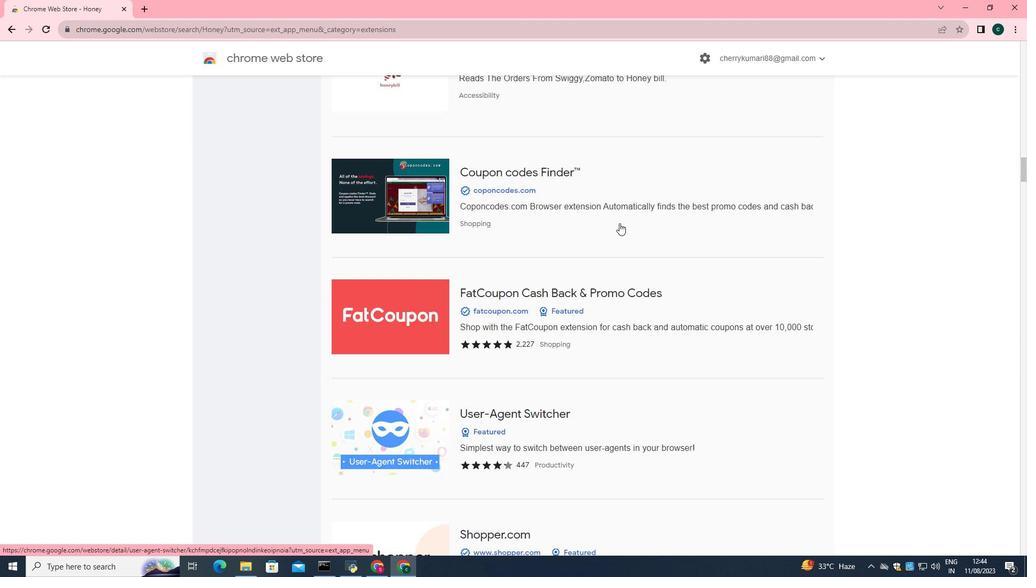 
Action: Mouse scrolled (619, 224) with delta (0, 0)
Screenshot: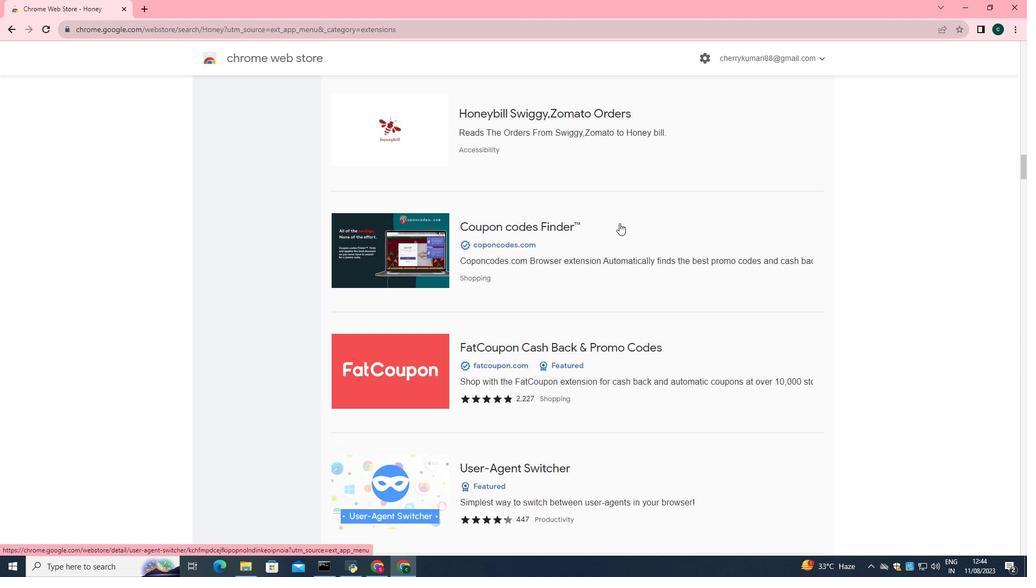 
Action: Mouse scrolled (619, 224) with delta (0, 0)
Screenshot: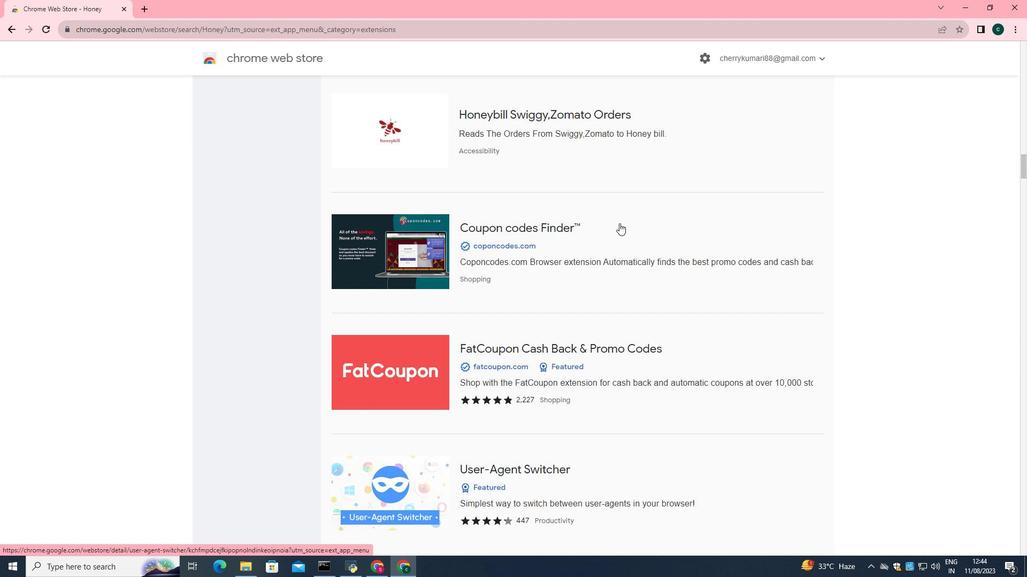 
Action: Mouse scrolled (619, 224) with delta (0, 0)
Screenshot: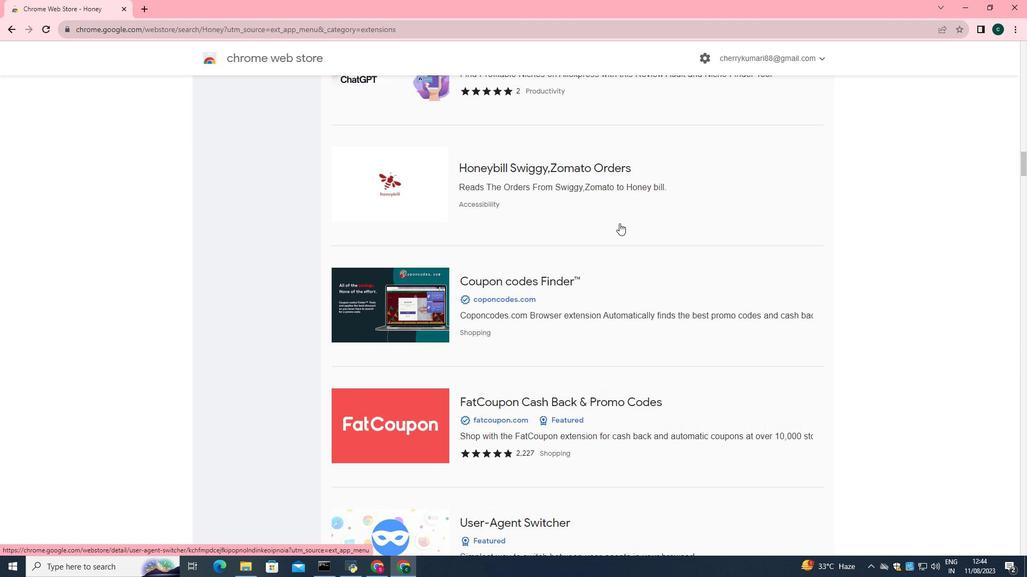 
Action: Mouse scrolled (619, 224) with delta (0, 0)
Screenshot: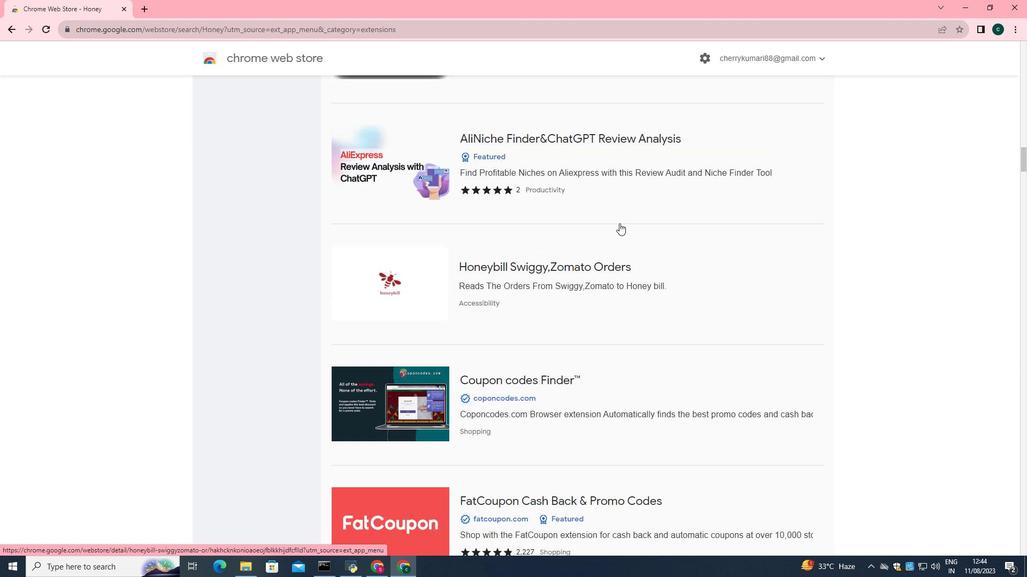 
Action: Mouse scrolled (619, 224) with delta (0, 0)
Screenshot: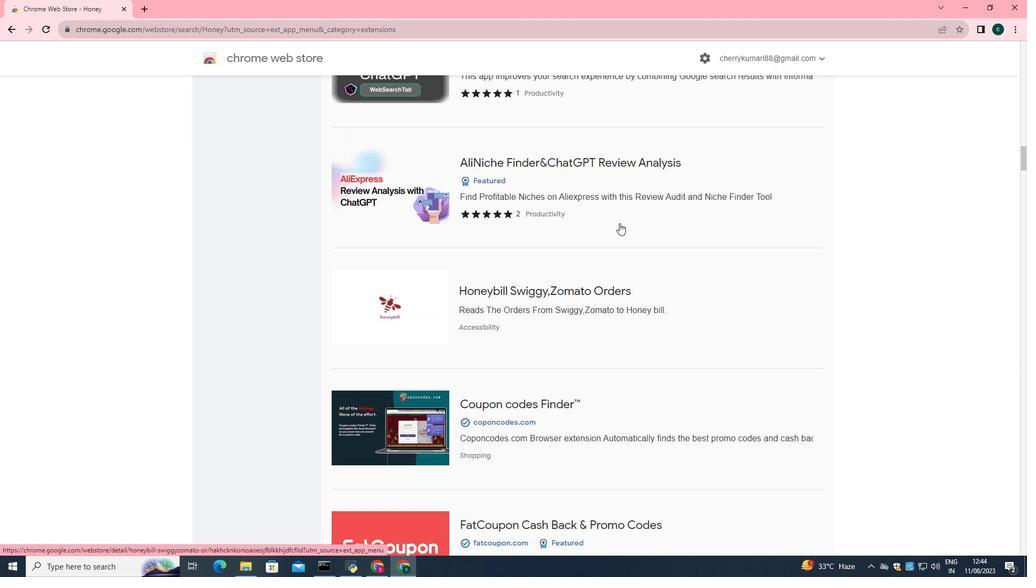 
Action: Mouse scrolled (619, 224) with delta (0, 0)
Screenshot: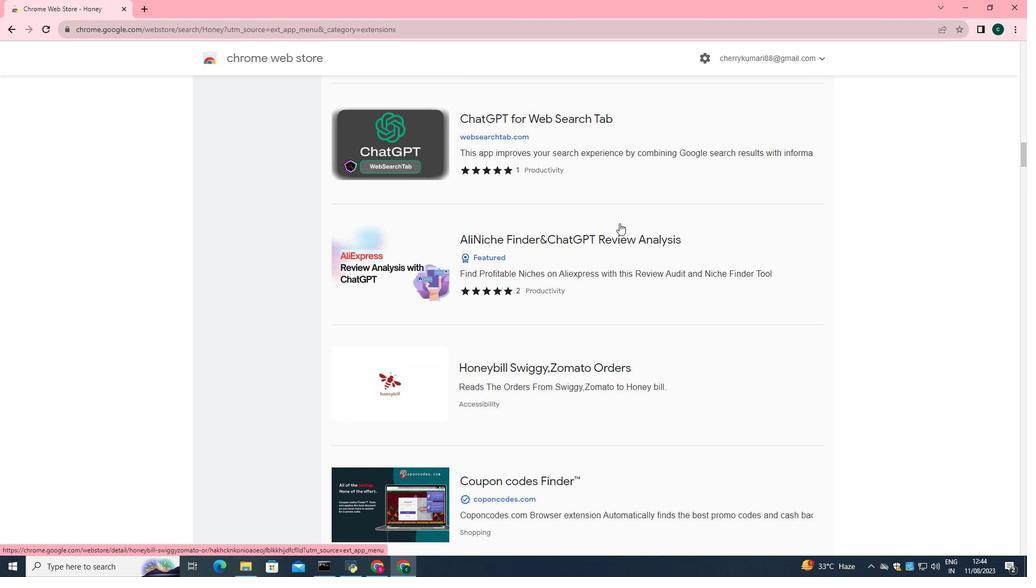 
Action: Mouse scrolled (619, 224) with delta (0, 0)
Screenshot: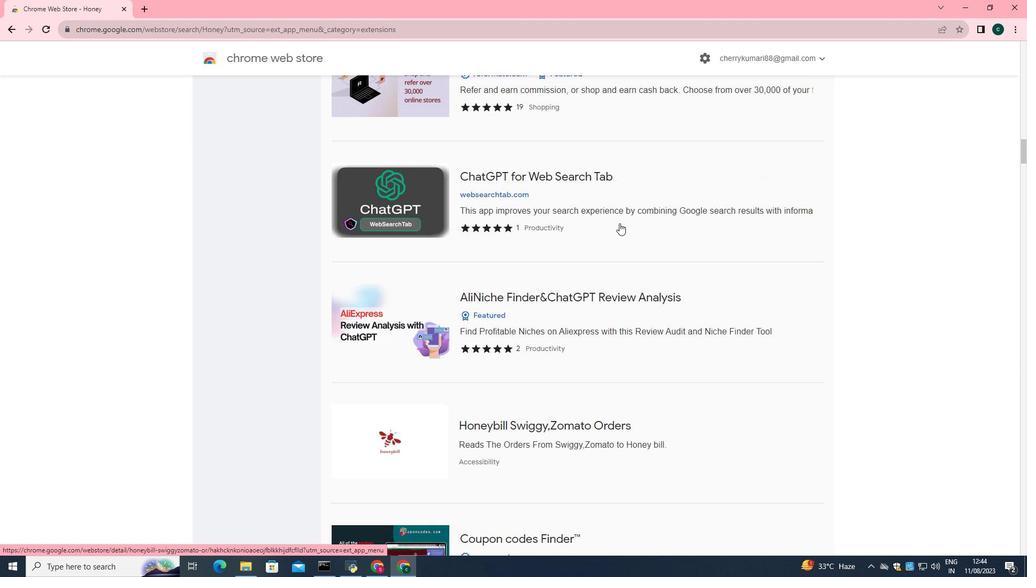 
Action: Mouse scrolled (619, 224) with delta (0, 0)
Screenshot: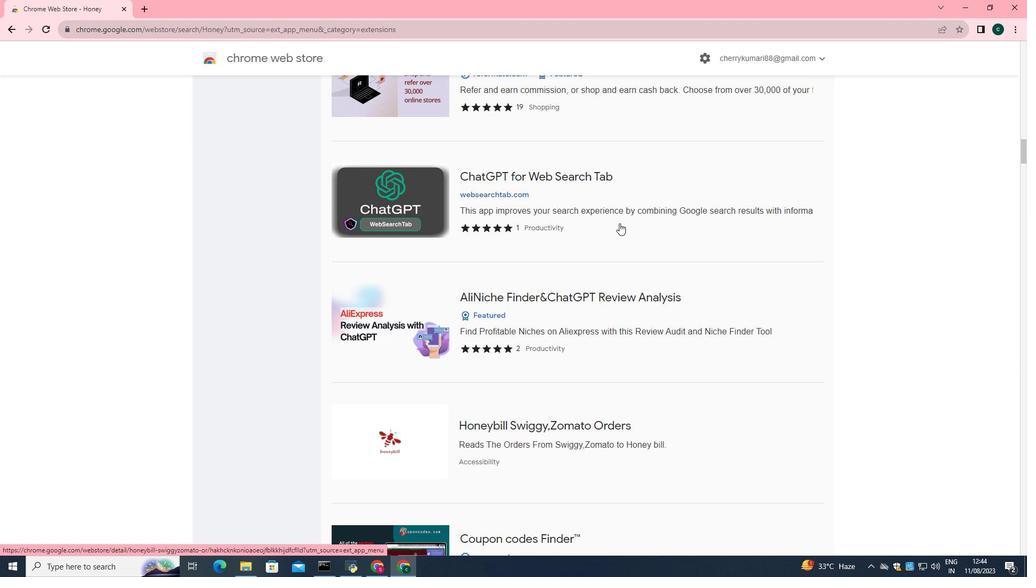 
Action: Mouse scrolled (619, 224) with delta (0, 0)
Screenshot: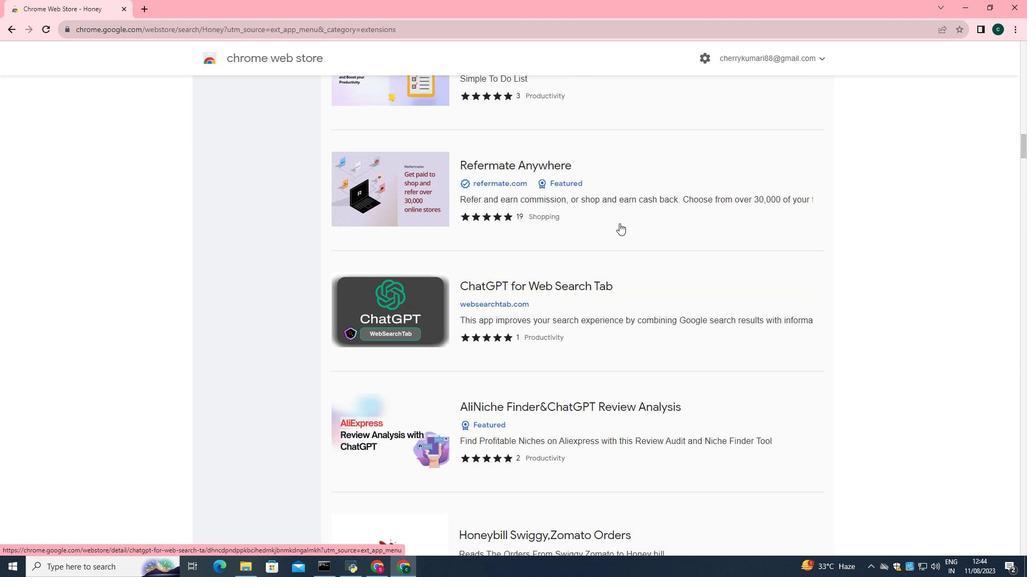 
Action: Mouse scrolled (619, 224) with delta (0, 0)
Screenshot: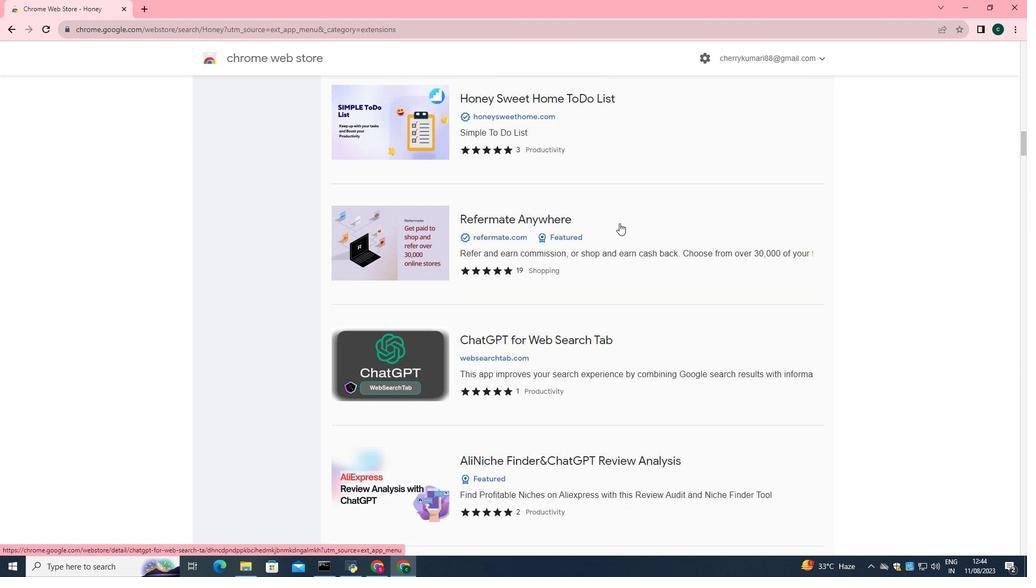 
Action: Mouse scrolled (619, 224) with delta (0, 0)
Screenshot: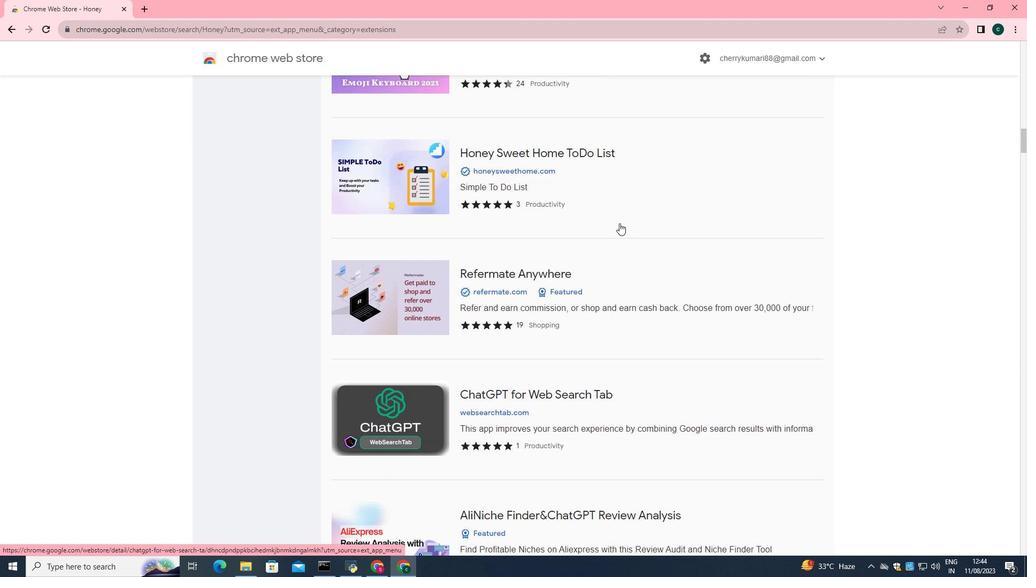 
Action: Mouse scrolled (619, 224) with delta (0, 0)
Screenshot: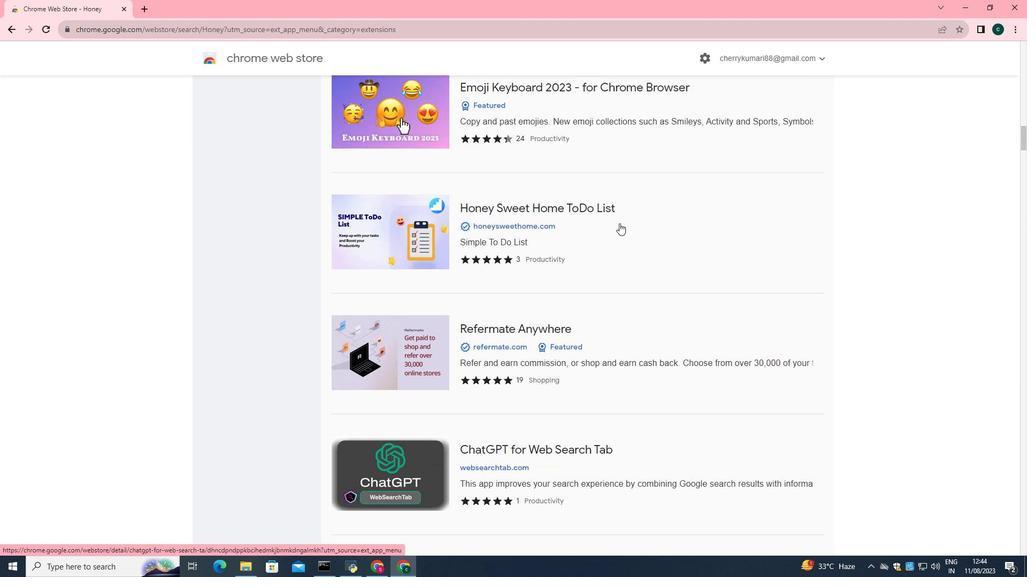 
Action: Mouse scrolled (619, 224) with delta (0, 0)
Screenshot: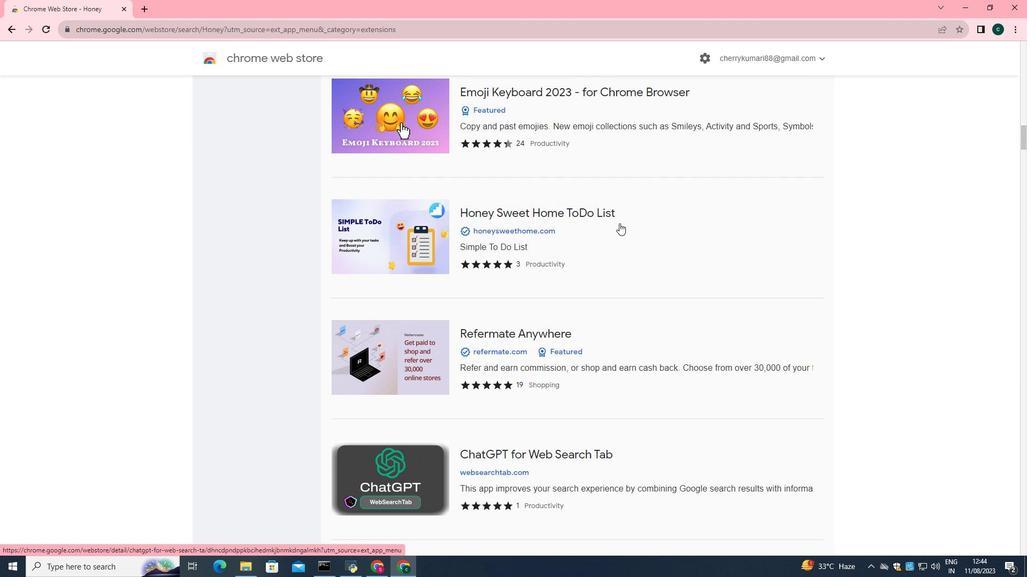 
Action: Mouse scrolled (619, 224) with delta (0, 0)
Screenshot: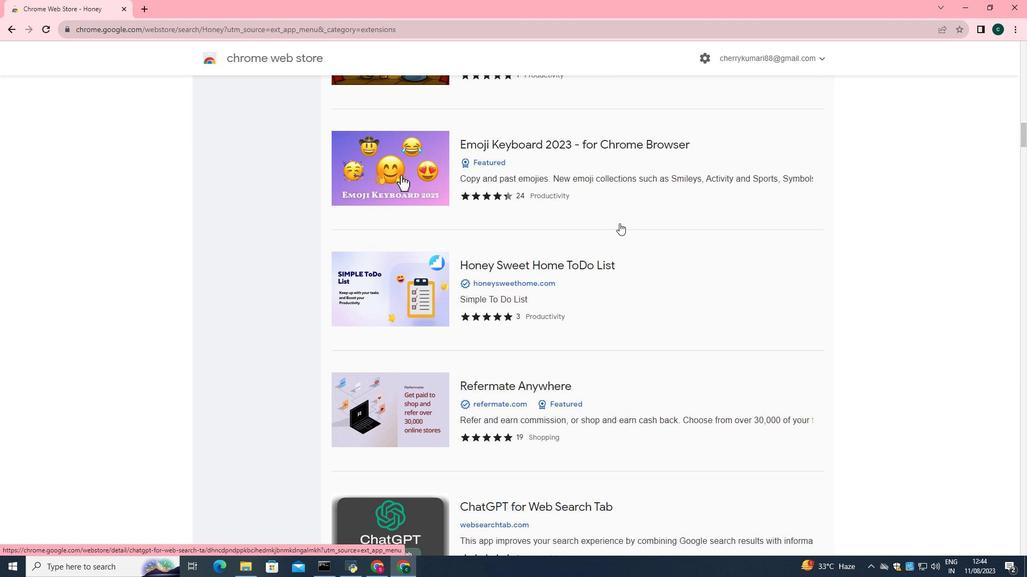 
Action: Mouse moved to (619, 223)
Screenshot: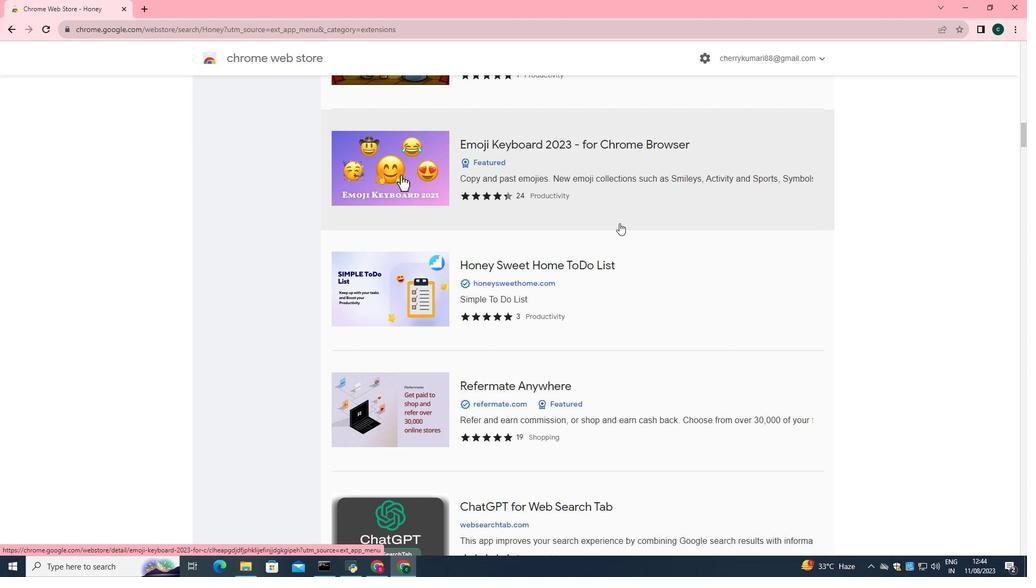 
Action: Mouse scrolled (619, 224) with delta (0, 0)
Screenshot: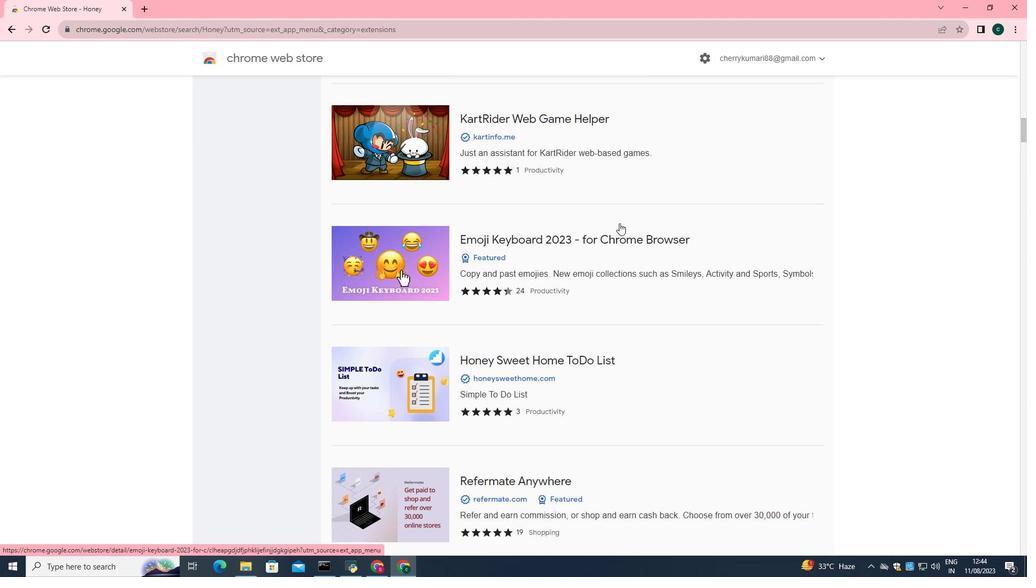 
Action: Mouse scrolled (619, 224) with delta (0, 0)
Screenshot: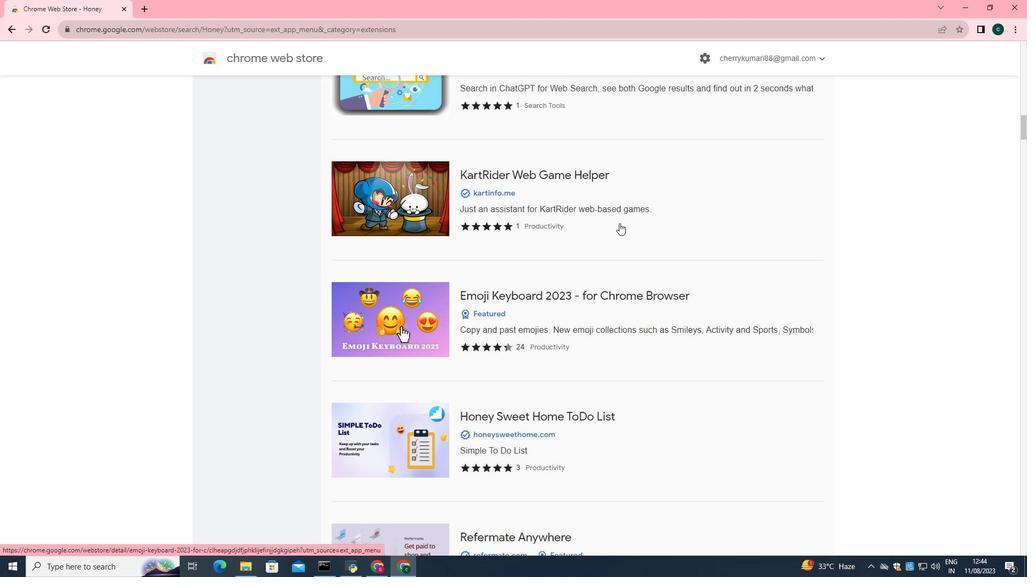 
Action: Mouse scrolled (619, 224) with delta (0, 0)
Screenshot: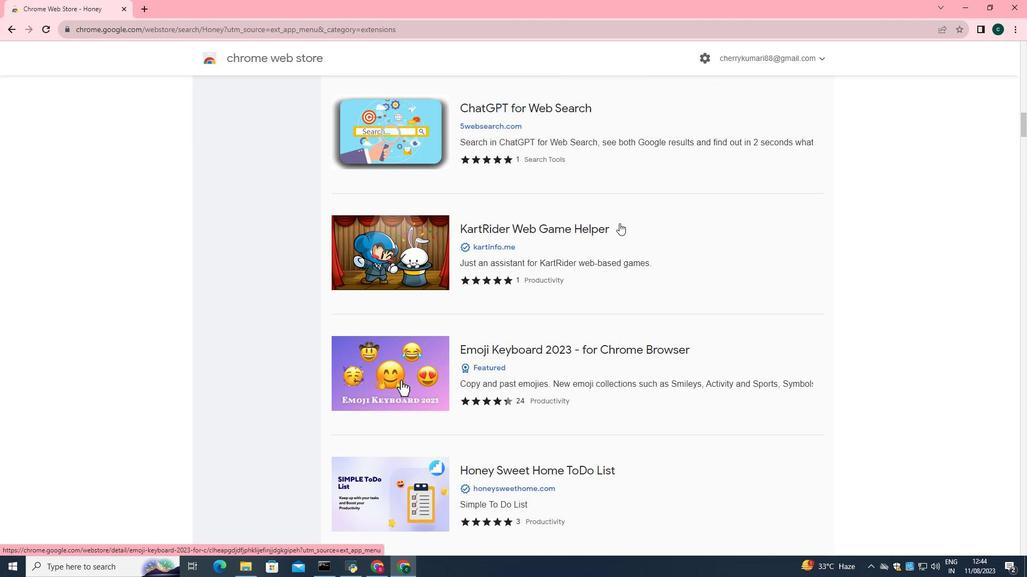 
Action: Mouse scrolled (619, 224) with delta (0, 0)
Screenshot: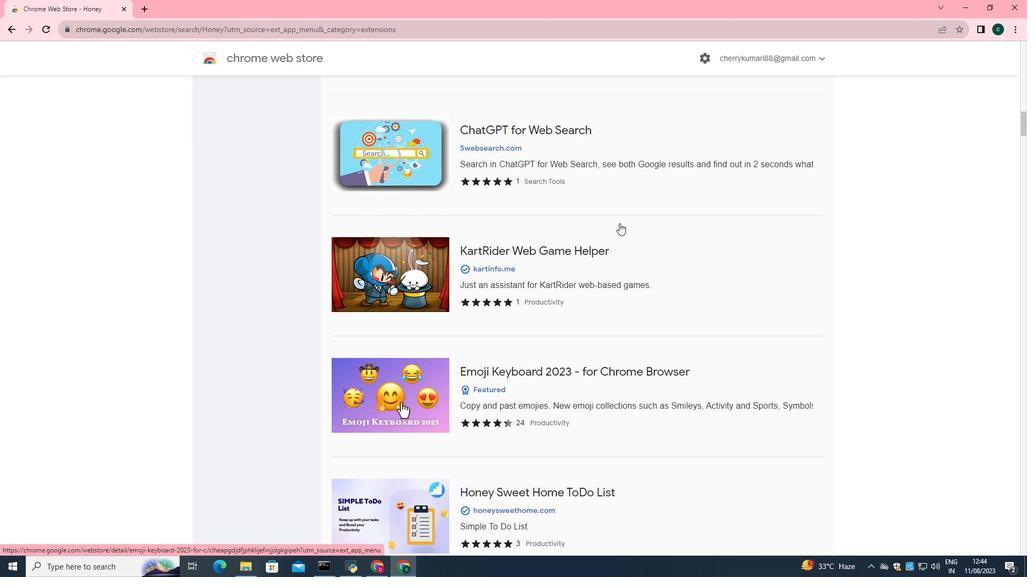 
Action: Mouse scrolled (619, 224) with delta (0, 0)
Screenshot: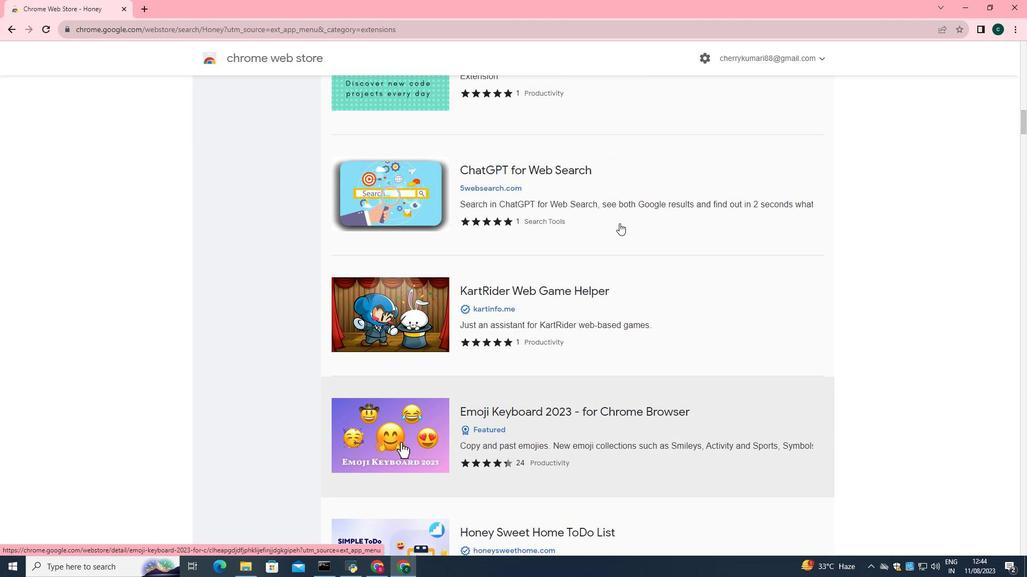 
Action: Mouse moved to (619, 223)
Screenshot: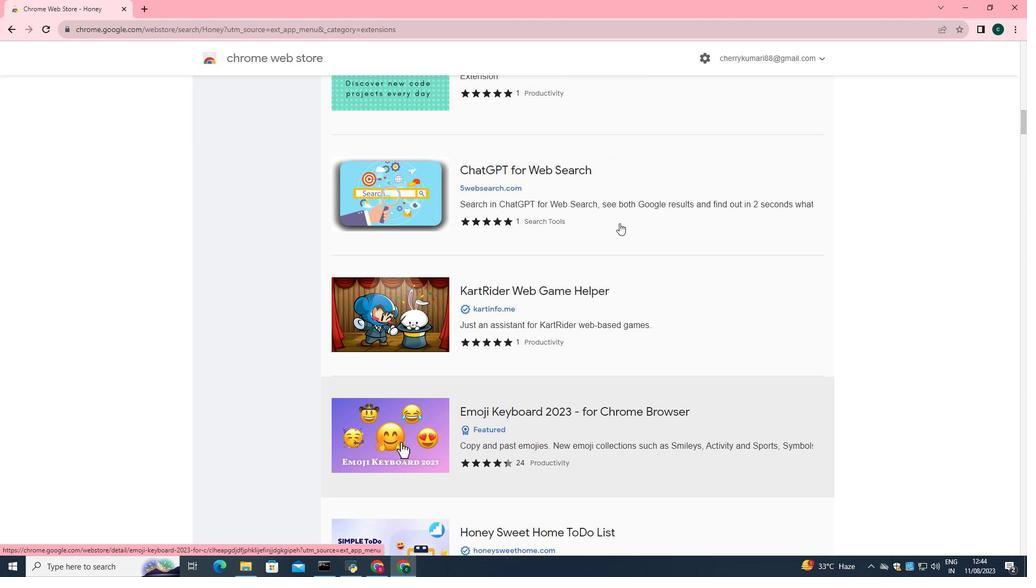 
Action: Mouse scrolled (619, 224) with delta (0, 0)
Screenshot: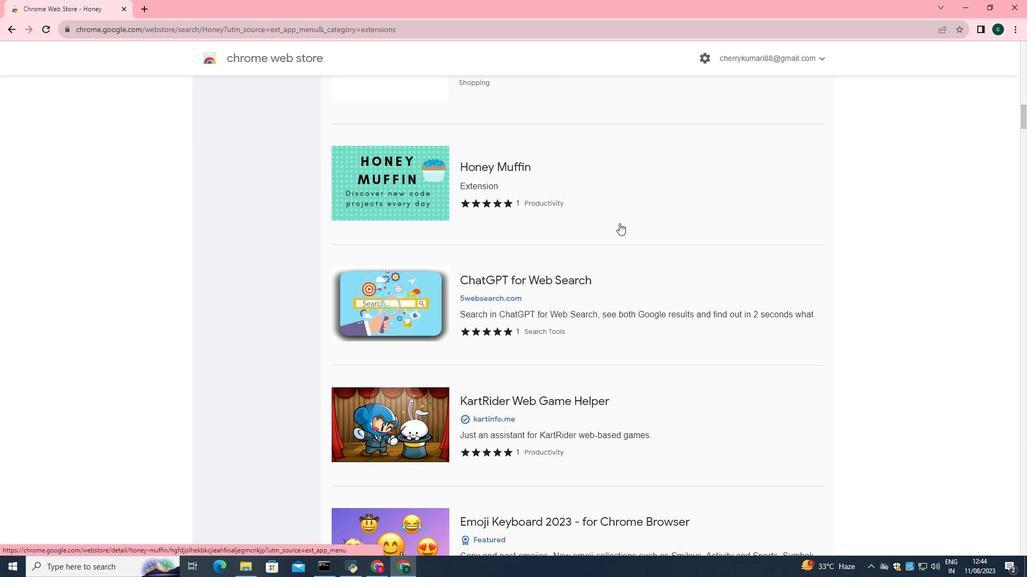 
Action: Mouse scrolled (619, 224) with delta (0, 0)
Screenshot: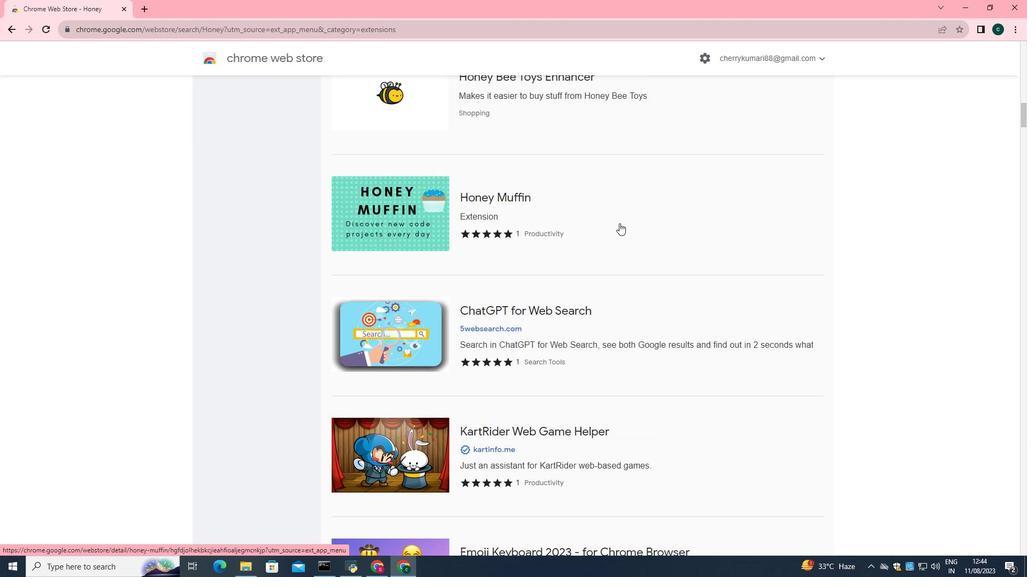 
Action: Mouse scrolled (619, 224) with delta (0, 0)
Screenshot: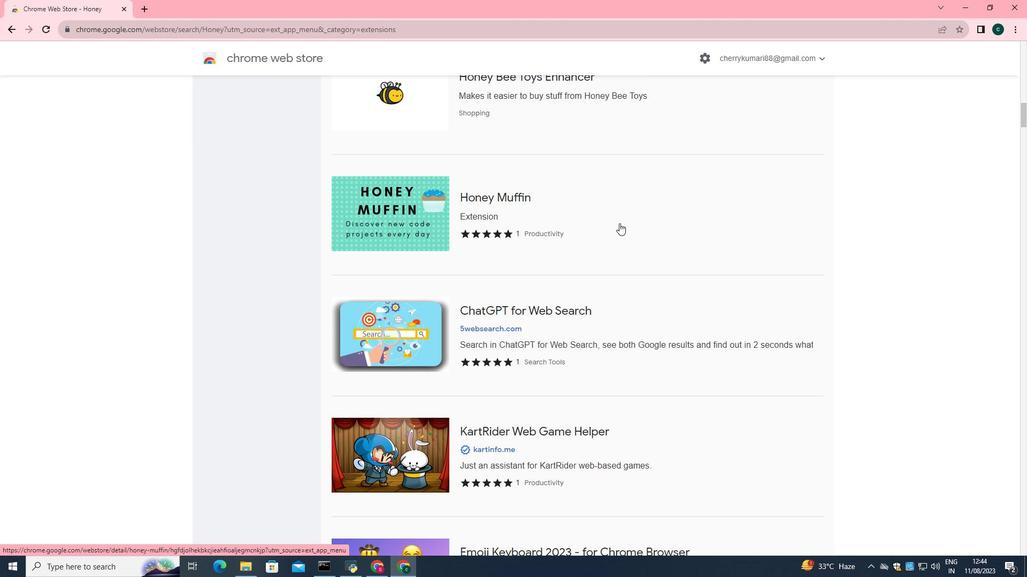 
Action: Mouse scrolled (619, 224) with delta (0, 0)
Screenshot: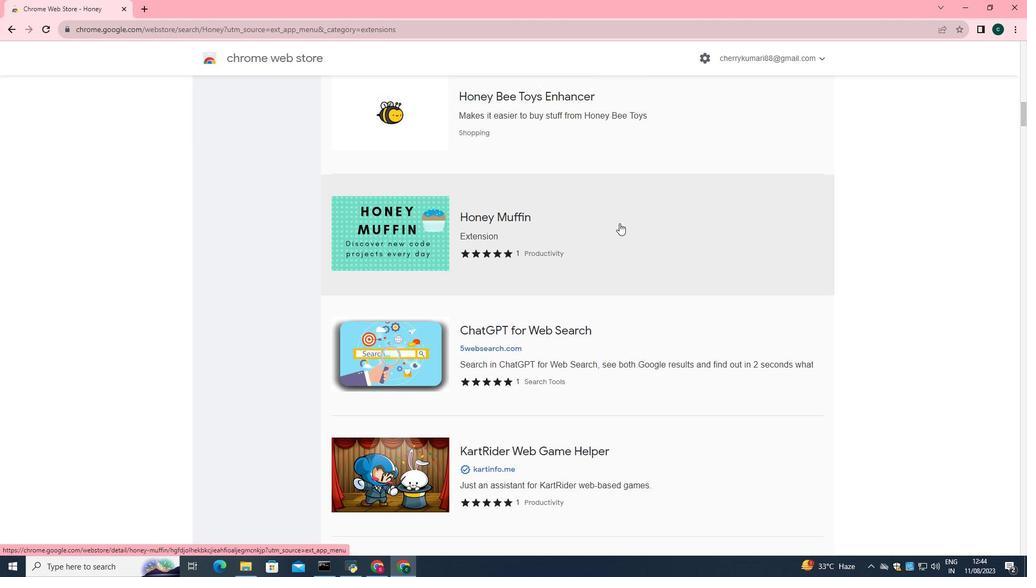 
Action: Mouse scrolled (619, 224) with delta (0, 0)
Screenshot: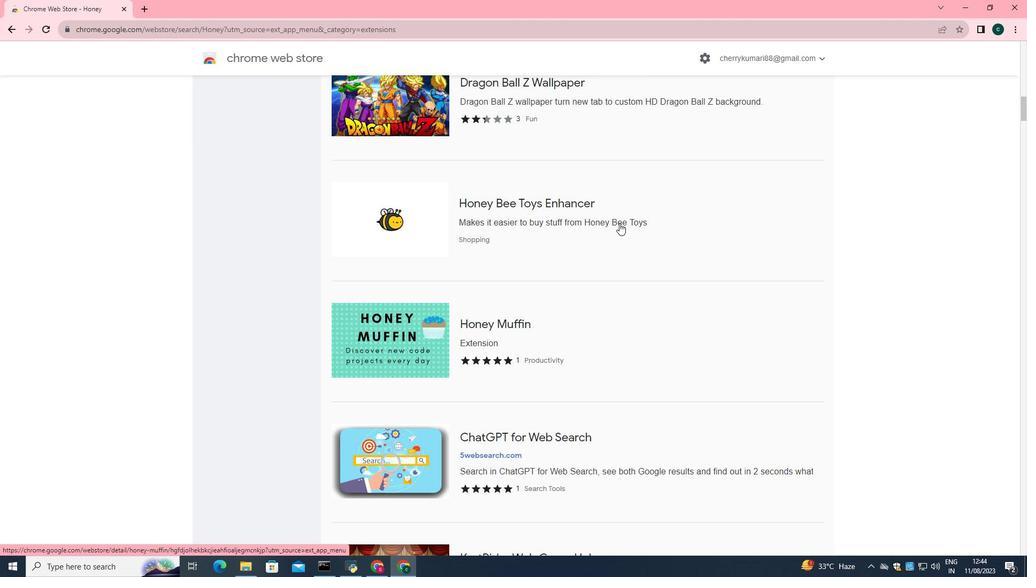 
Action: Mouse scrolled (619, 224) with delta (0, 0)
Screenshot: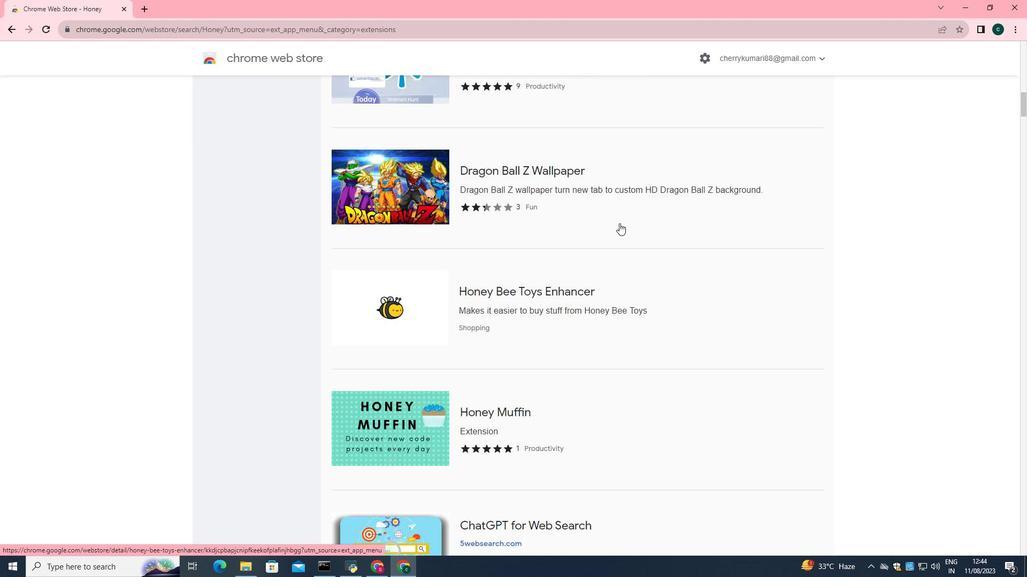 
Action: Mouse scrolled (619, 224) with delta (0, 0)
Screenshot: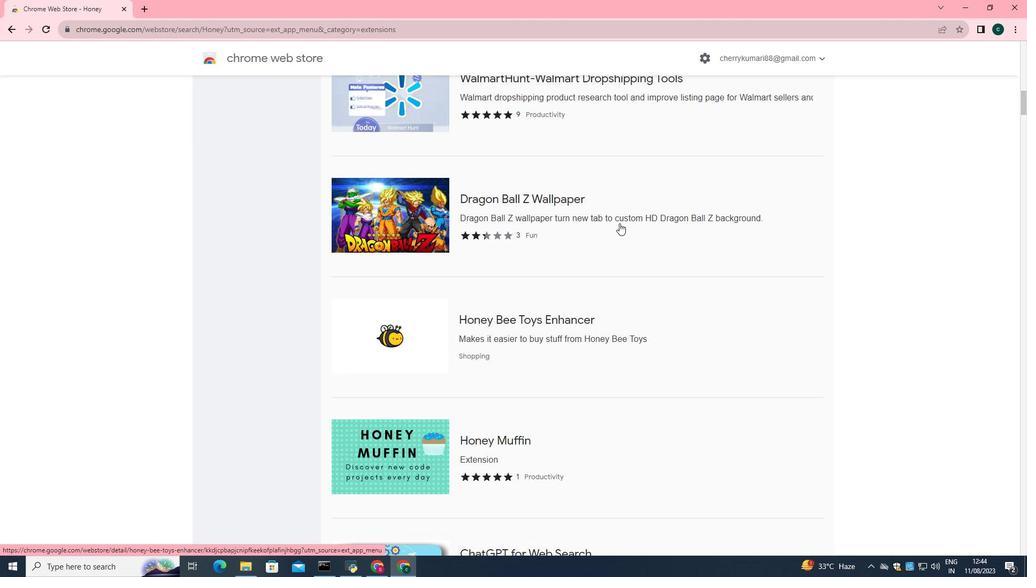 
Action: Mouse scrolled (619, 224) with delta (0, 0)
Screenshot: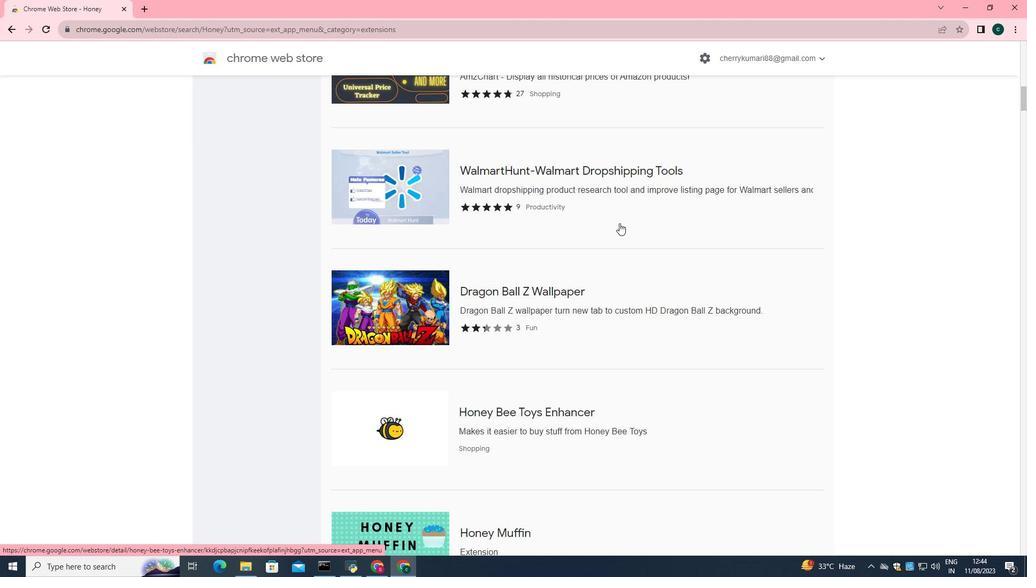 
Action: Mouse scrolled (619, 224) with delta (0, 0)
